 Task: Use the "Google Flights" extension for finding the best flight deals.
Action: Mouse moved to (1246, 37)
Screenshot: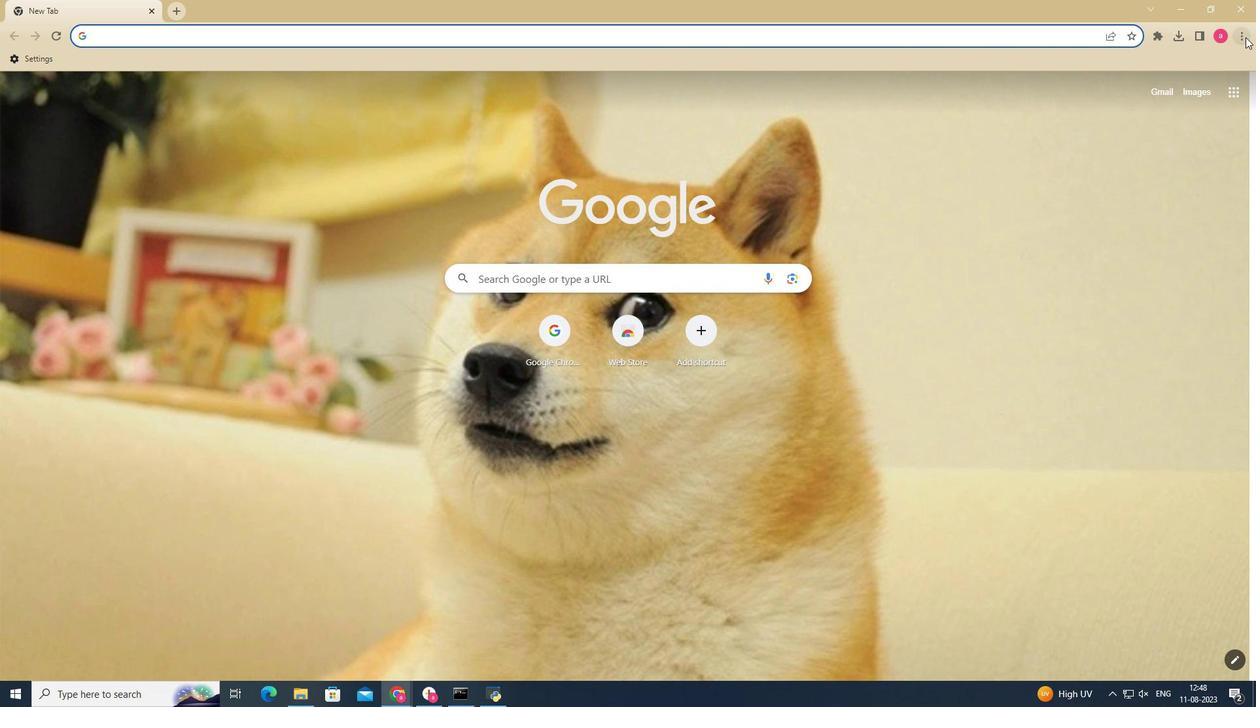 
Action: Mouse pressed left at (1246, 37)
Screenshot: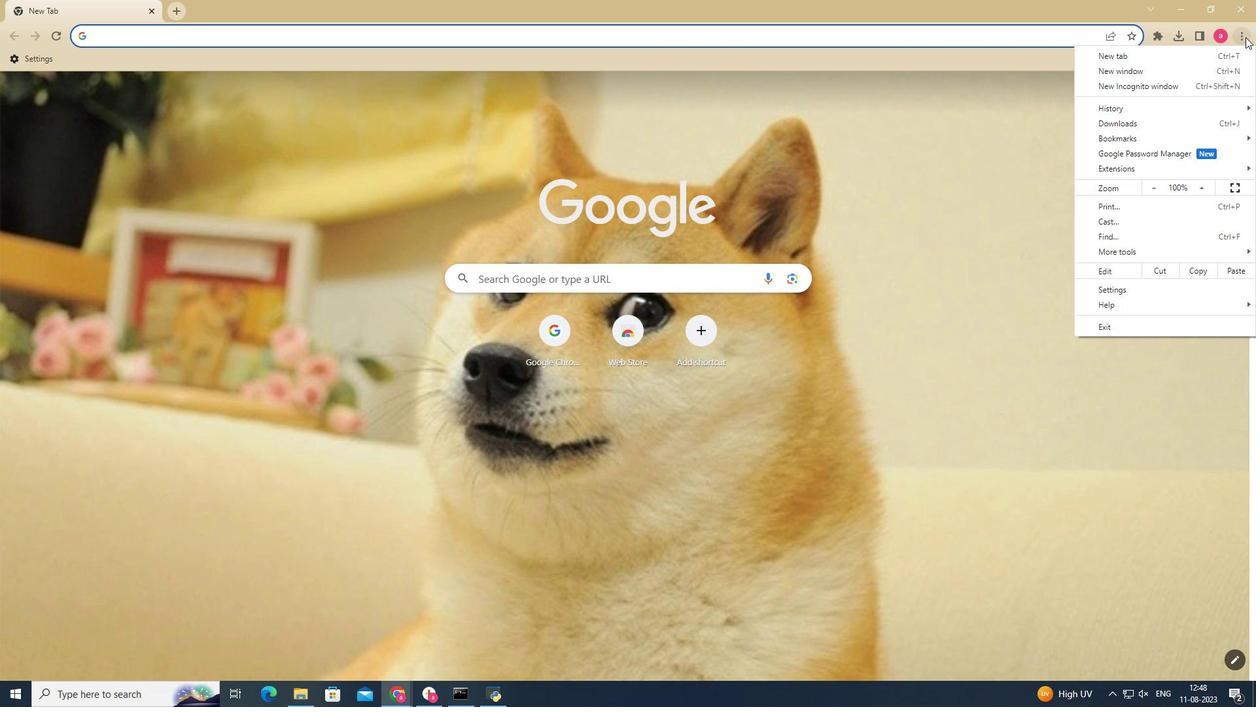 
Action: Mouse moved to (1146, 290)
Screenshot: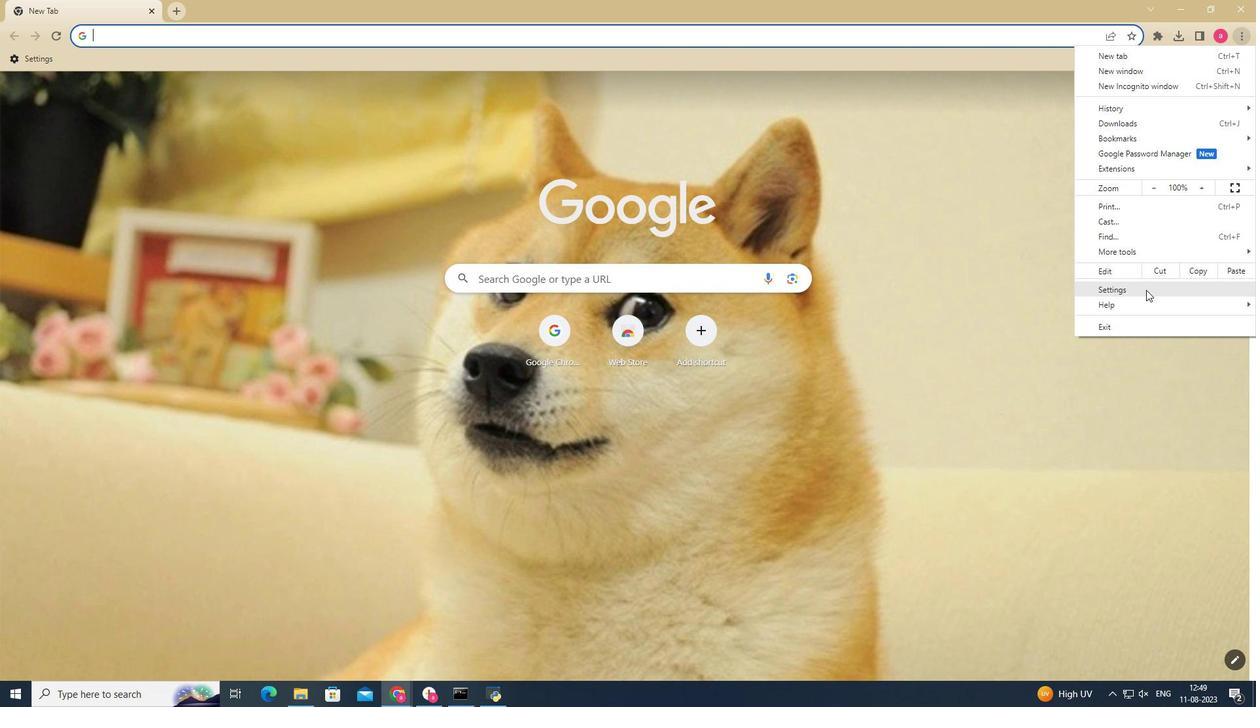 
Action: Mouse pressed left at (1146, 290)
Screenshot: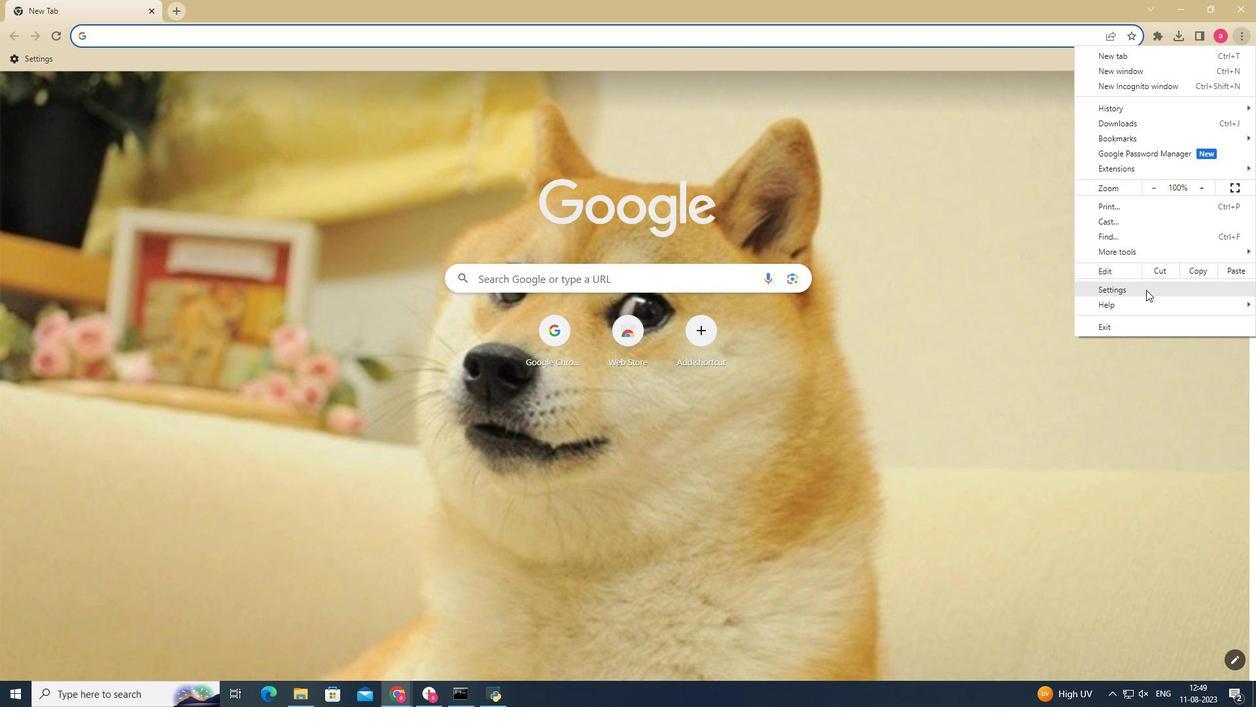 
Action: Mouse moved to (34, 466)
Screenshot: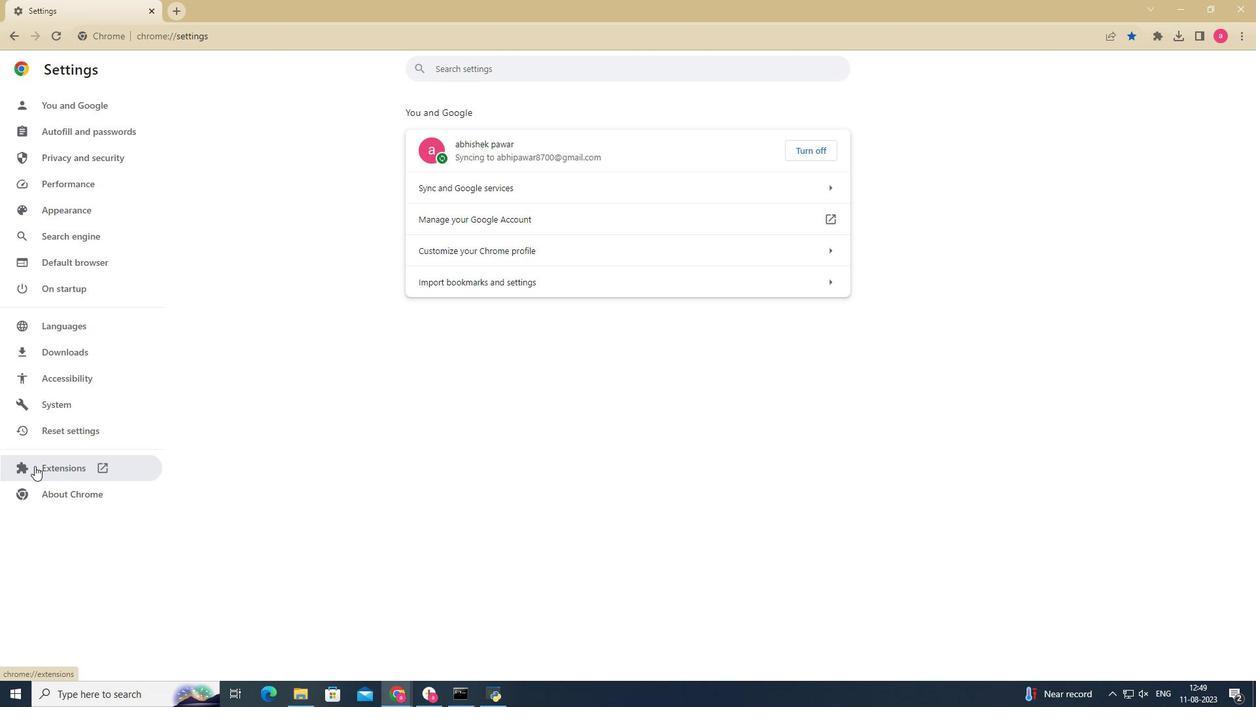 
Action: Mouse pressed left at (34, 466)
Screenshot: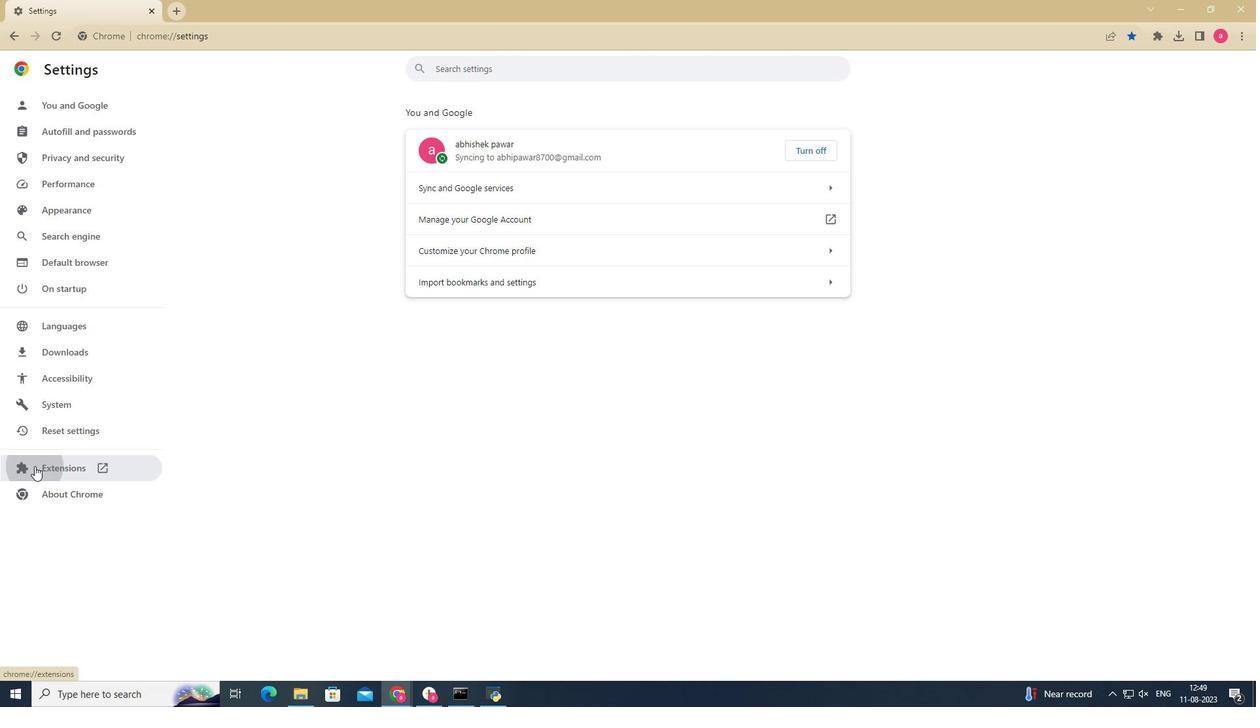 
Action: Mouse moved to (15, 71)
Screenshot: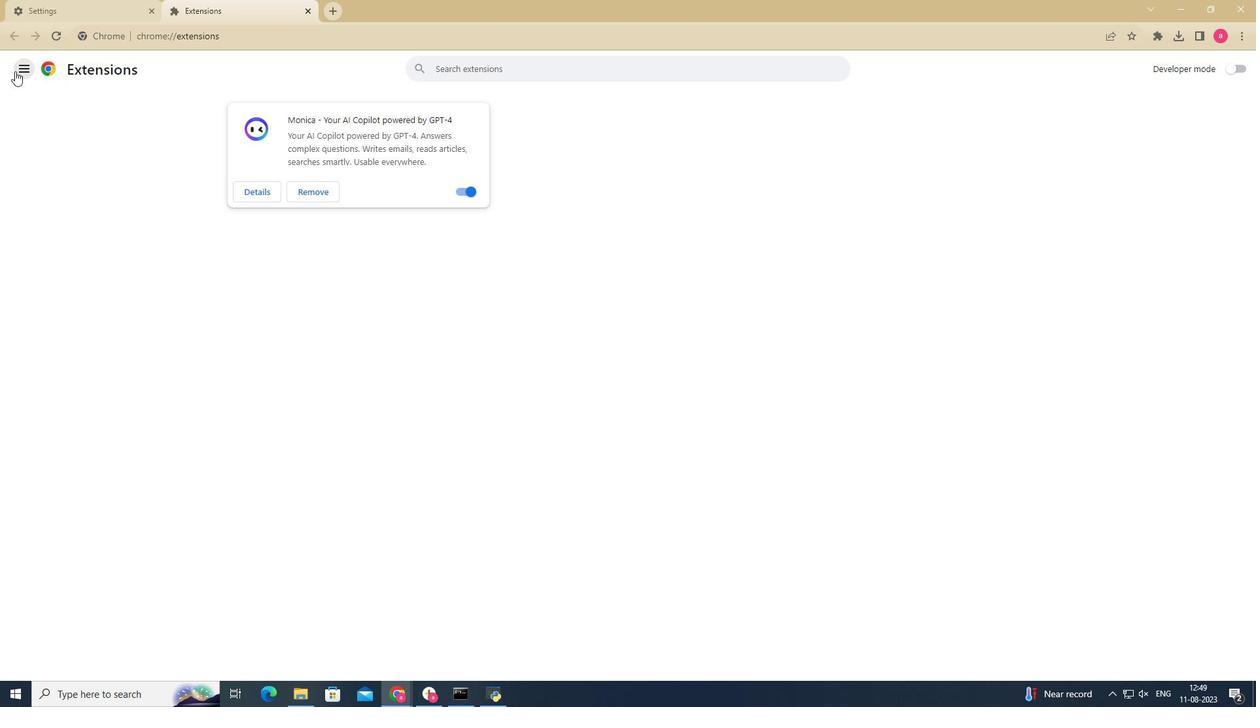 
Action: Mouse pressed left at (15, 71)
Screenshot: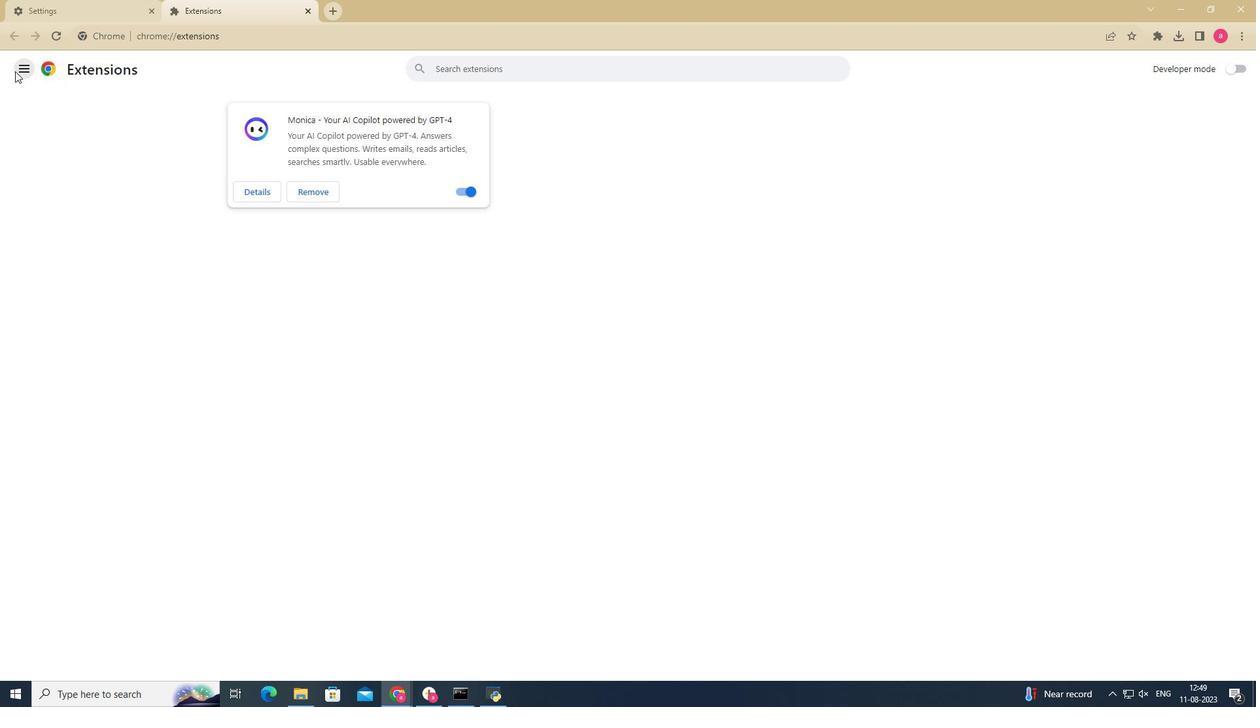 
Action: Mouse moved to (67, 665)
Screenshot: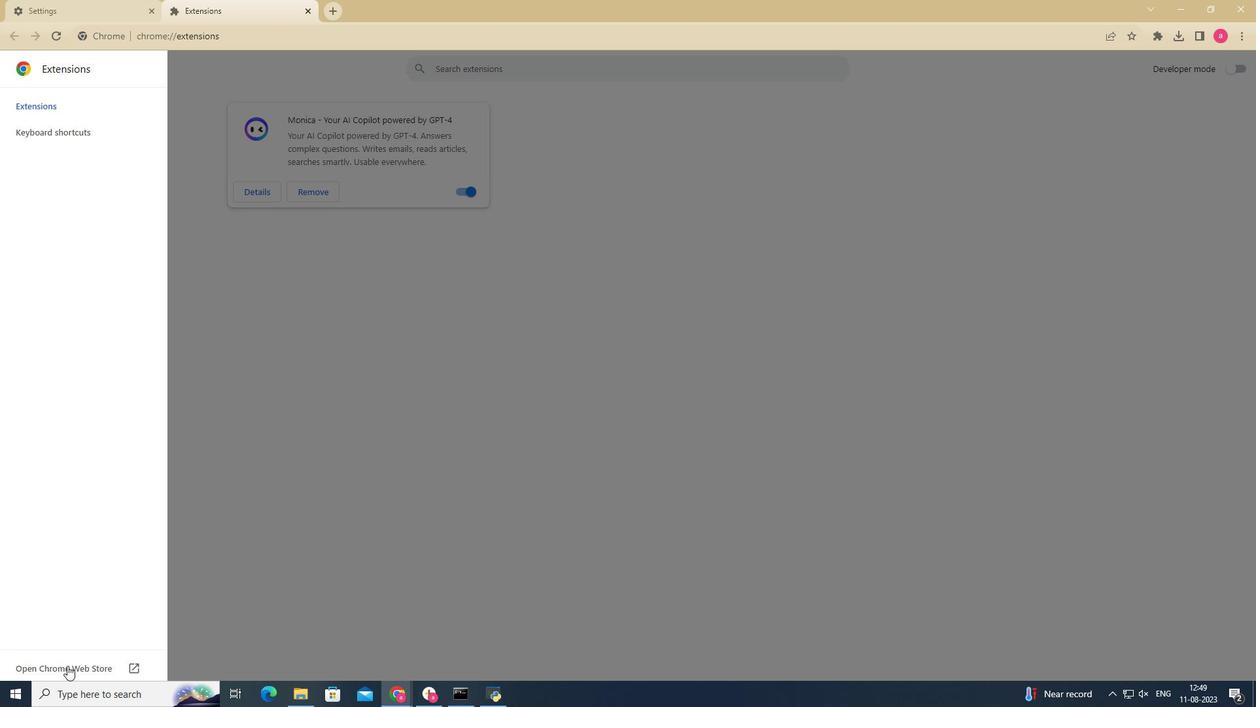 
Action: Mouse pressed left at (67, 665)
Screenshot: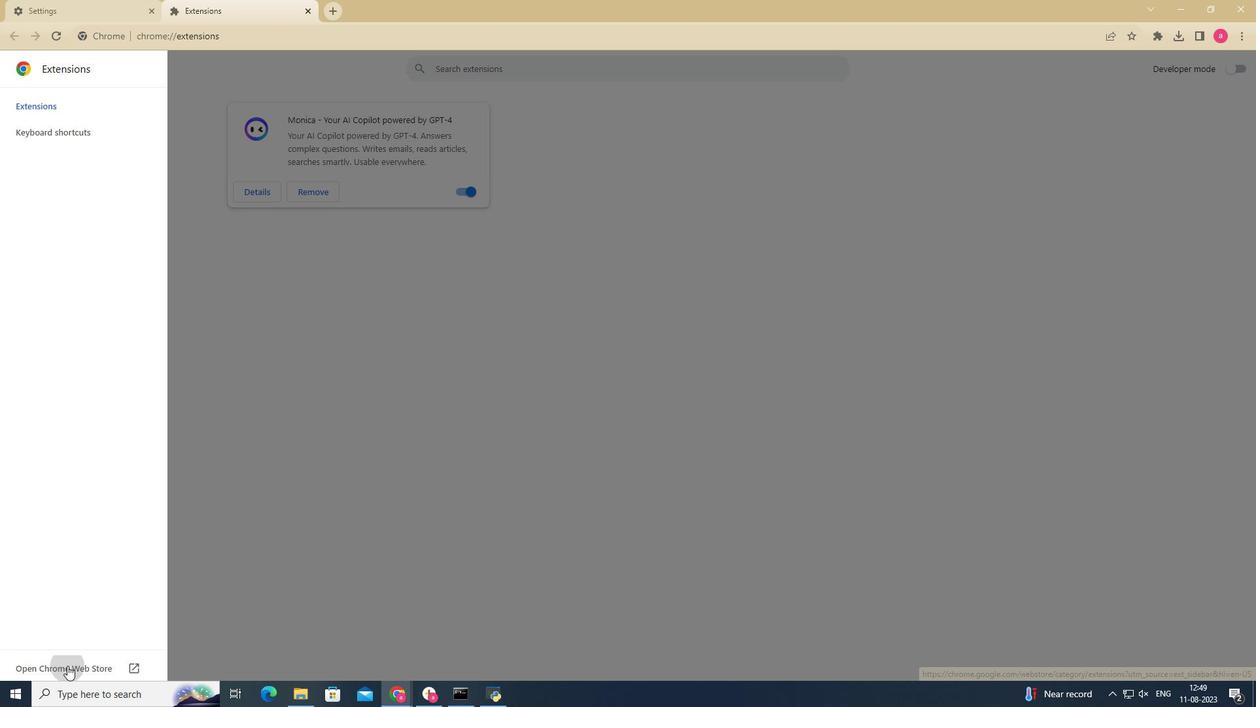 
Action: Mouse moved to (329, 121)
Screenshot: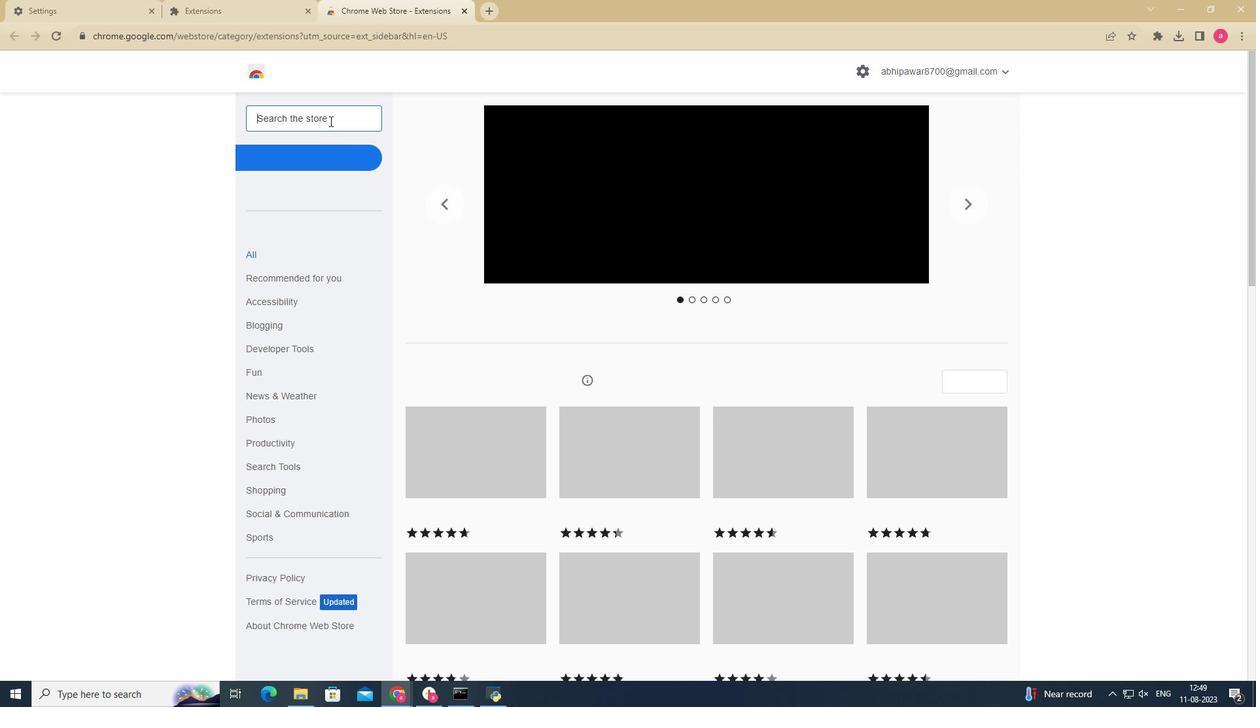 
Action: Mouse pressed left at (329, 121)
Screenshot: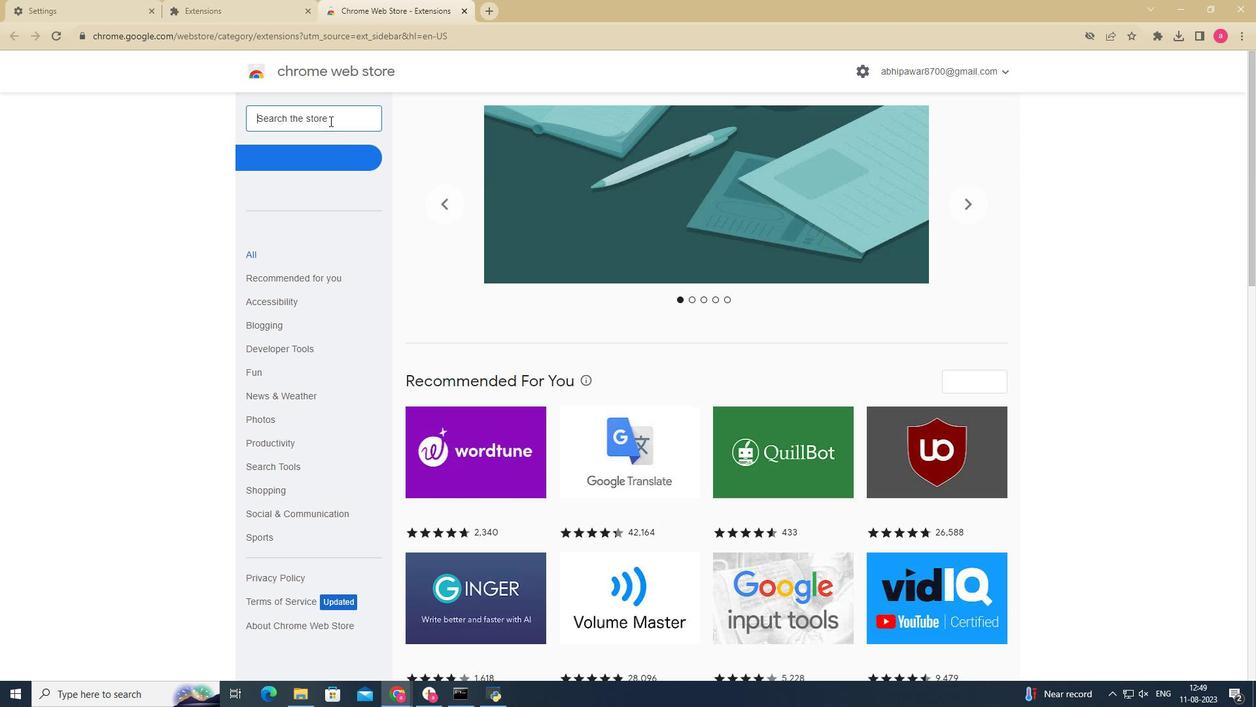 
Action: Key pressed google<Key.space>fi<Key.backspace>lights<Key.enter>
Screenshot: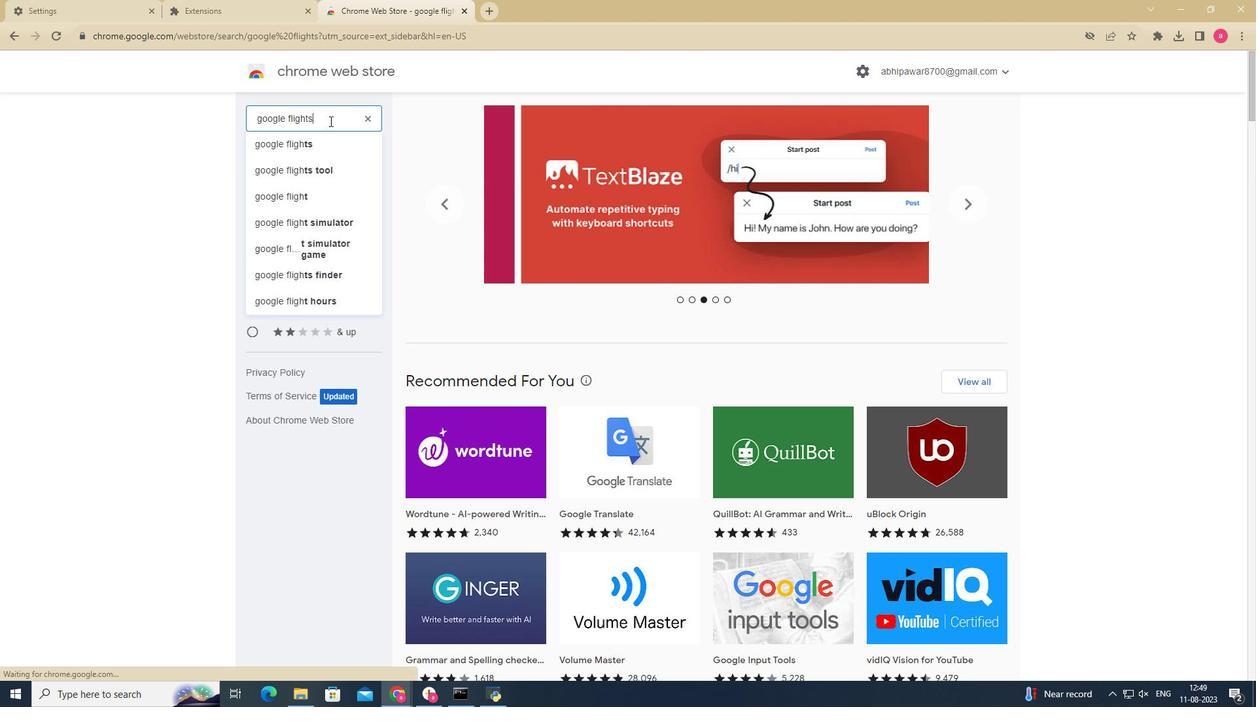 
Action: Mouse moved to (298, 146)
Screenshot: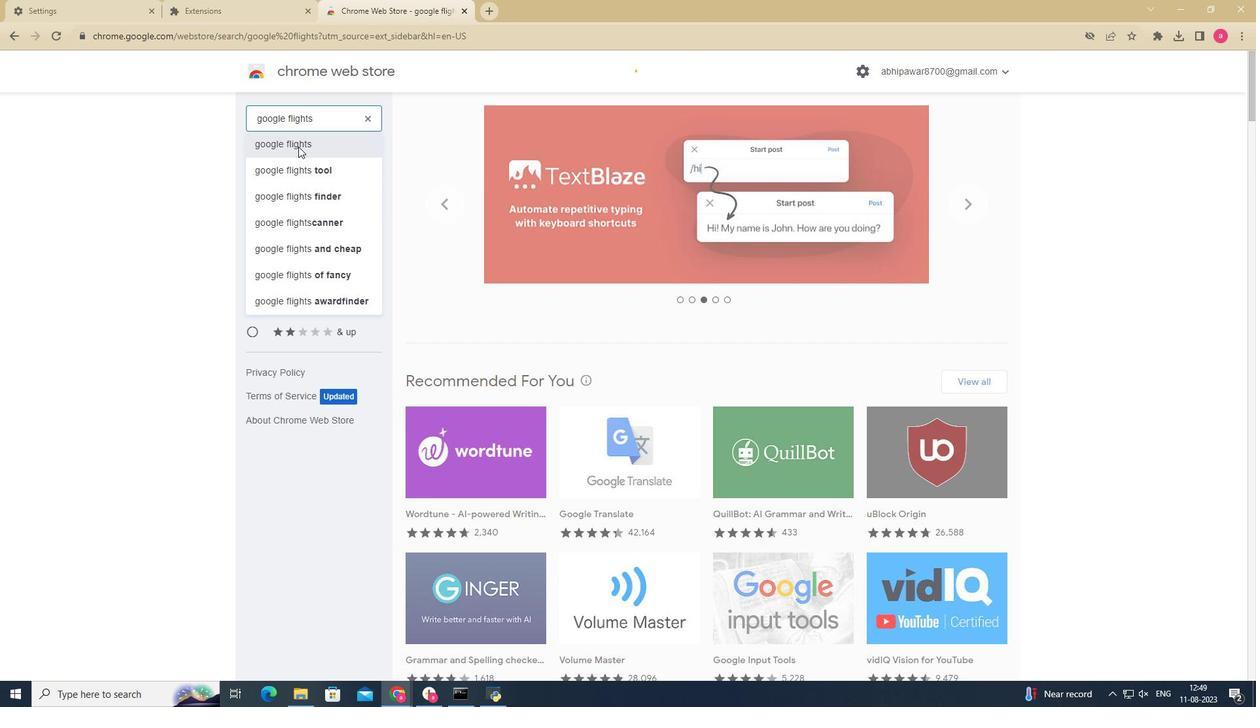 
Action: Mouse pressed left at (298, 146)
Screenshot: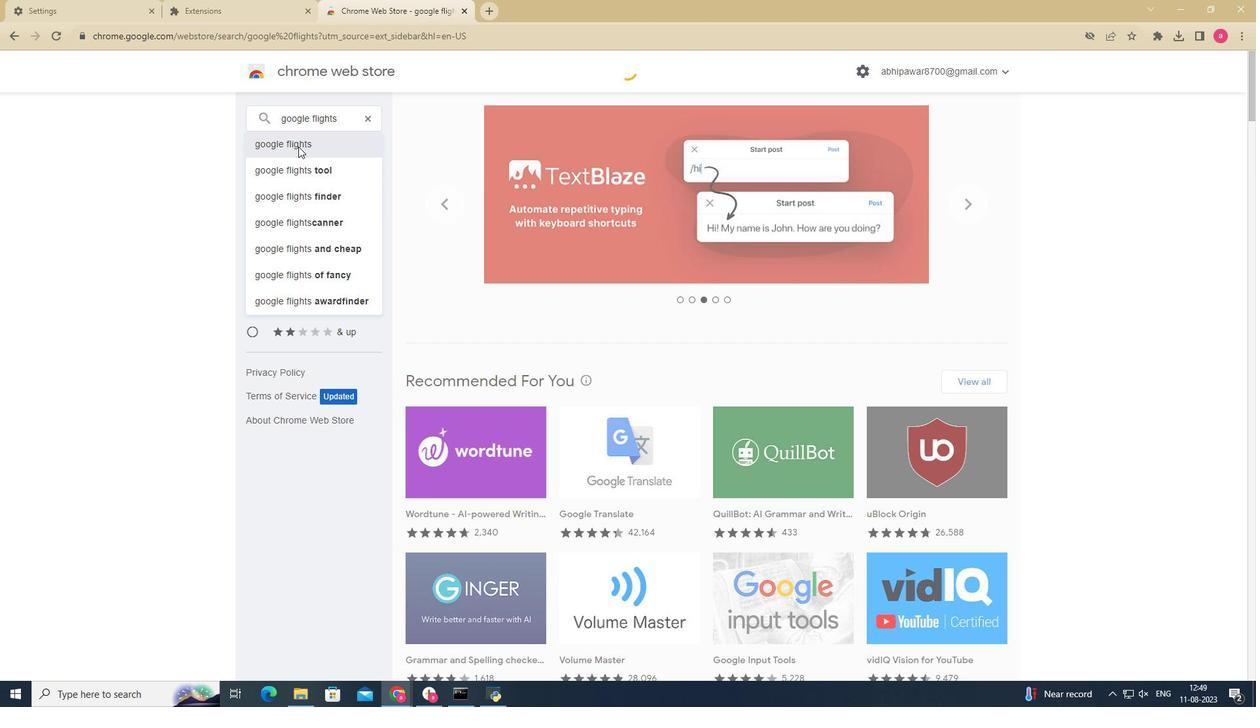 
Action: Mouse moved to (678, 204)
Screenshot: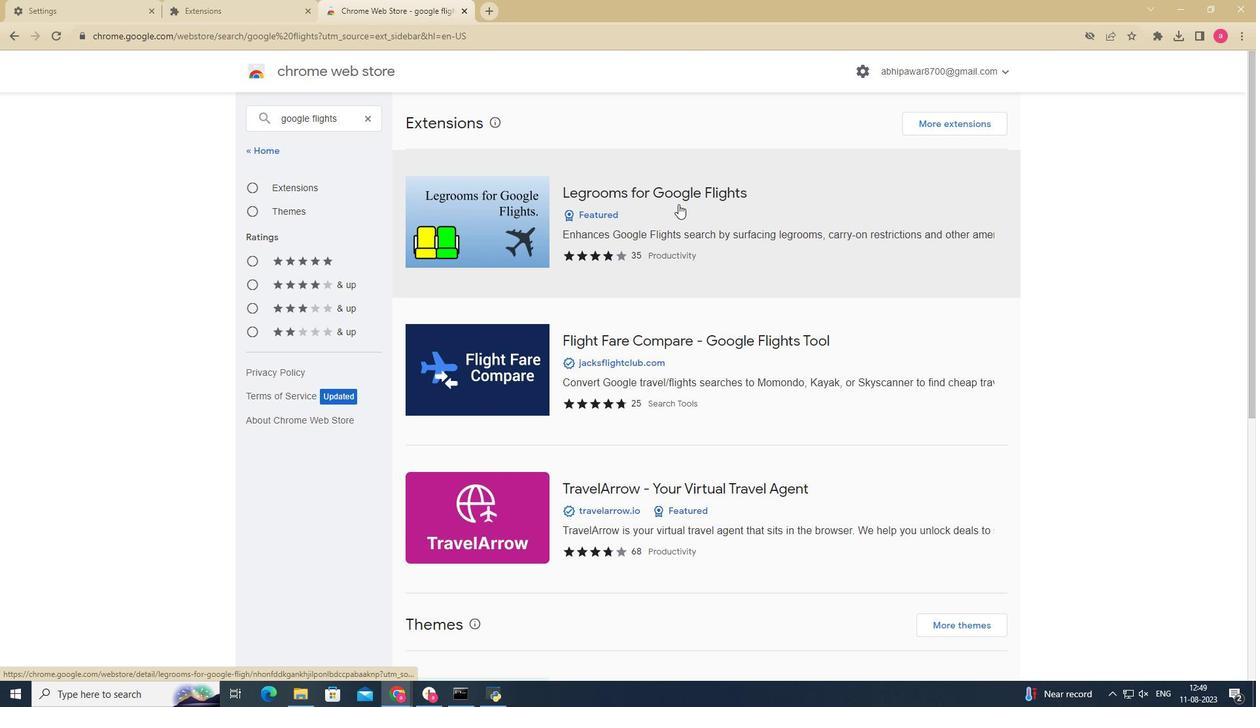 
Action: Mouse pressed left at (678, 204)
Screenshot: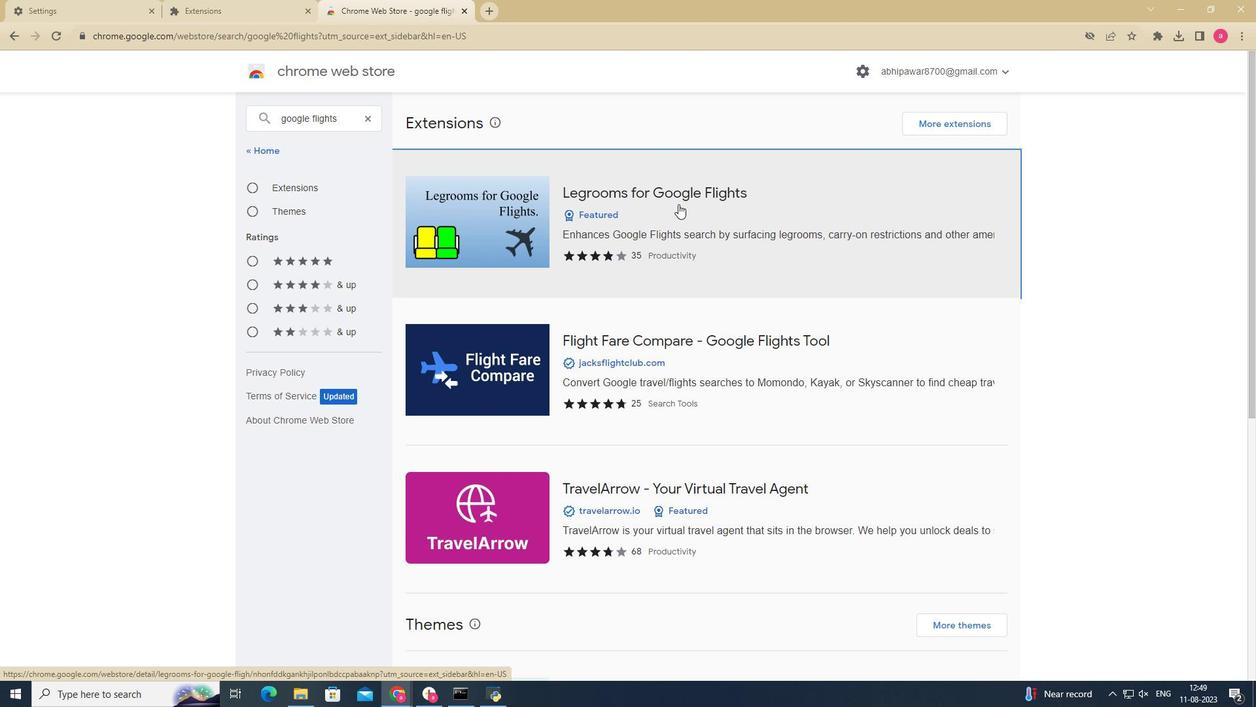 
Action: Mouse moved to (902, 153)
Screenshot: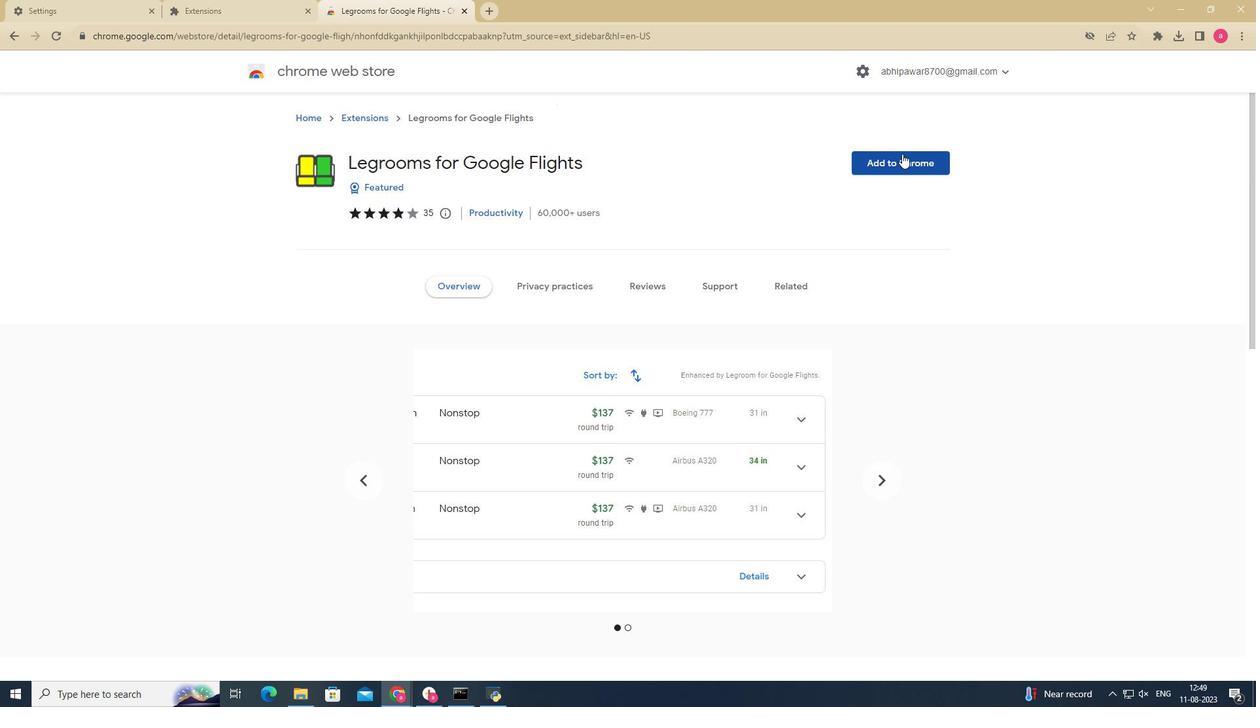
Action: Mouse pressed left at (902, 153)
Screenshot: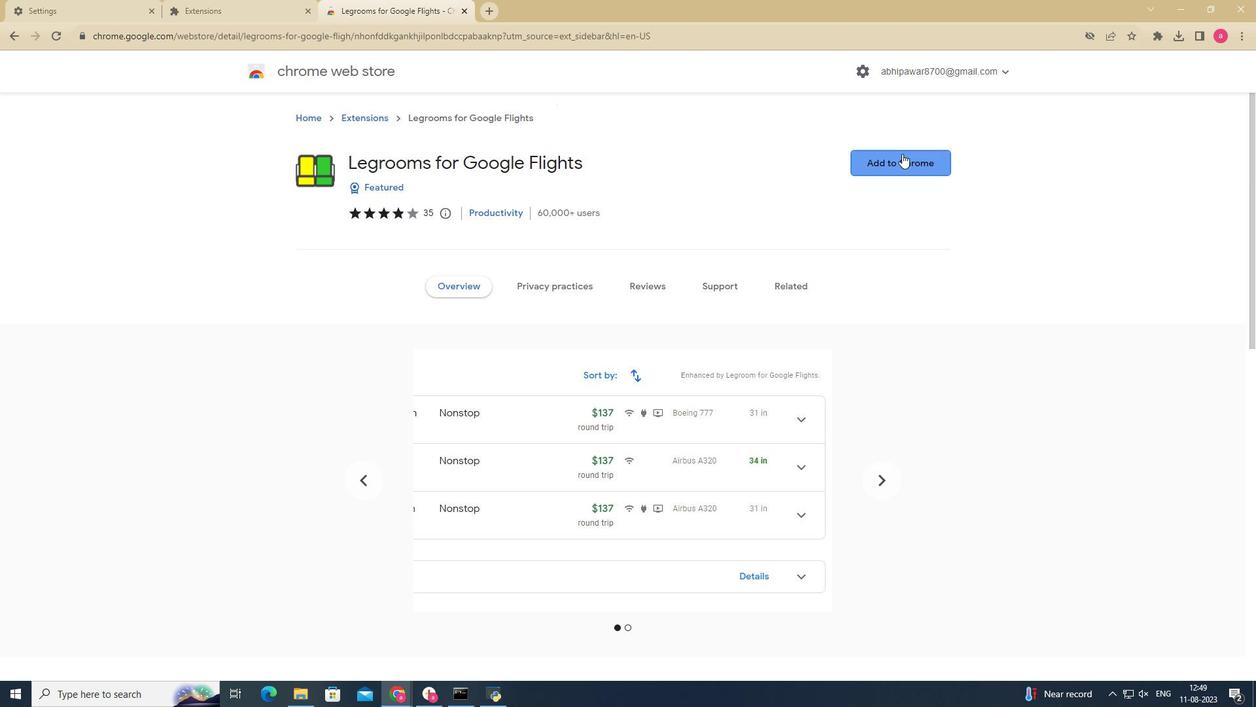 
Action: Mouse moved to (657, 143)
Screenshot: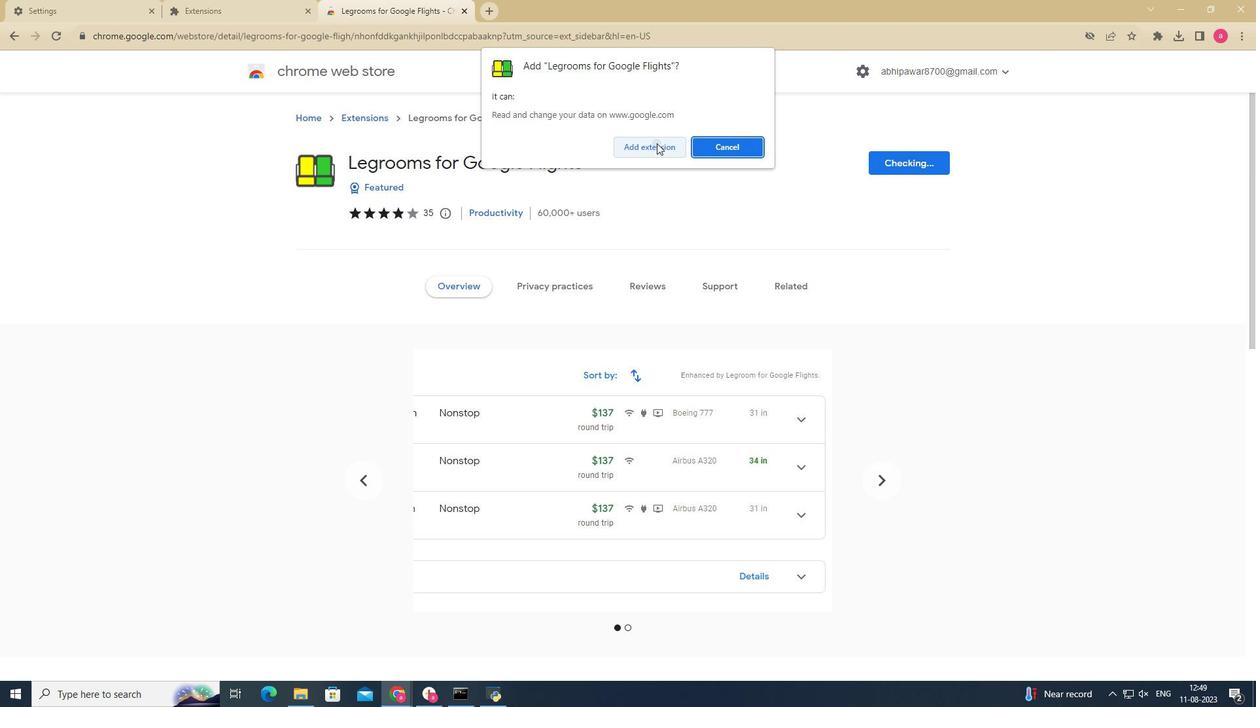 
Action: Mouse pressed left at (657, 143)
Screenshot: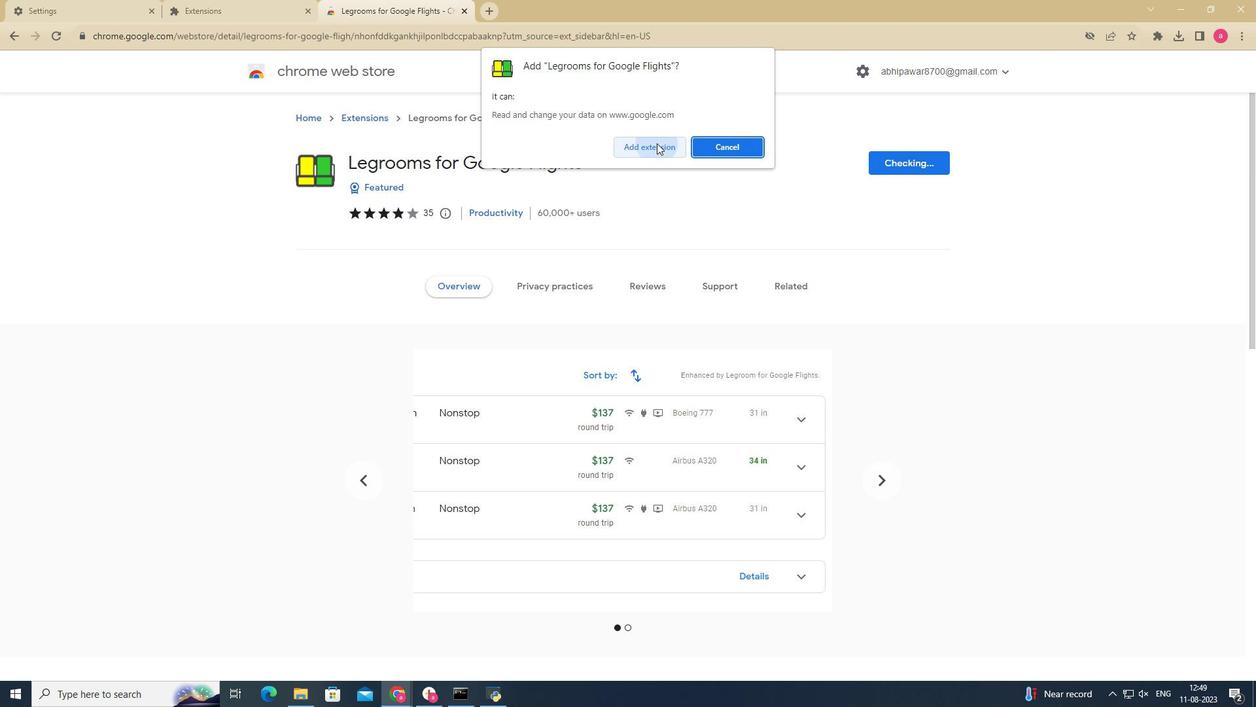 
Action: Mouse moved to (1131, 40)
Screenshot: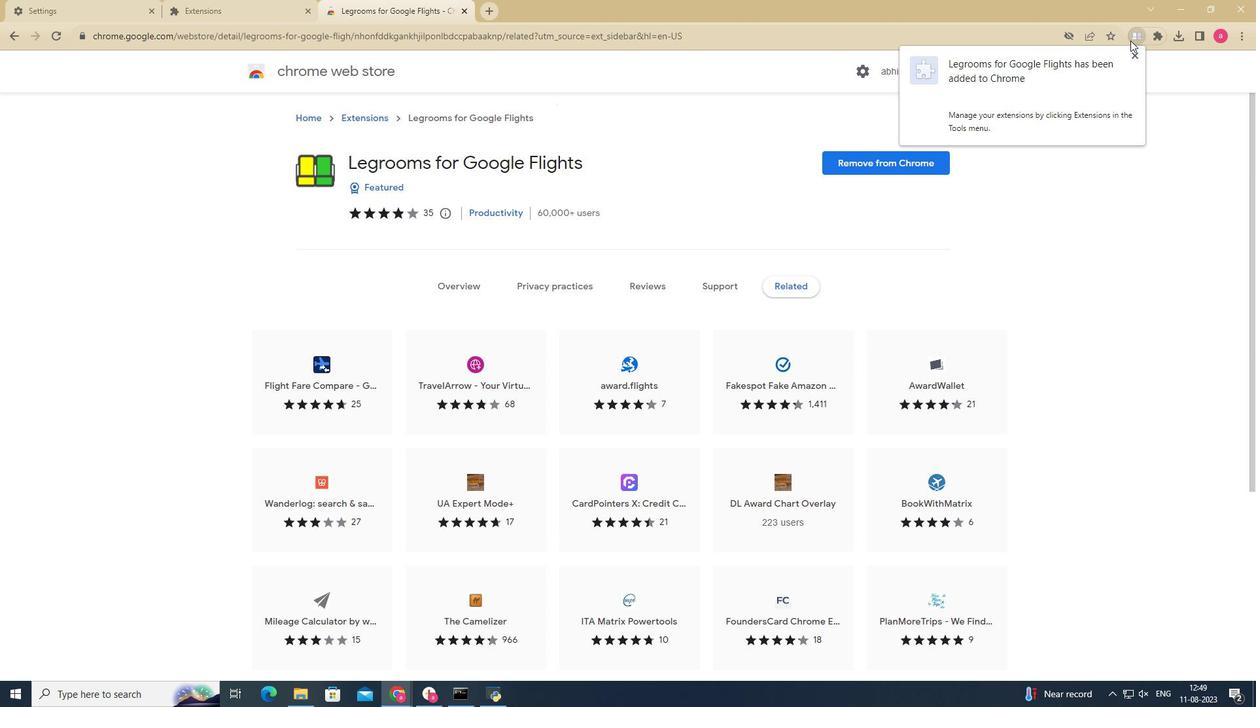 
Action: Mouse pressed left at (1131, 40)
Screenshot: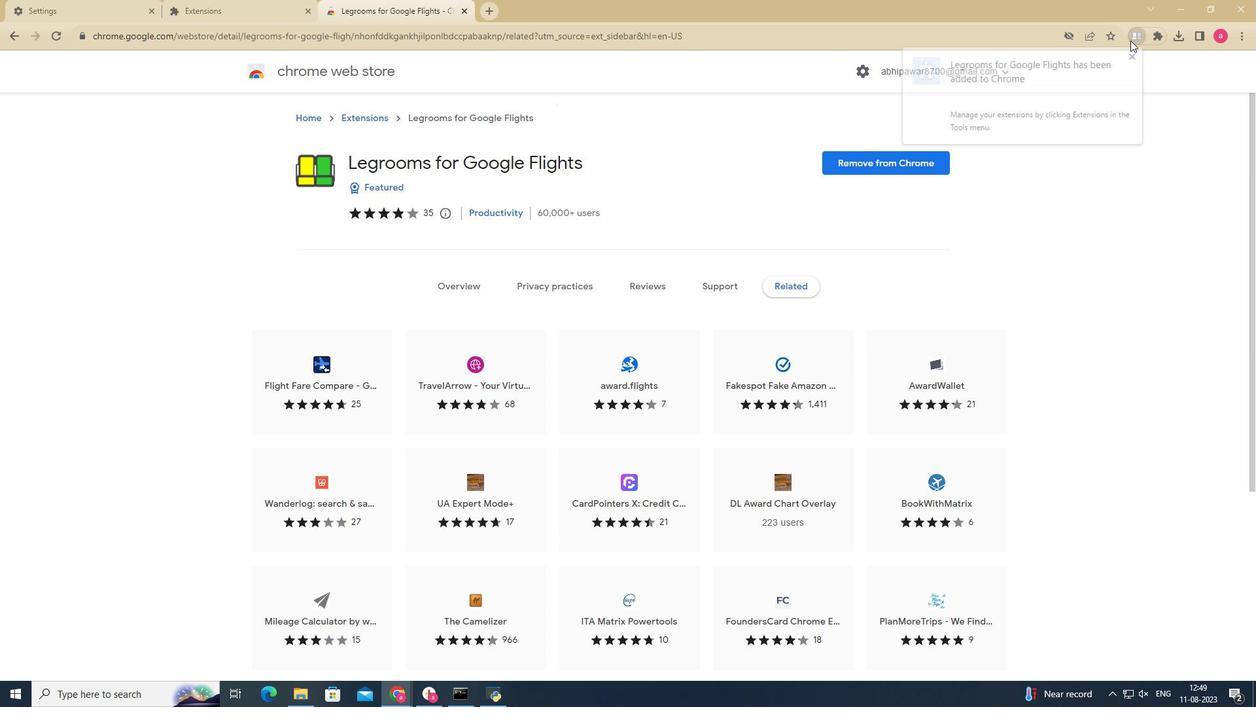 
Action: Mouse moved to (1025, 87)
Screenshot: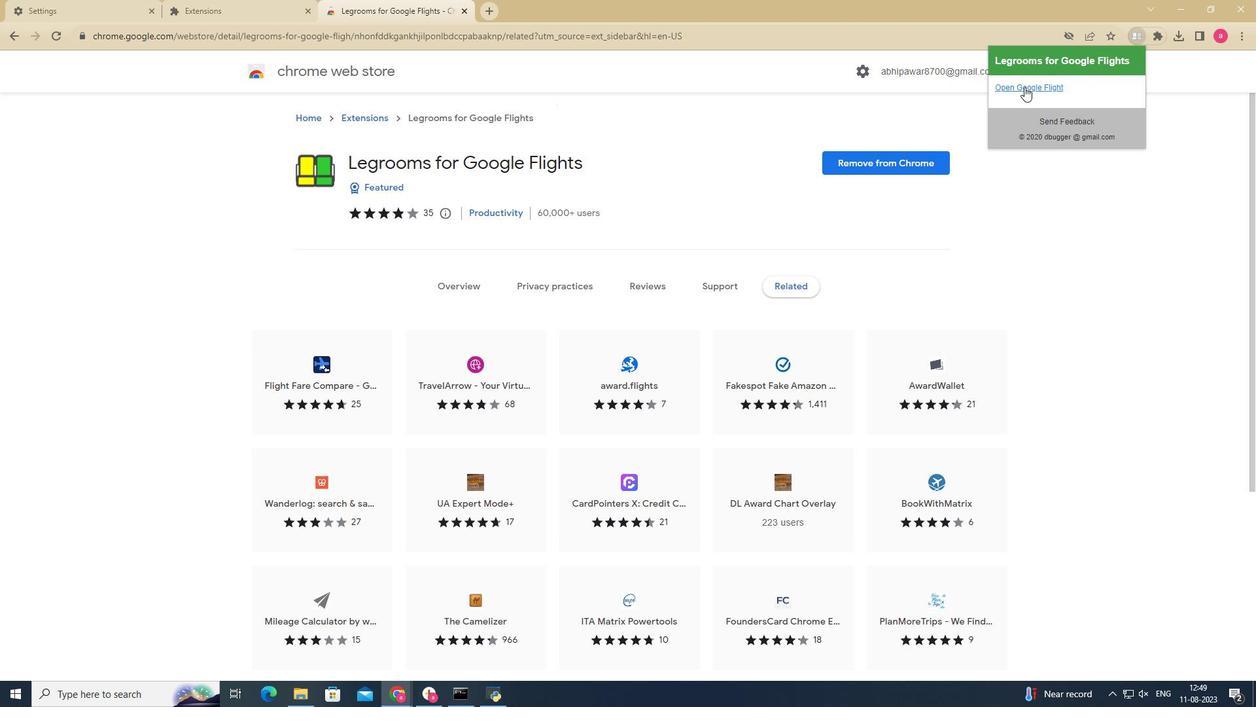 
Action: Mouse pressed left at (1025, 87)
Screenshot: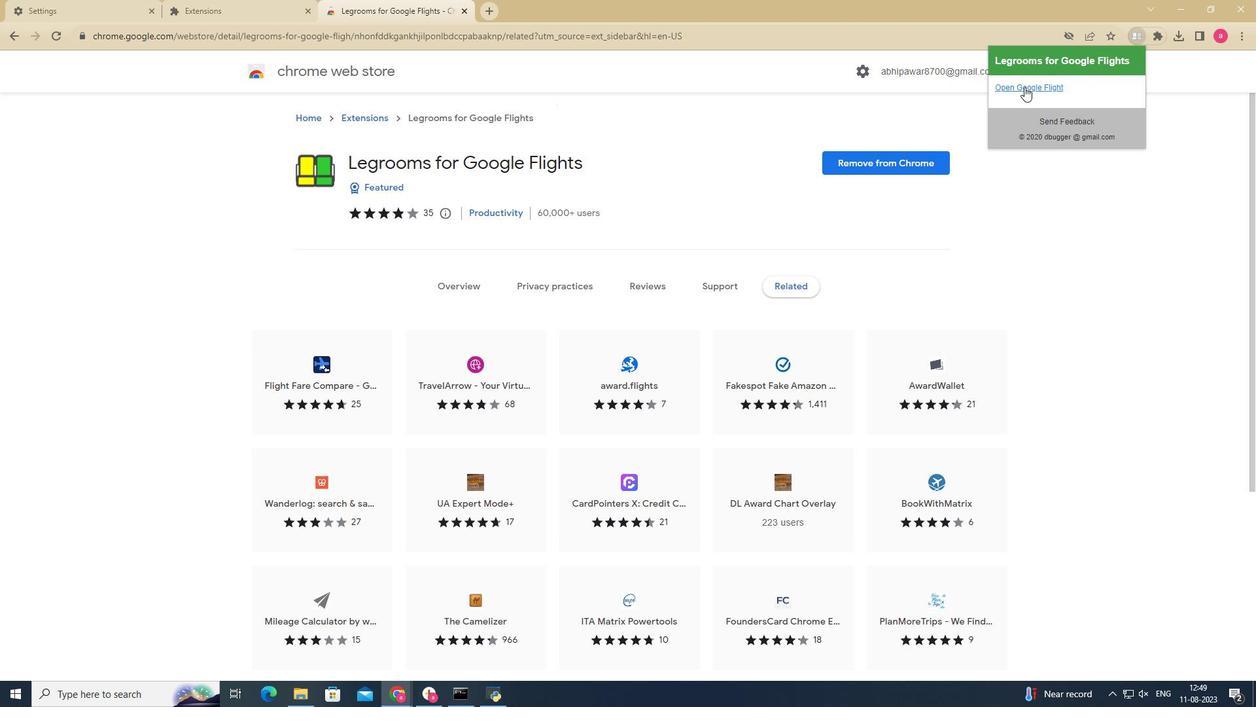 
Action: Mouse moved to (441, 358)
Screenshot: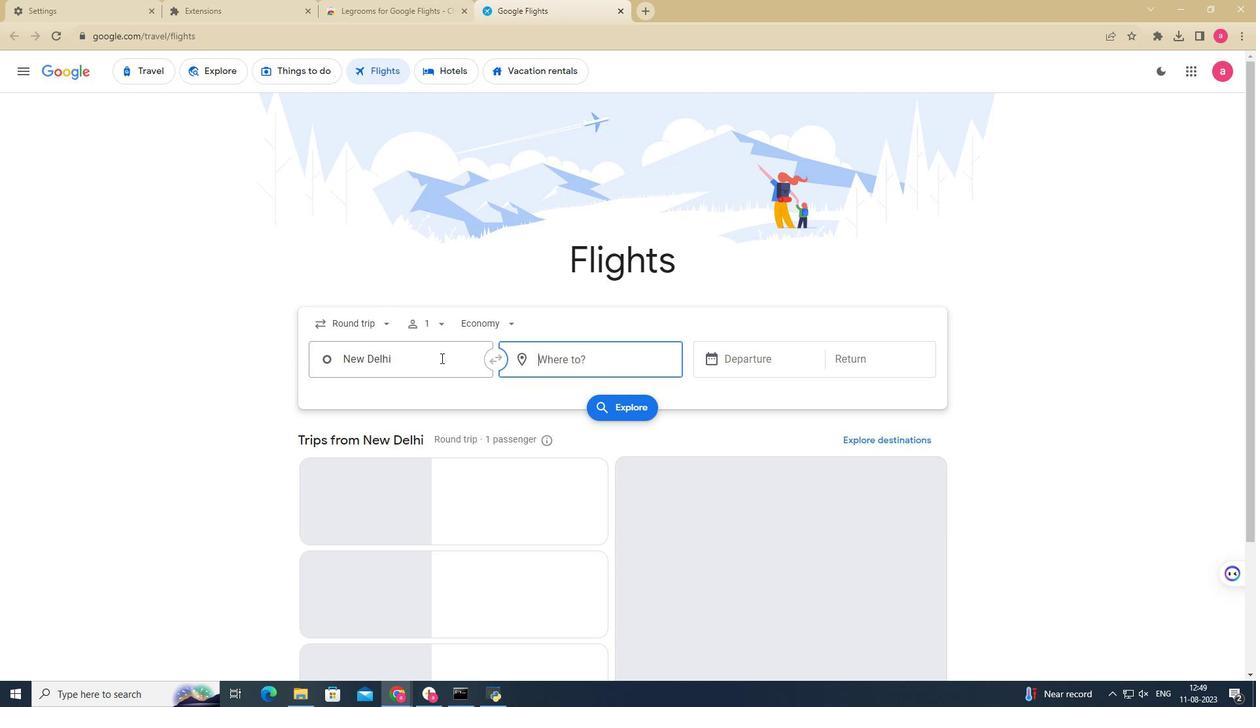 
Action: Mouse pressed left at (441, 358)
Screenshot: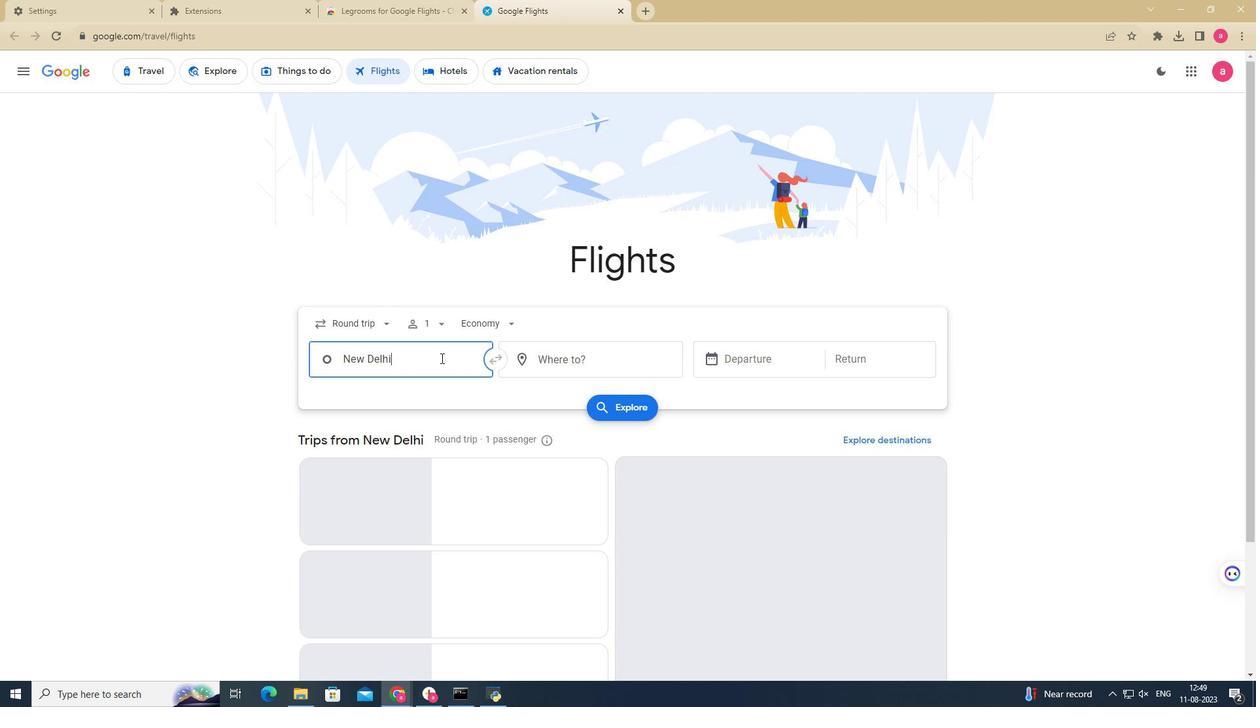 
Action: Mouse moved to (638, 356)
Screenshot: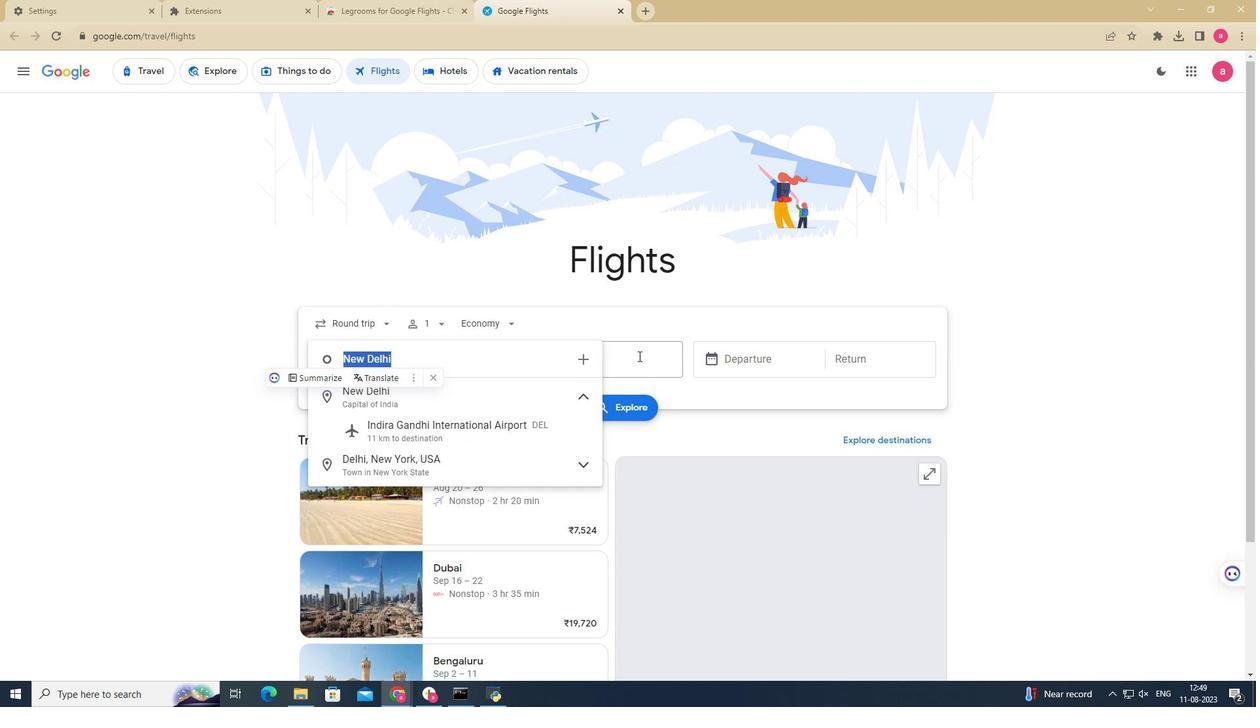
Action: Mouse pressed left at (638, 356)
Screenshot: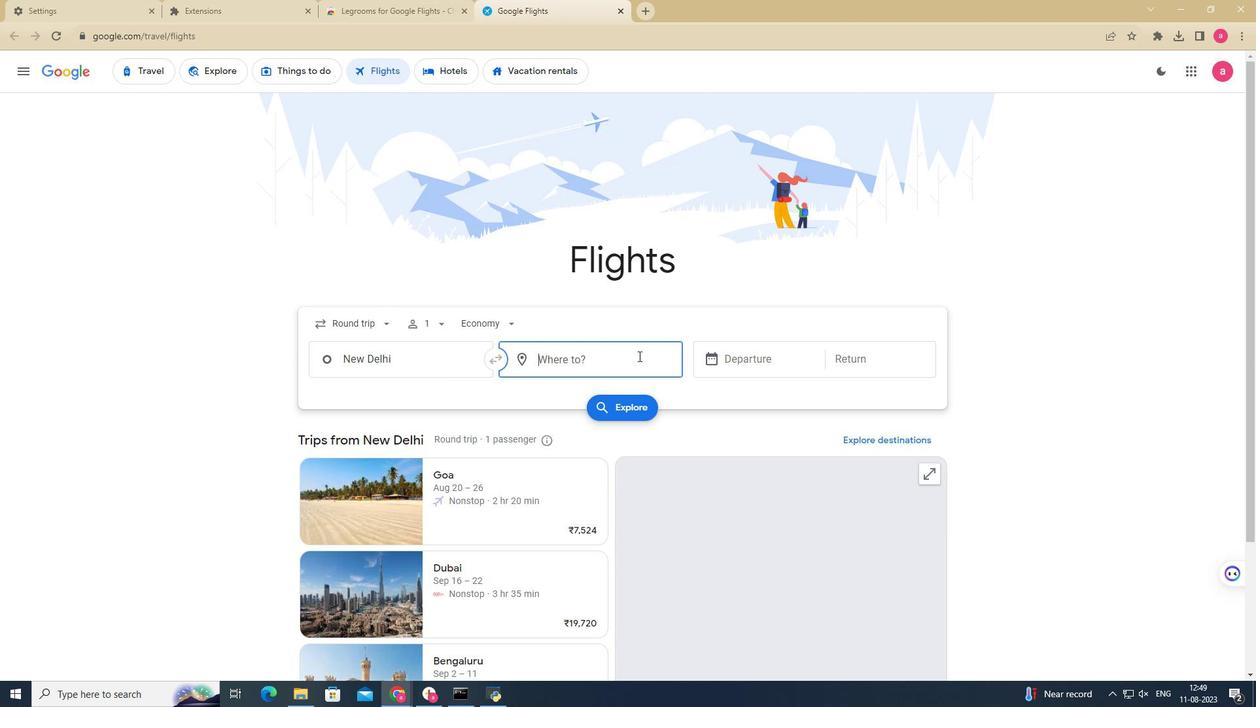 
Action: Mouse pressed left at (638, 356)
Screenshot: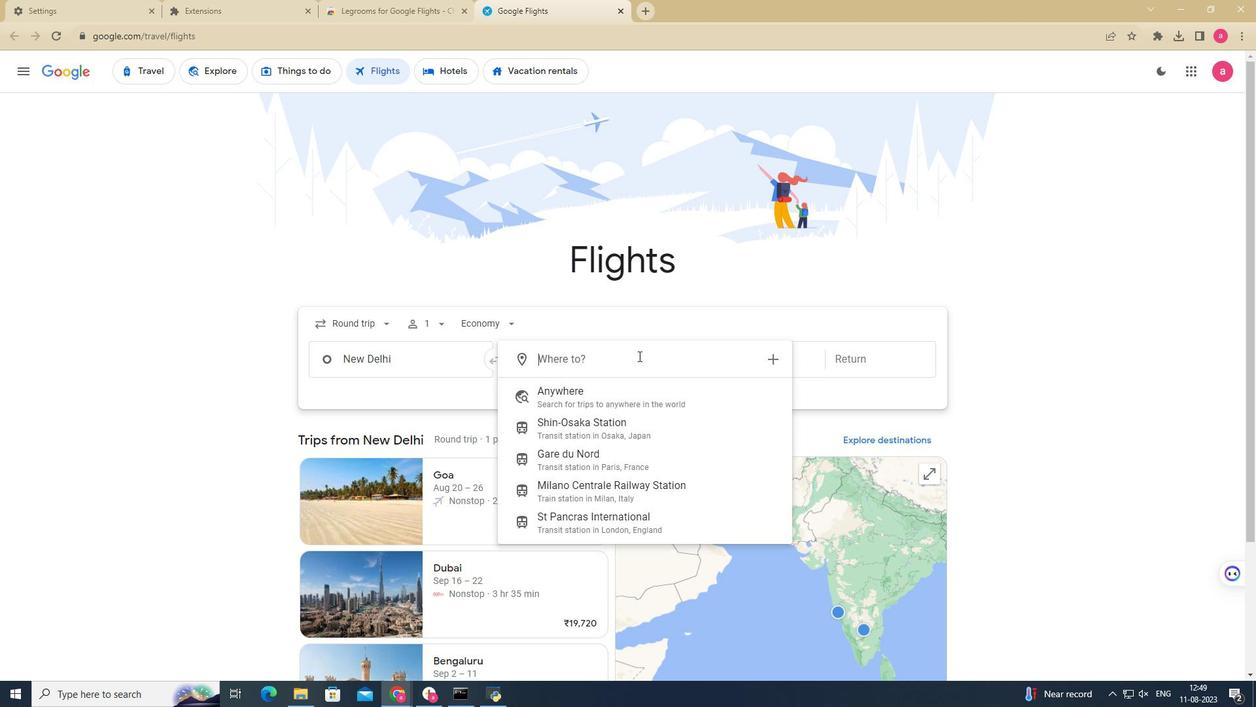 
Action: Key pressed gur<Key.backspace>ruh<Key.backspace>g
Screenshot: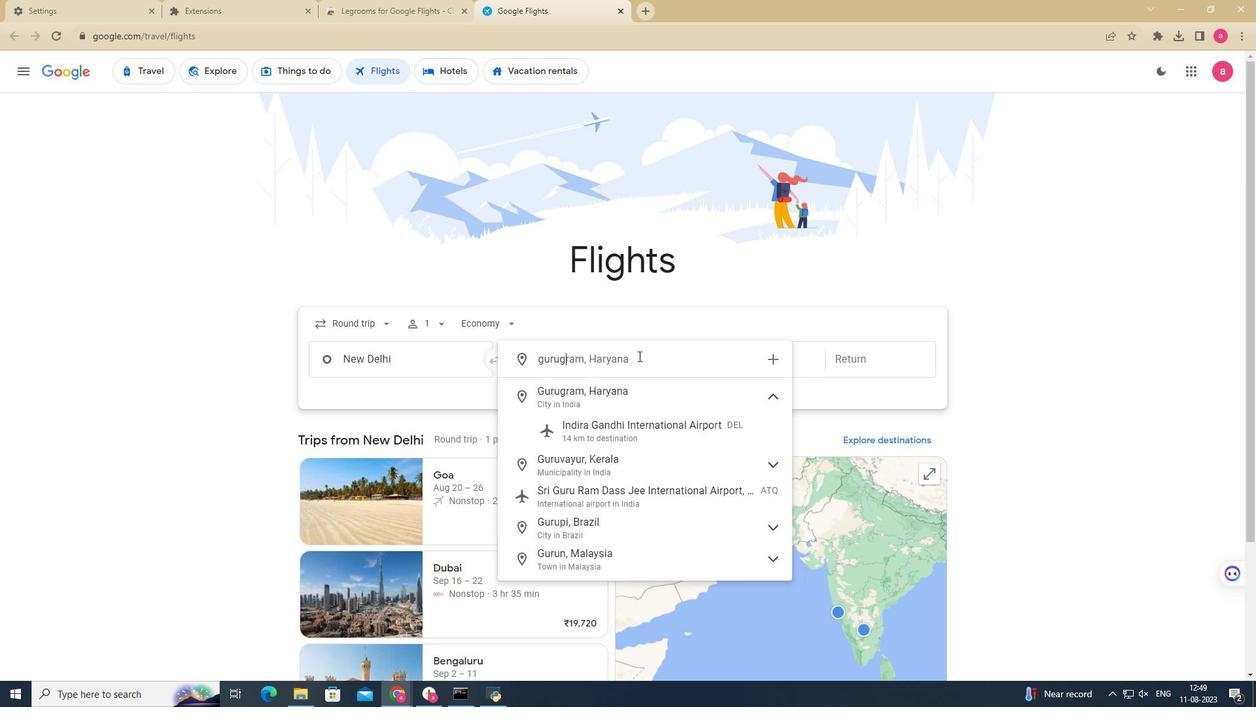 
Action: Mouse moved to (623, 398)
Screenshot: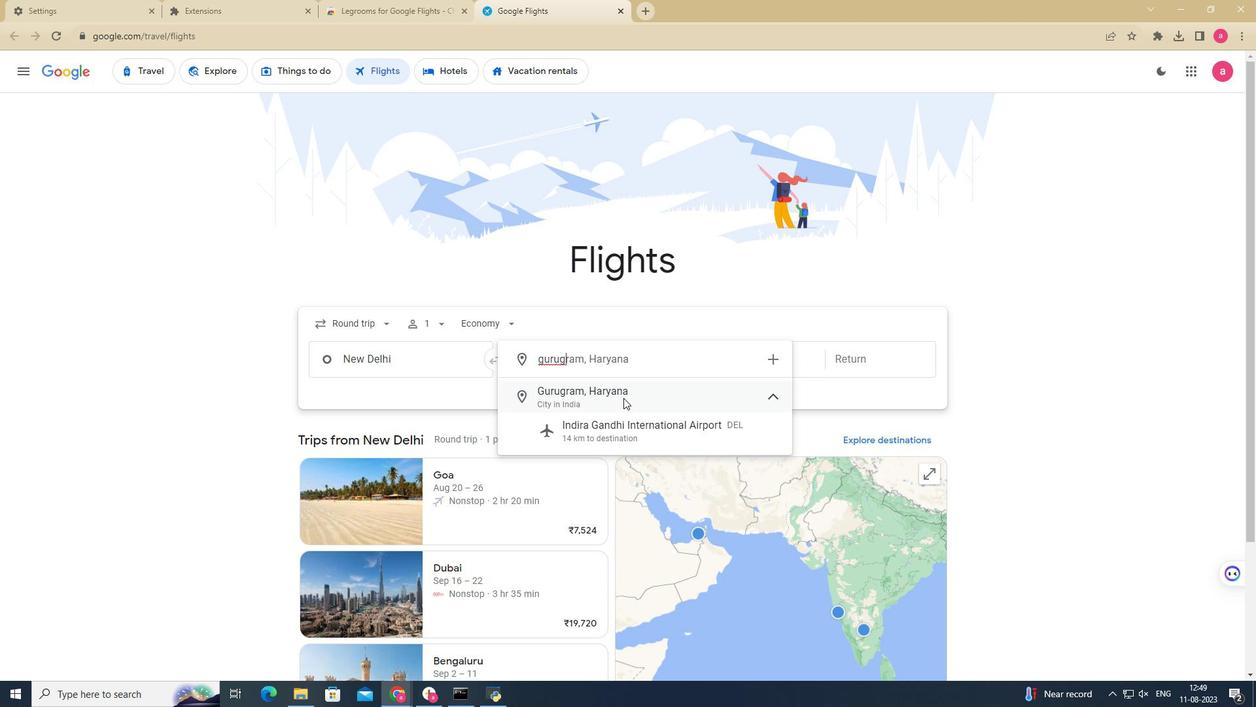 
Action: Mouse pressed left at (623, 398)
Screenshot: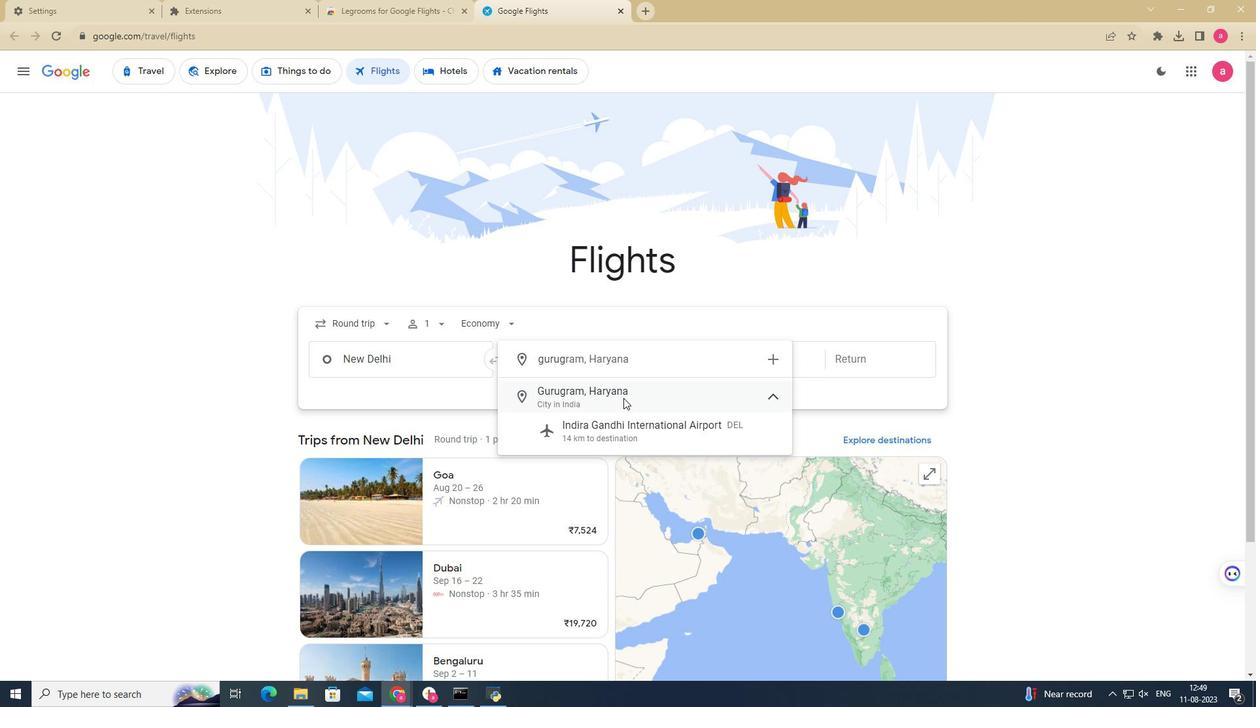 
Action: Mouse moved to (775, 353)
Screenshot: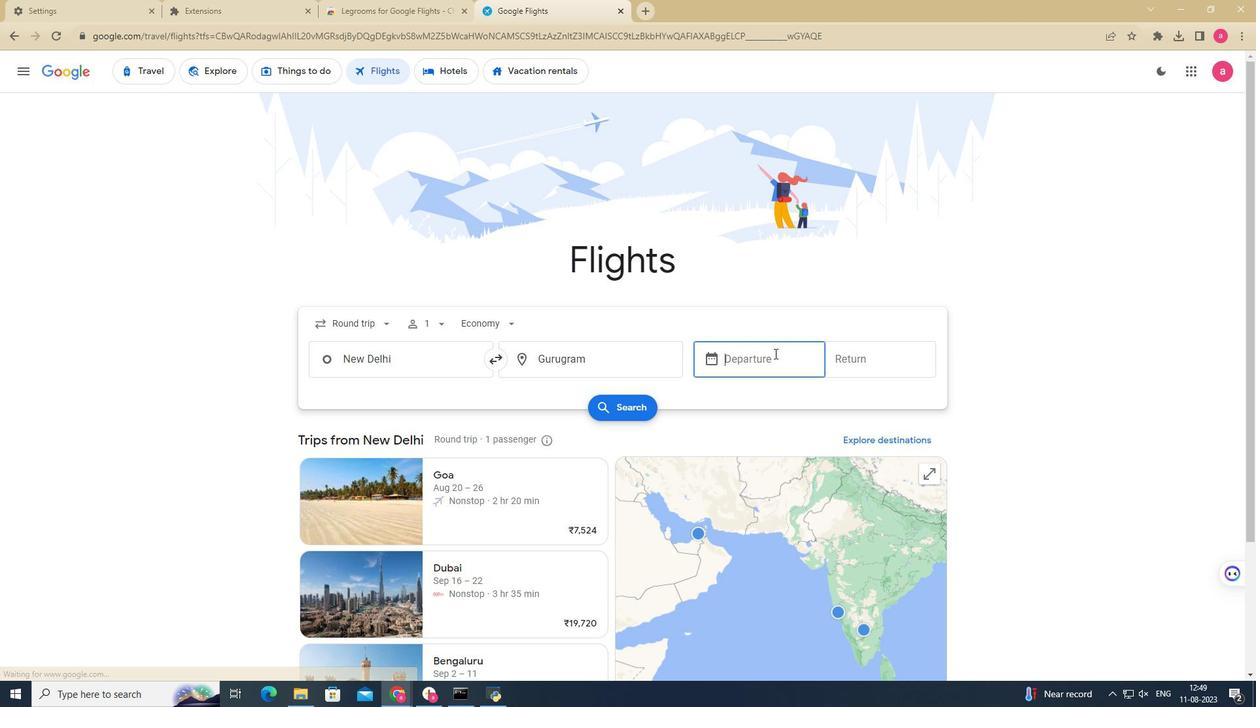 
Action: Mouse pressed left at (775, 353)
Screenshot: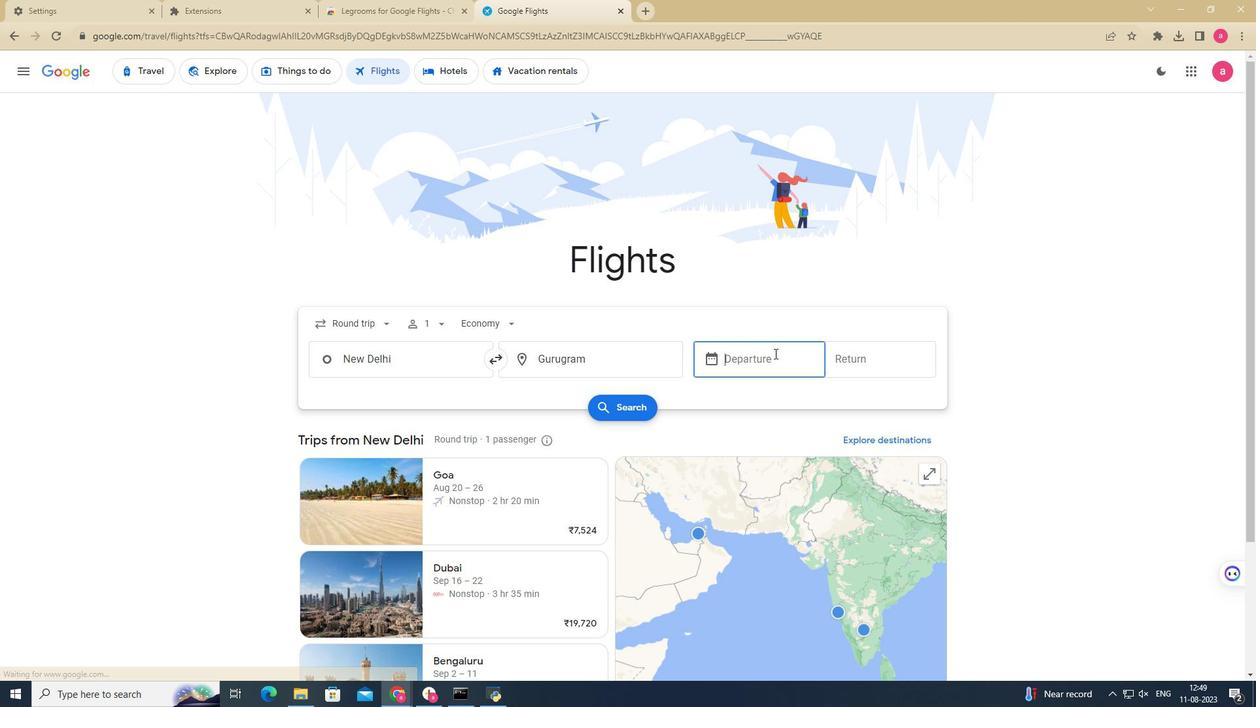 
Action: Mouse moved to (559, 474)
Screenshot: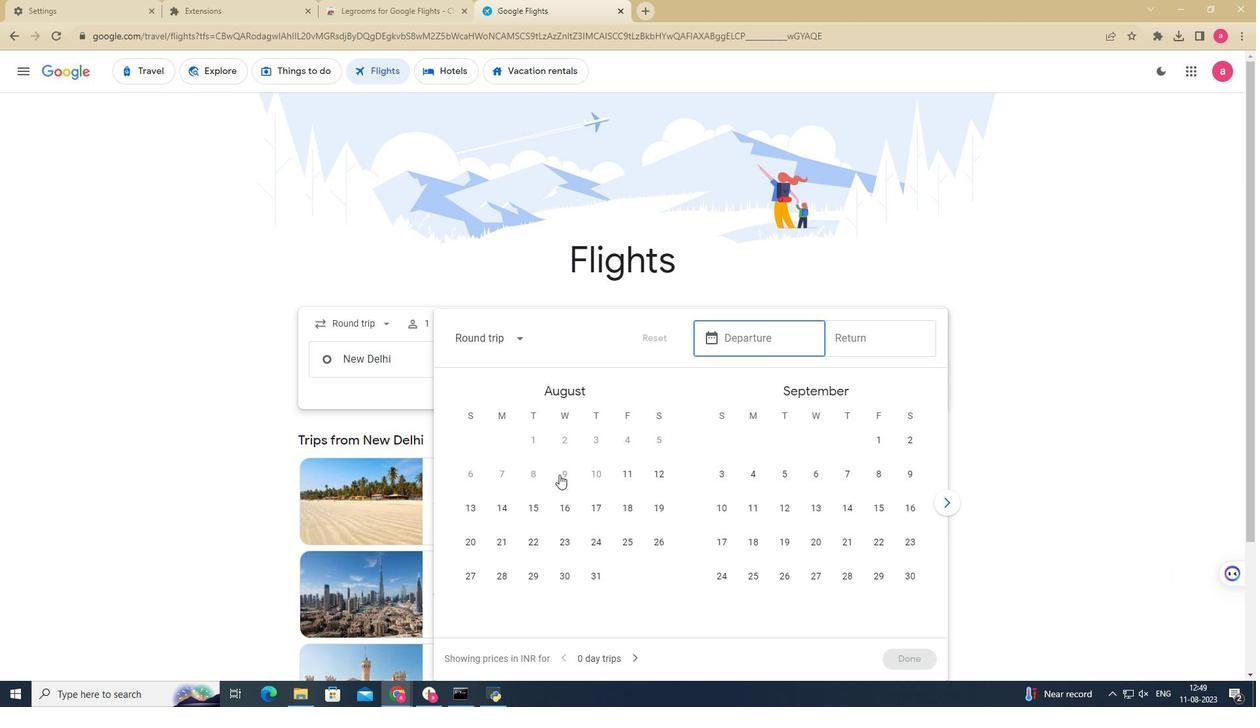 
Action: Mouse pressed left at (559, 474)
Screenshot: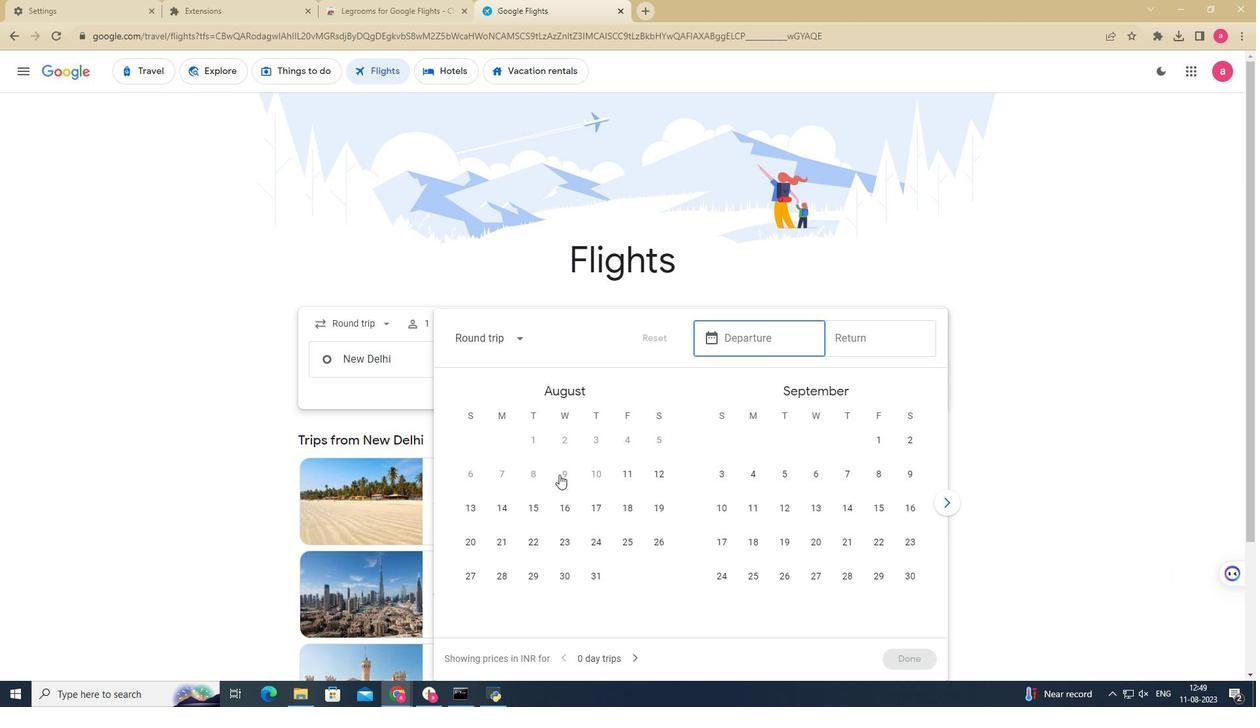 
Action: Mouse moved to (563, 474)
Screenshot: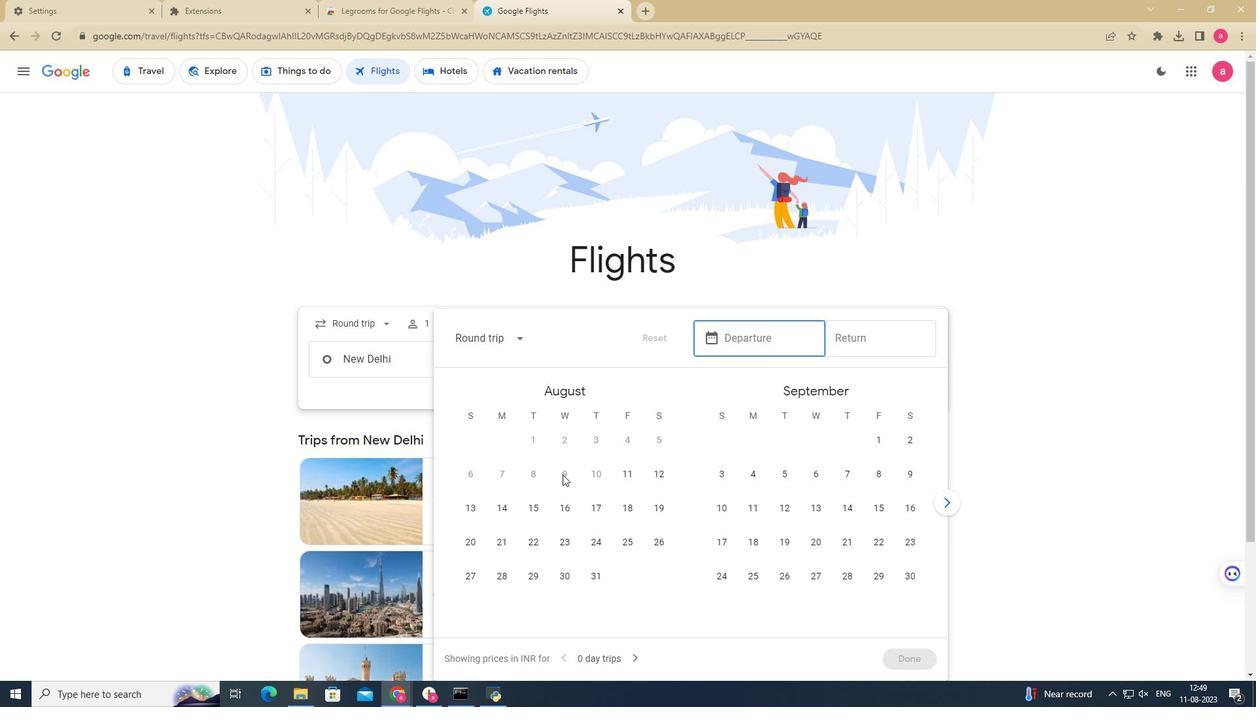 
Action: Mouse pressed left at (563, 474)
Screenshot: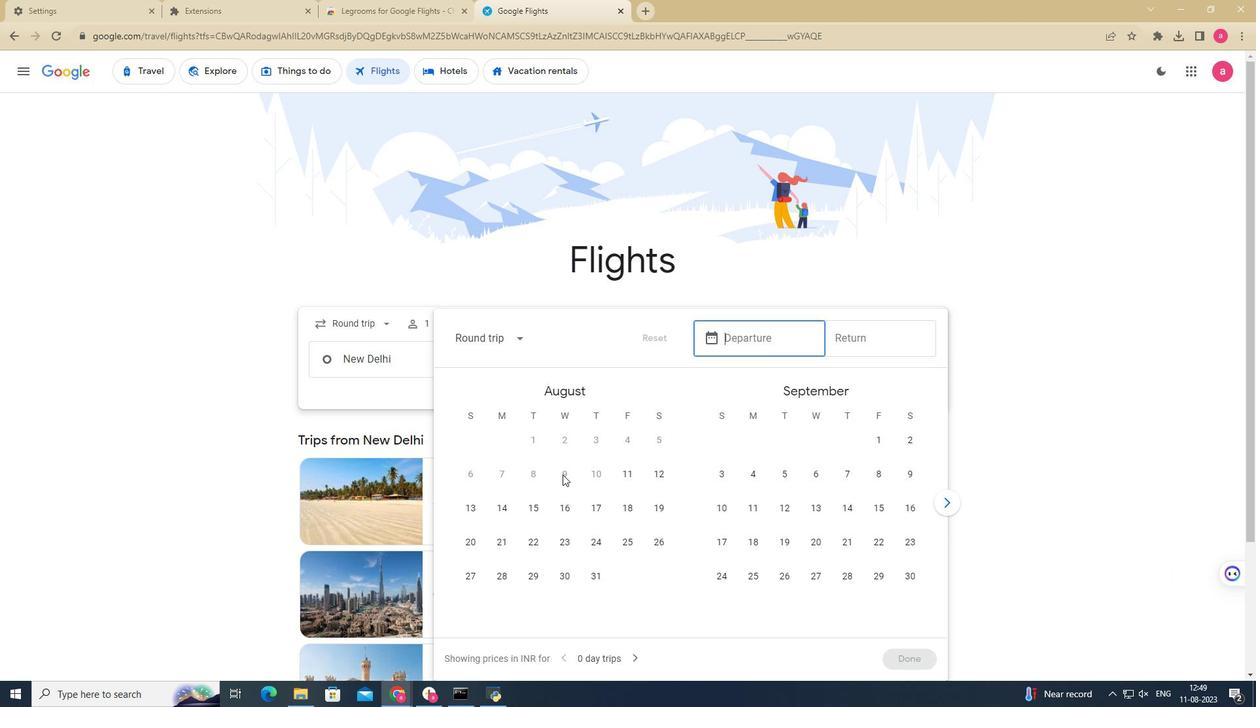 
Action: Mouse moved to (569, 506)
Screenshot: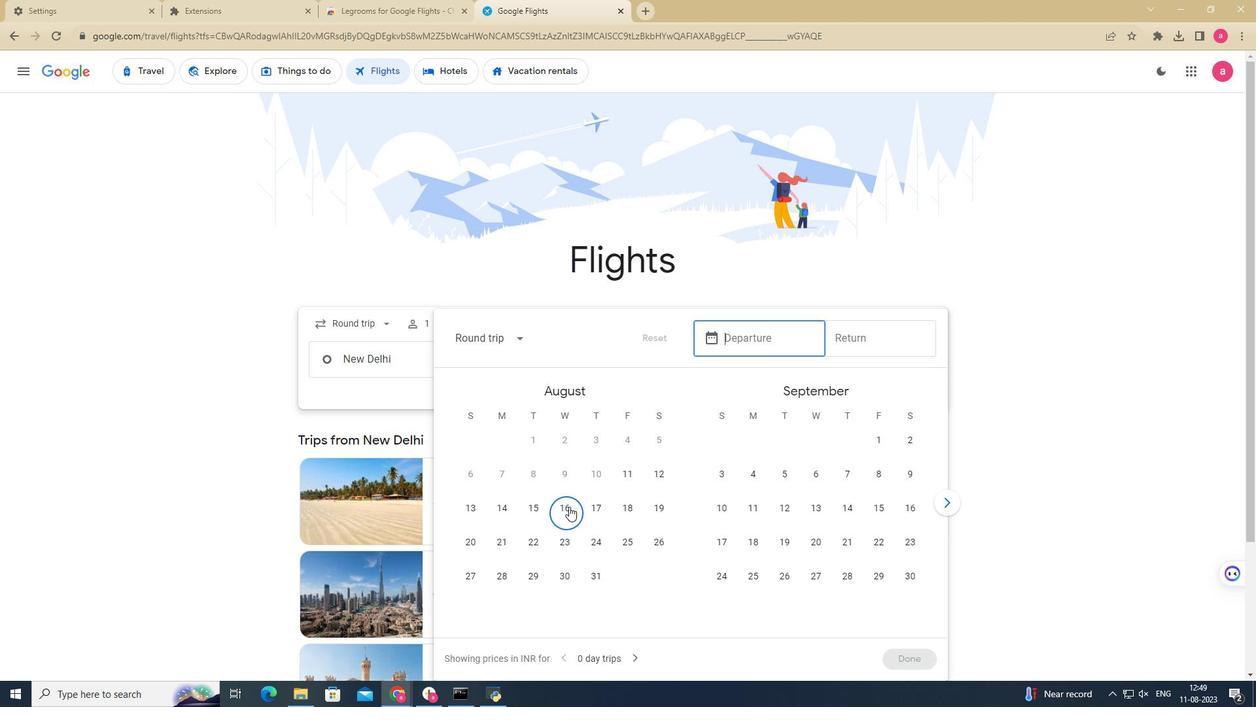 
Action: Mouse pressed left at (569, 506)
Screenshot: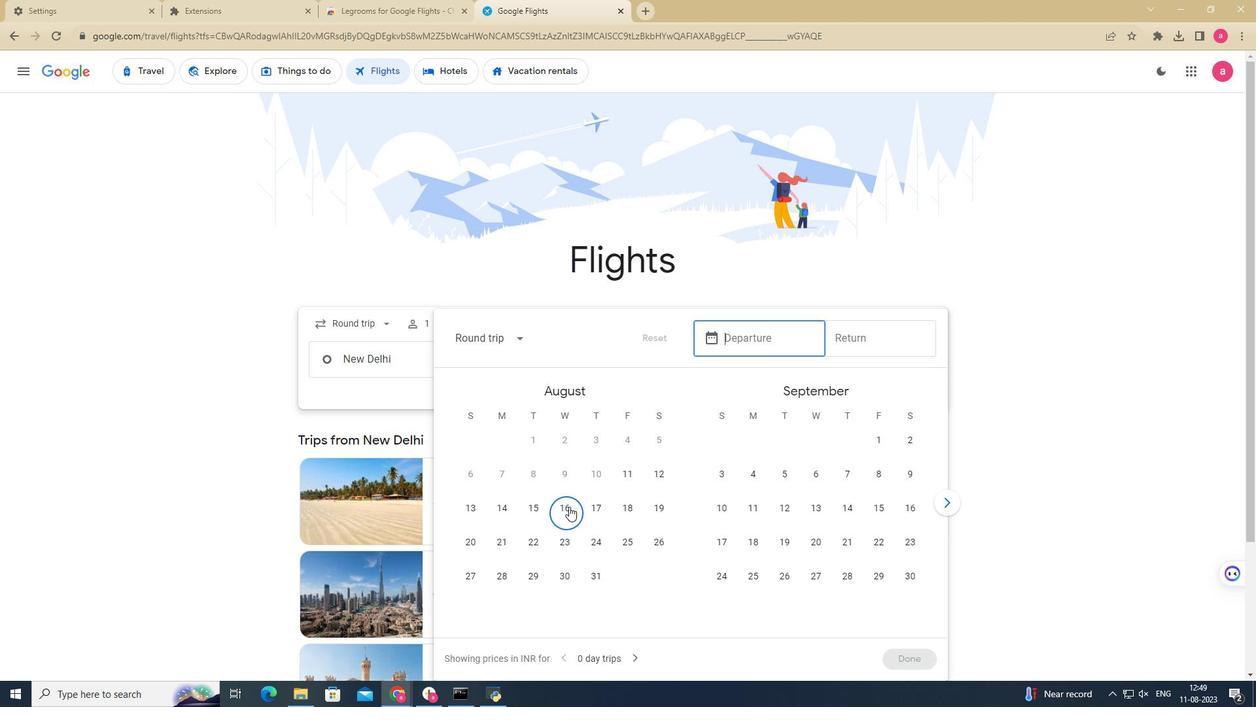 
Action: Mouse moved to (853, 331)
Screenshot: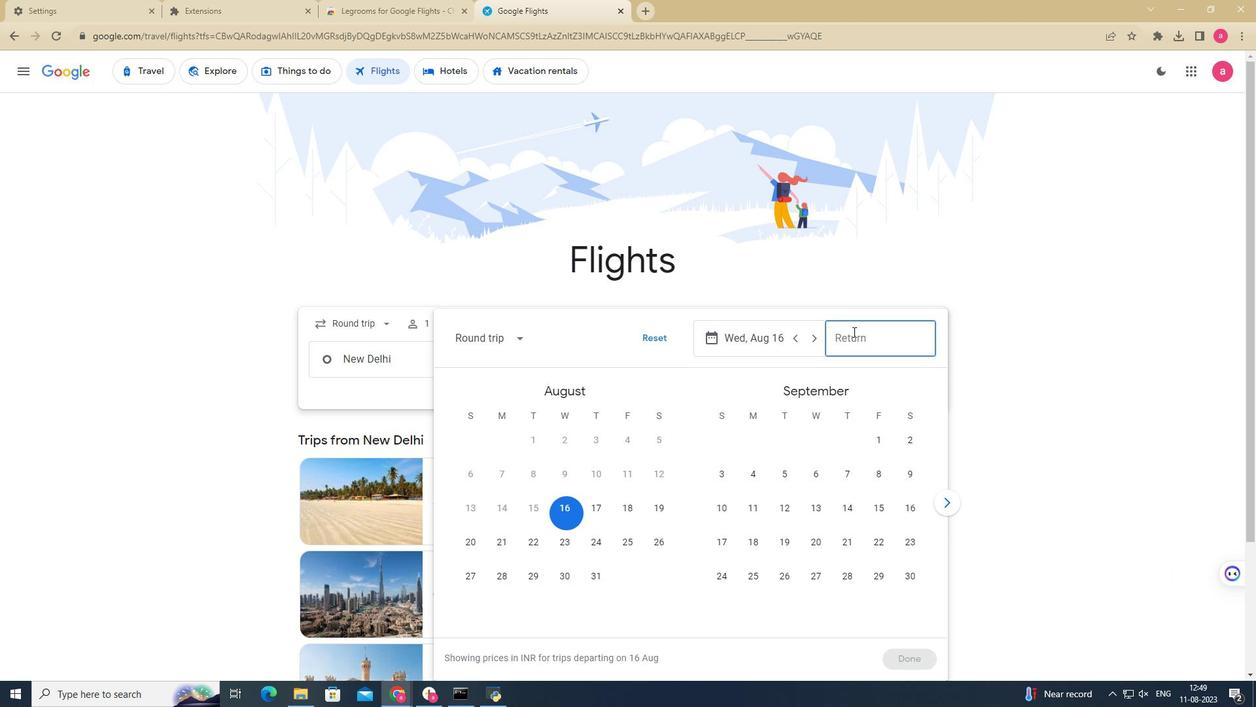 
Action: Mouse pressed left at (853, 331)
Screenshot: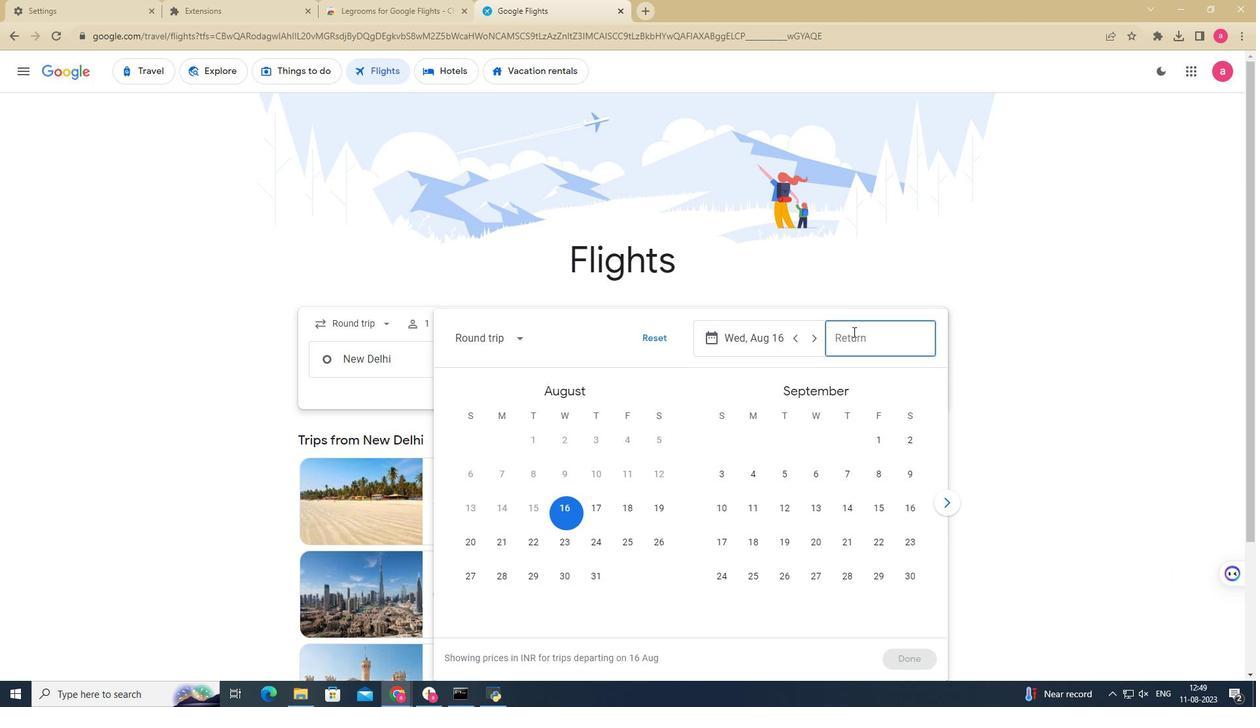 
Action: Mouse moved to (788, 506)
Screenshot: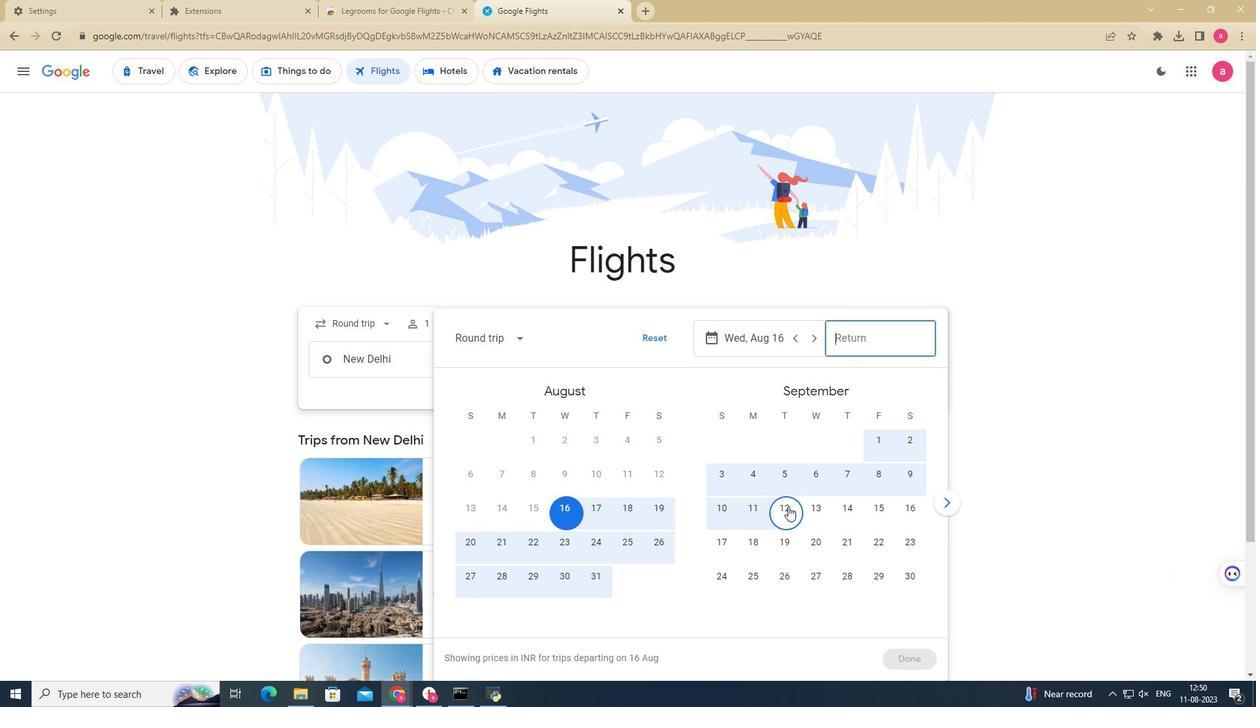 
Action: Mouse pressed left at (788, 506)
Screenshot: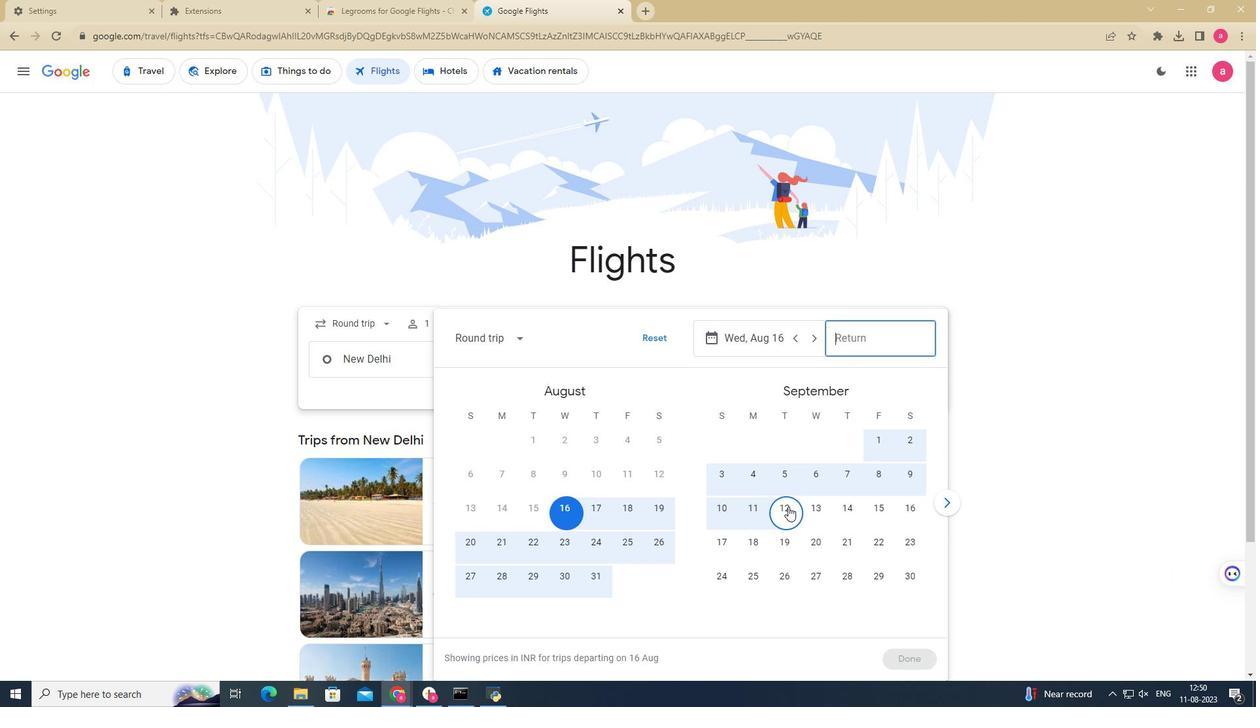 
Action: Mouse moved to (892, 663)
Screenshot: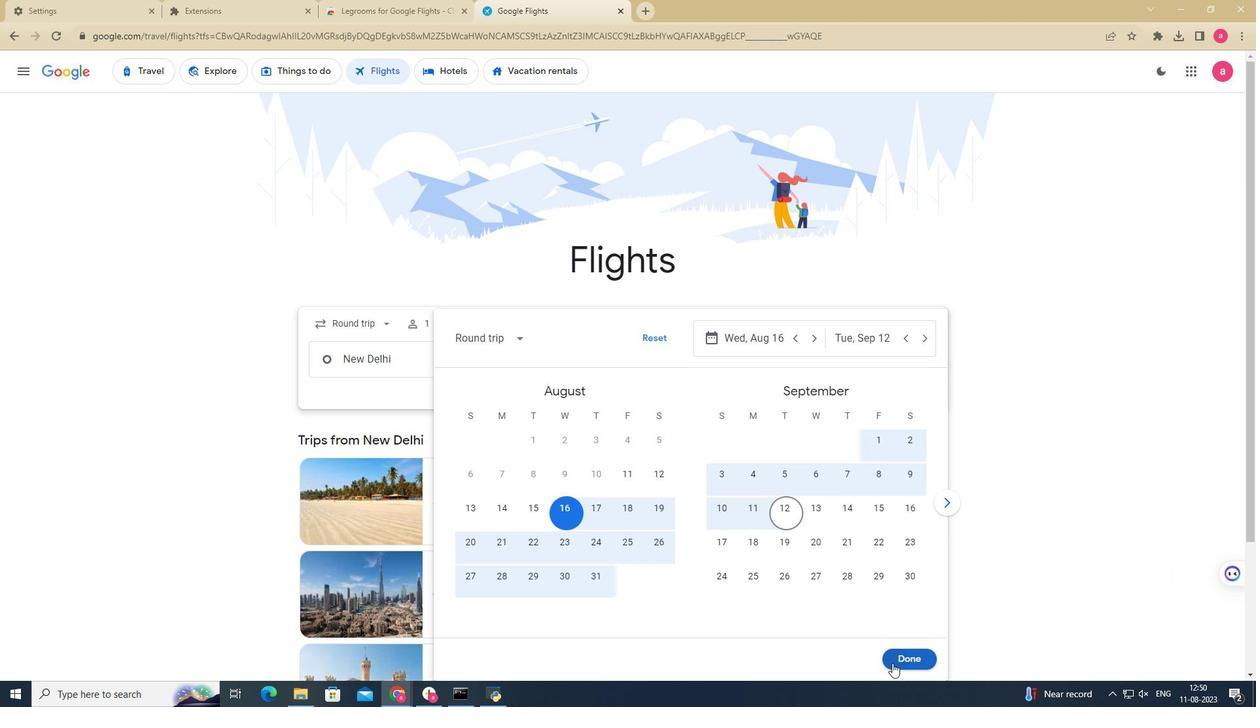 
Action: Mouse pressed left at (892, 663)
Screenshot: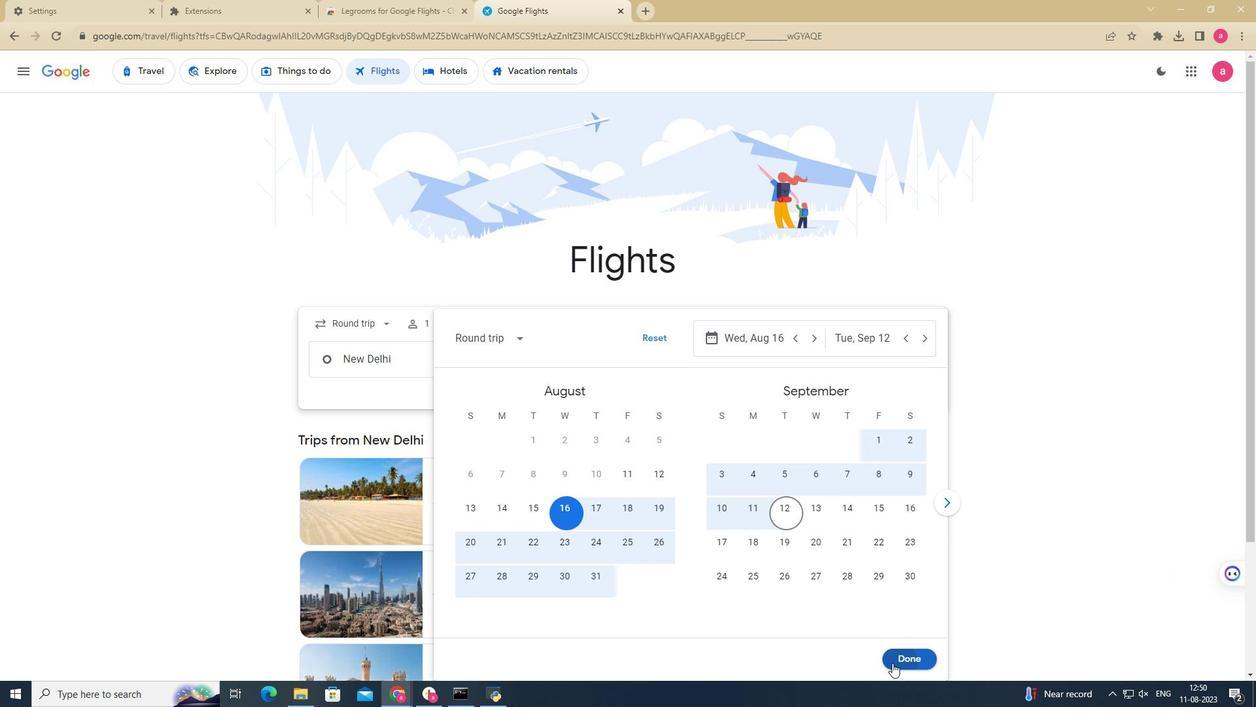 
Action: Mouse moved to (510, 460)
Screenshot: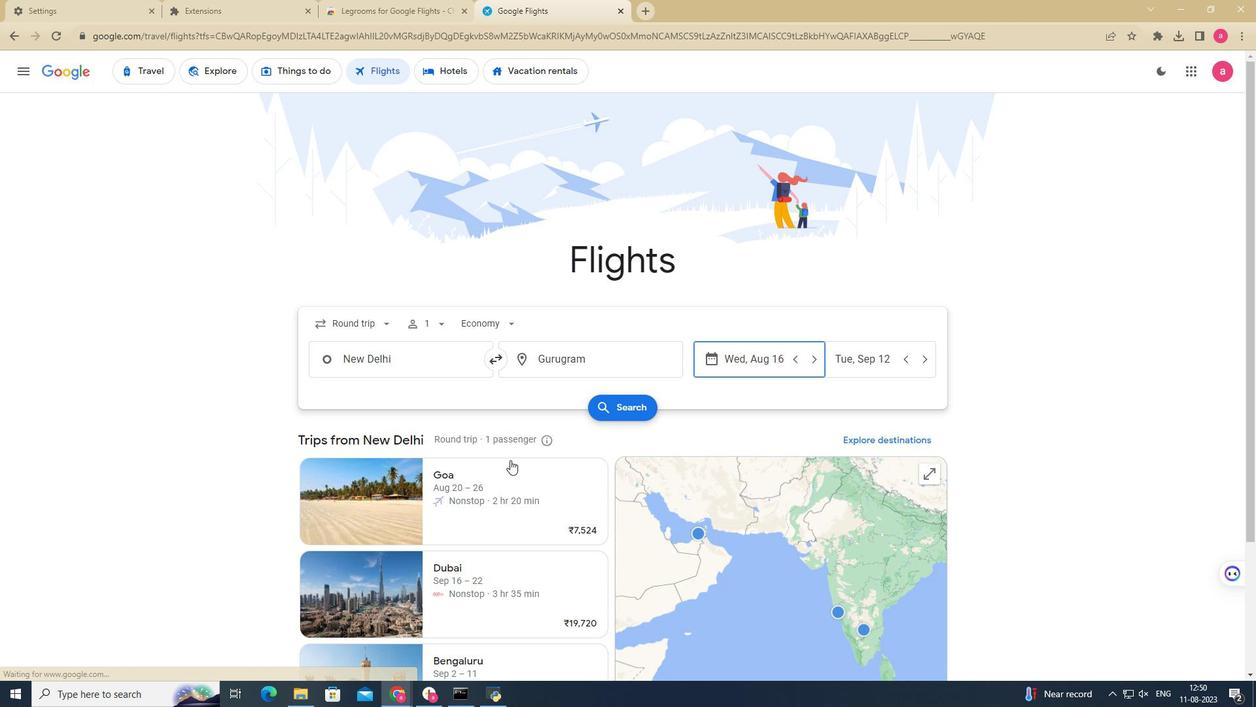 
Action: Mouse scrolled (510, 459) with delta (0, 0)
Screenshot: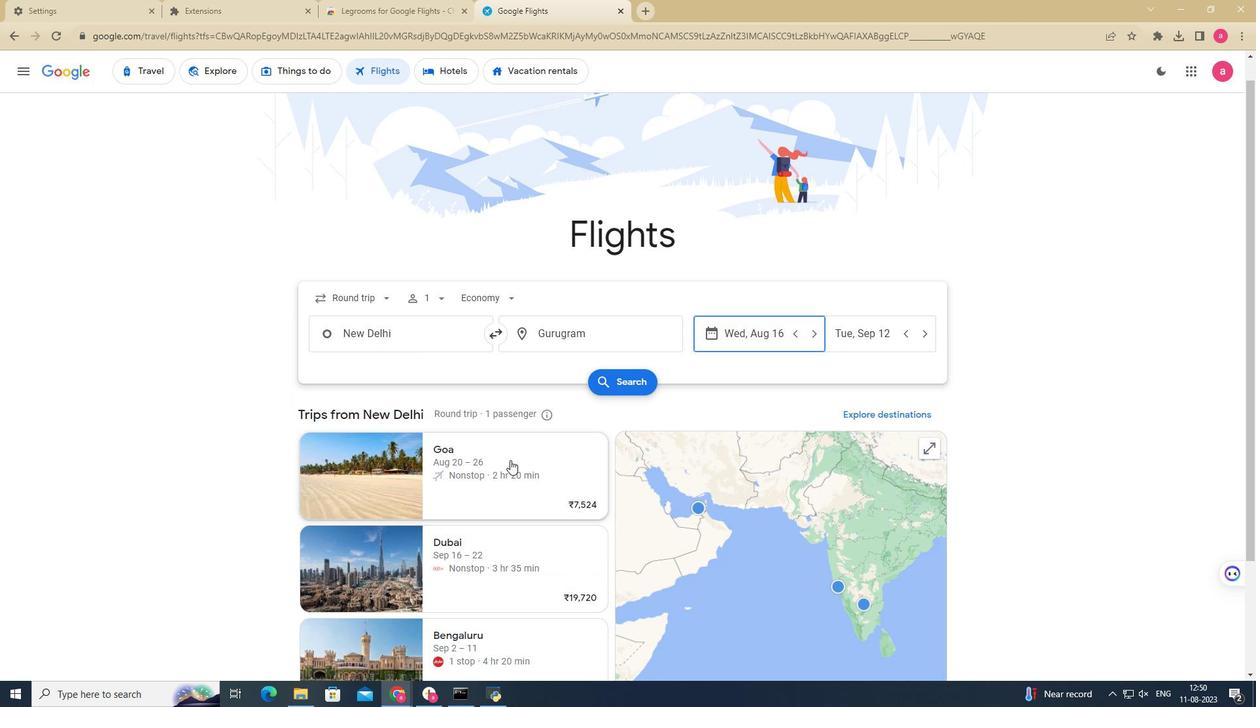 
Action: Mouse scrolled (510, 459) with delta (0, 0)
Screenshot: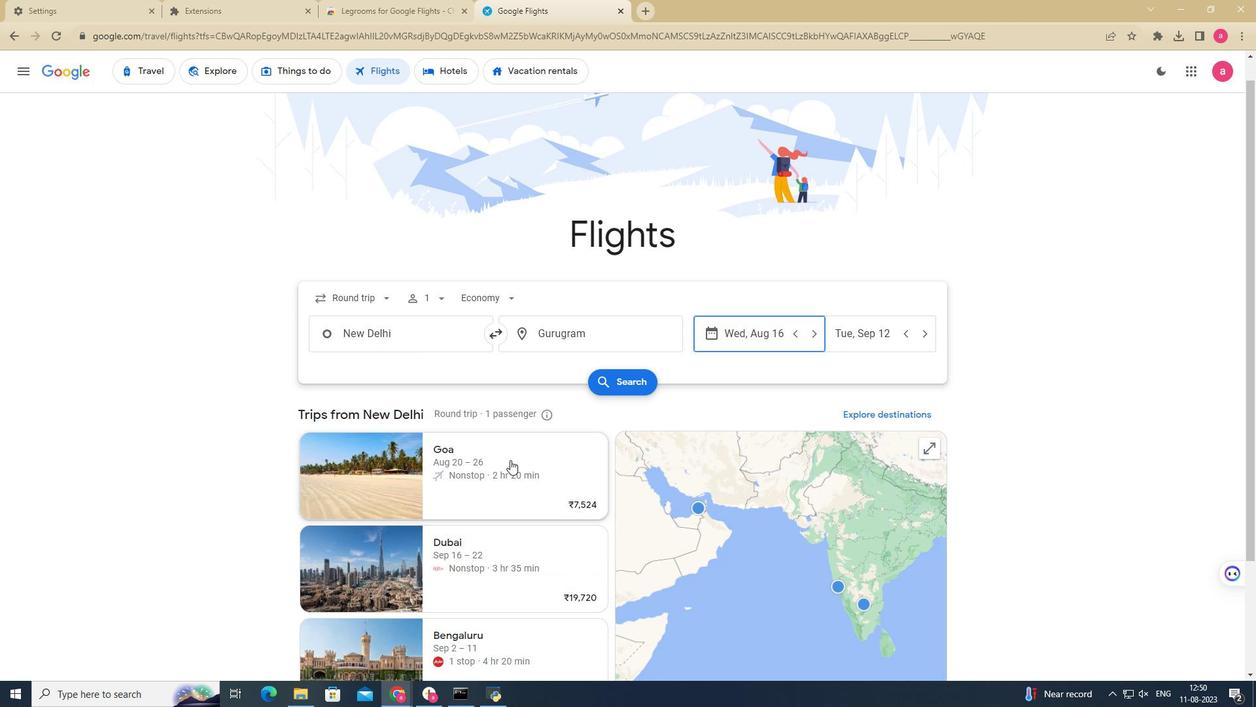 
Action: Mouse scrolled (510, 459) with delta (0, 0)
Screenshot: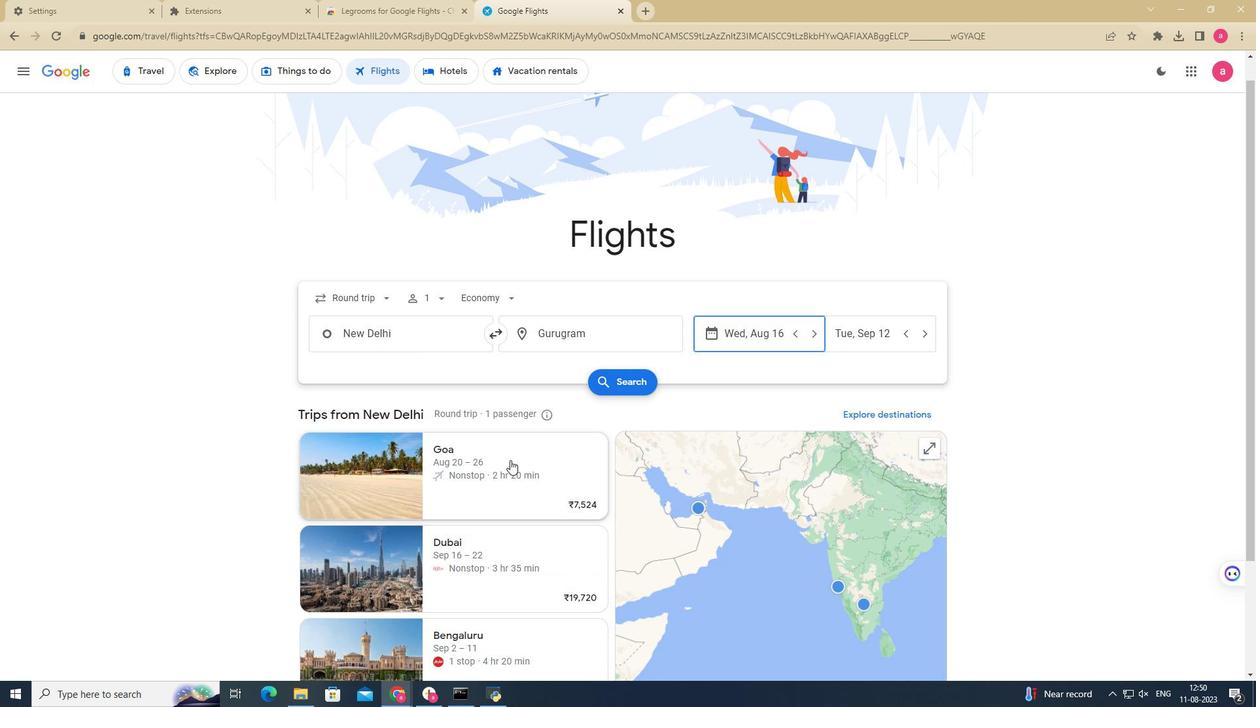 
Action: Mouse moved to (507, 359)
Screenshot: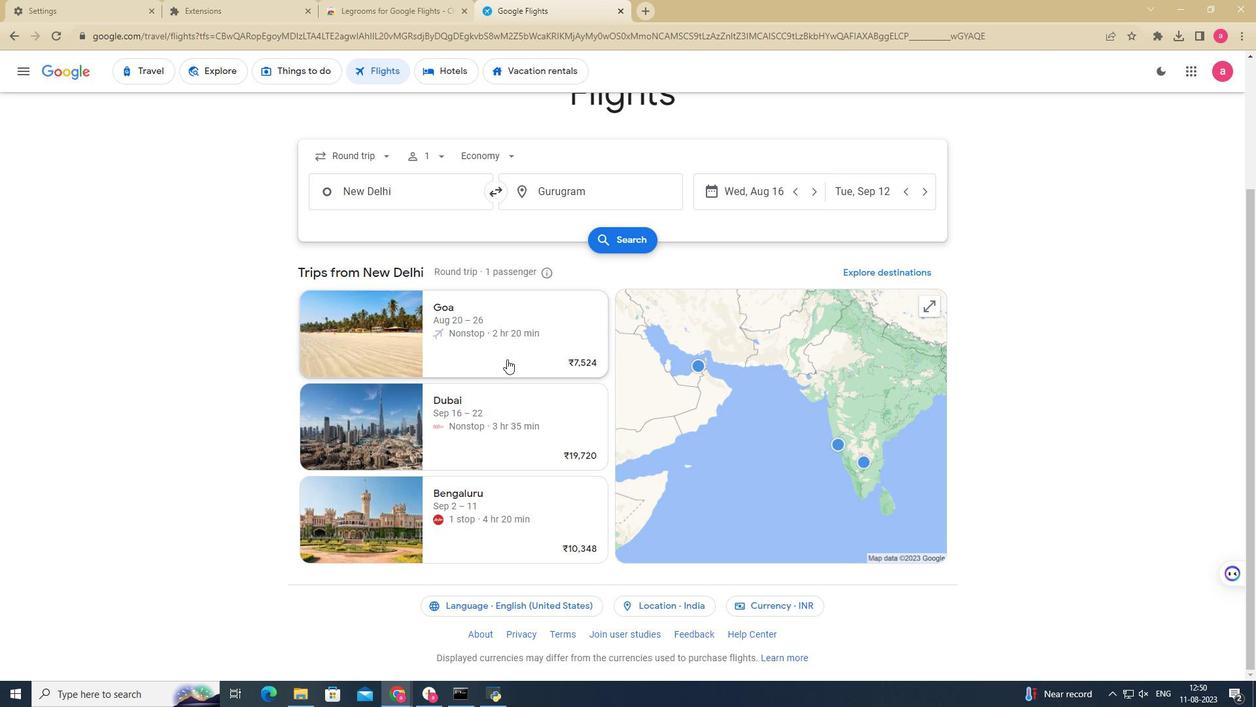 
Action: Mouse pressed left at (507, 359)
Screenshot: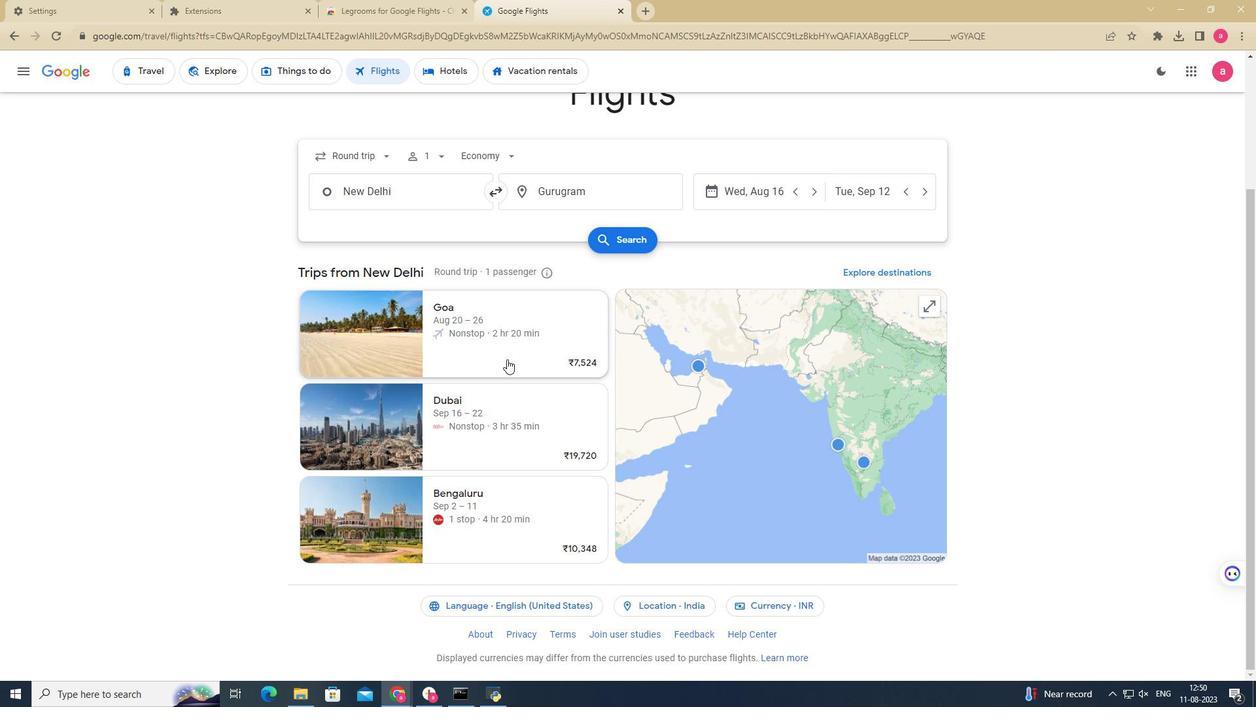 
Action: Mouse moved to (904, 381)
Screenshot: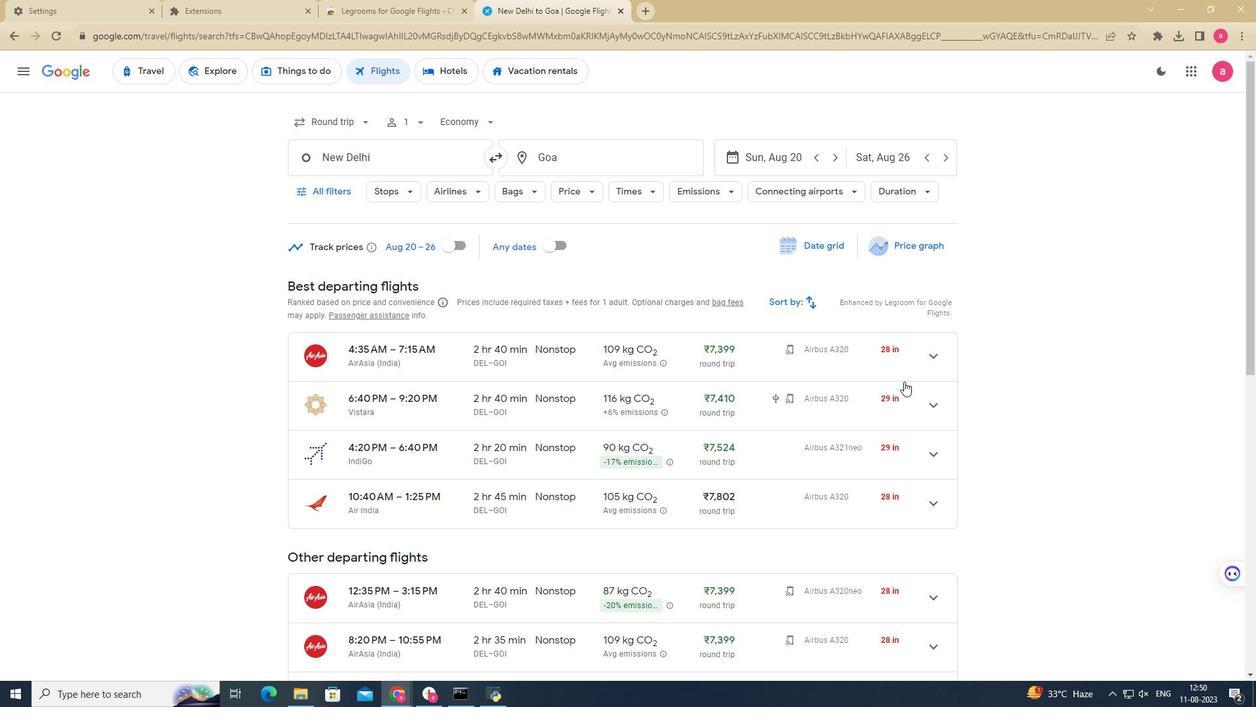 
Action: Mouse scrolled (904, 381) with delta (0, 0)
Screenshot: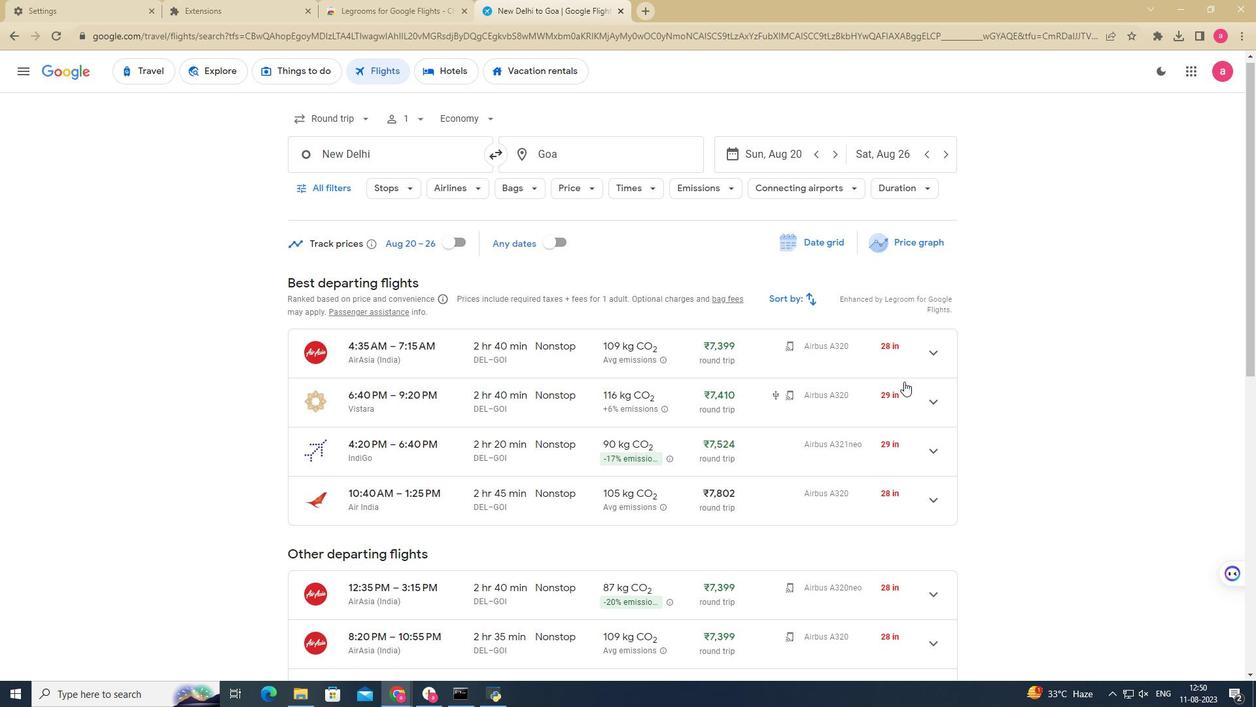 
Action: Mouse scrolled (904, 381) with delta (0, 0)
Screenshot: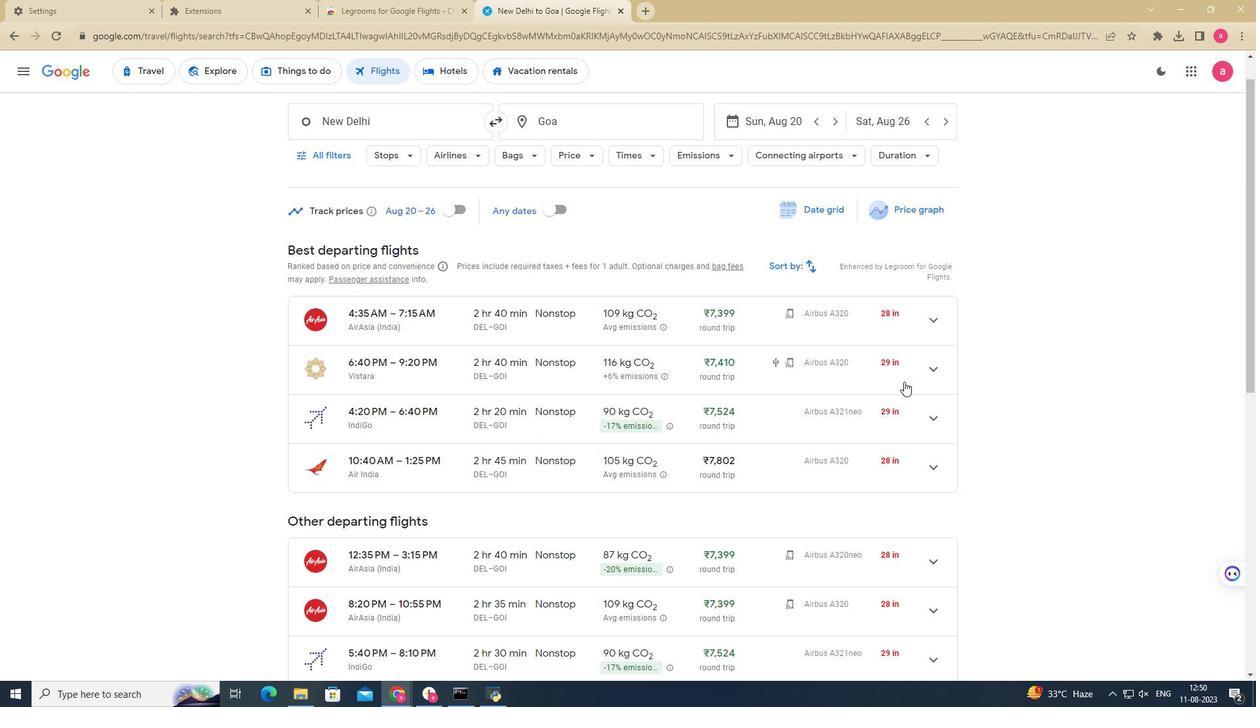 
Action: Mouse scrolled (904, 381) with delta (0, 0)
Screenshot: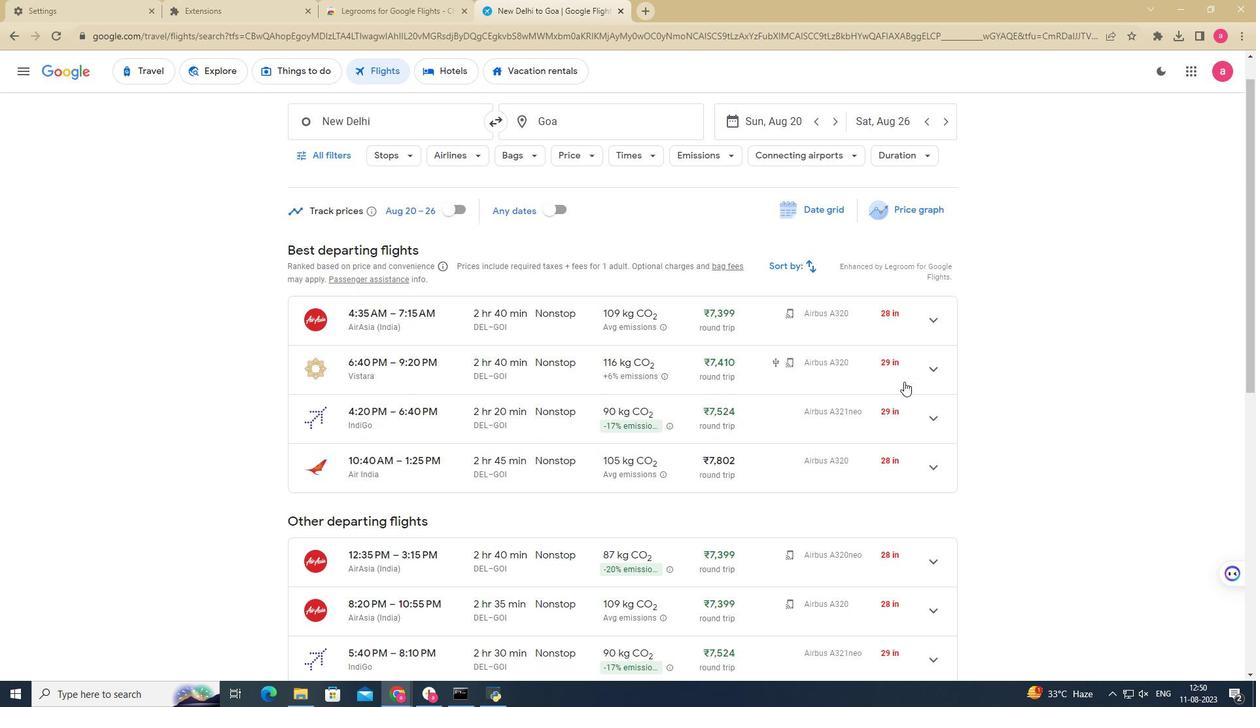 
Action: Mouse scrolled (904, 381) with delta (0, 0)
Screenshot: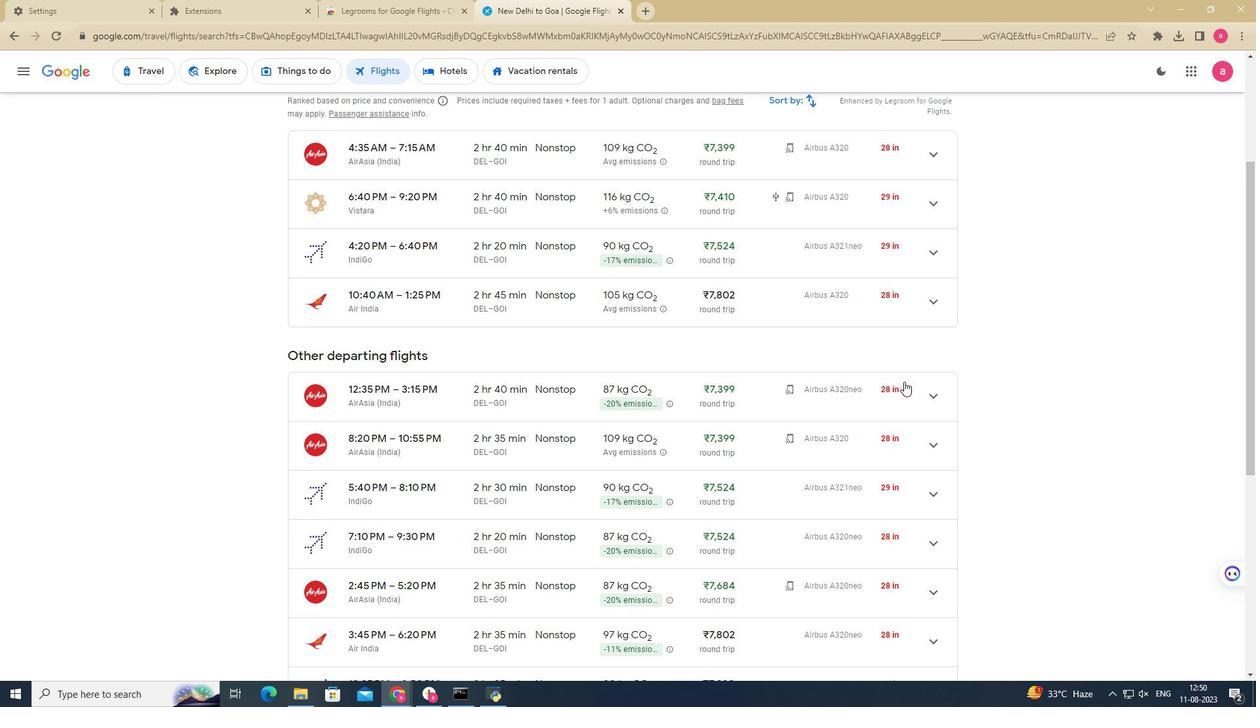 
Action: Mouse scrolled (904, 381) with delta (0, 0)
Screenshot: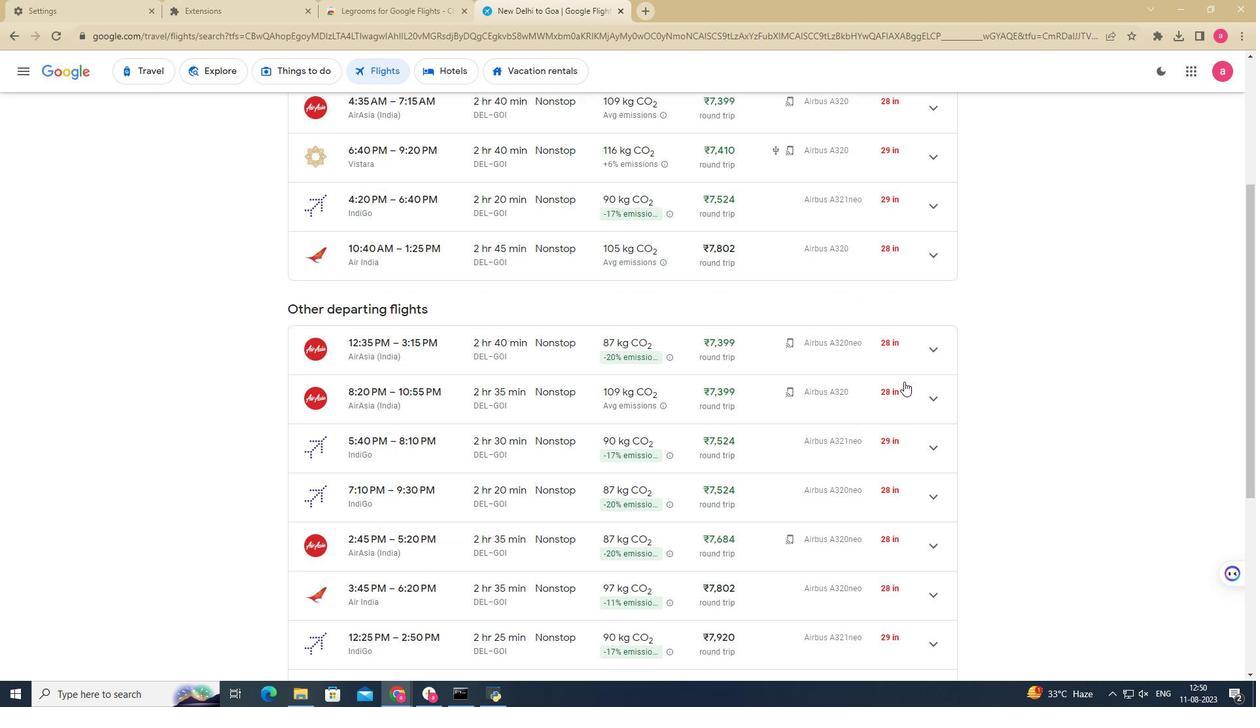 
Action: Mouse scrolled (904, 381) with delta (0, 0)
Screenshot: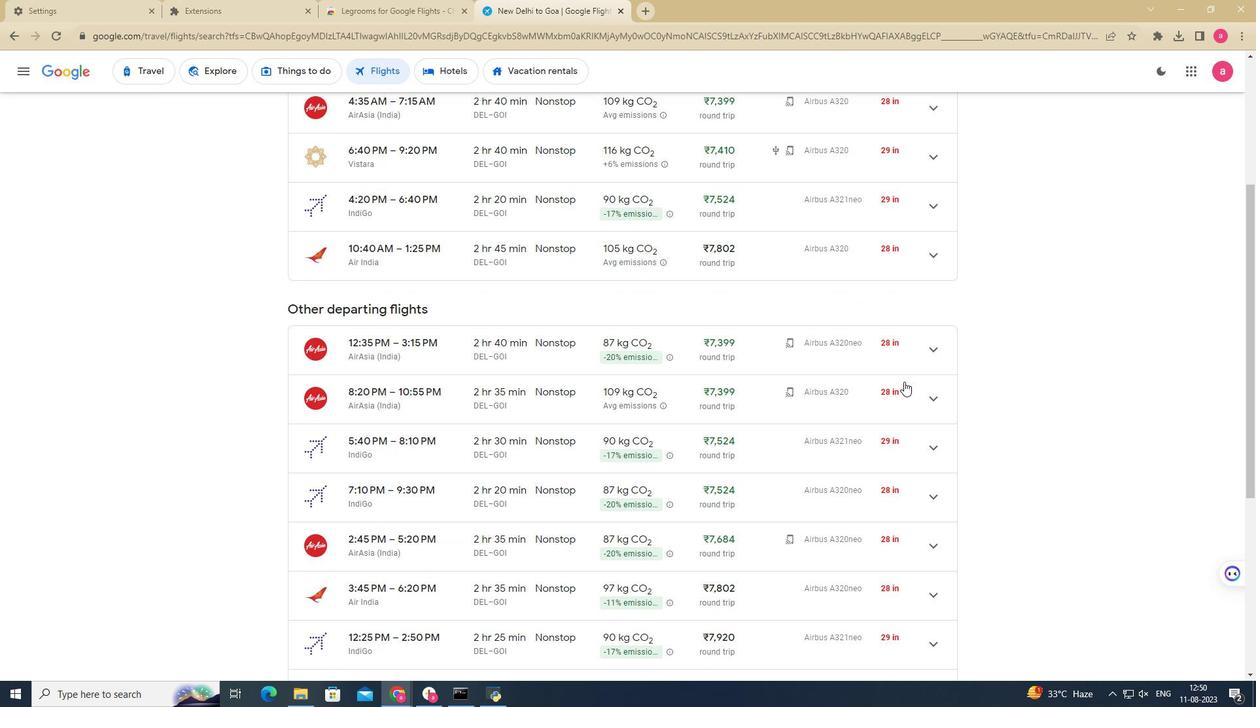 
Action: Mouse scrolled (904, 381) with delta (0, 0)
Screenshot: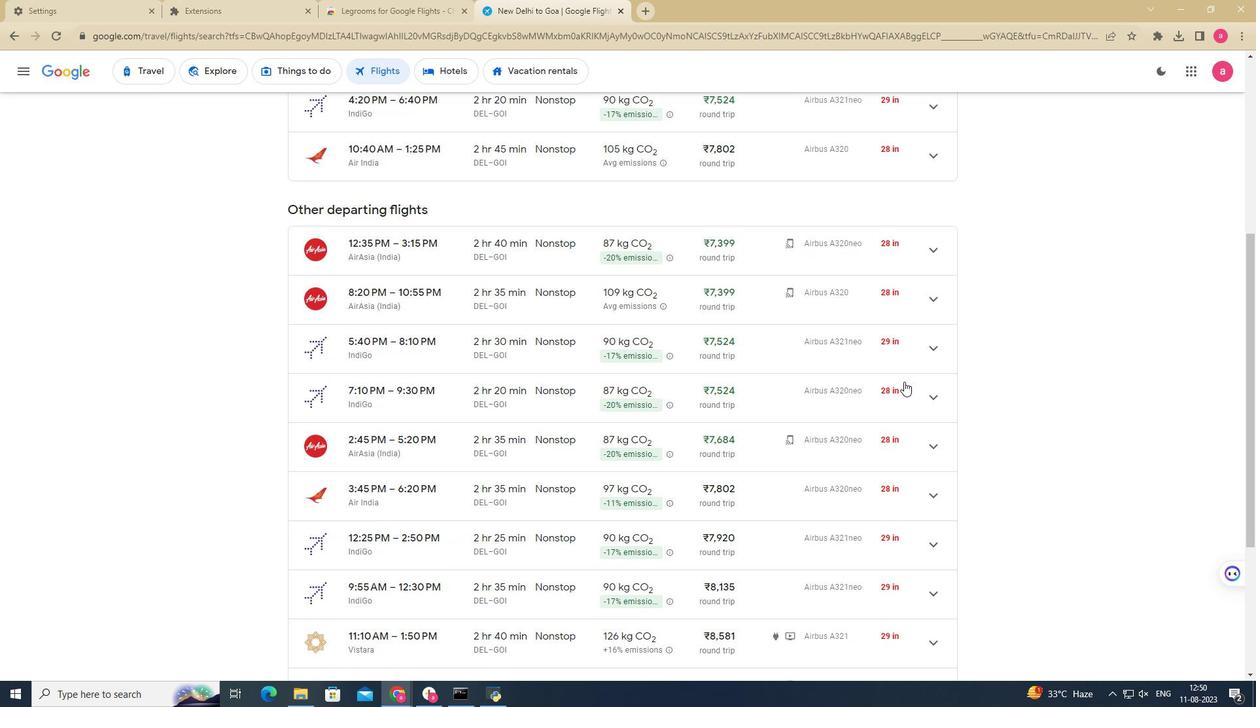 
Action: Mouse moved to (941, 388)
Screenshot: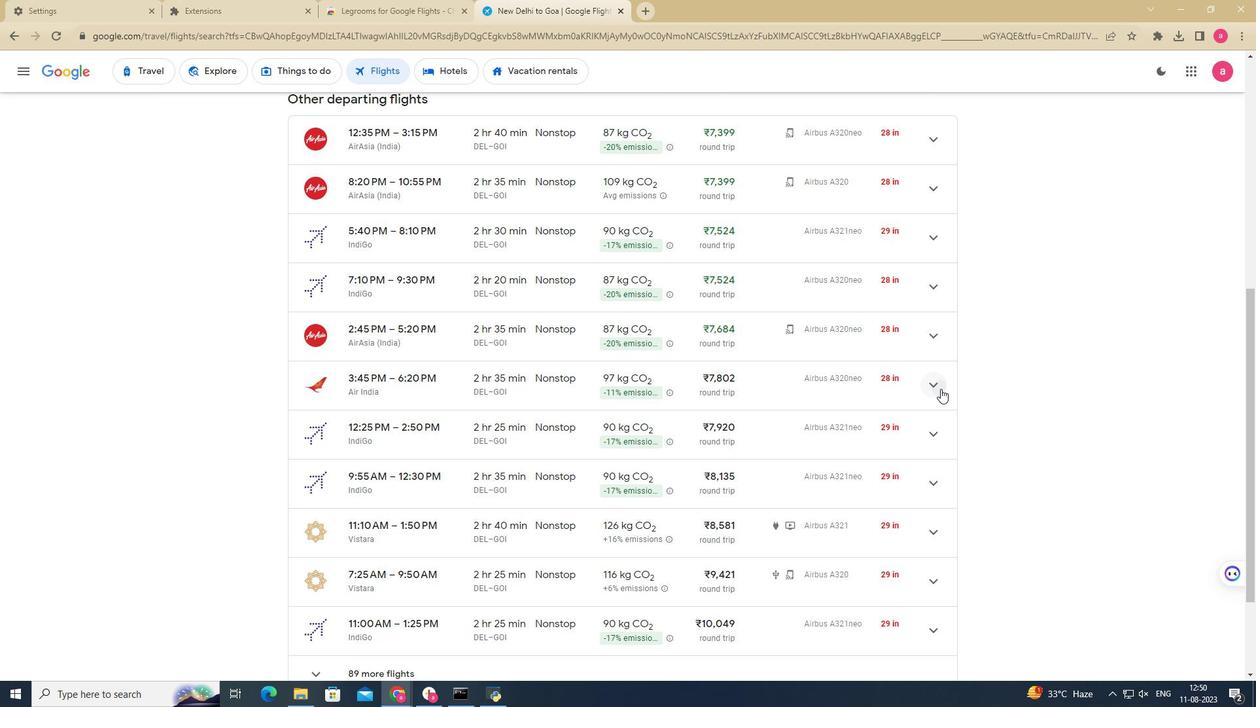 
Action: Mouse pressed left at (941, 388)
Screenshot: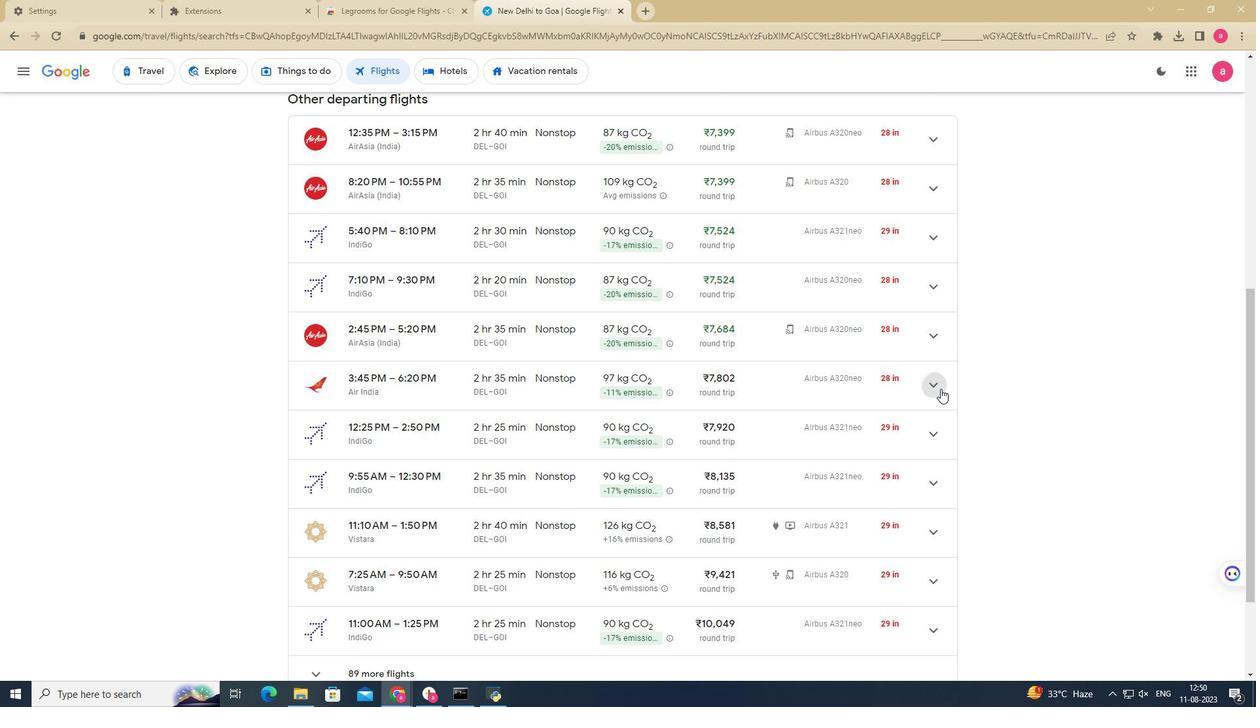 
Action: Mouse pressed left at (941, 388)
Screenshot: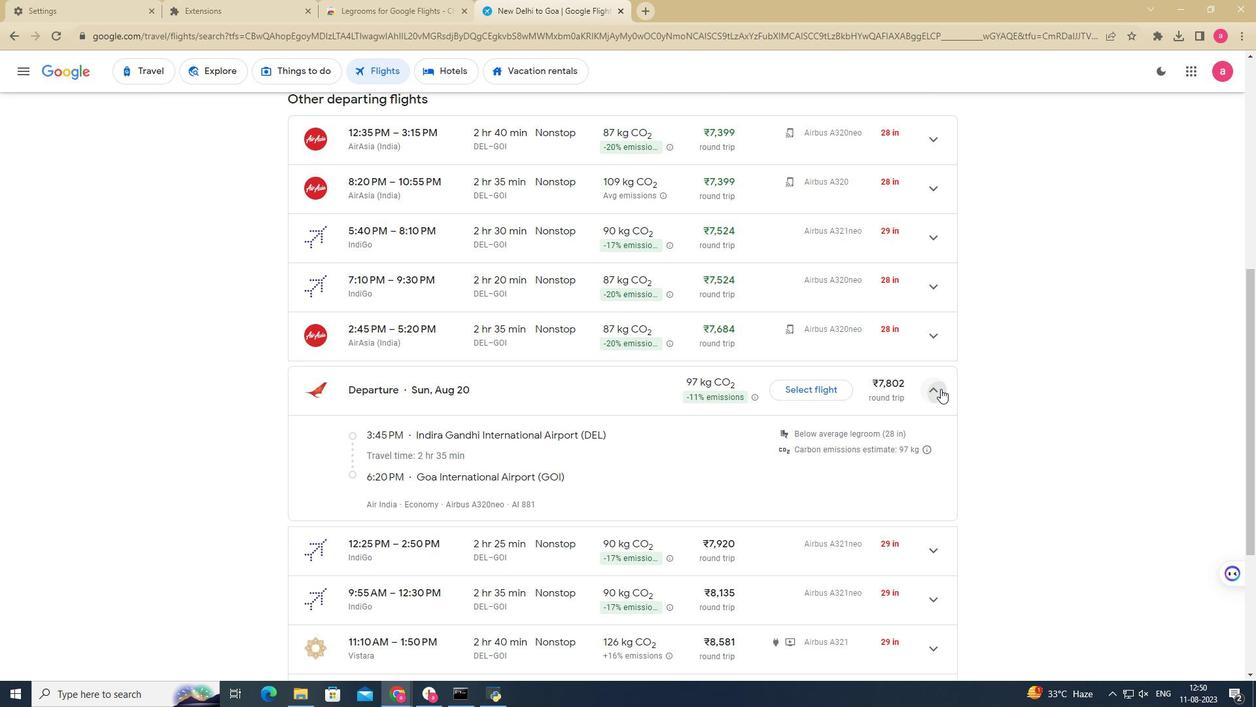 
Action: Mouse moved to (940, 388)
Screenshot: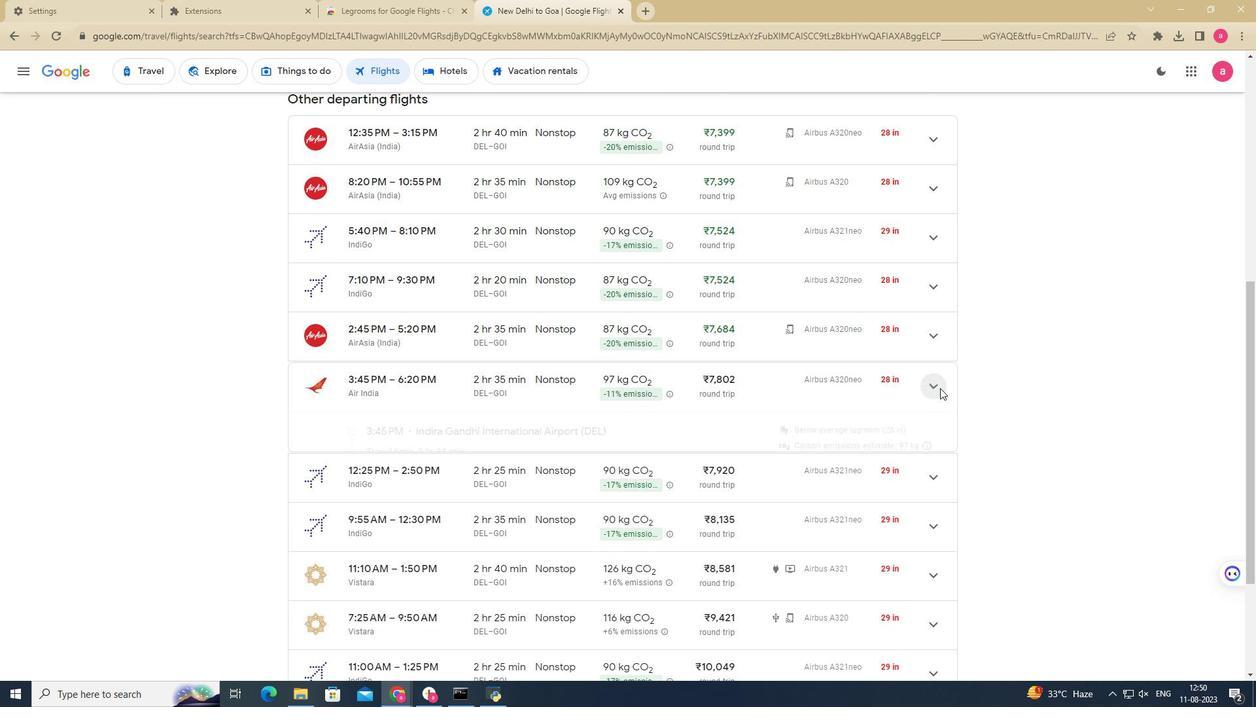 
Action: Mouse scrolled (940, 388) with delta (0, 0)
Screenshot: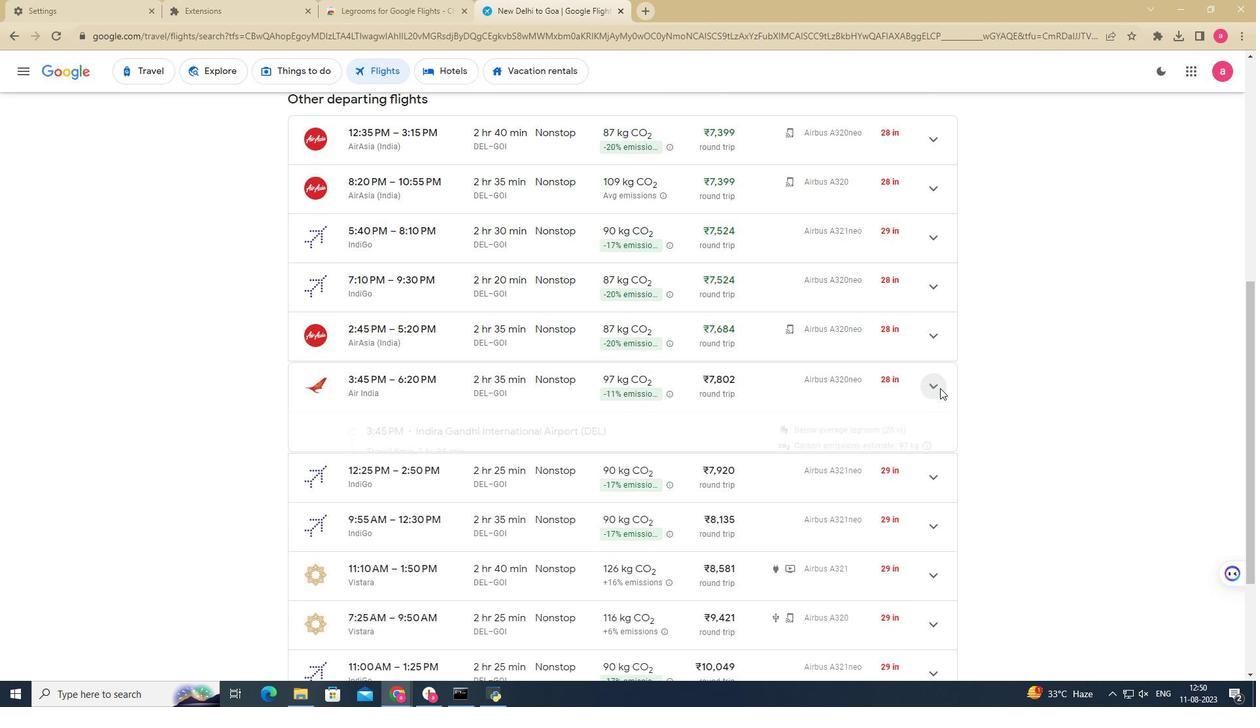 
Action: Mouse scrolled (940, 388) with delta (0, 0)
Screenshot: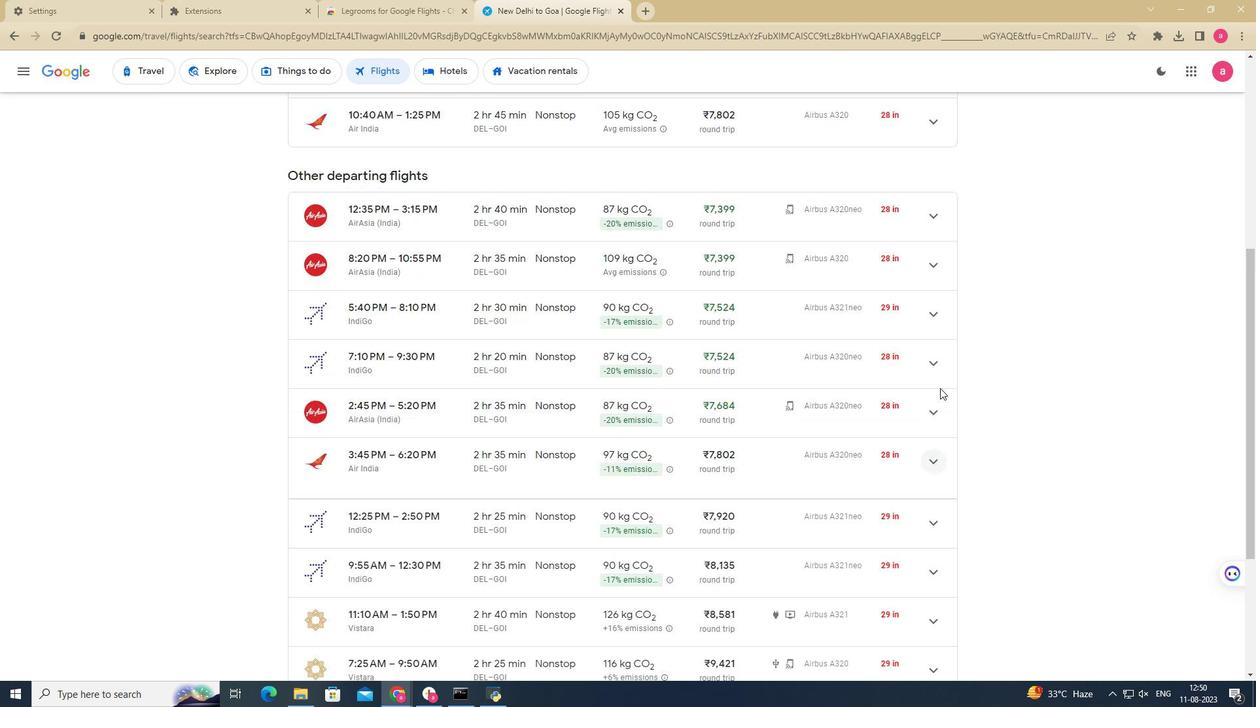 
Action: Mouse scrolled (940, 388) with delta (0, 0)
Screenshot: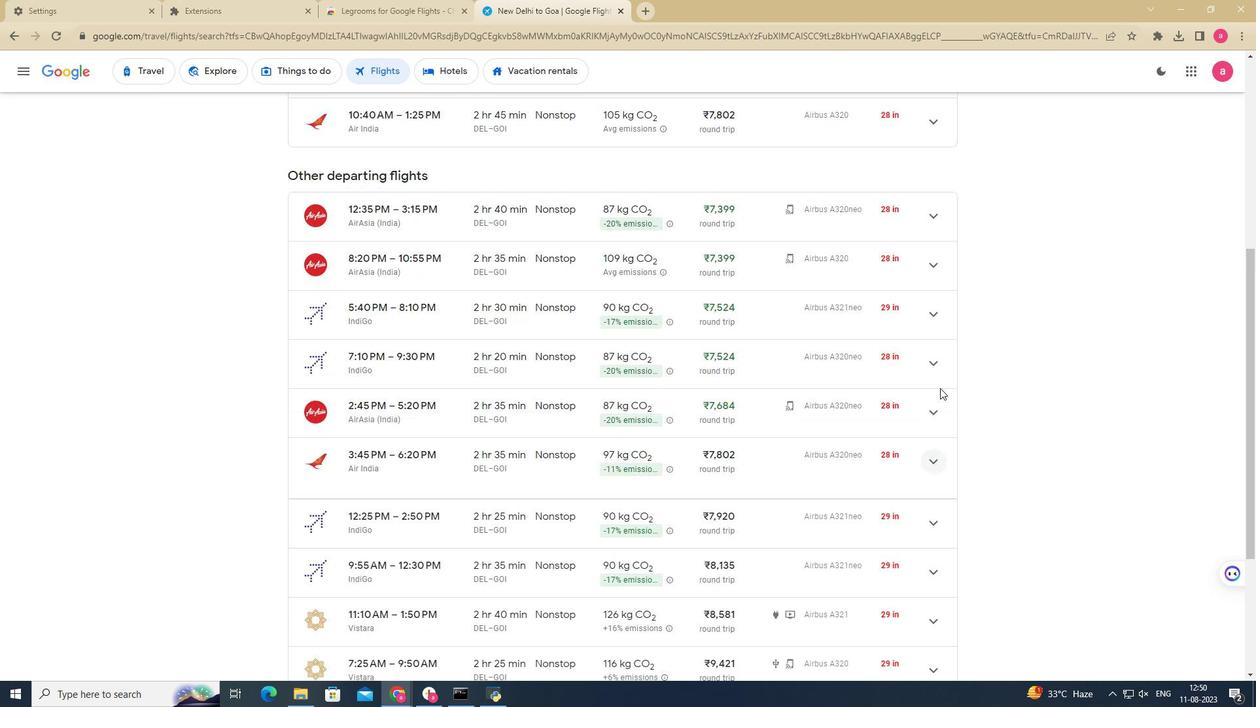 
Action: Mouse scrolled (940, 388) with delta (0, 0)
Screenshot: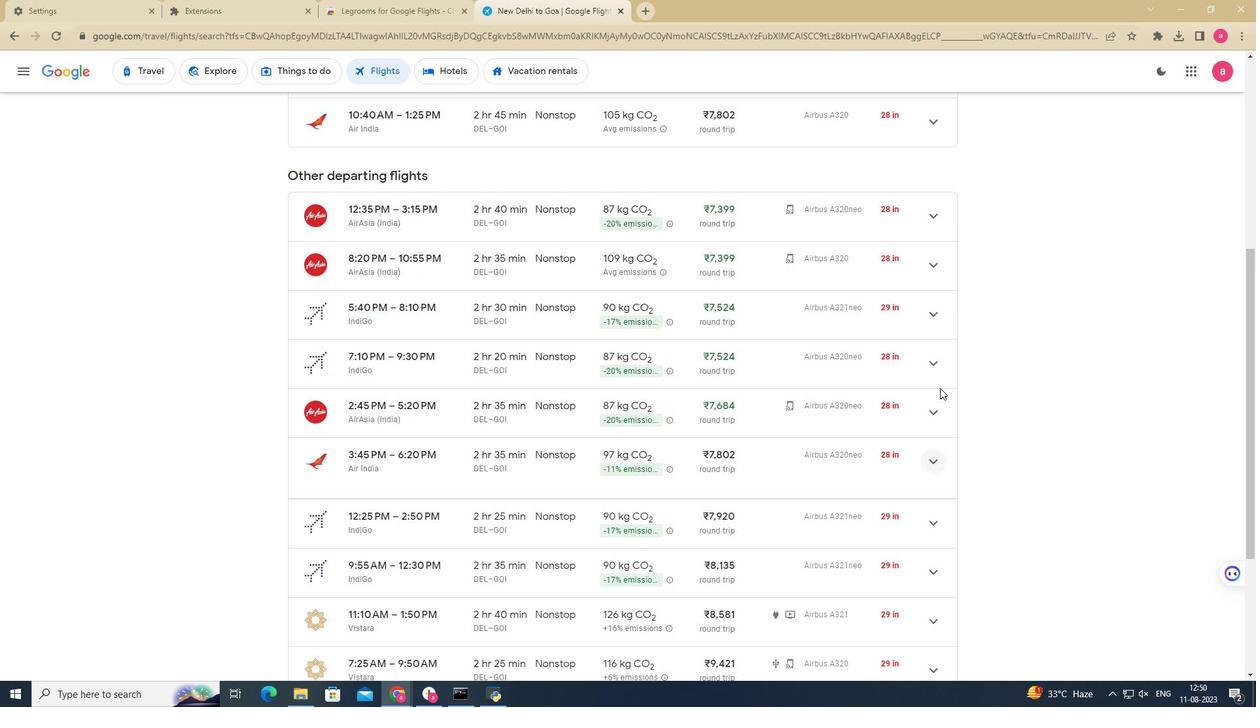
Action: Mouse scrolled (940, 388) with delta (0, 0)
Screenshot: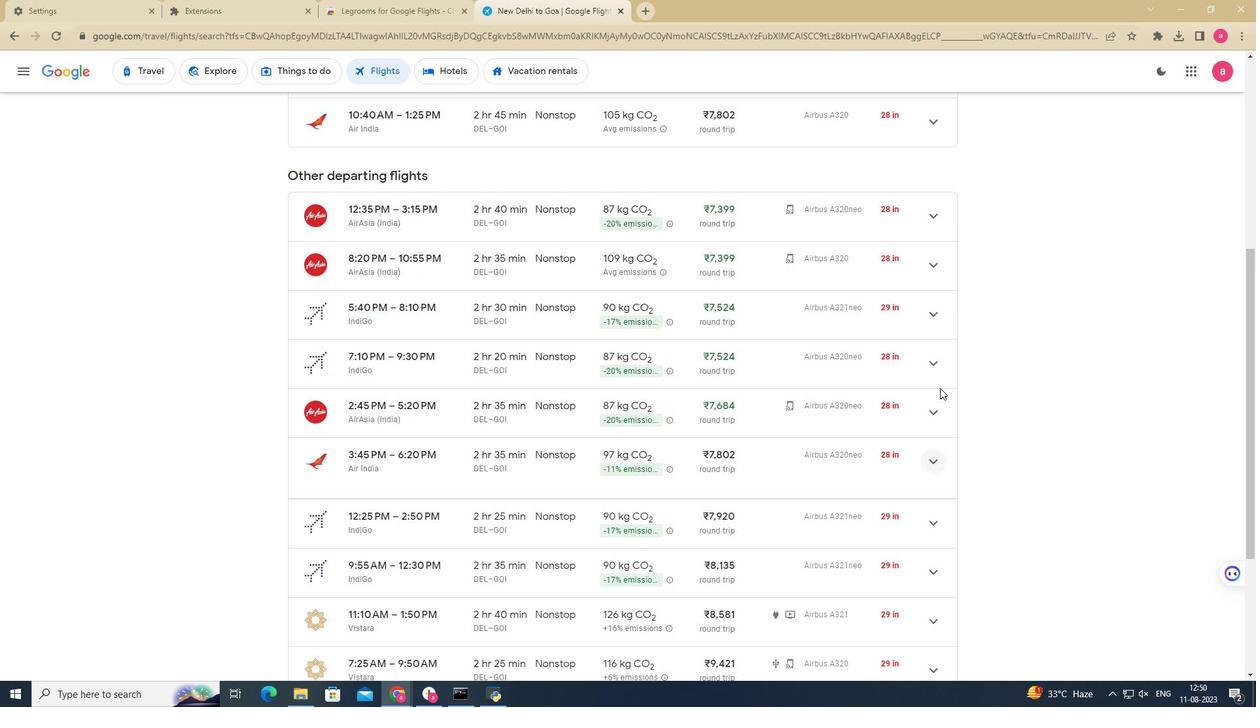 
Action: Mouse scrolled (940, 388) with delta (0, 0)
Screenshot: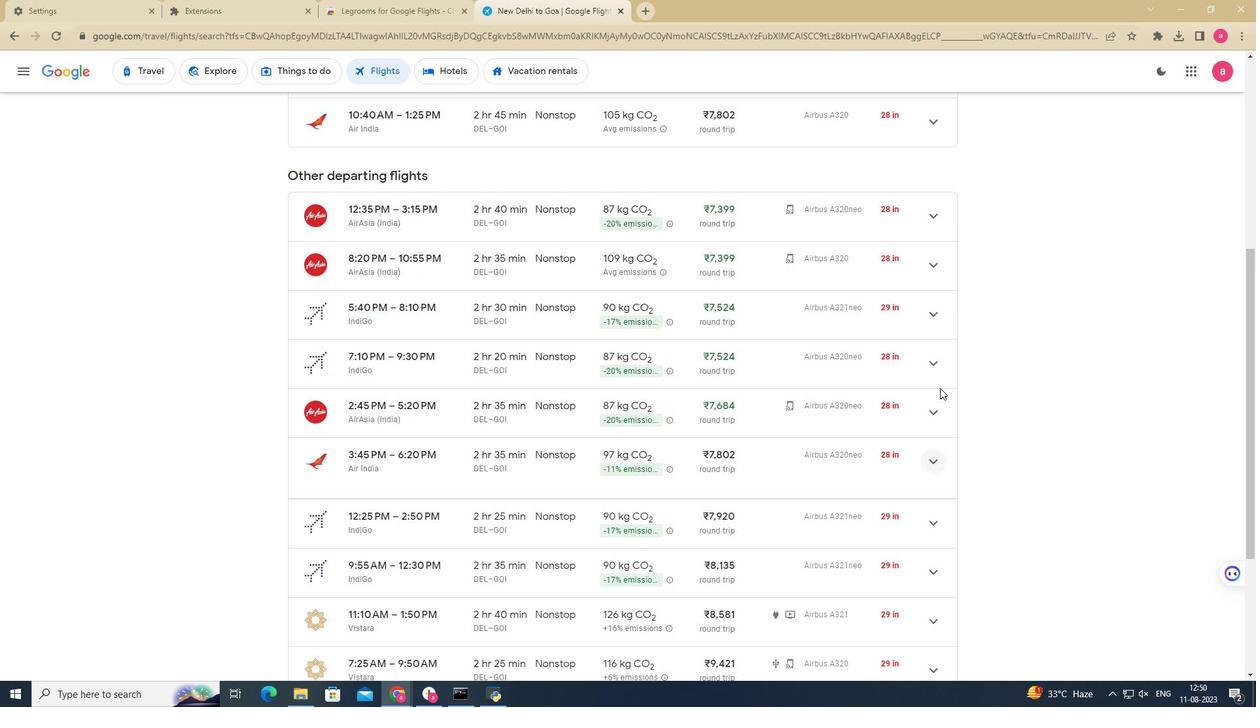 
Action: Mouse scrolled (940, 388) with delta (0, 0)
Screenshot: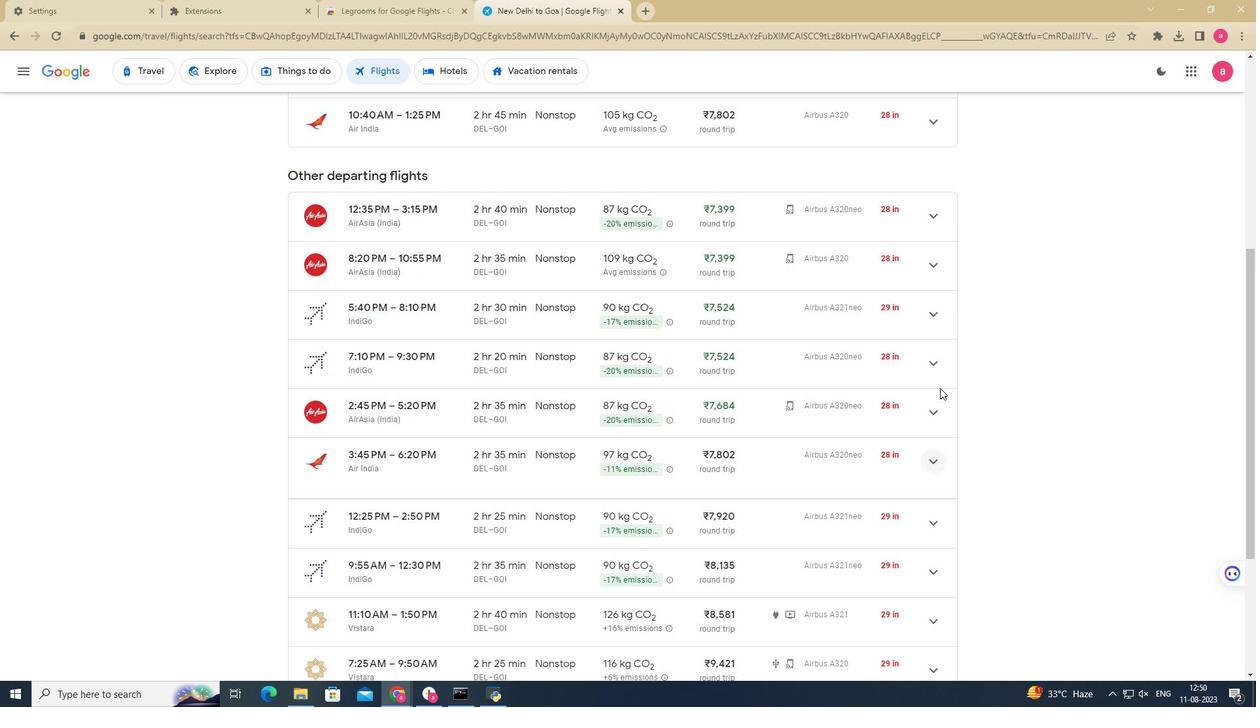 
Action: Mouse scrolled (940, 388) with delta (0, 0)
Screenshot: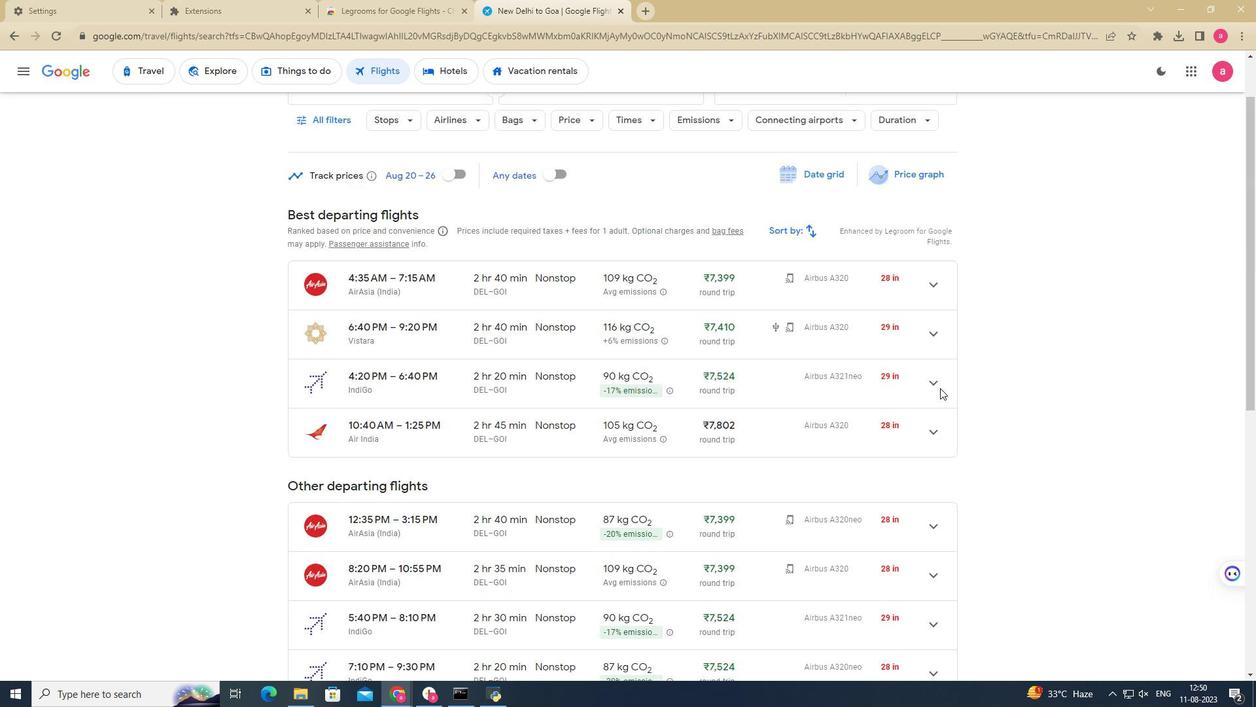 
Action: Mouse moved to (928, 353)
Screenshot: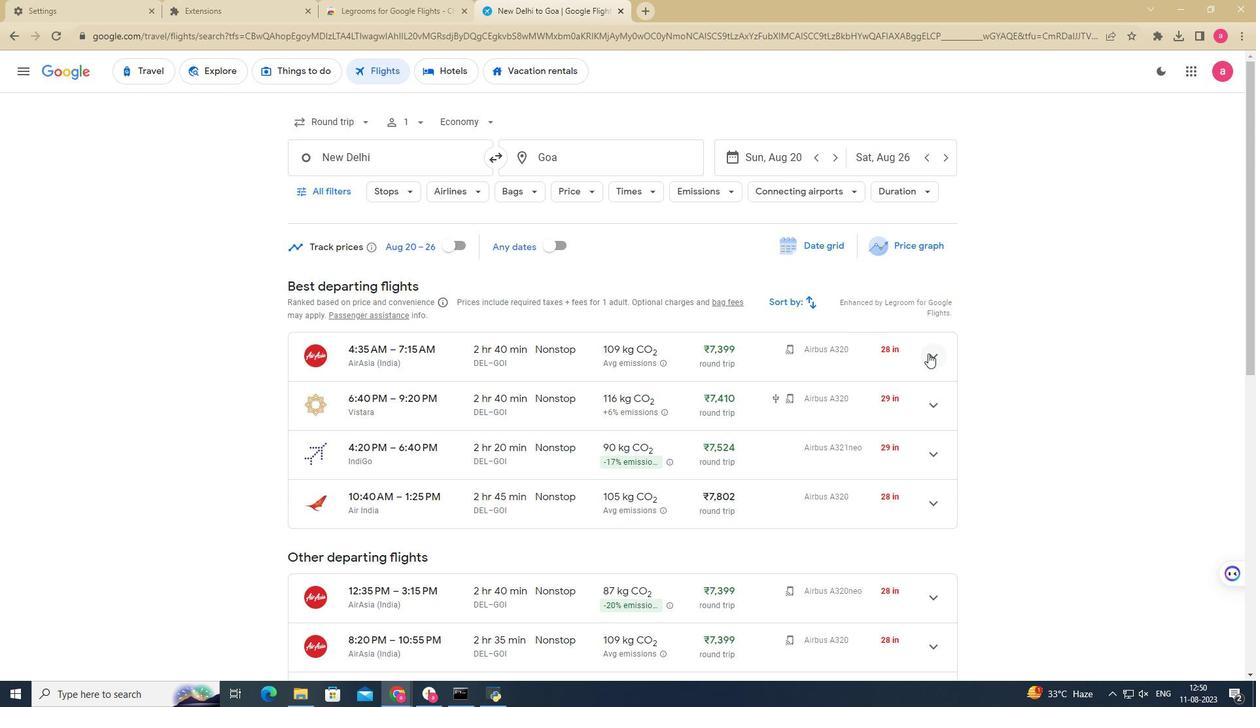 
Action: Mouse pressed left at (928, 353)
Screenshot: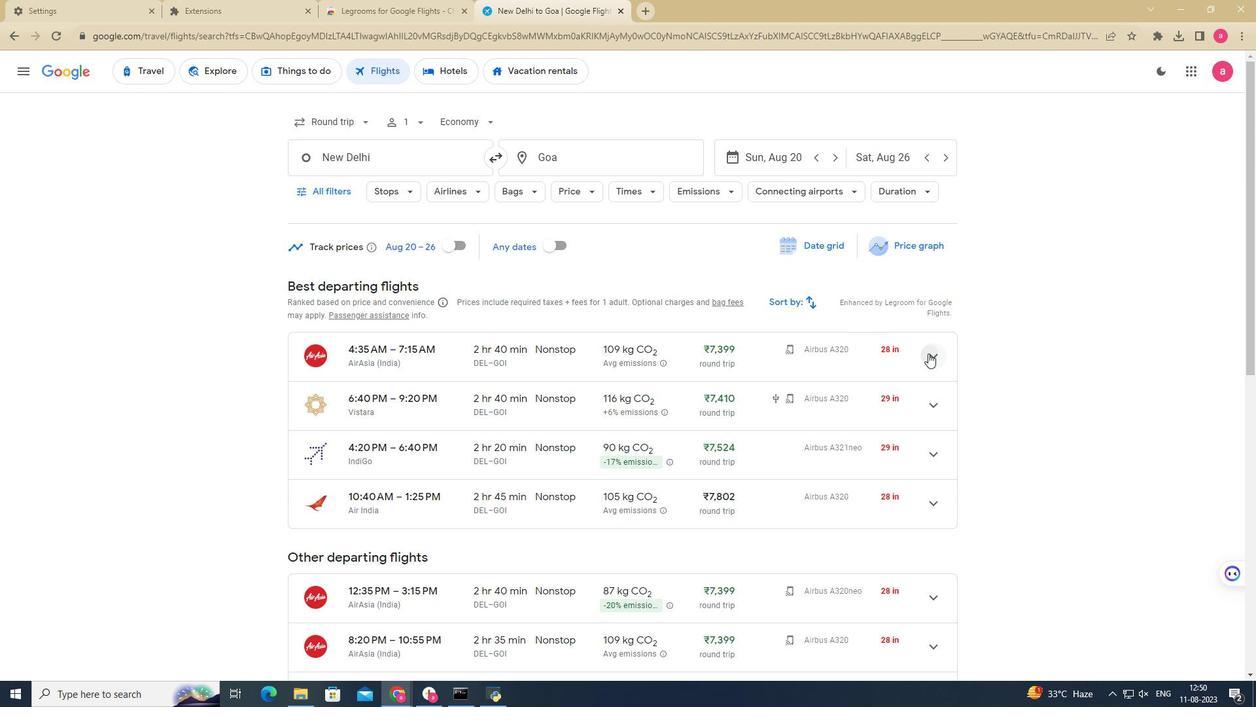
Action: Mouse pressed left at (928, 353)
Screenshot: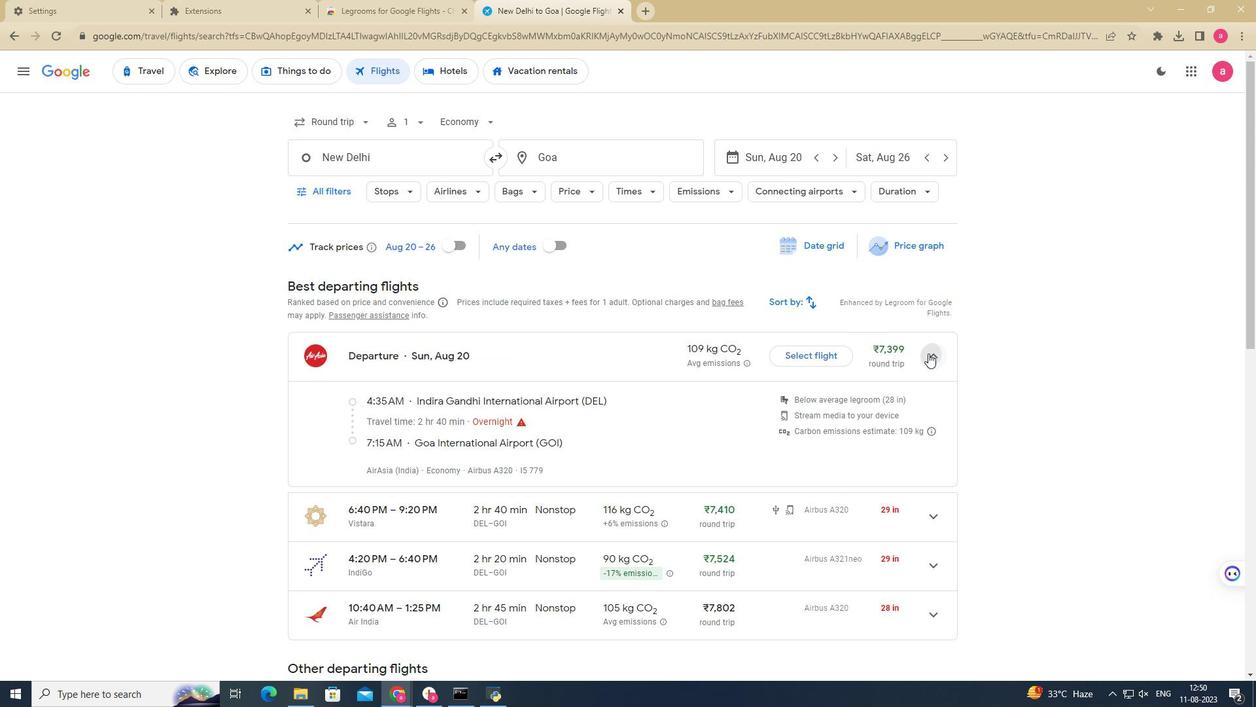 
Action: Mouse pressed left at (928, 353)
Screenshot: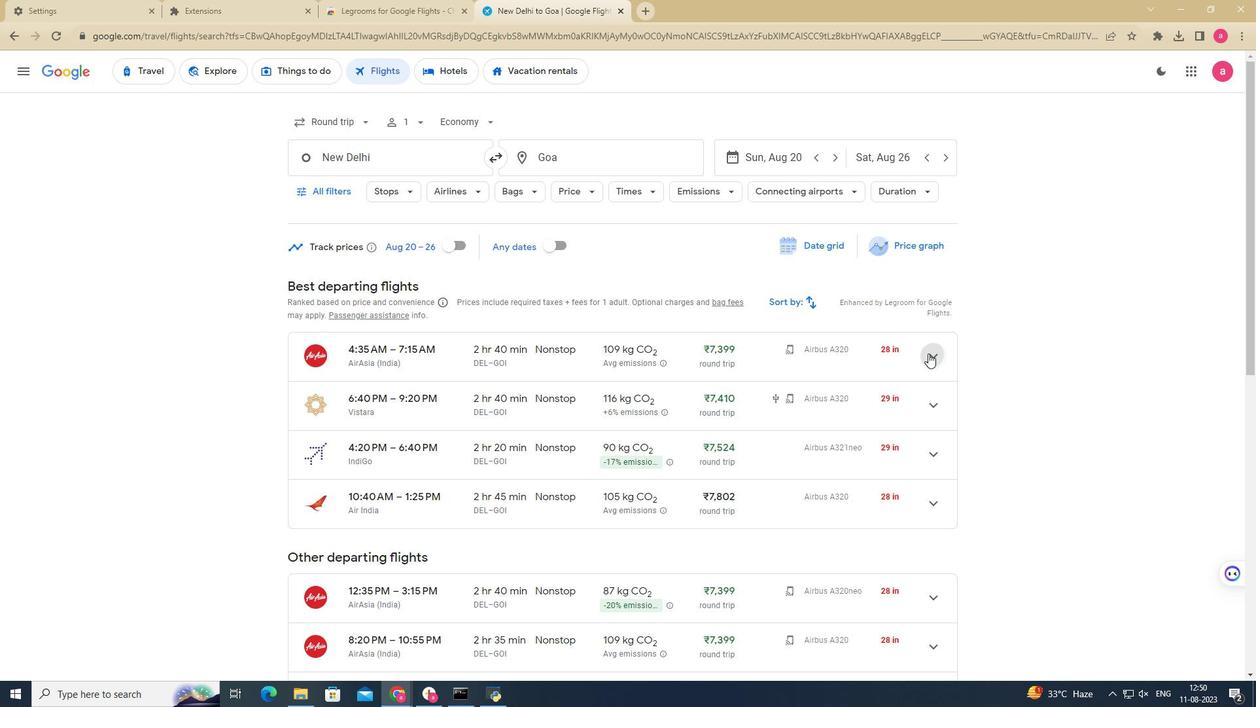 
Action: Mouse pressed left at (928, 353)
Screenshot: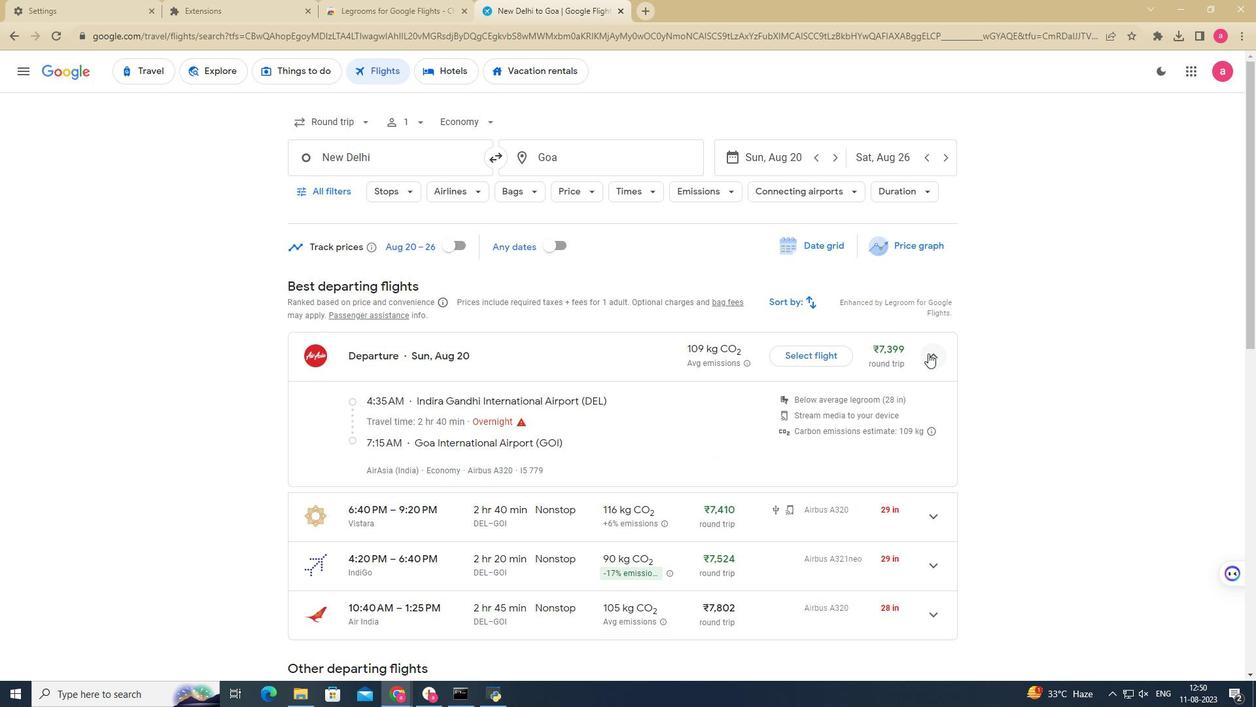 
Action: Mouse moved to (928, 397)
Screenshot: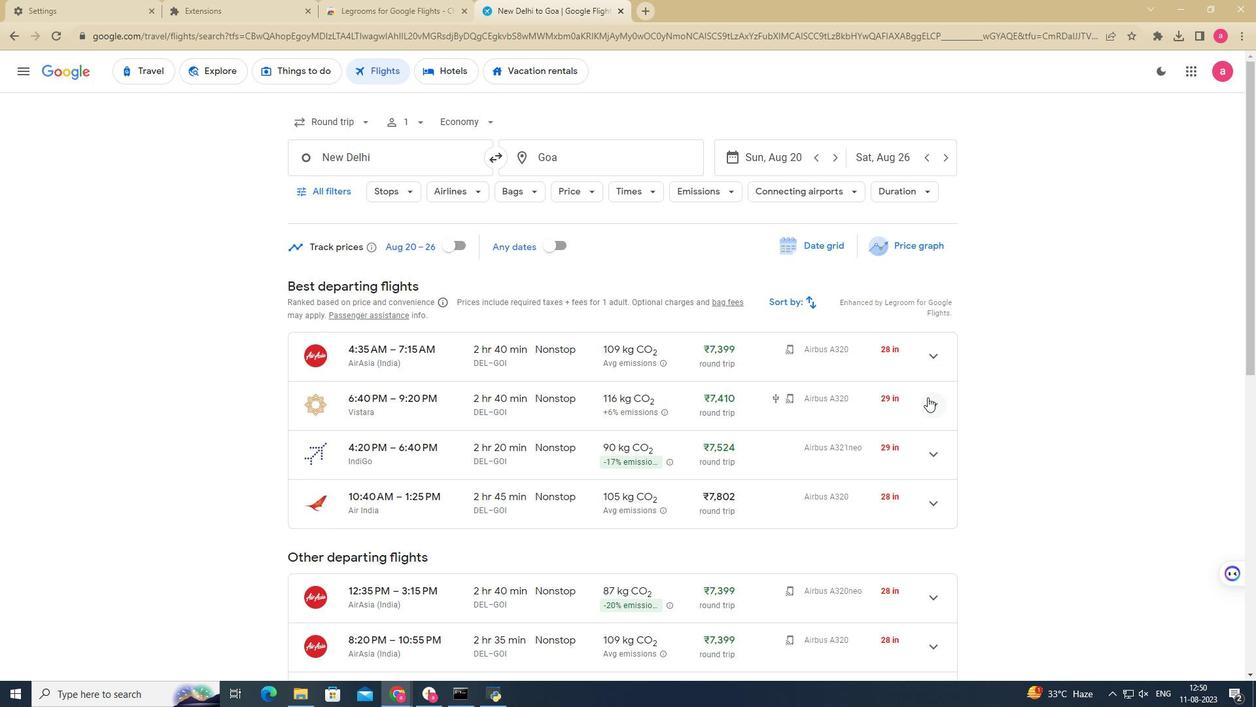 
Action: Mouse pressed left at (928, 397)
Screenshot: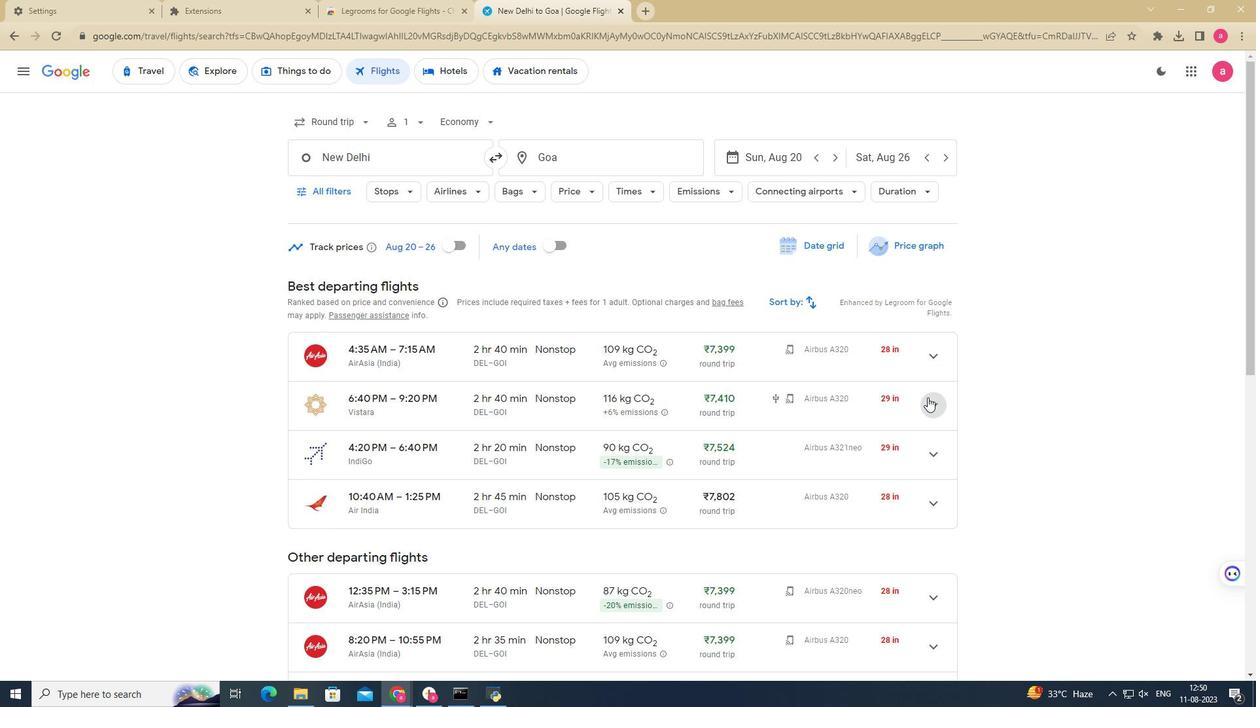 
Action: Mouse pressed left at (928, 397)
Screenshot: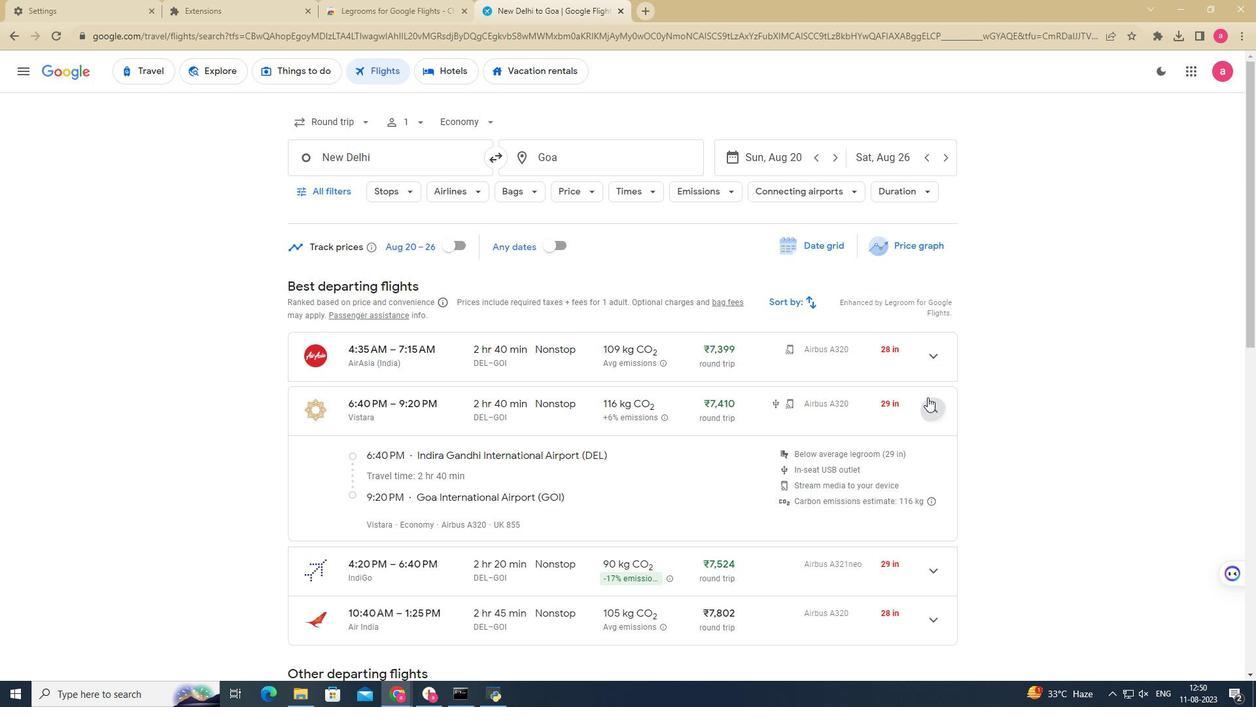 
Action: Mouse pressed left at (928, 397)
Screenshot: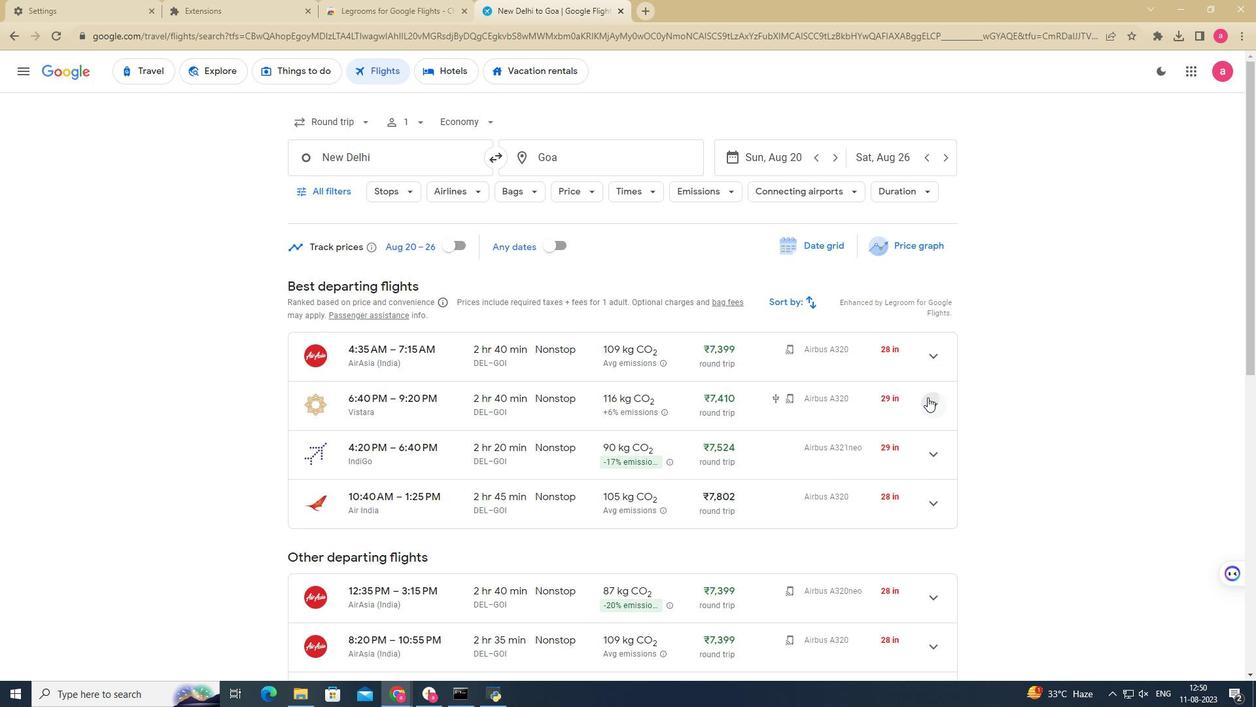 
Action: Mouse pressed left at (928, 397)
Screenshot: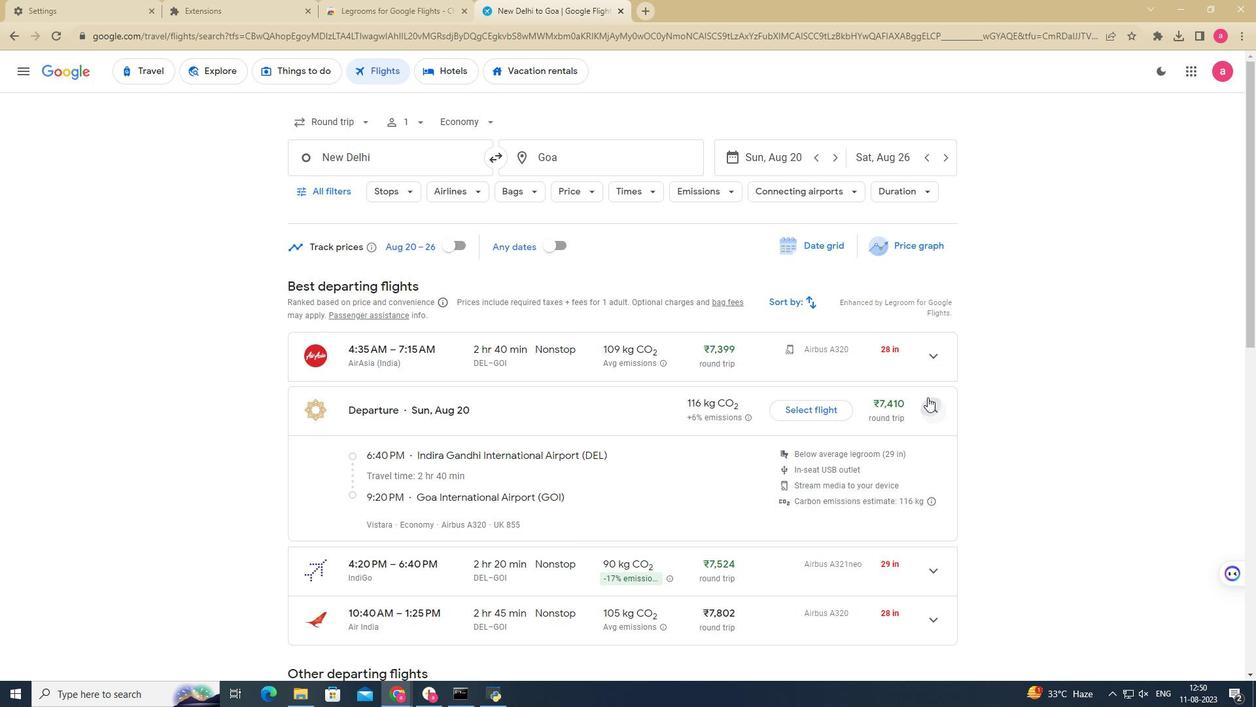 
Action: Mouse moved to (934, 356)
Screenshot: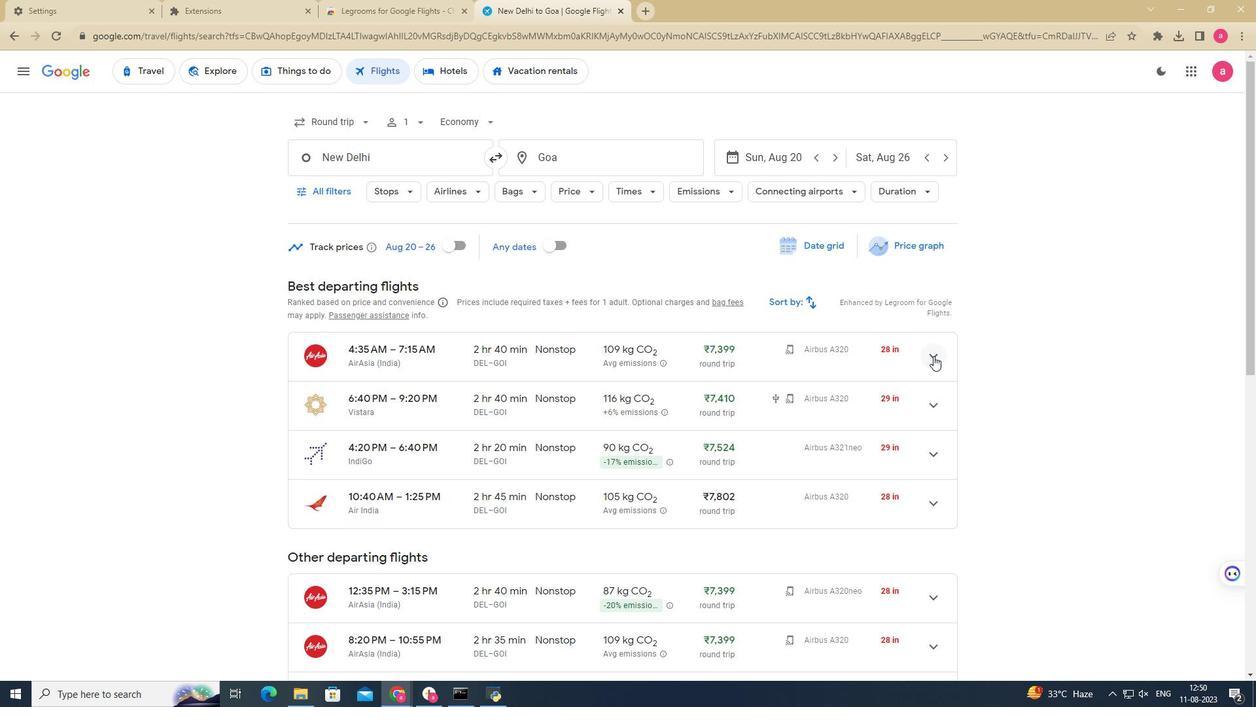 
Action: Mouse pressed left at (934, 356)
Screenshot: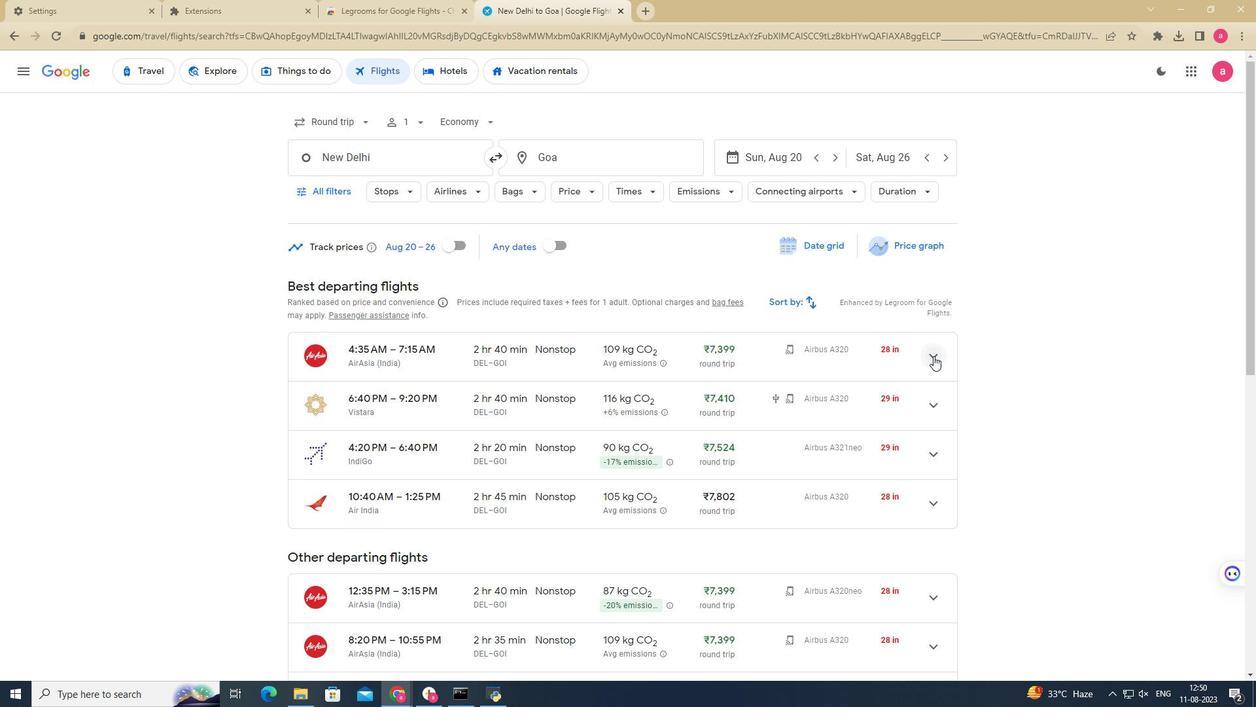 
Action: Mouse pressed left at (934, 356)
Screenshot: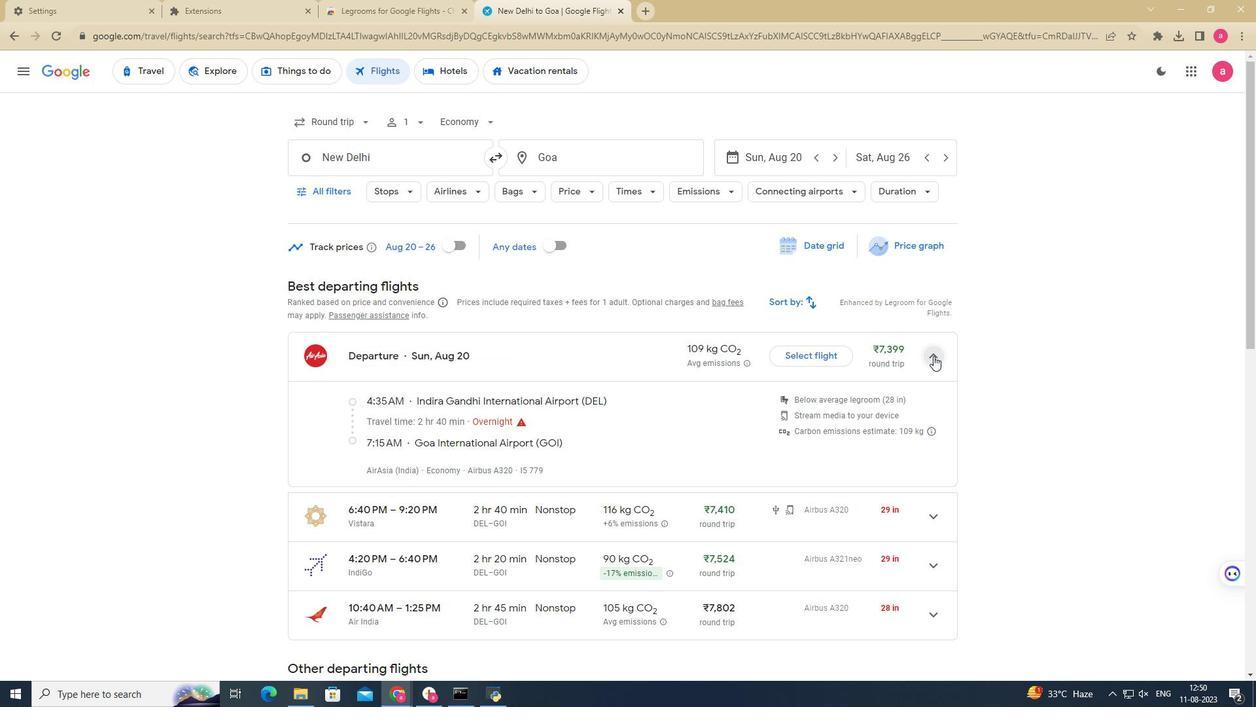 
Action: Mouse moved to (932, 405)
Screenshot: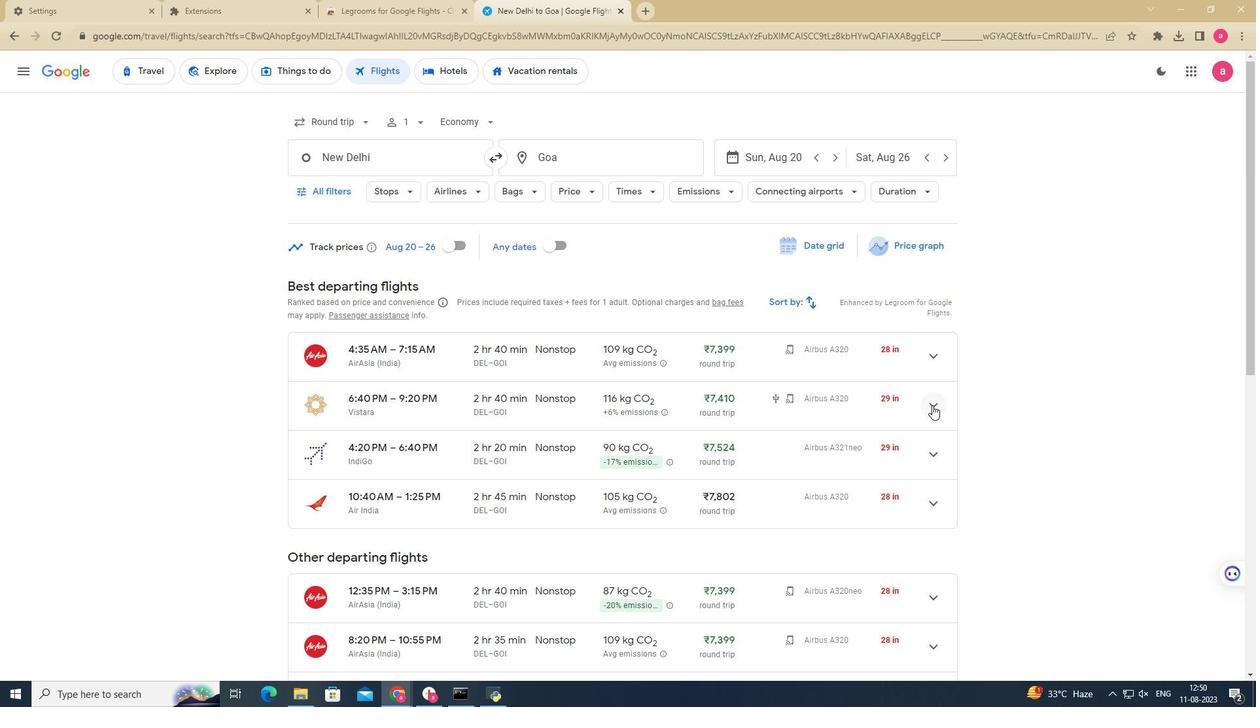 
Action: Mouse pressed left at (932, 405)
Screenshot: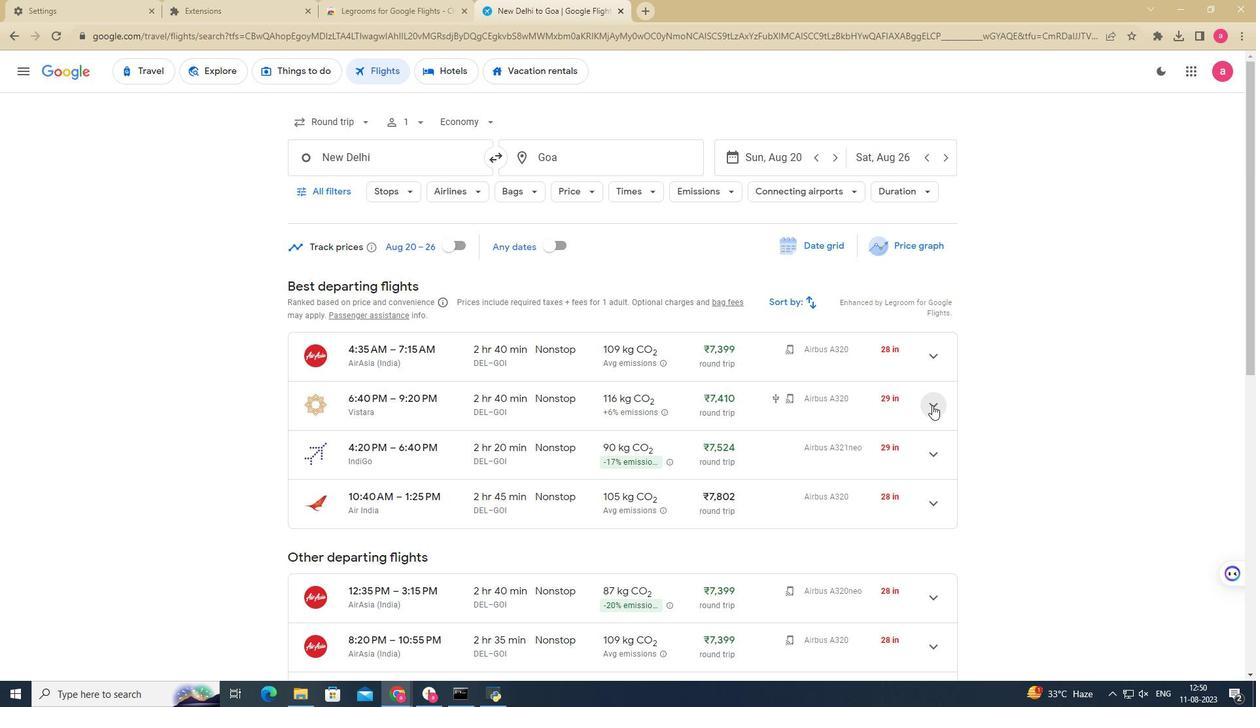 
Action: Mouse pressed left at (932, 405)
Screenshot: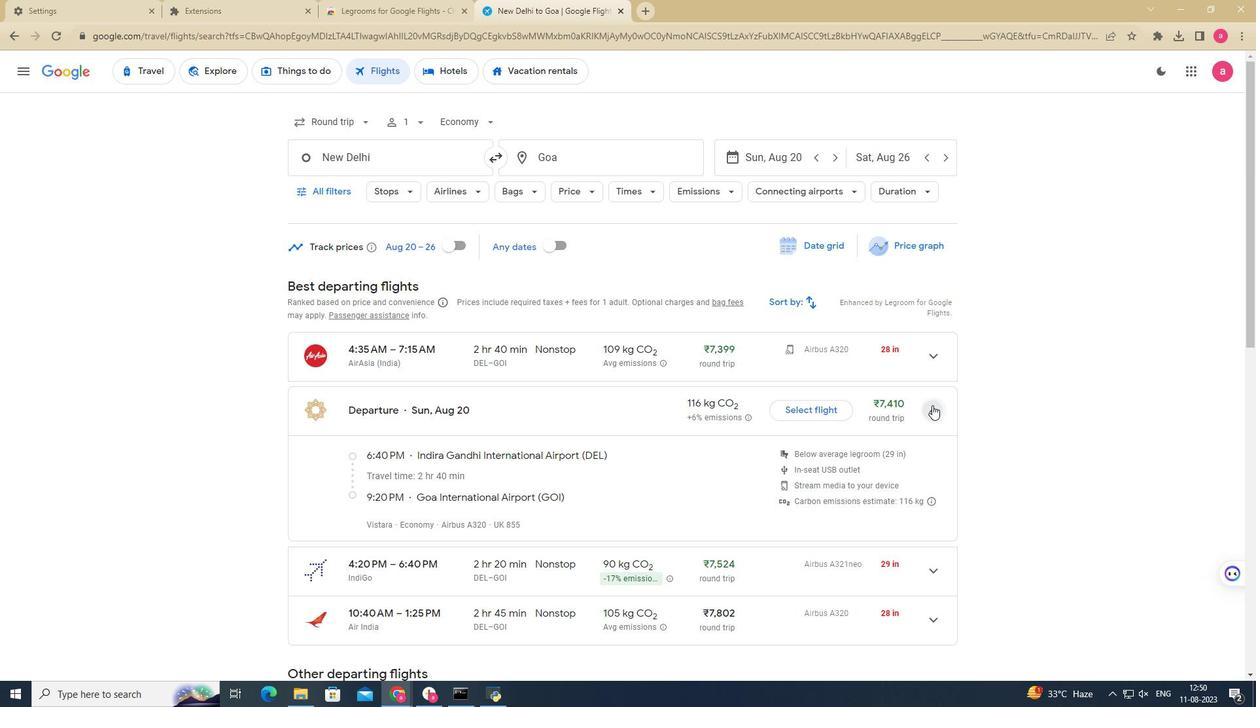 
Action: Mouse moved to (934, 447)
Screenshot: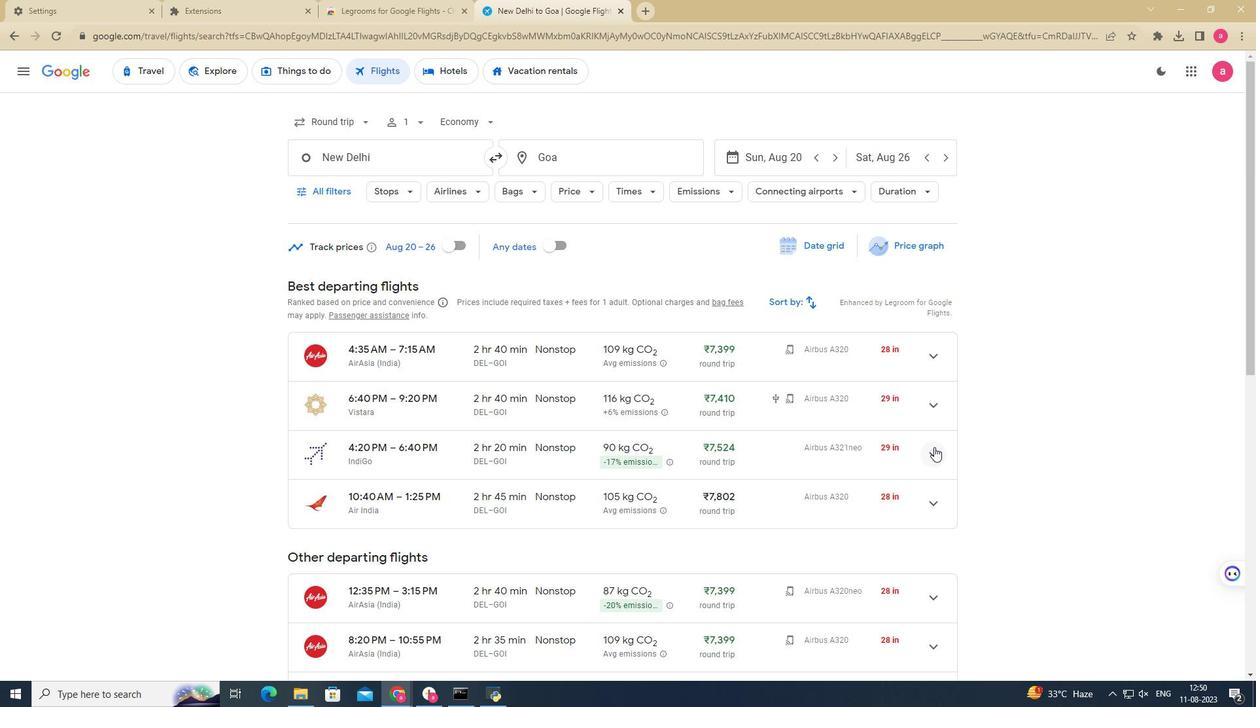 
Action: Mouse pressed left at (934, 447)
Screenshot: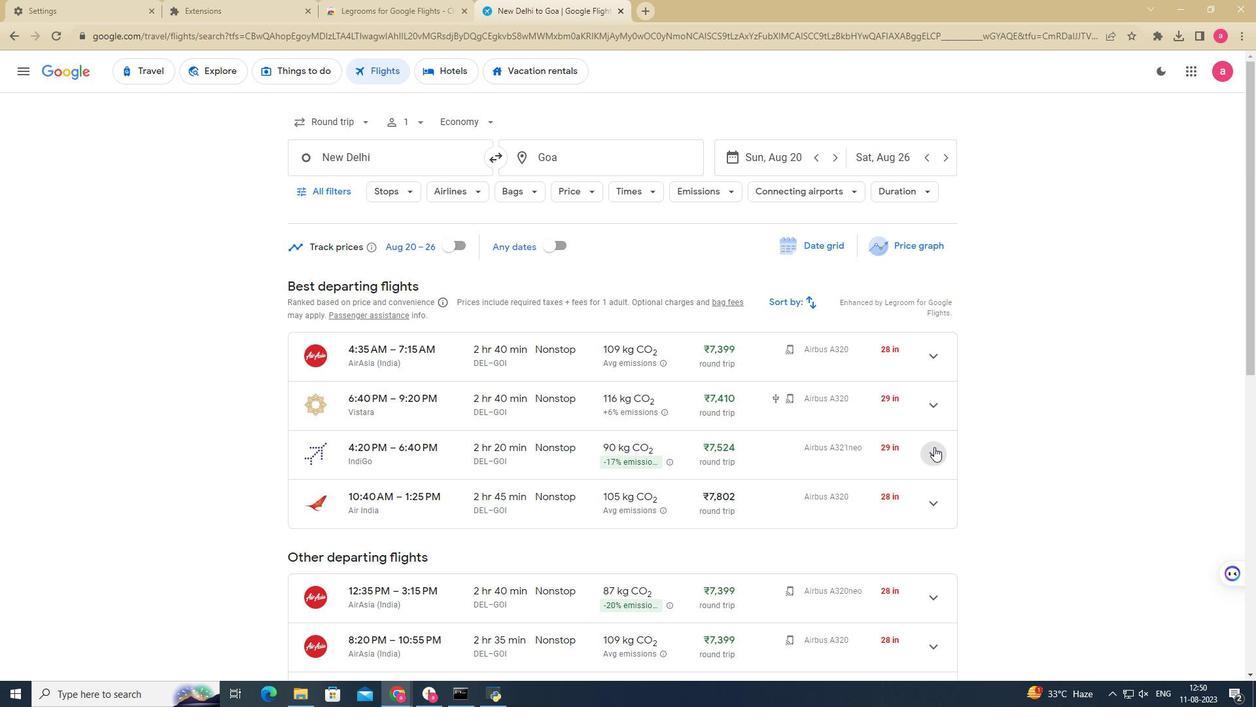 
Action: Mouse pressed left at (934, 447)
Screenshot: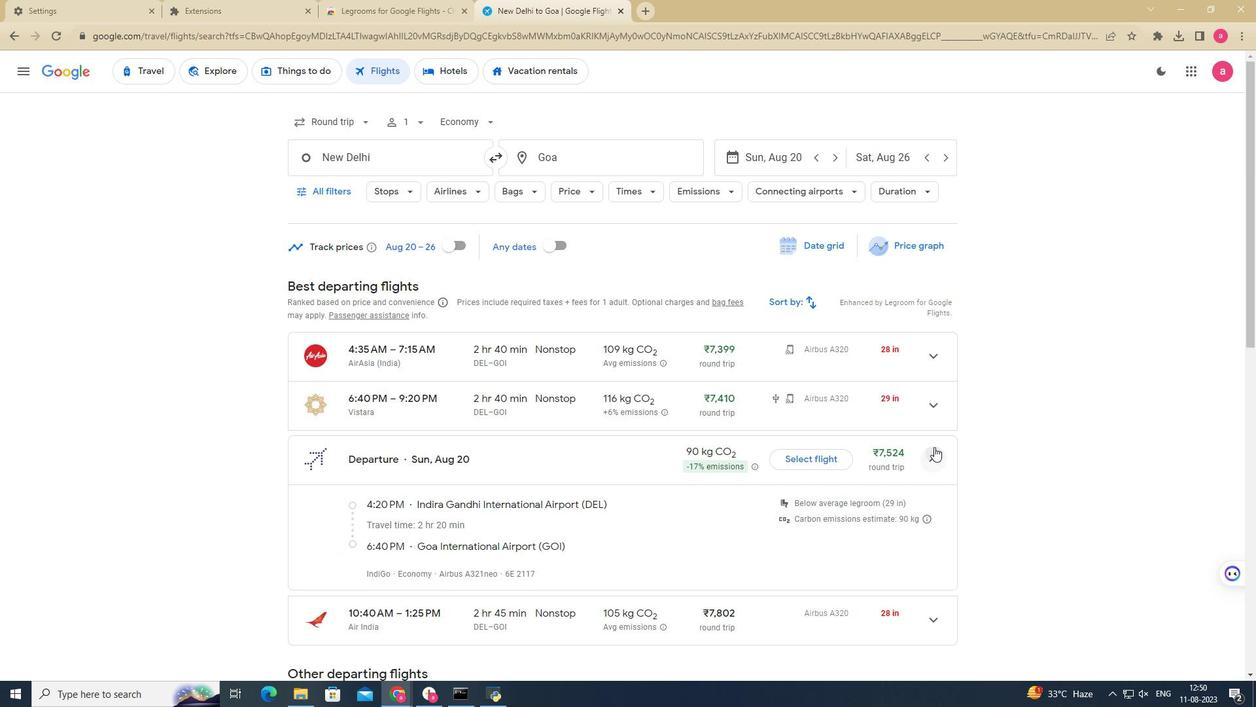
Action: Mouse pressed left at (934, 447)
Screenshot: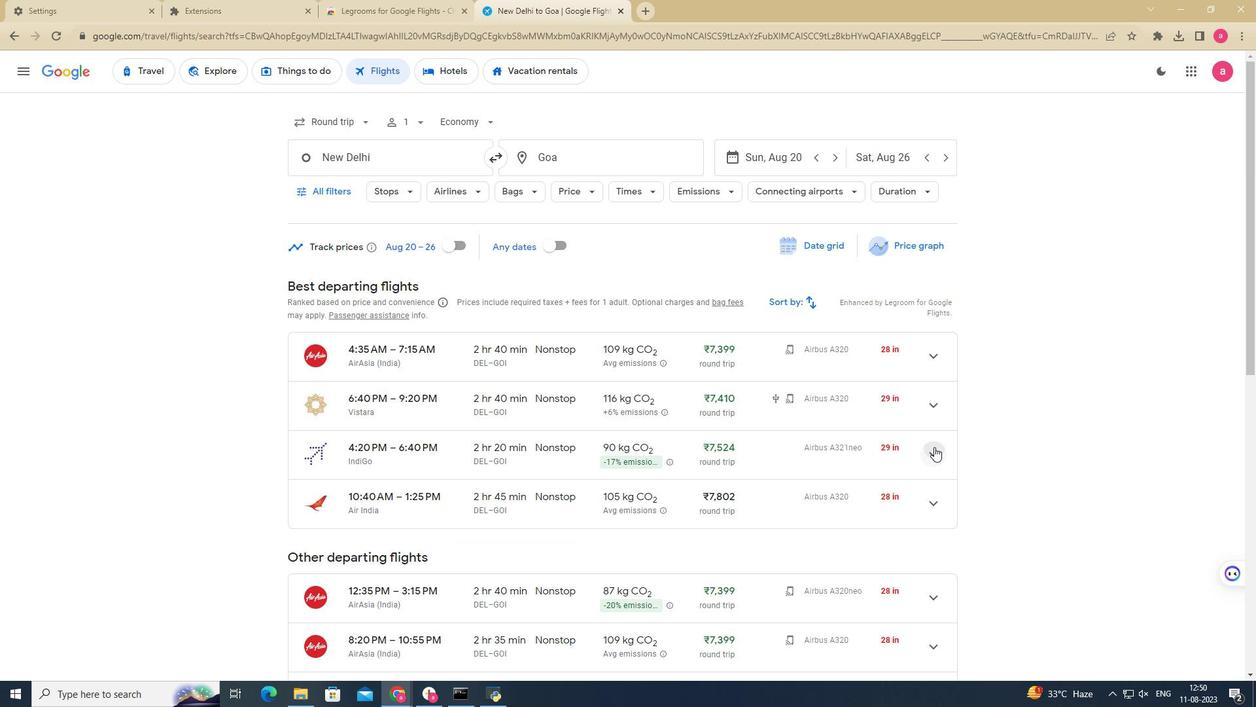 
Action: Mouse moved to (936, 456)
Screenshot: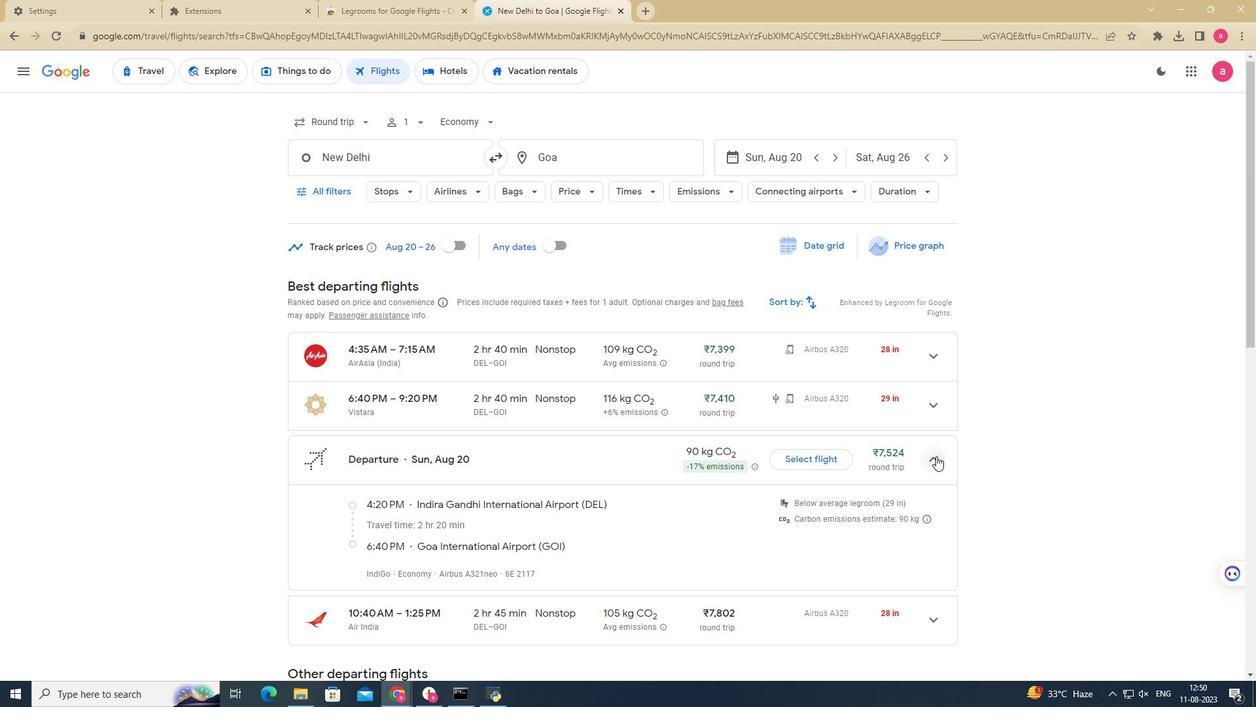 
Action: Mouse pressed left at (936, 456)
Screenshot: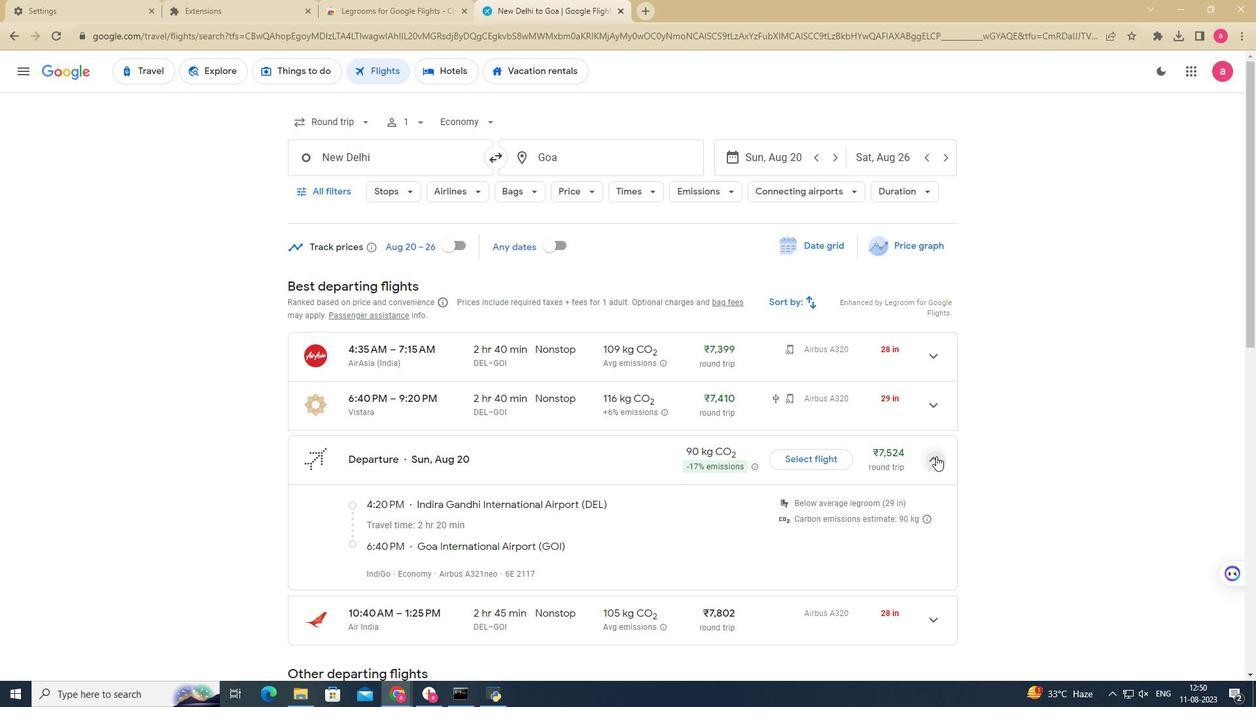 
Action: Mouse moved to (932, 508)
Screenshot: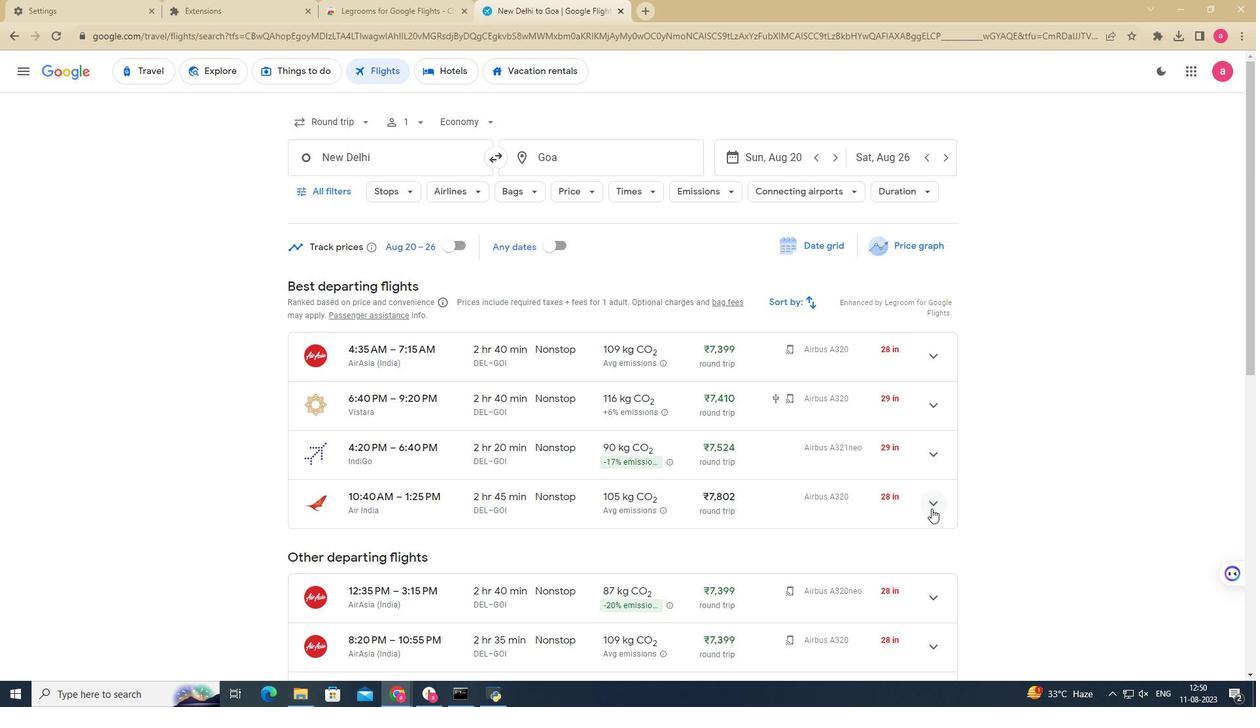 
Action: Mouse pressed left at (932, 508)
Screenshot: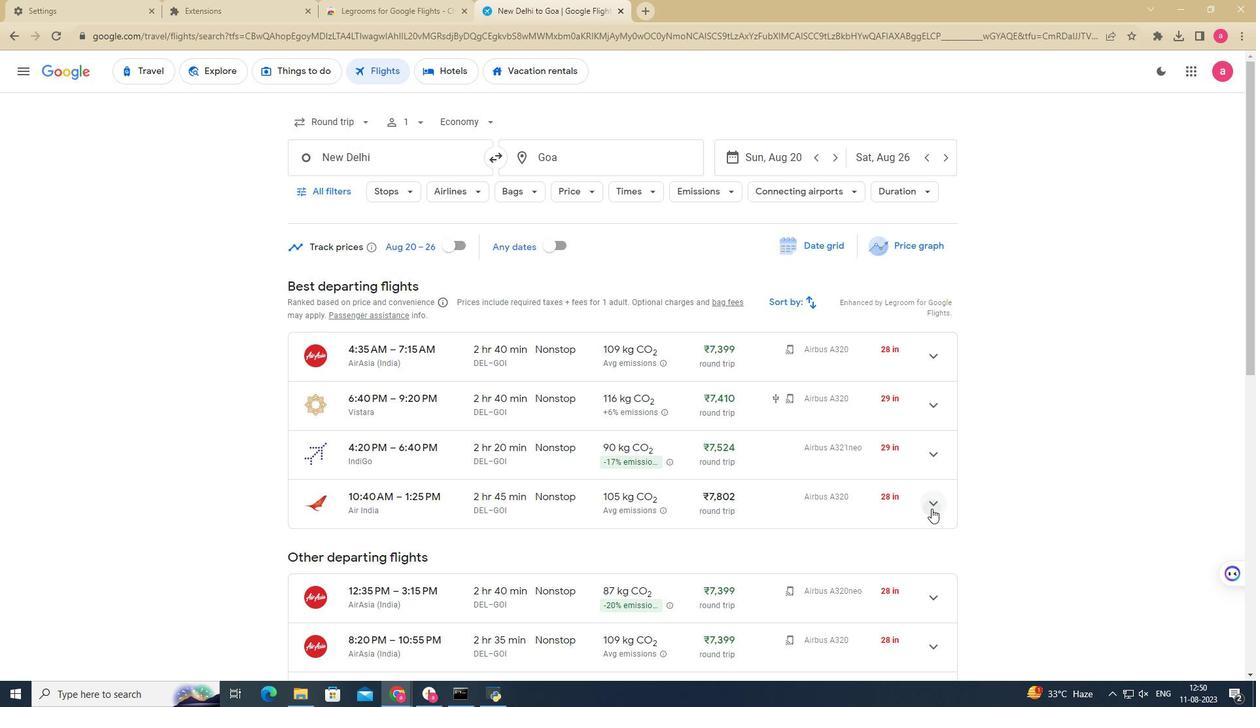 
Action: Mouse pressed left at (932, 508)
Screenshot: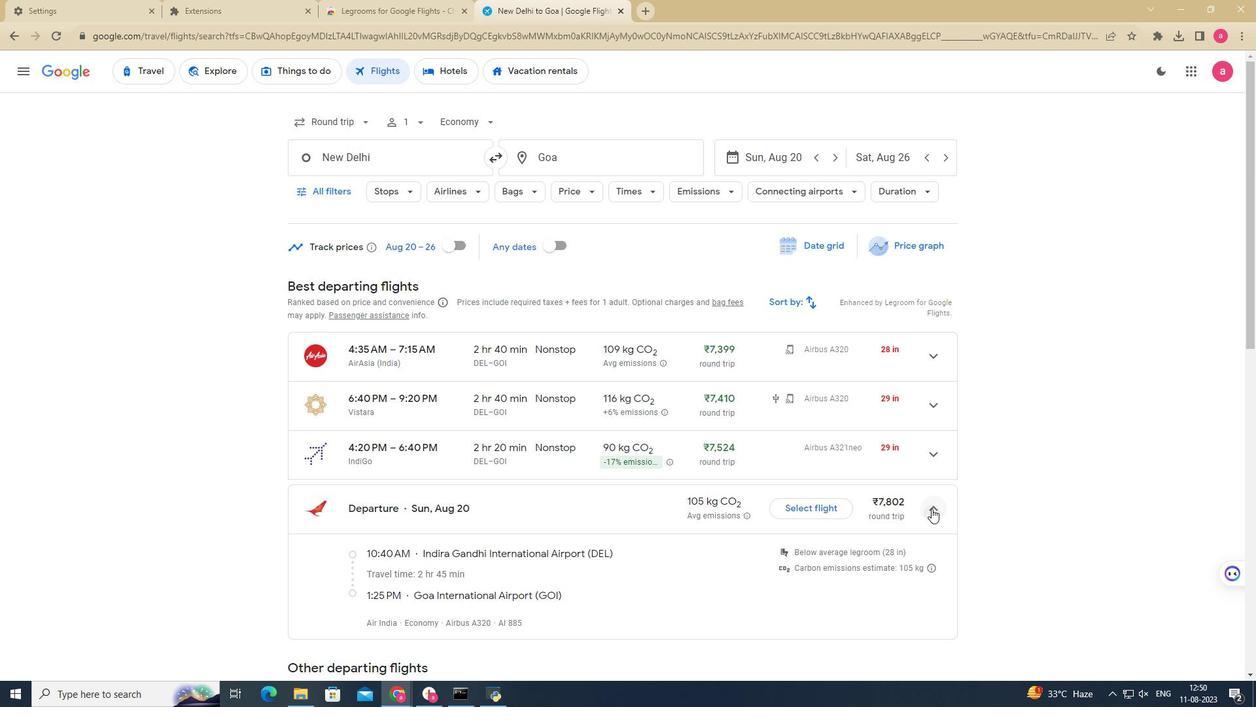 
Action: Mouse scrolled (932, 508) with delta (0, 0)
Screenshot: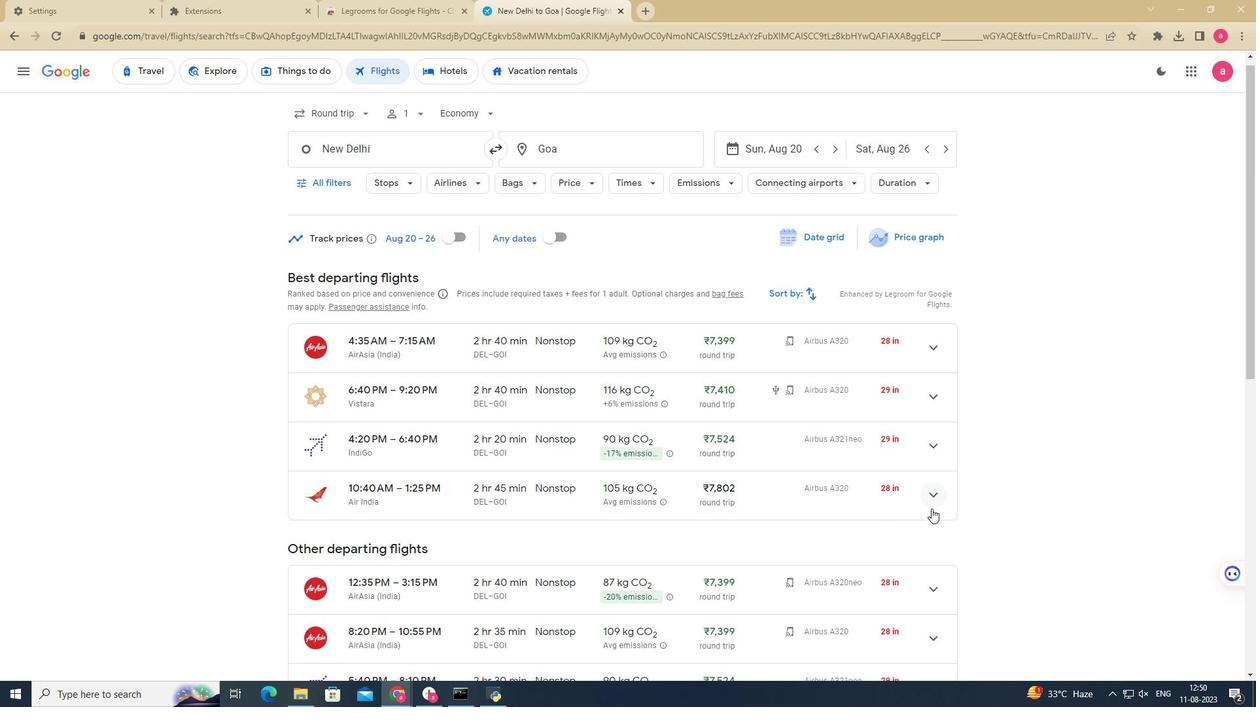 
Action: Mouse scrolled (932, 508) with delta (0, 0)
Screenshot: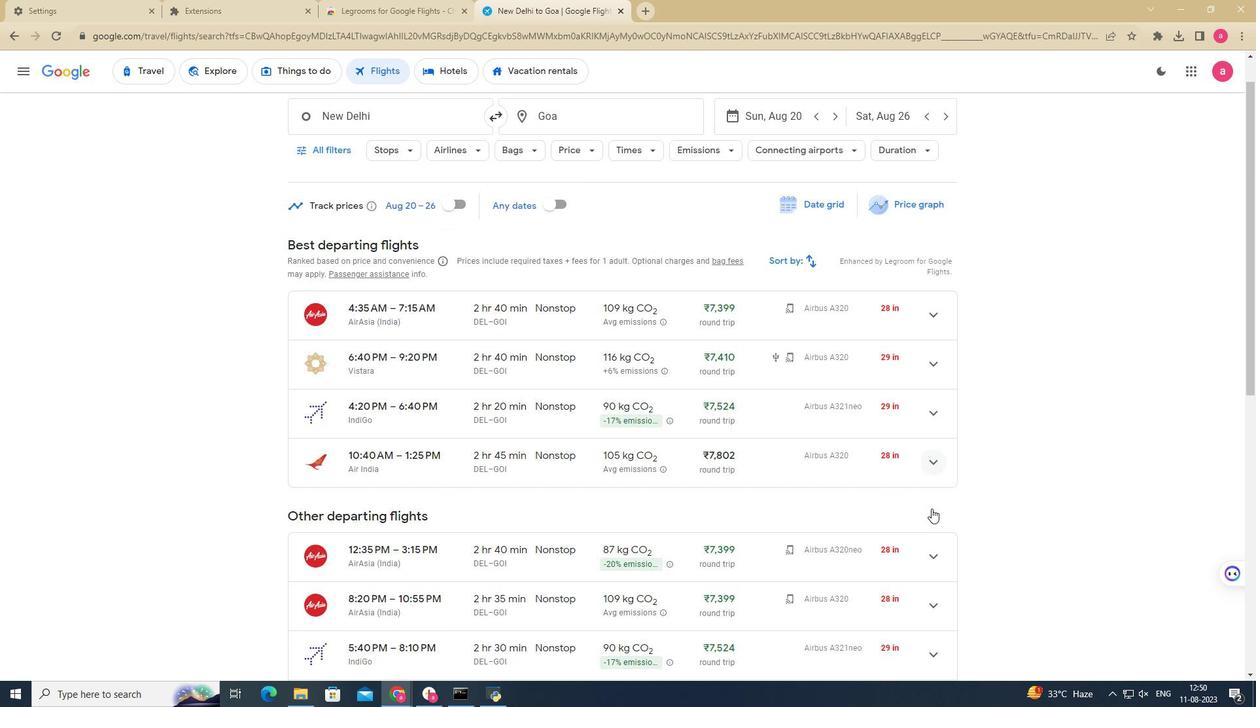 
Action: Mouse moved to (939, 473)
Screenshot: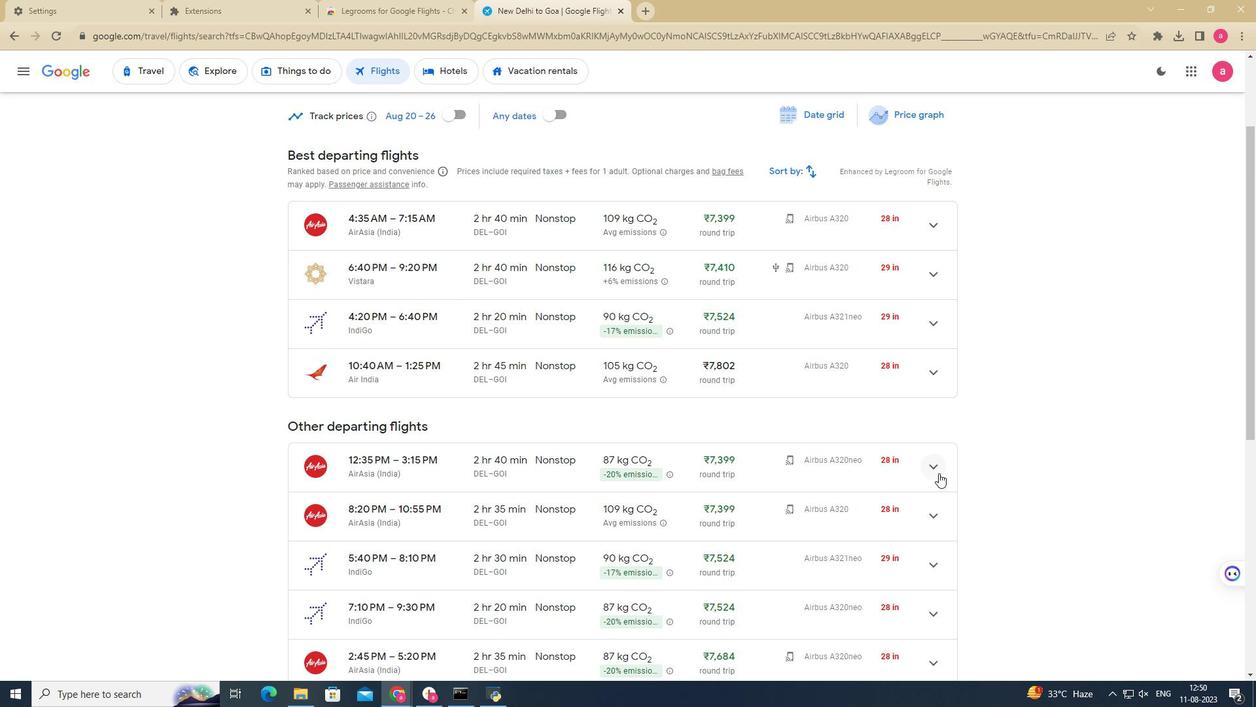 
Action: Mouse pressed left at (939, 473)
Screenshot: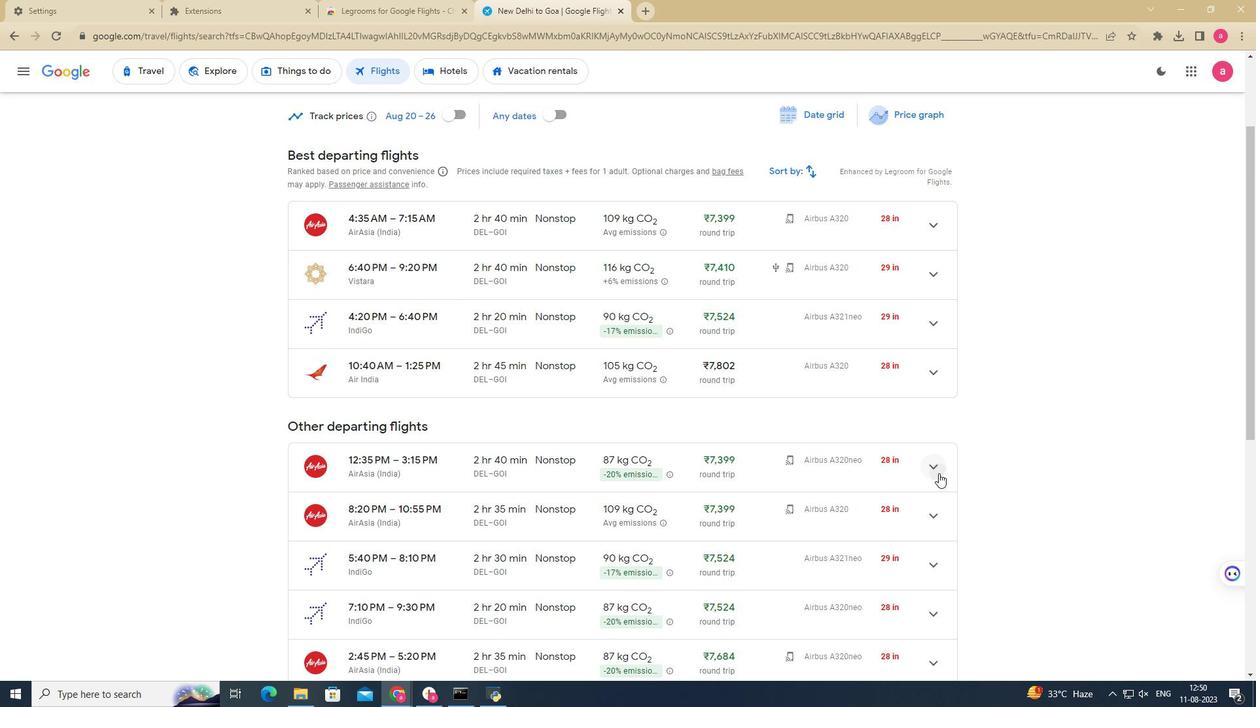
Action: Mouse pressed left at (939, 473)
Screenshot: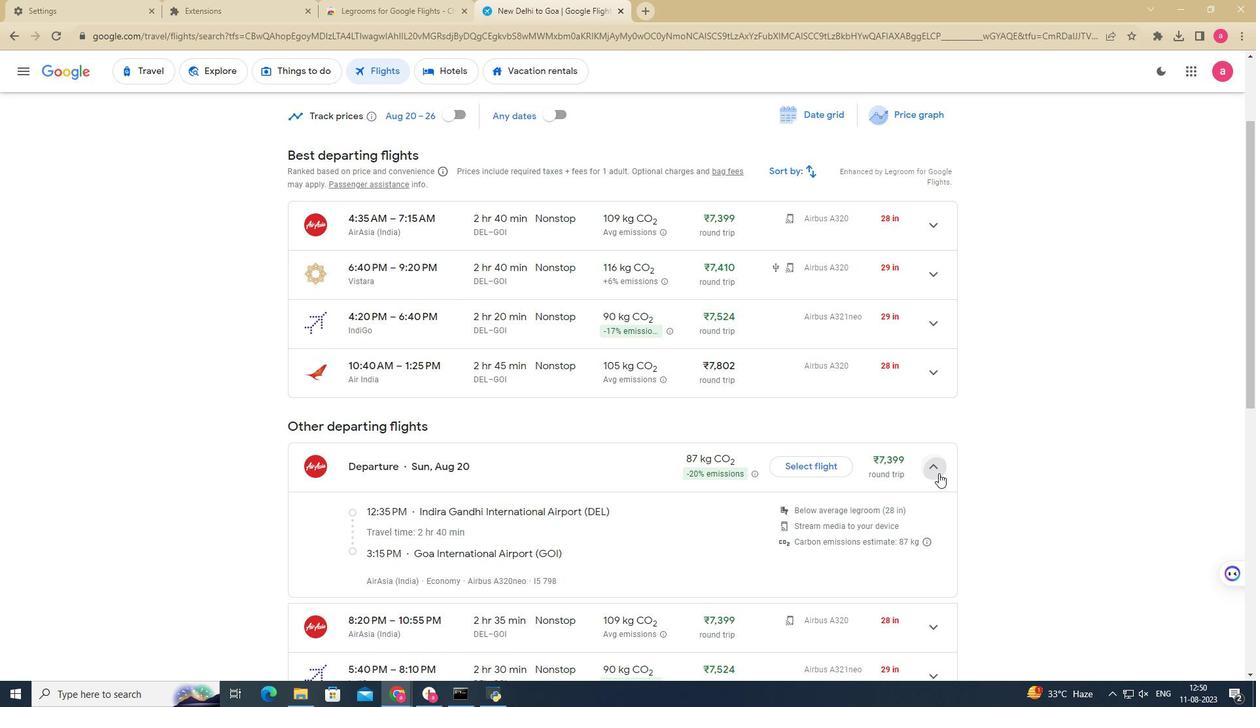 
Action: Mouse moved to (931, 513)
Screenshot: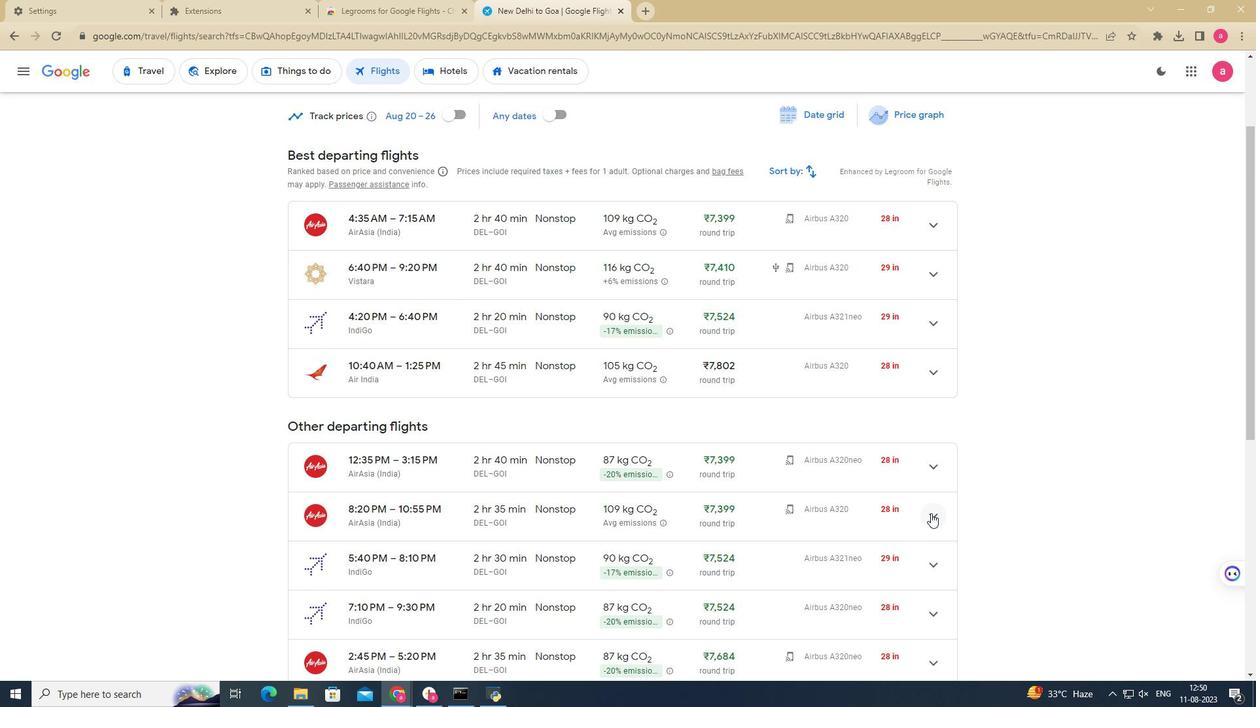 
Action: Mouse pressed left at (931, 513)
Screenshot: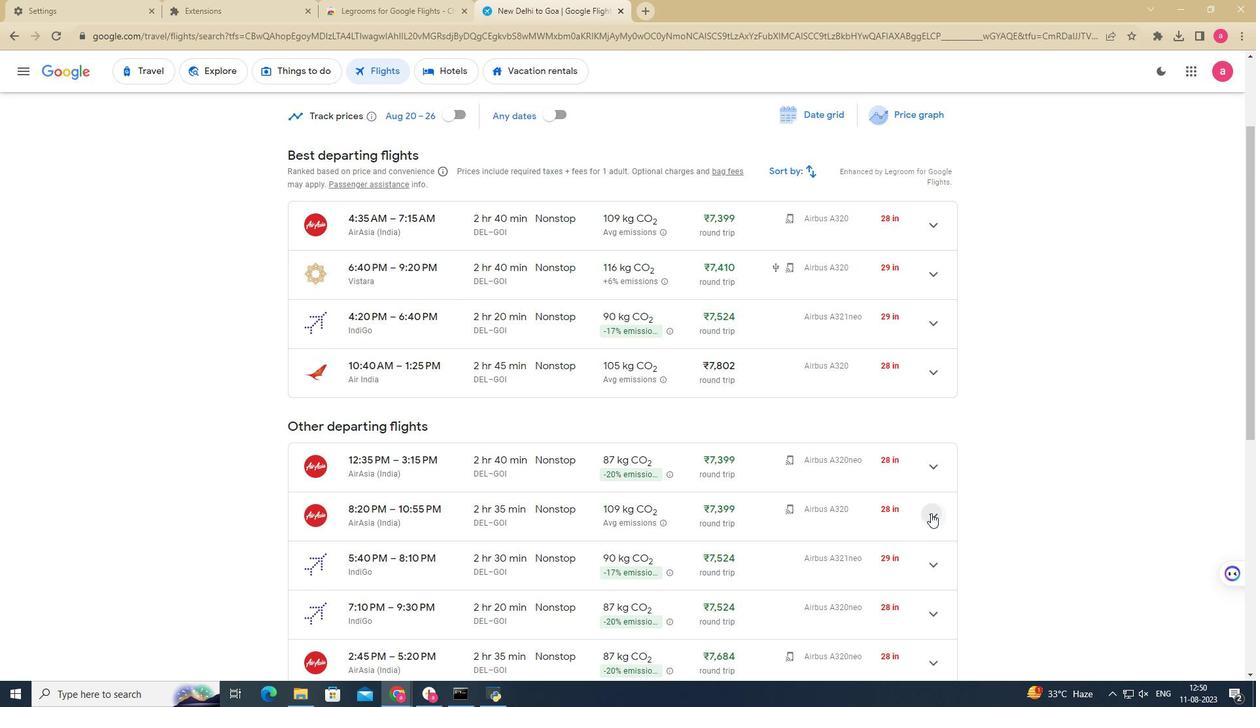 
Action: Mouse pressed left at (931, 513)
Screenshot: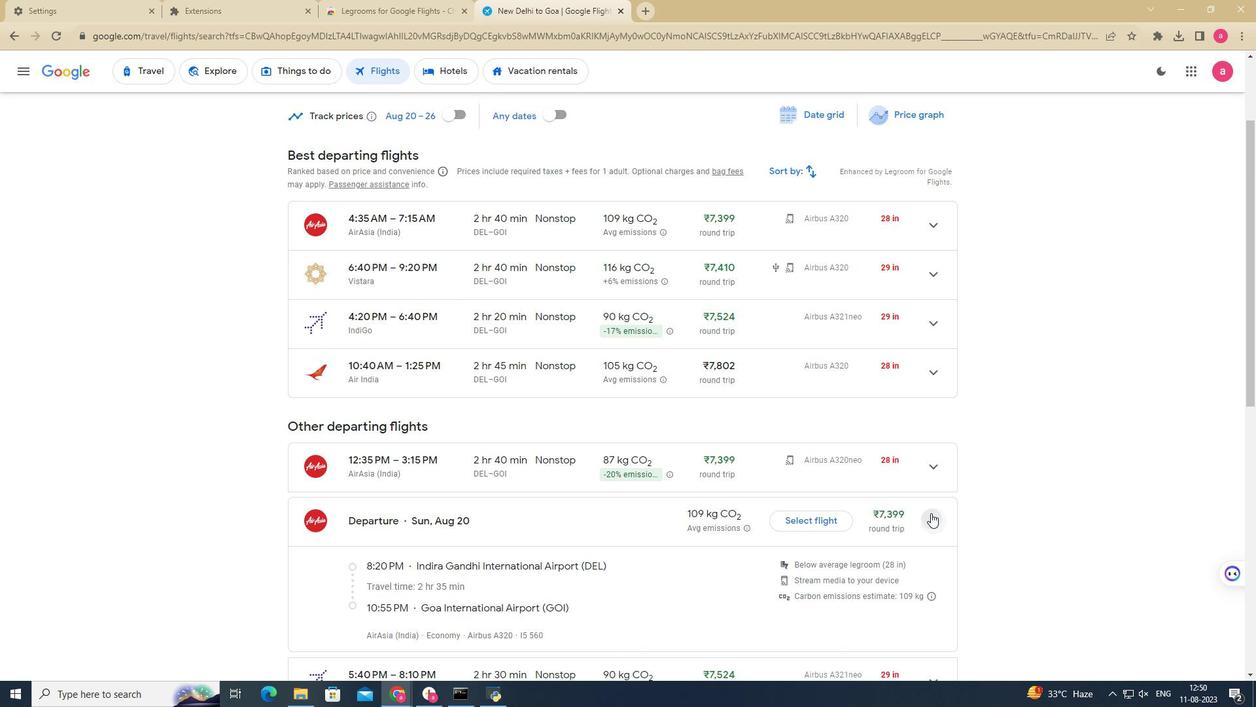 
Action: Mouse scrolled (931, 512) with delta (0, 0)
Screenshot: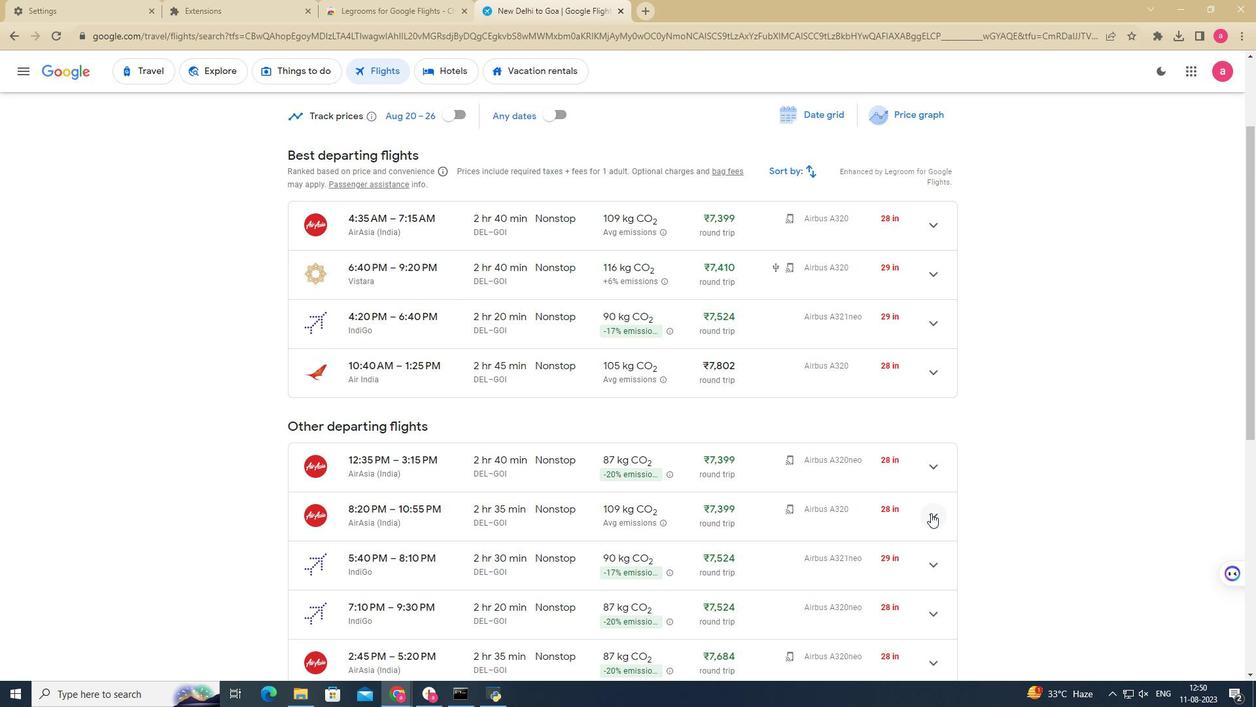 
Action: Mouse scrolled (931, 512) with delta (0, 0)
Screenshot: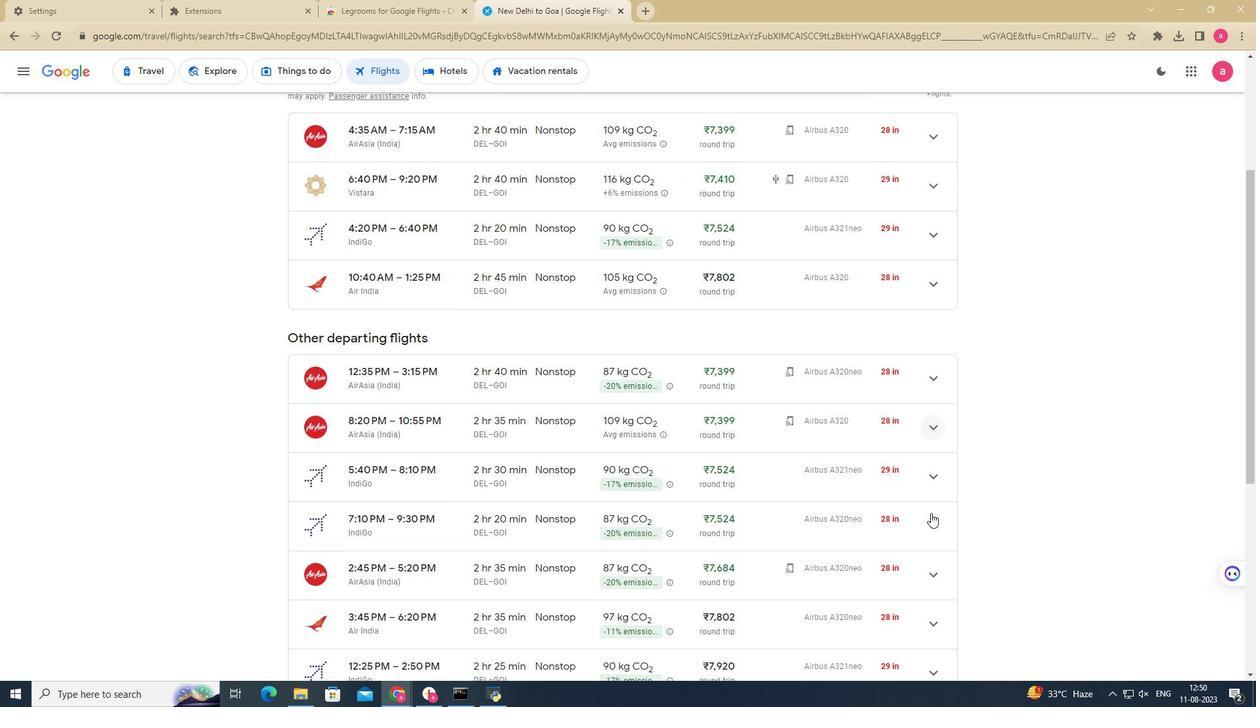 
Action: Mouse scrolled (931, 512) with delta (0, 0)
Screenshot: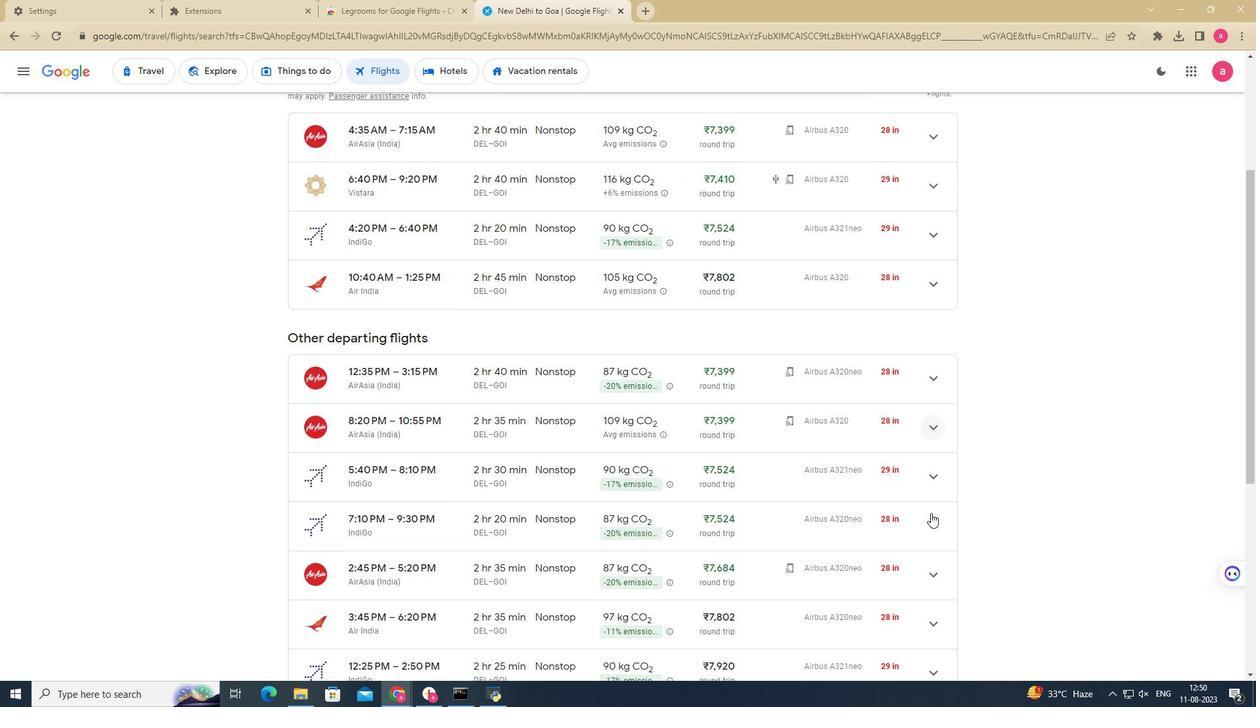 
Action: Mouse scrolled (931, 512) with delta (0, 0)
Screenshot: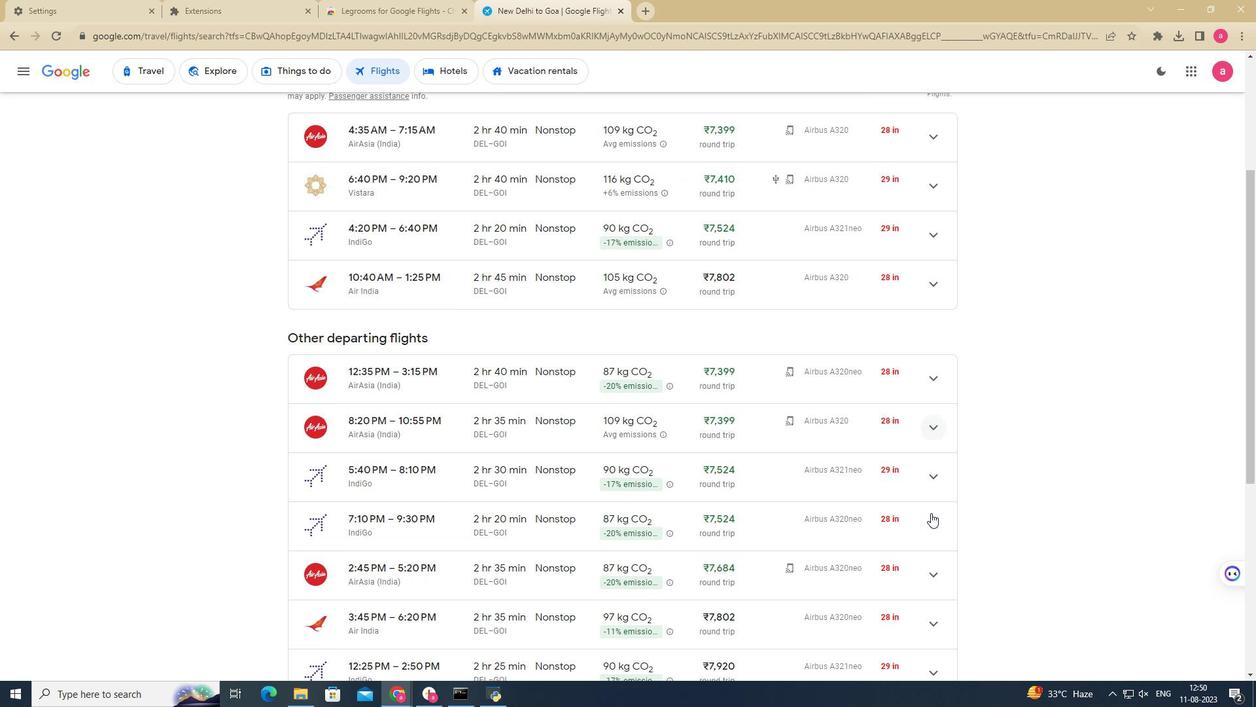 
Action: Mouse moved to (932, 354)
Screenshot: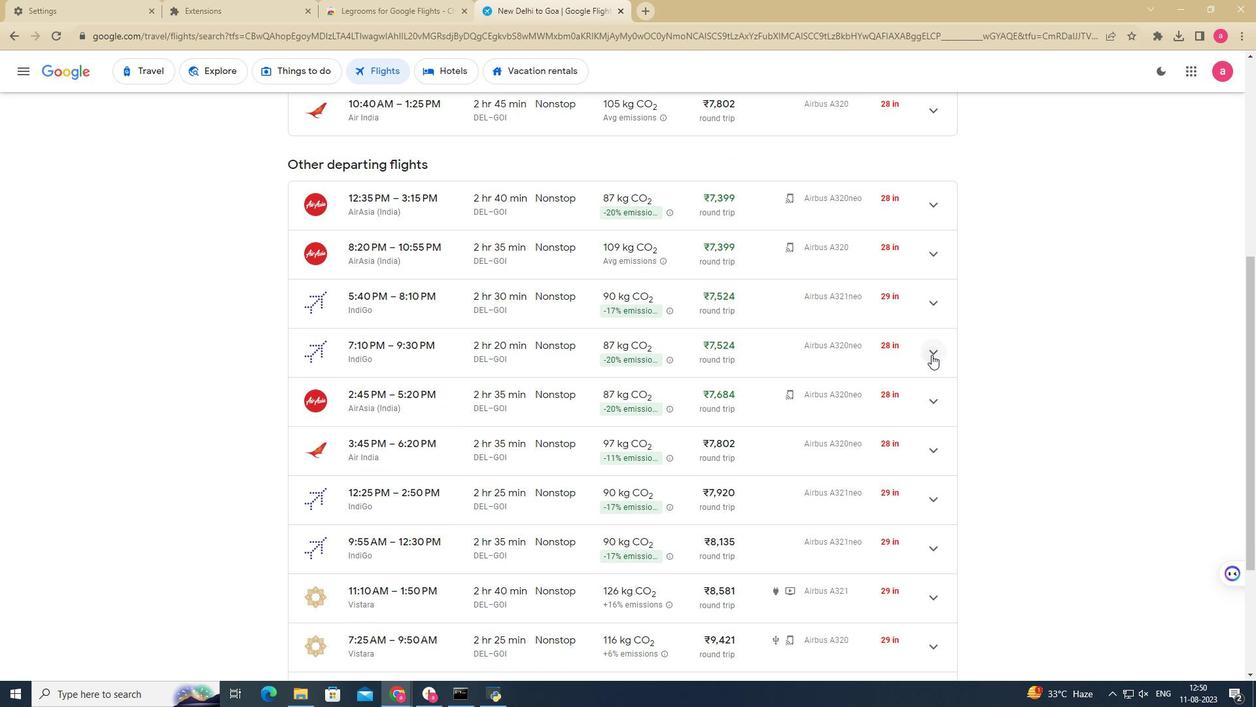 
Action: Mouse pressed left at (932, 354)
Screenshot: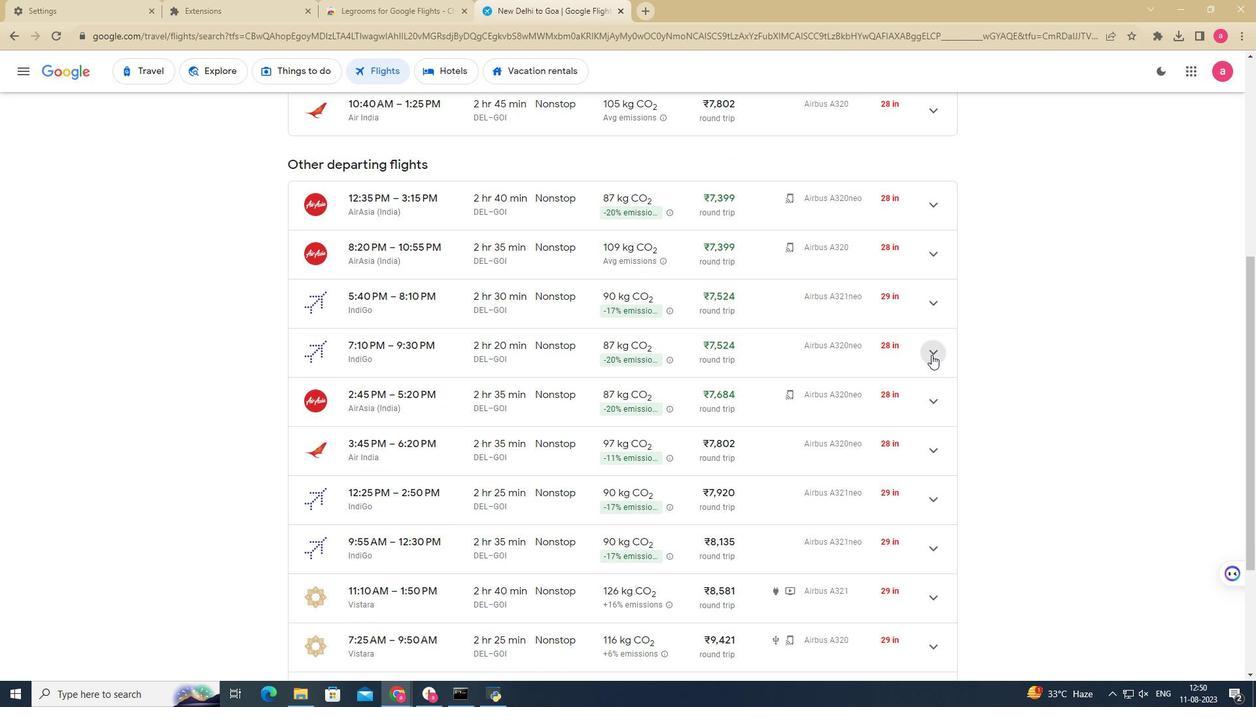 
Action: Mouse pressed left at (932, 354)
Screenshot: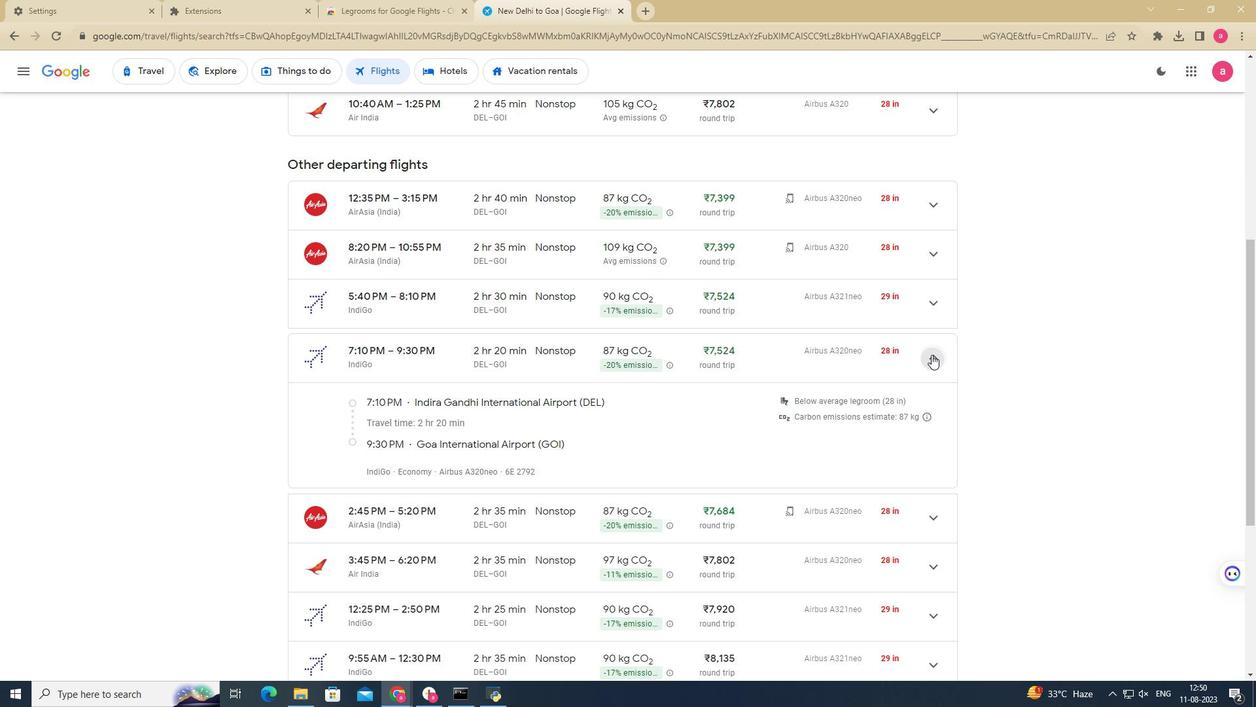 
Action: Mouse moved to (936, 456)
Screenshot: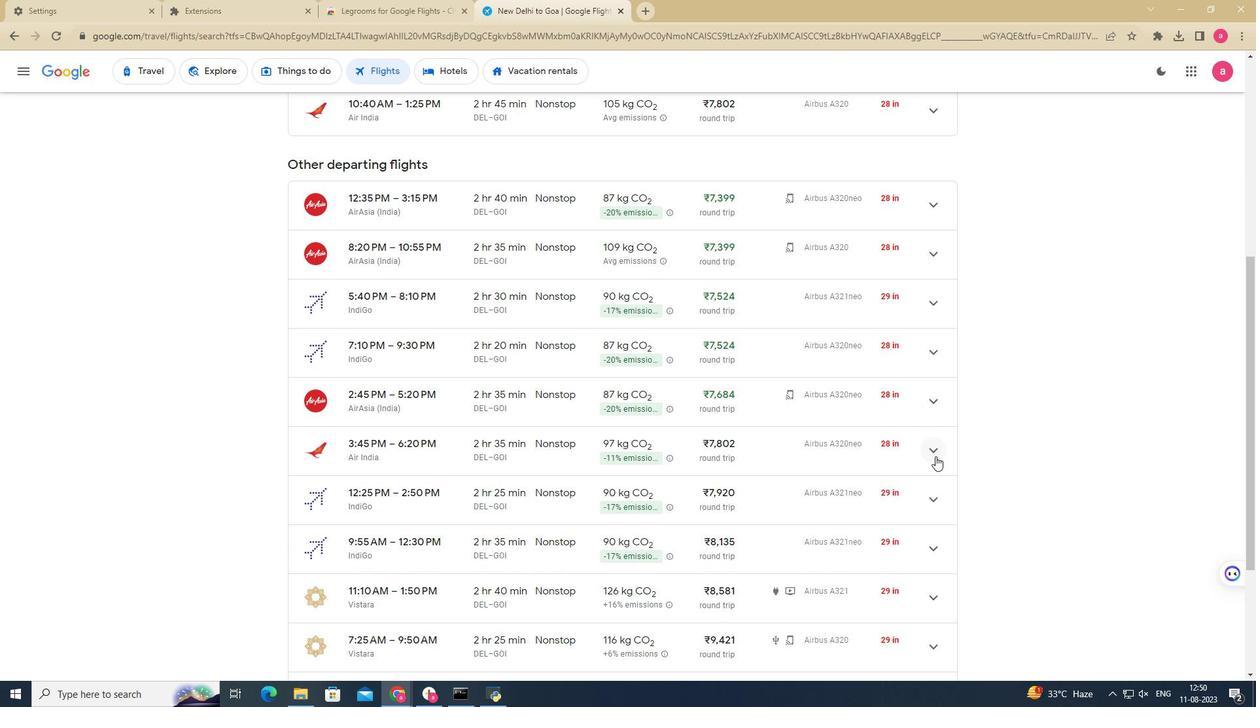 
Action: Mouse pressed left at (936, 456)
Screenshot: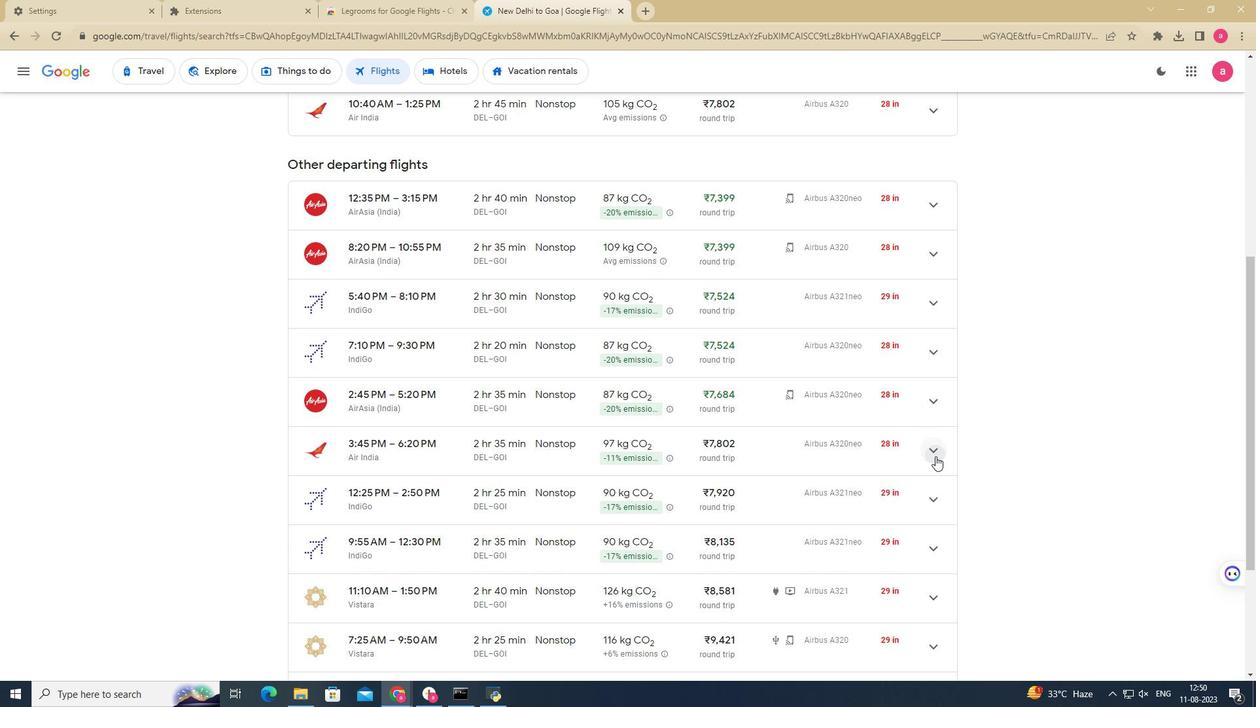 
Action: Mouse moved to (932, 453)
Screenshot: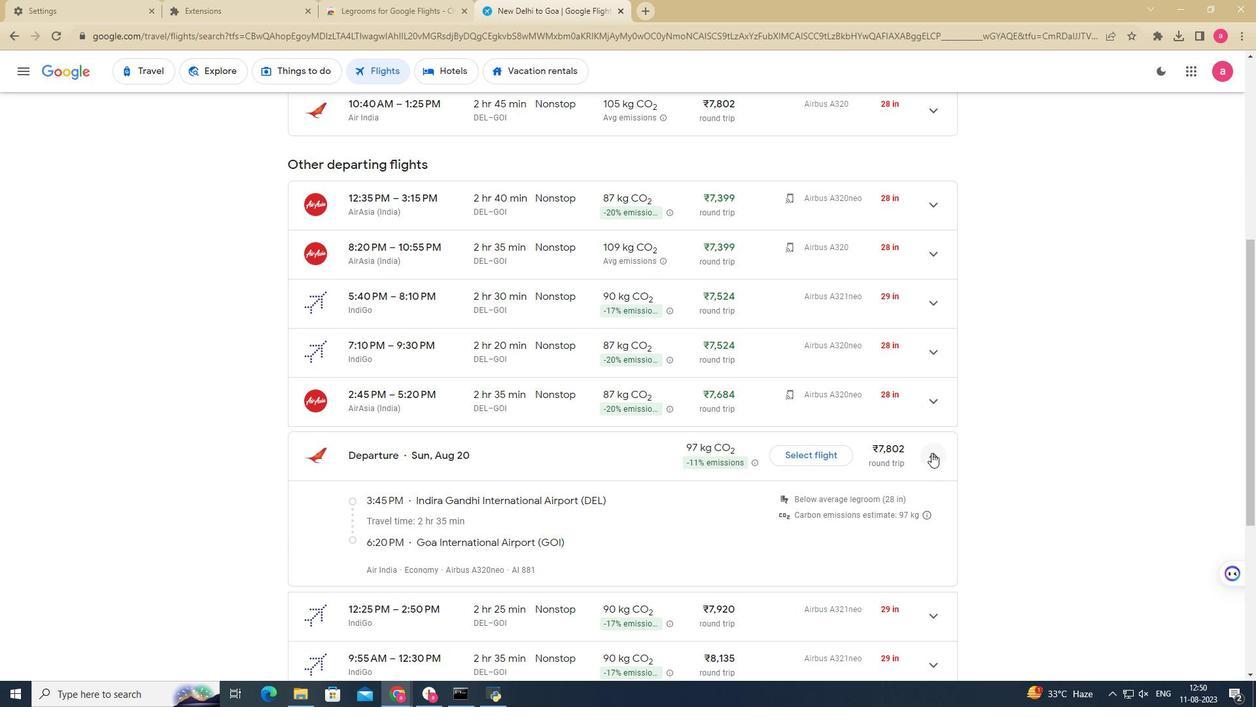 
Action: Mouse pressed left at (932, 453)
Screenshot: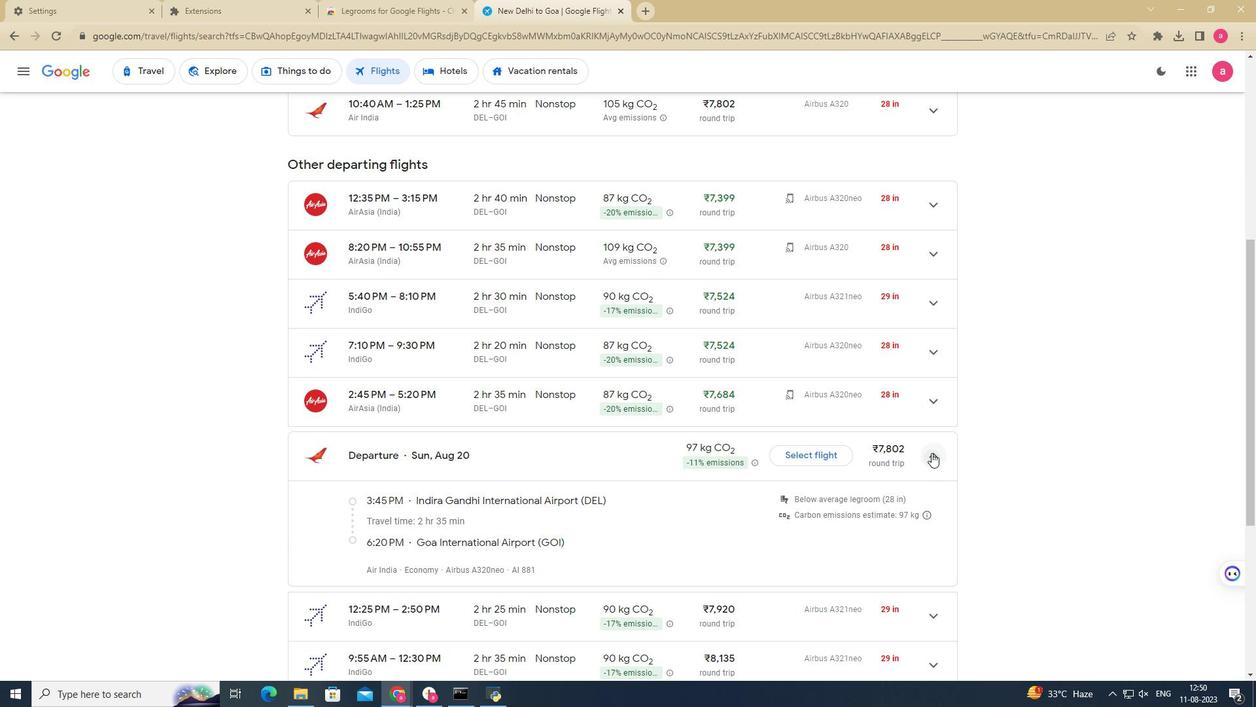 
Action: Mouse moved to (927, 409)
Screenshot: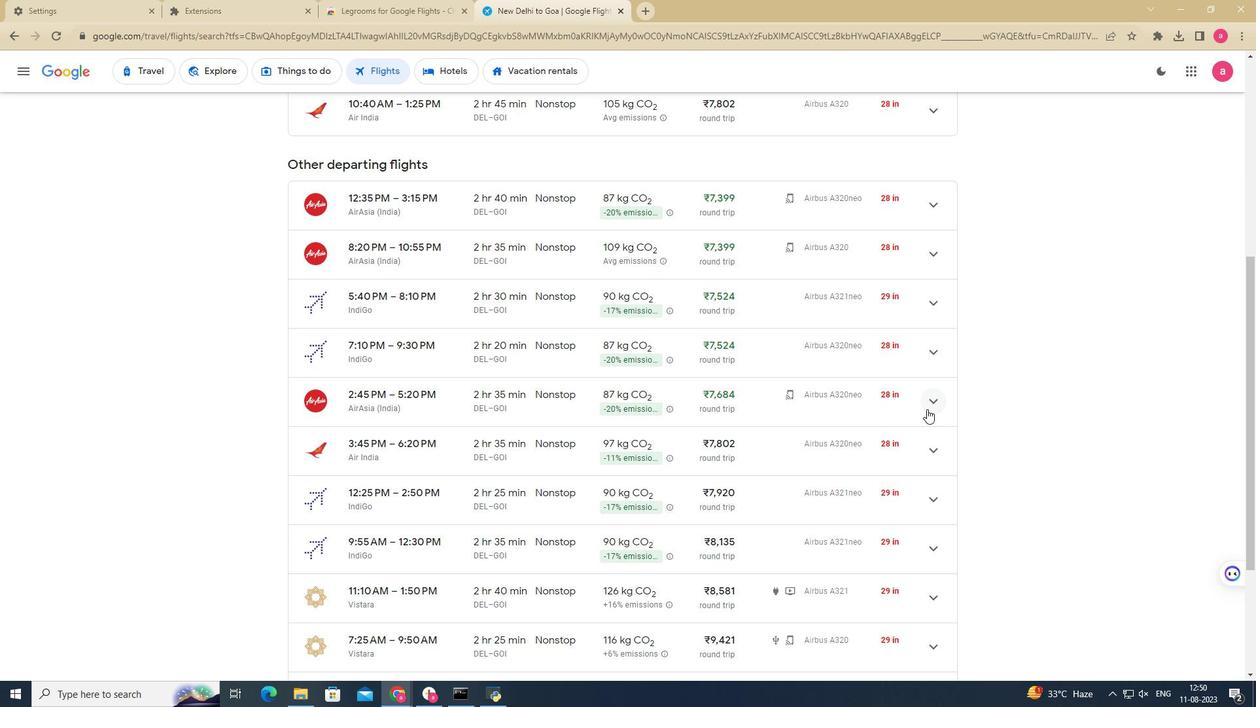 
Action: Mouse pressed left at (927, 409)
Screenshot: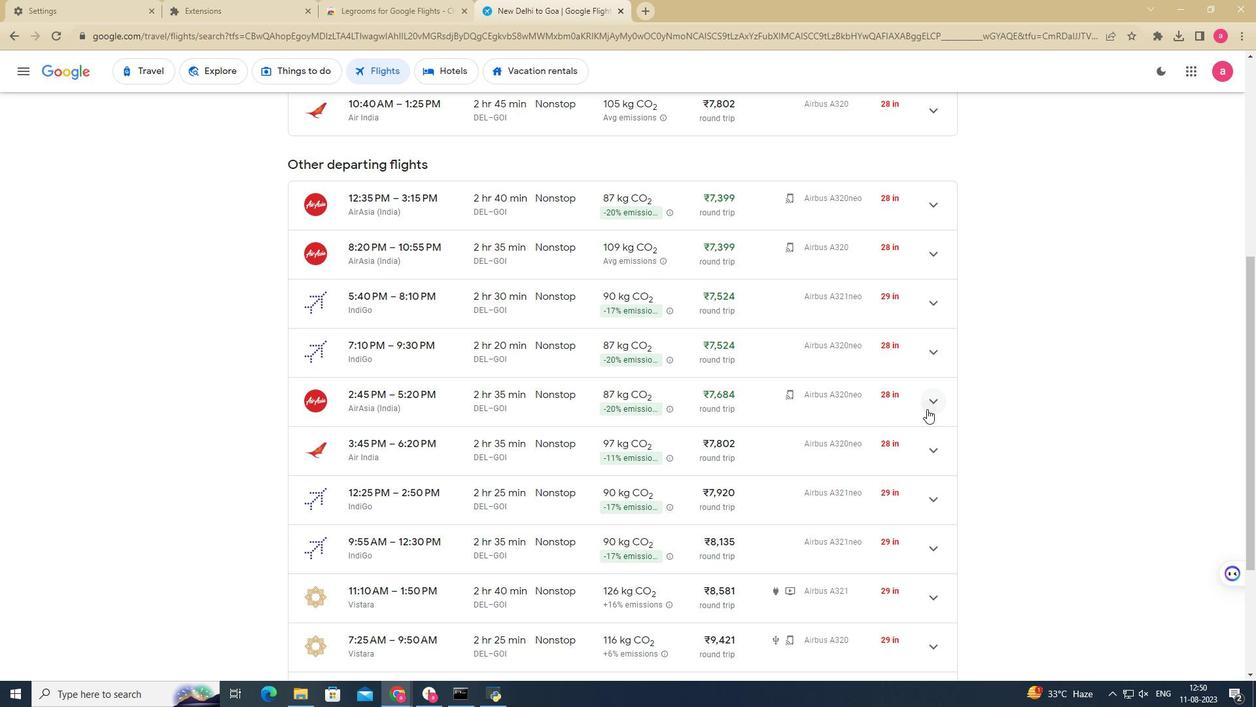 
Action: Mouse pressed left at (927, 409)
Screenshot: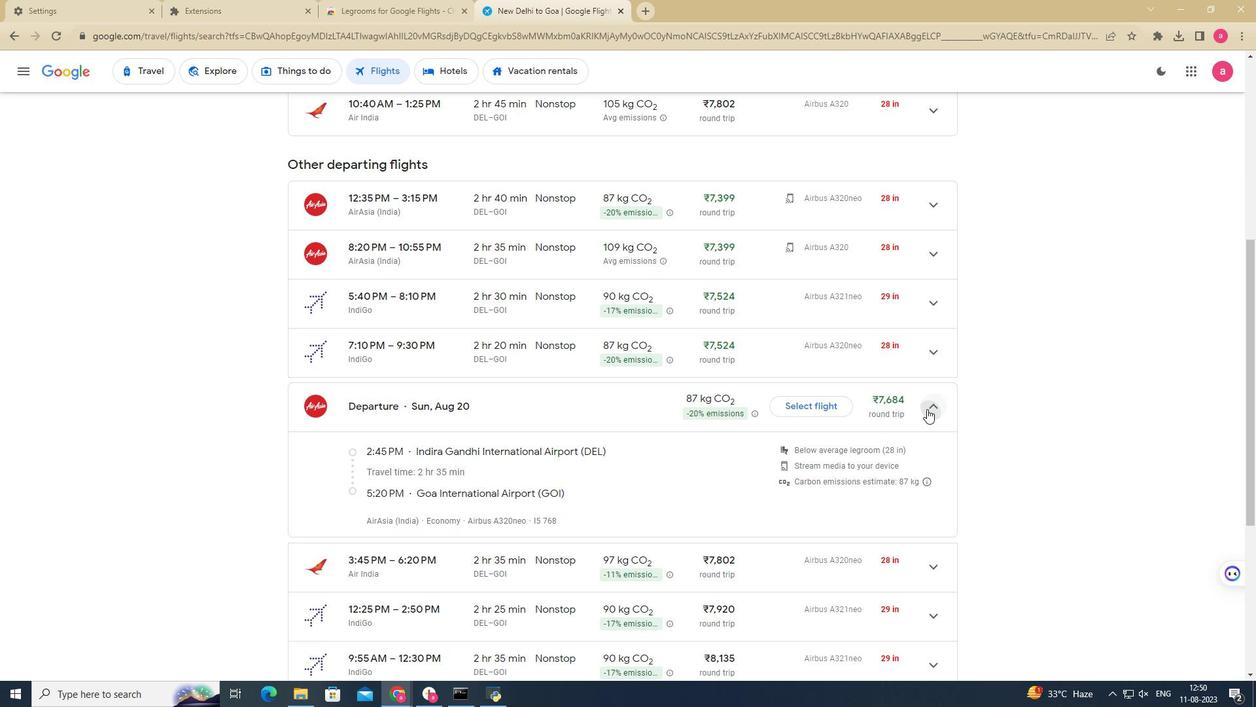 
Action: Mouse moved to (933, 501)
Screenshot: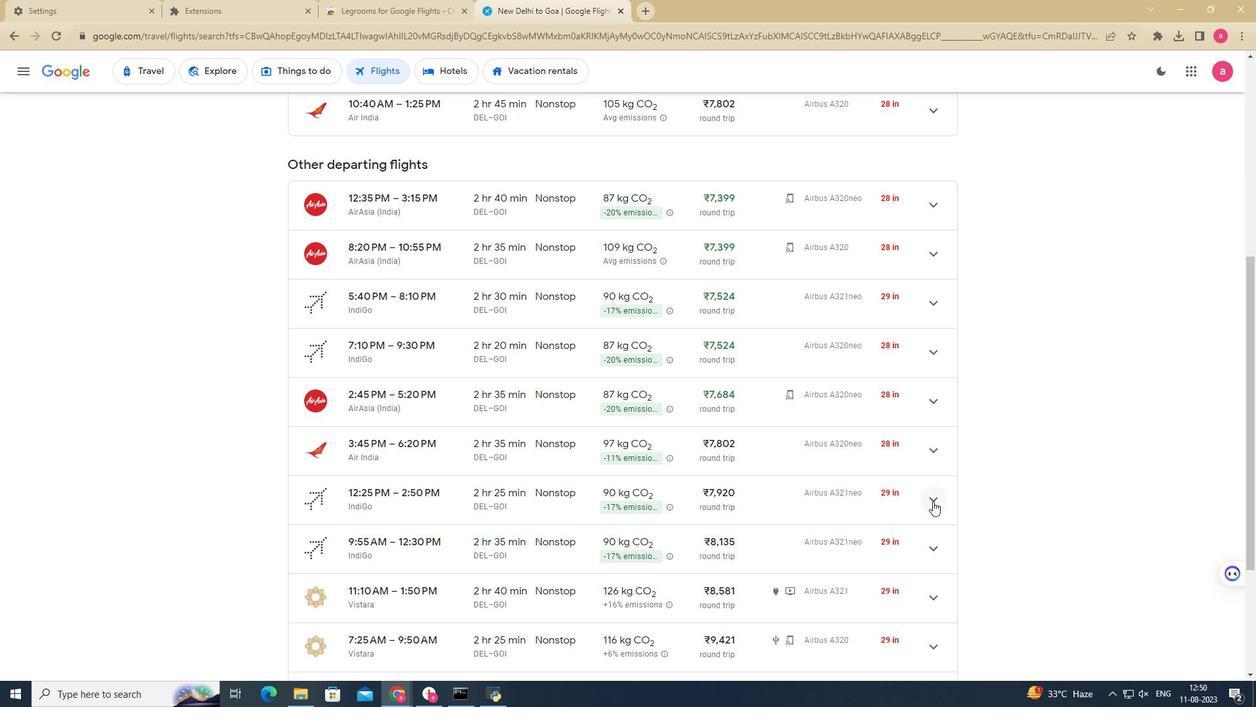 
Action: Mouse pressed left at (933, 501)
Screenshot: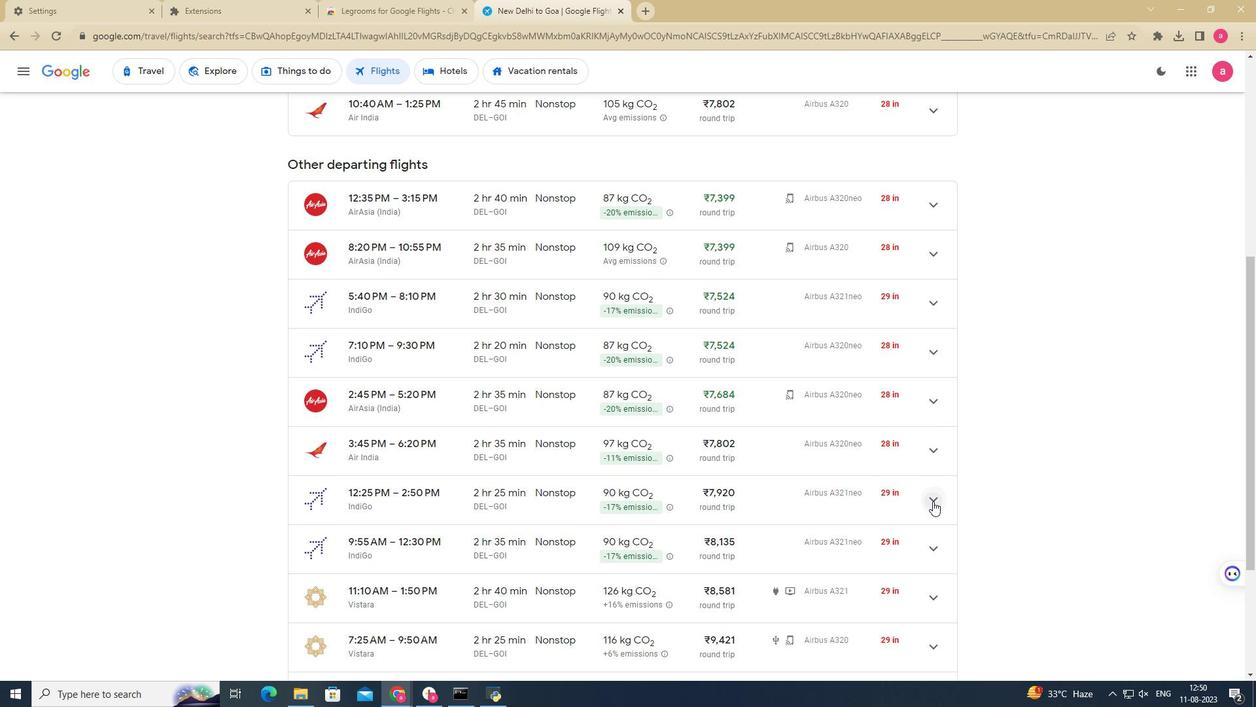 
Action: Mouse pressed left at (933, 501)
Screenshot: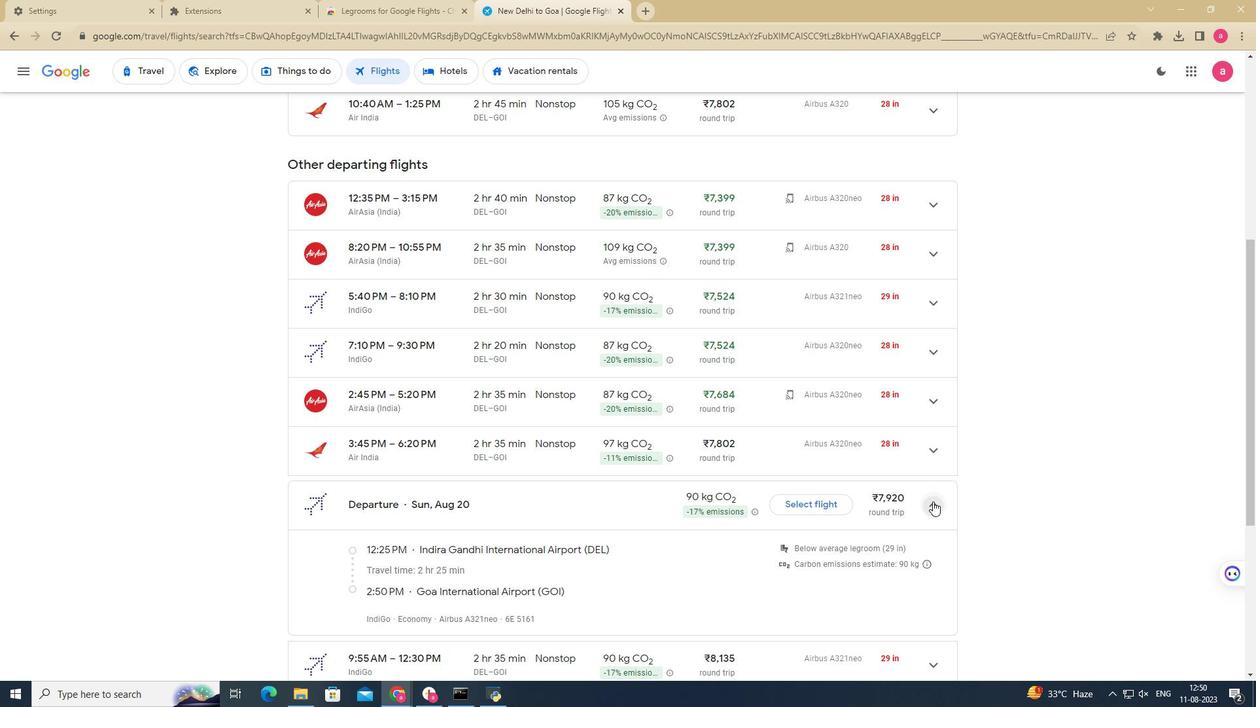
Action: Mouse moved to (932, 551)
Screenshot: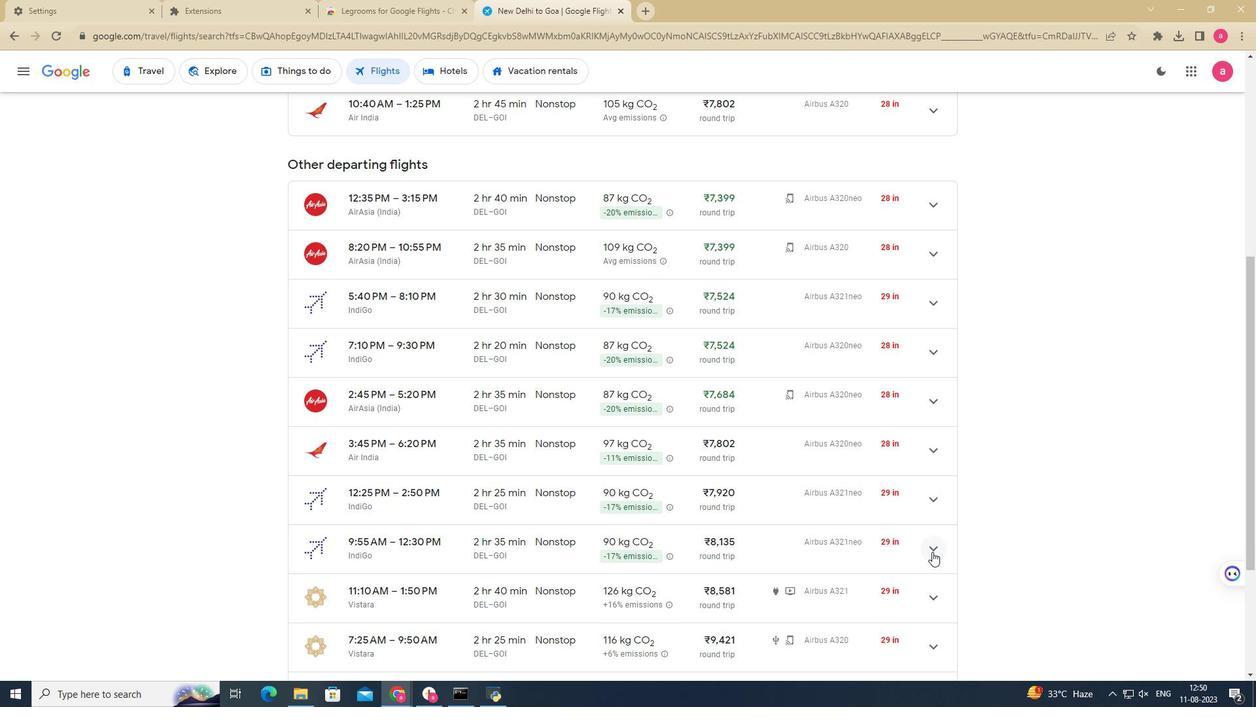 
Action: Mouse pressed left at (932, 551)
Screenshot: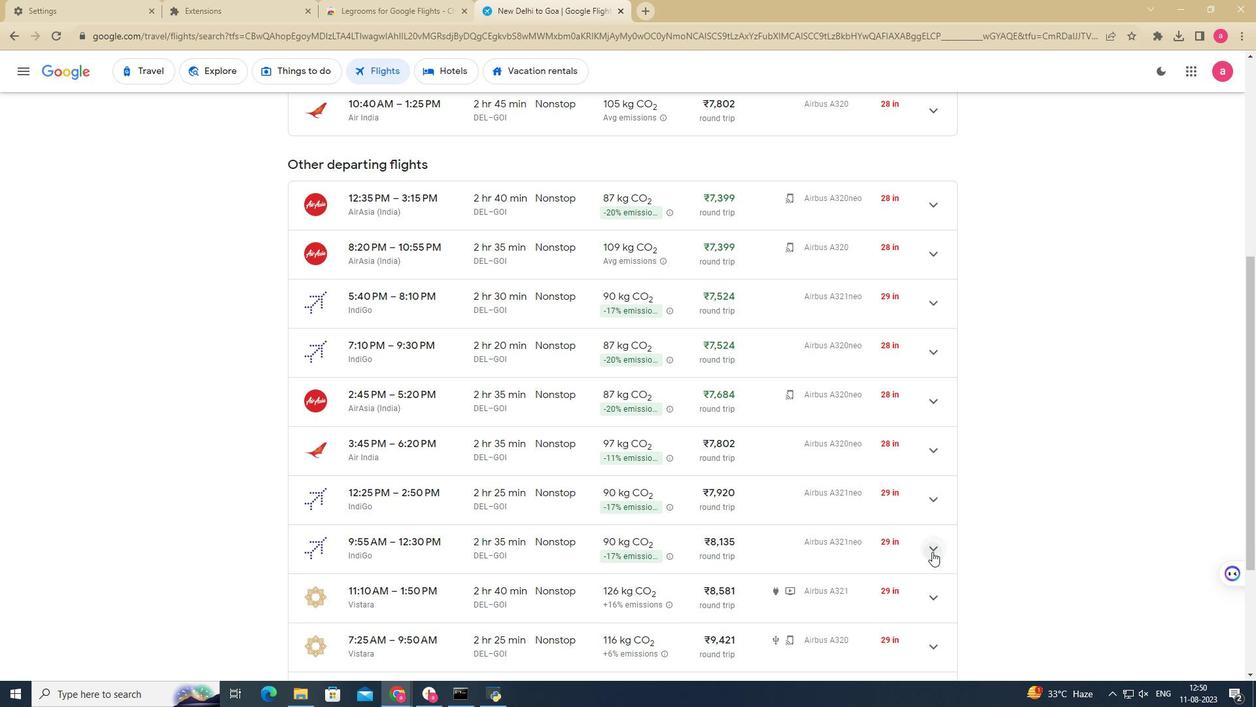 
Action: Mouse pressed left at (932, 551)
Screenshot: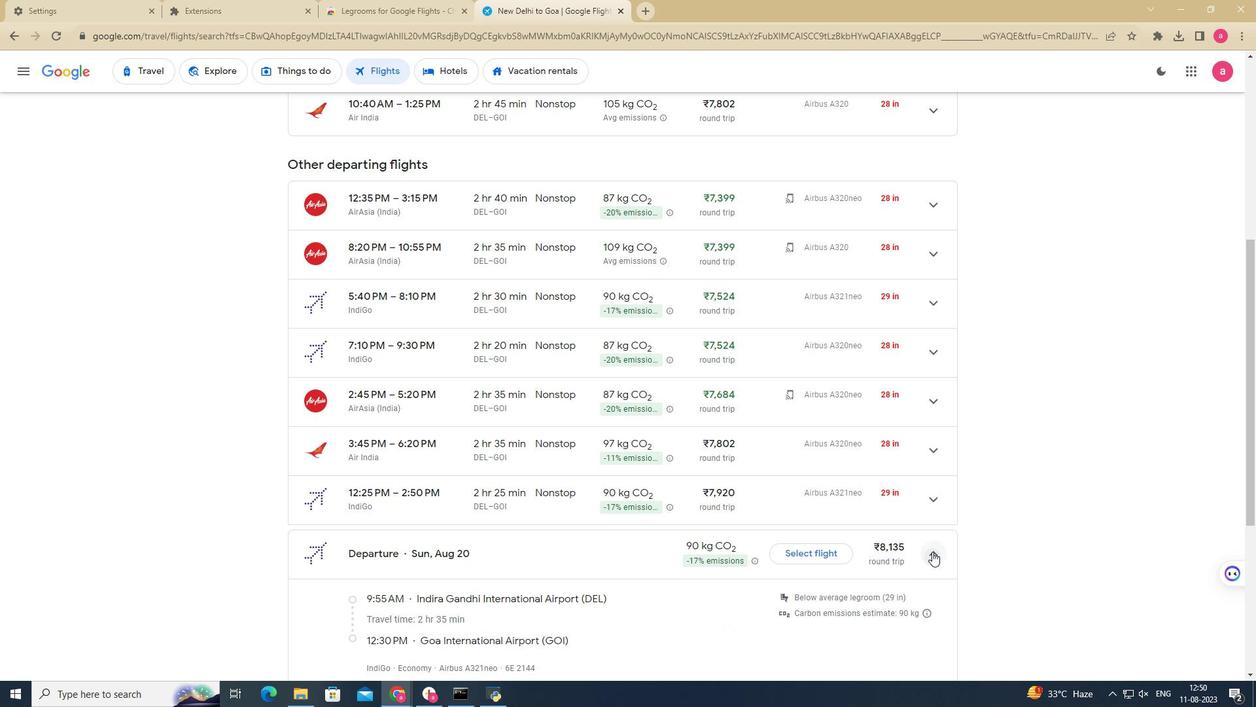 
Action: Mouse scrolled (932, 551) with delta (0, 0)
Screenshot: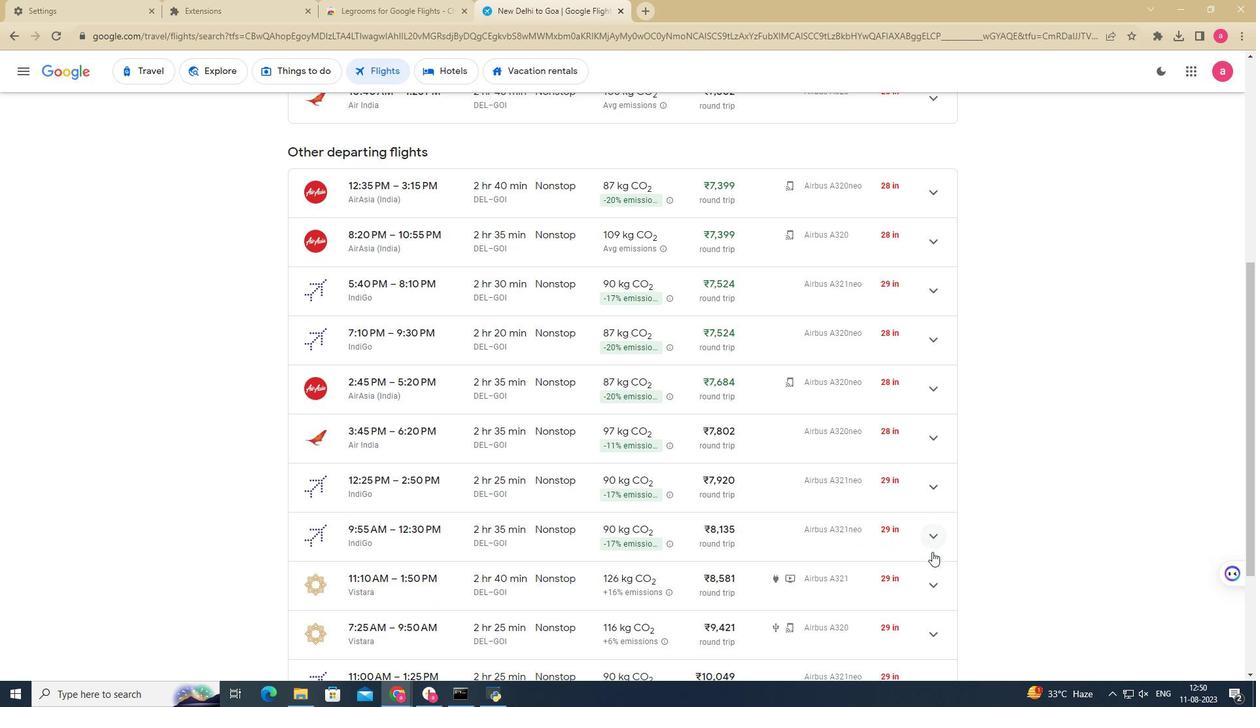 
Action: Mouse scrolled (932, 551) with delta (0, 0)
Screenshot: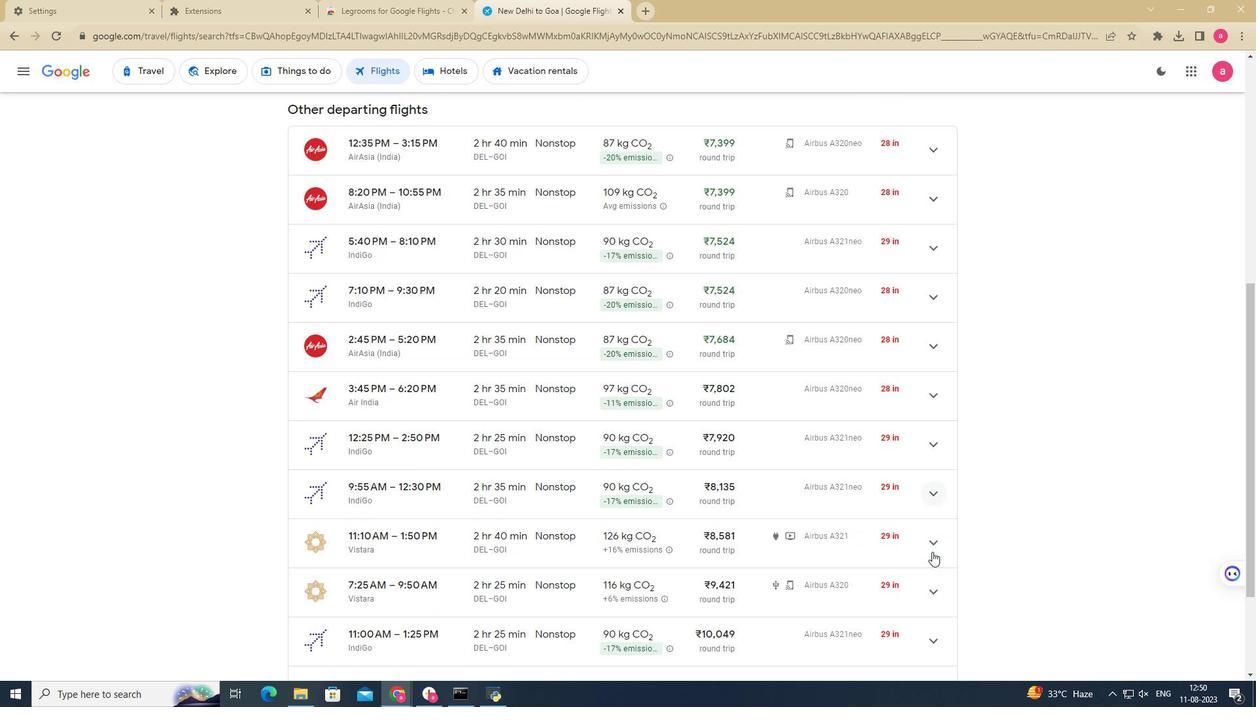 
Action: Mouse scrolled (932, 551) with delta (0, 0)
Screenshot: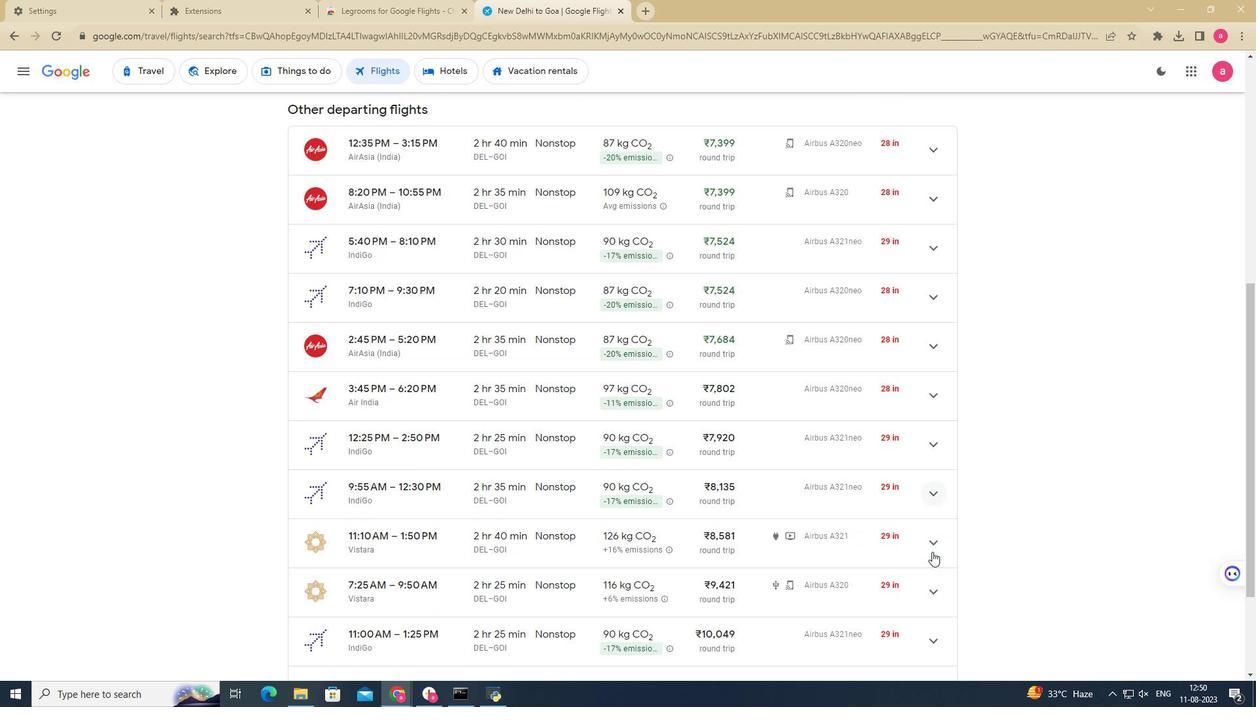 
Action: Mouse moved to (935, 458)
Screenshot: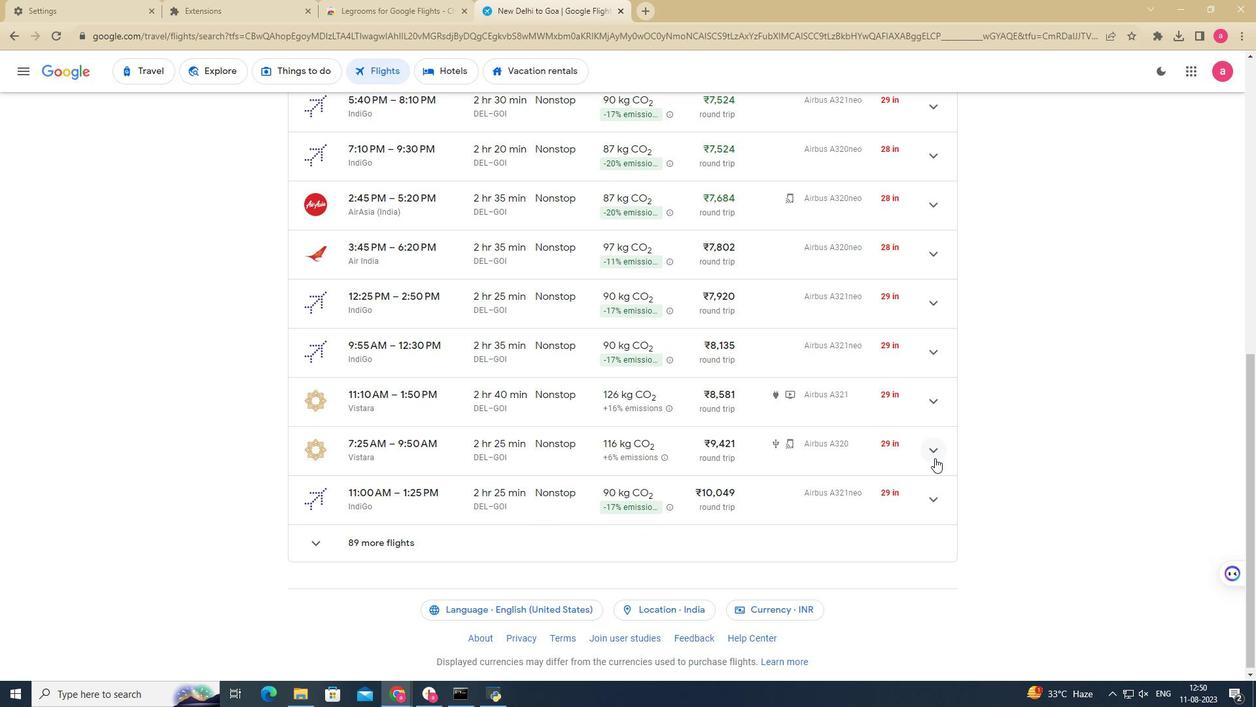 
Action: Mouse pressed left at (935, 458)
Screenshot: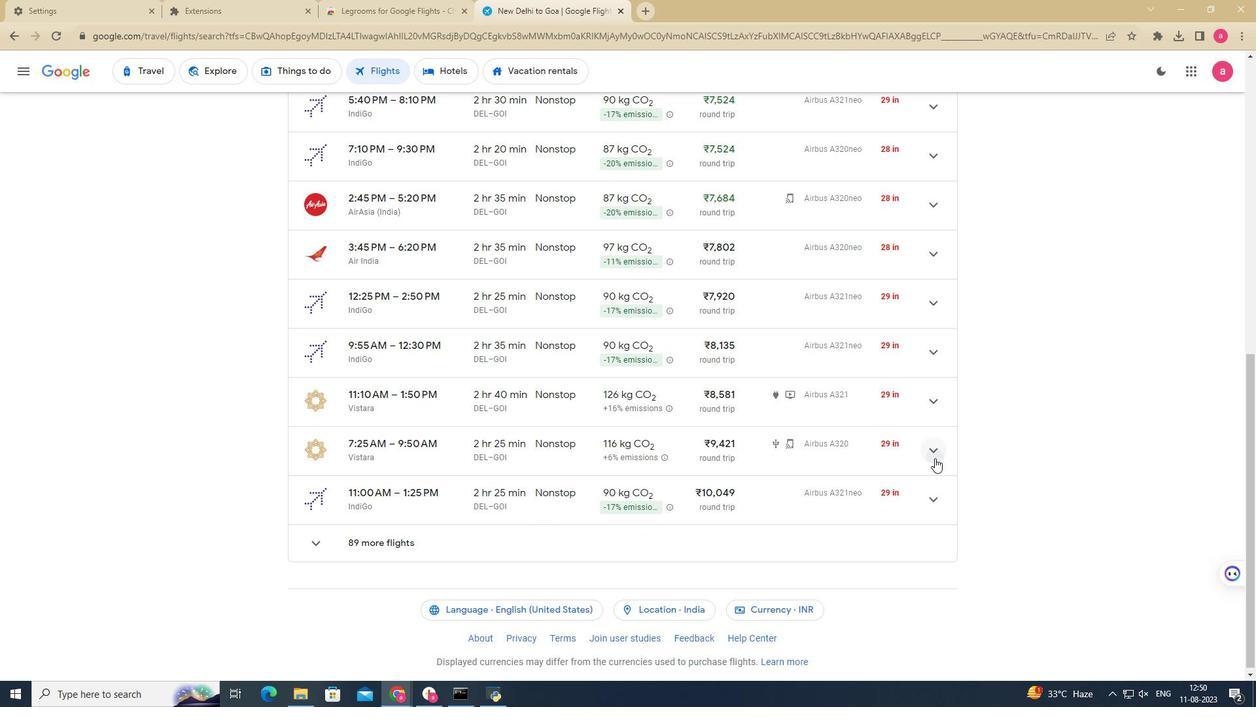 
Action: Mouse pressed left at (935, 458)
Screenshot: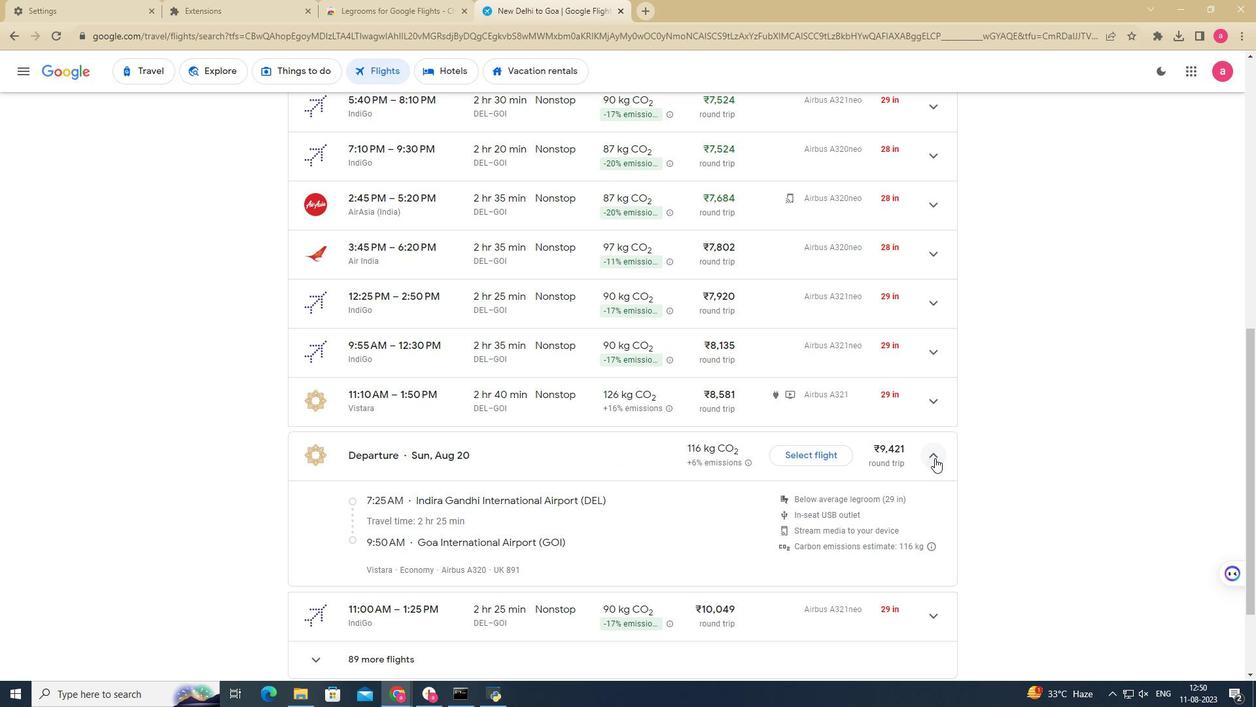 
Action: Mouse scrolled (935, 457) with delta (0, 0)
Screenshot: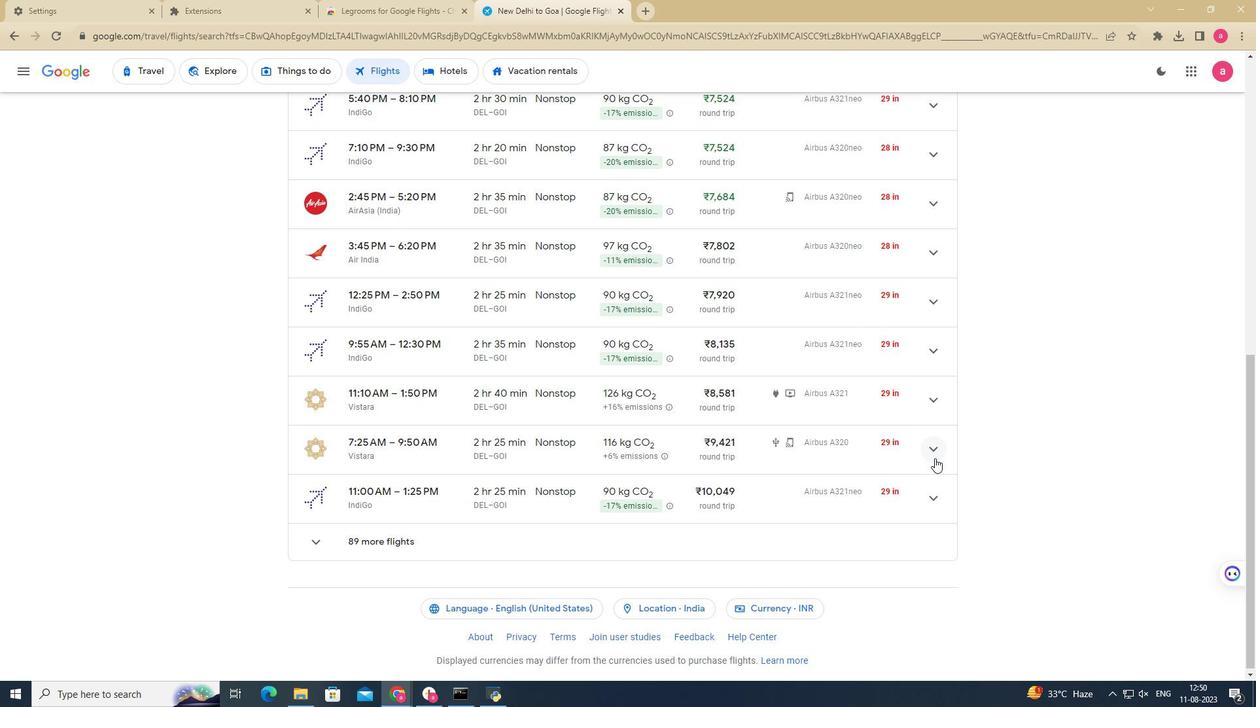 
Action: Mouse moved to (932, 493)
Screenshot: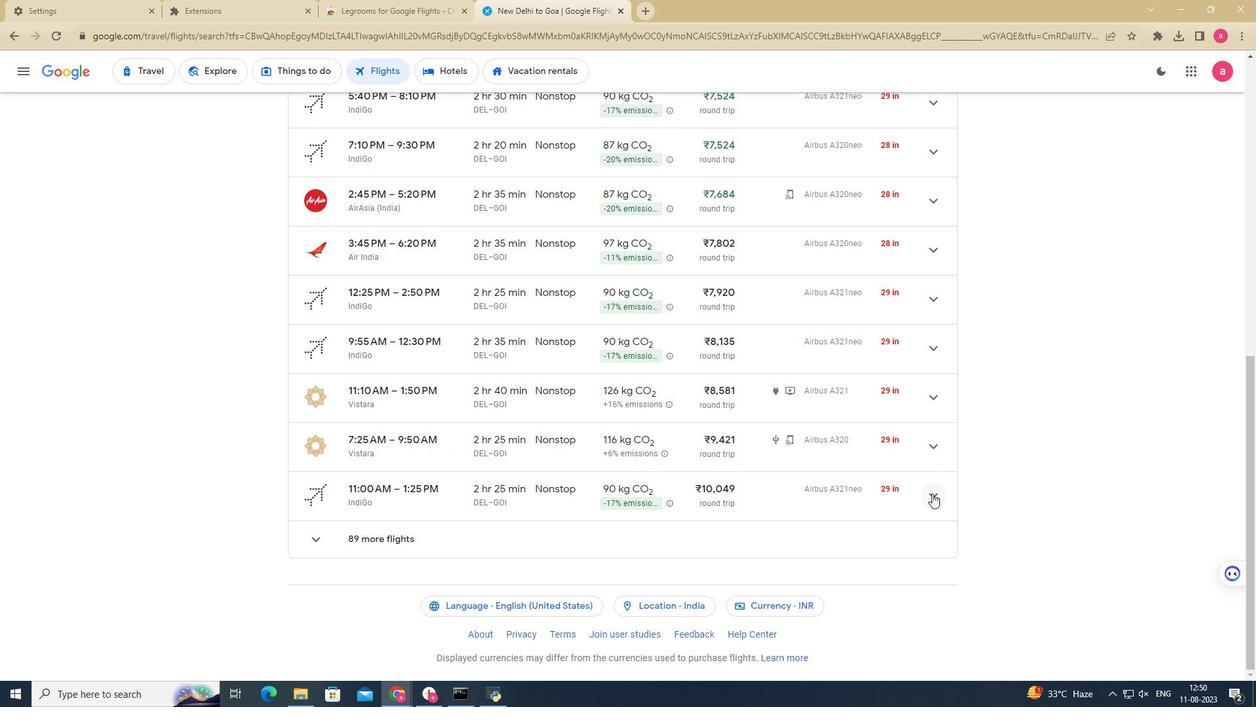 
Action: Mouse pressed left at (932, 493)
Screenshot: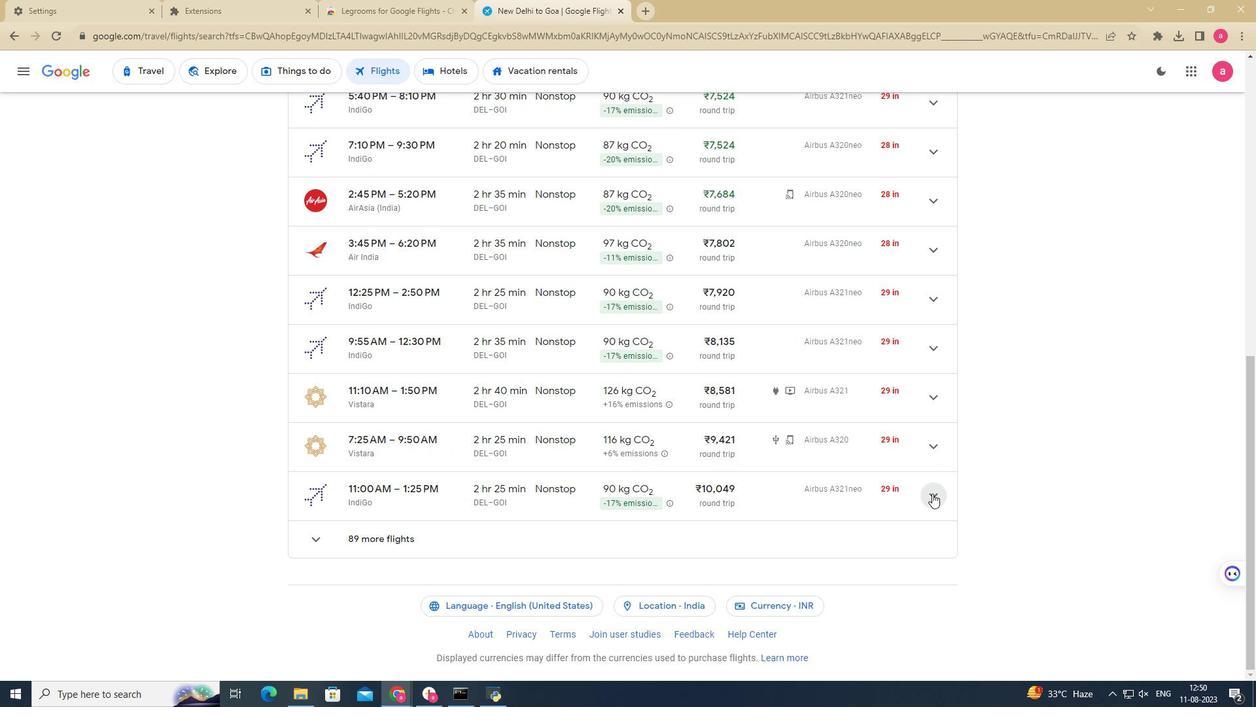 
Action: Mouse pressed left at (932, 493)
Screenshot: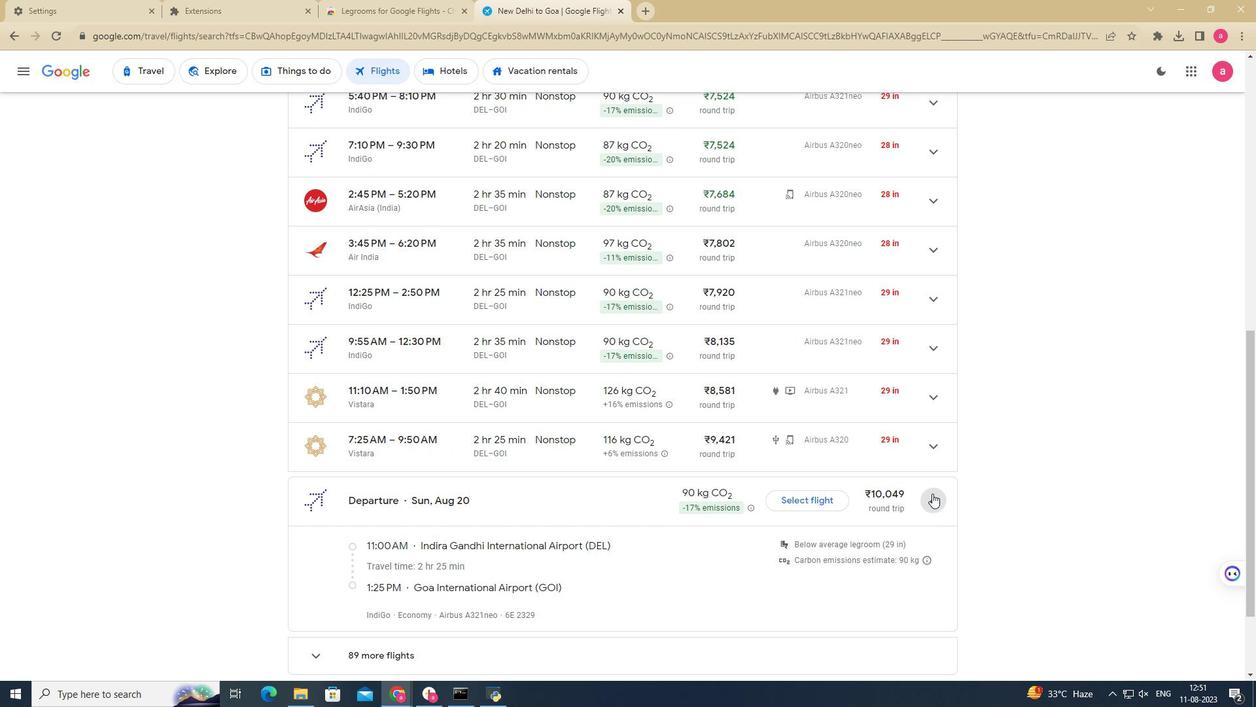 
Action: Mouse scrolled (932, 492) with delta (0, 0)
Screenshot: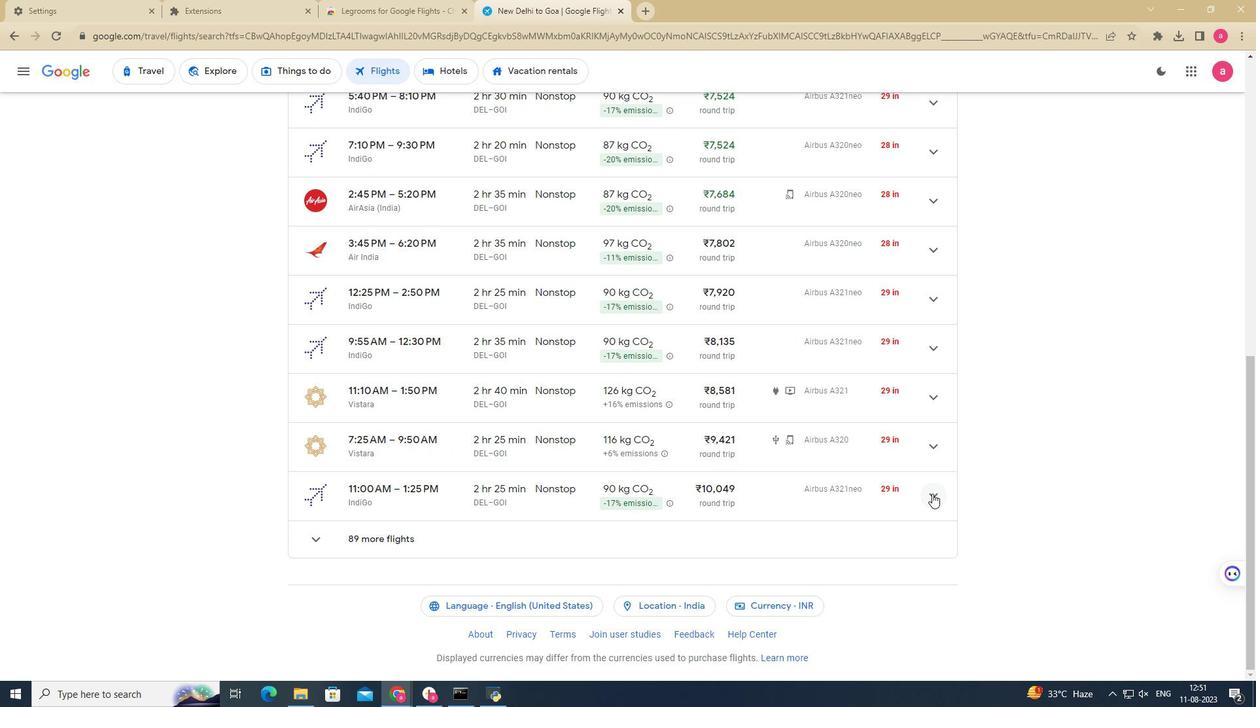 
Action: Mouse scrolled (932, 492) with delta (0, 0)
Screenshot: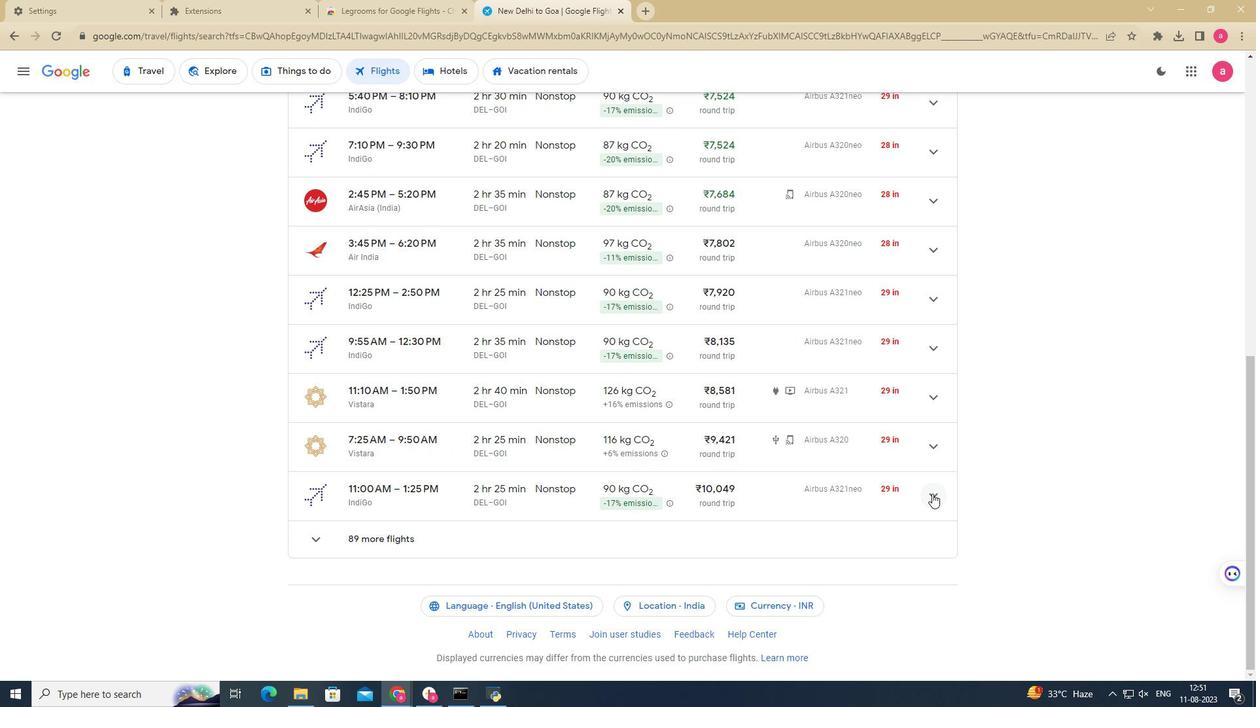 
Action: Mouse scrolled (932, 492) with delta (0, 0)
Screenshot: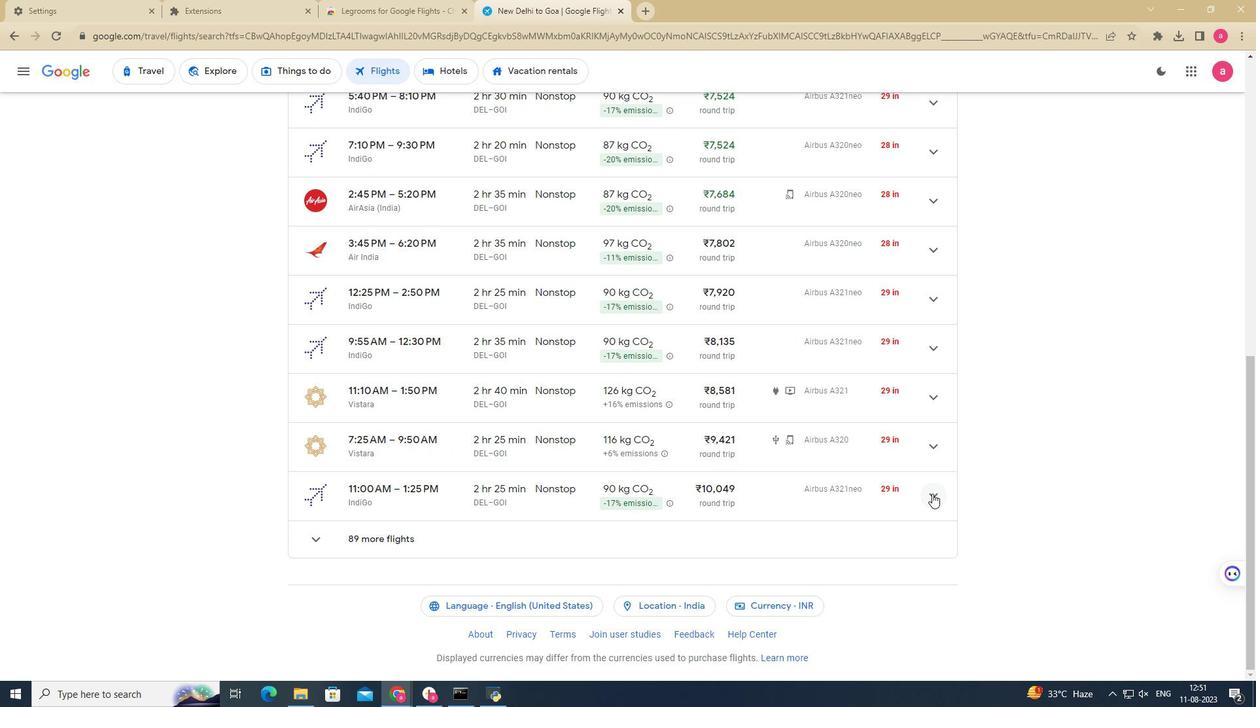 
Action: Mouse moved to (932, 394)
Screenshot: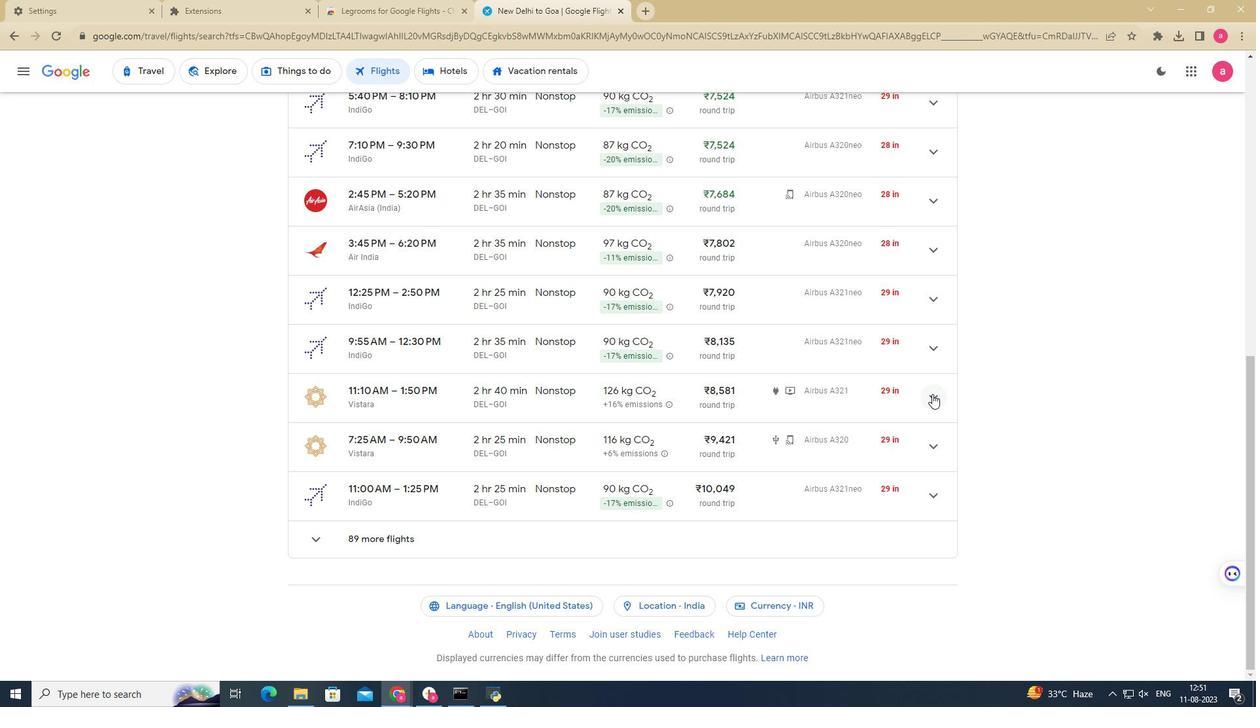 
Action: Mouse pressed left at (932, 394)
Screenshot: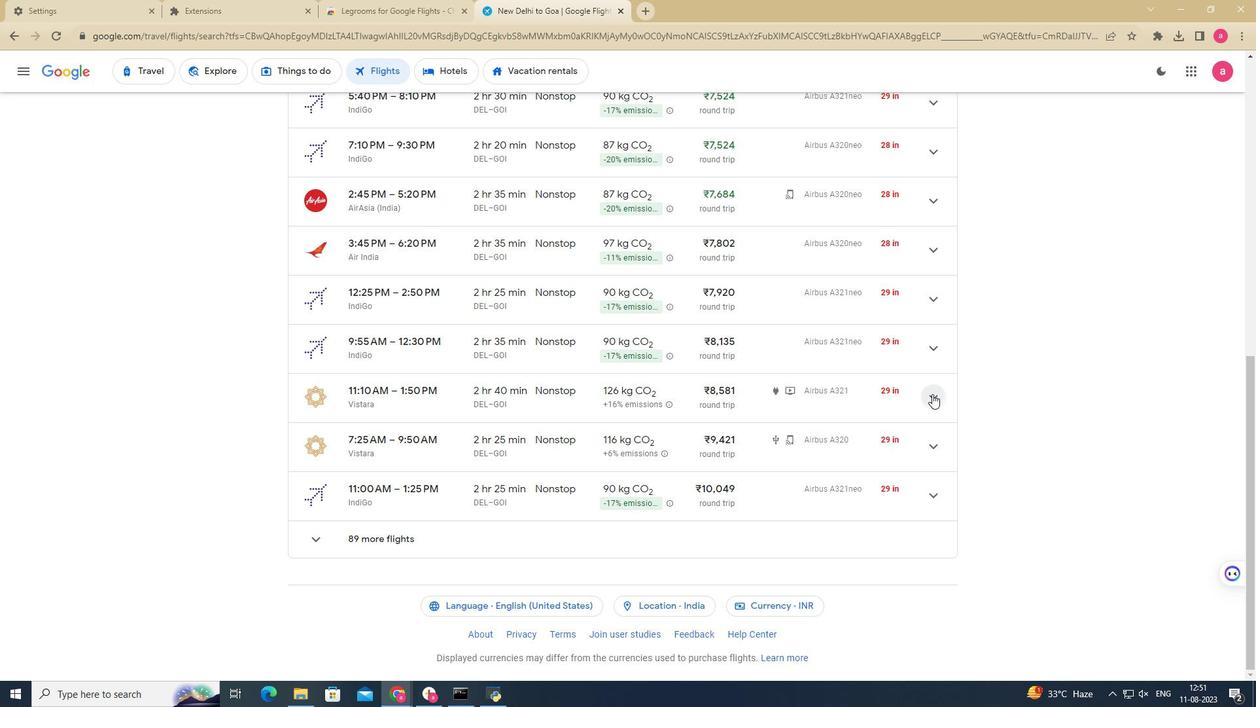 
Action: Mouse pressed left at (932, 394)
Screenshot: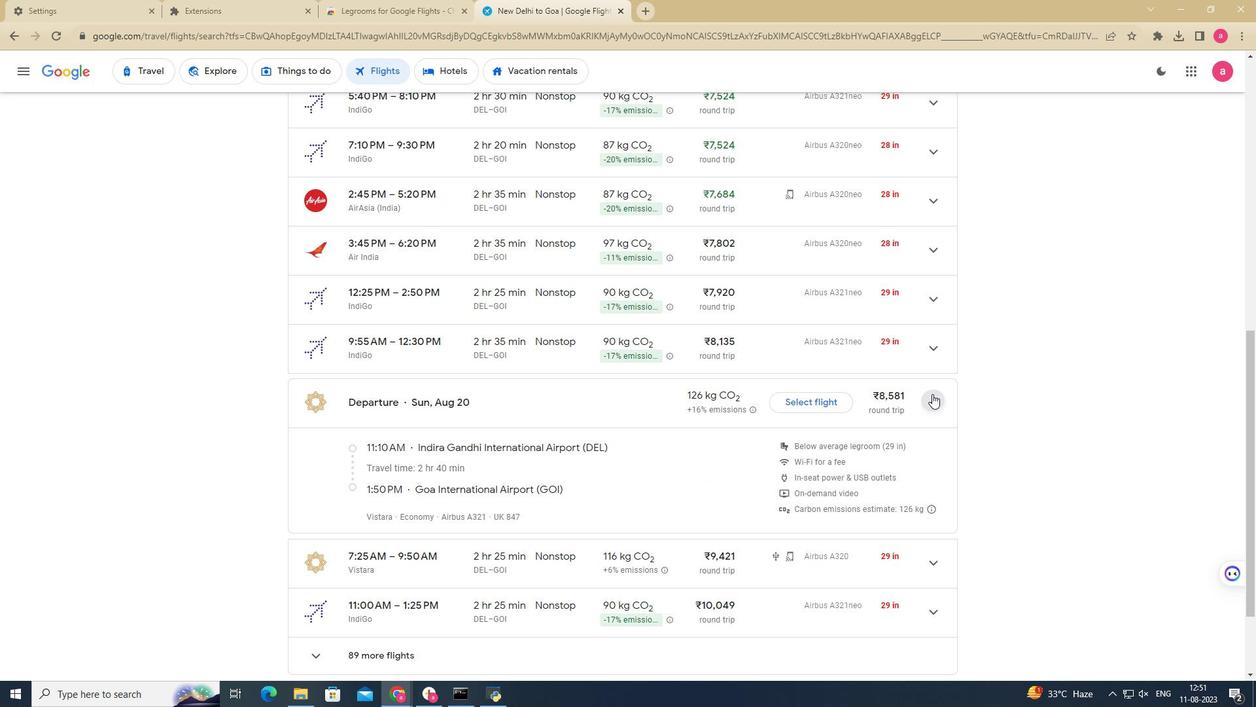 
Action: Mouse moved to (925, 346)
Screenshot: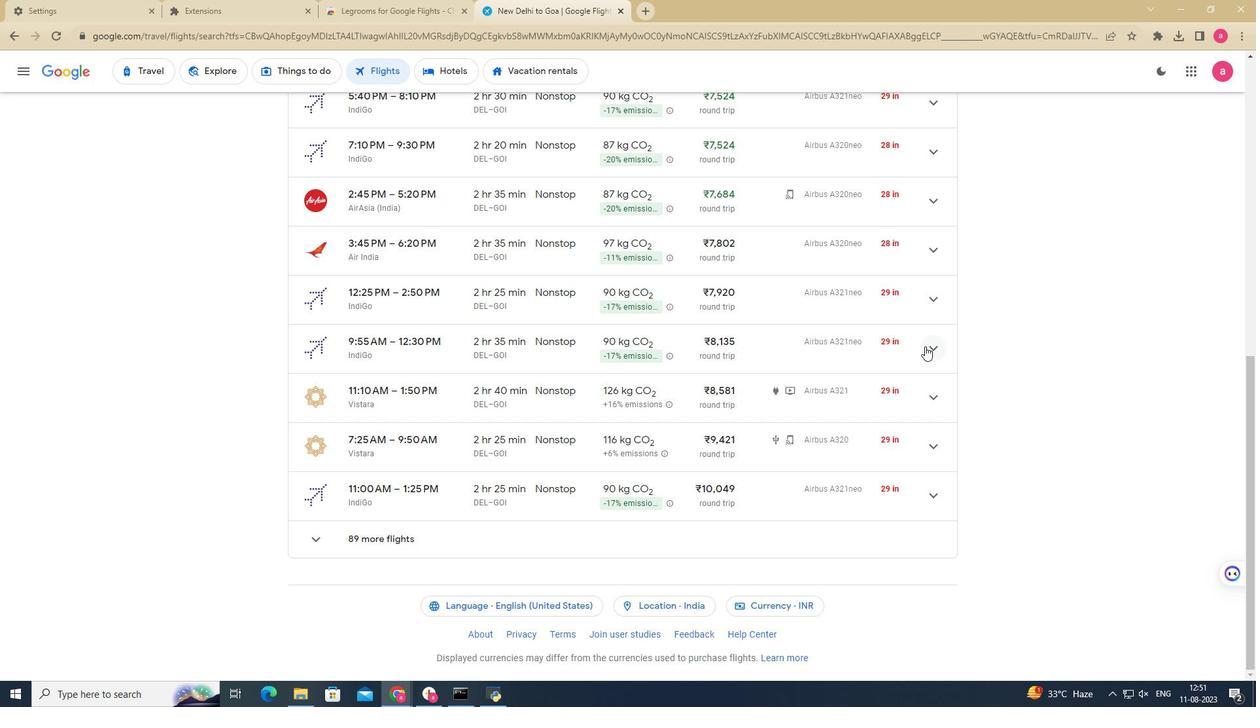 
Action: Mouse pressed left at (925, 346)
Screenshot: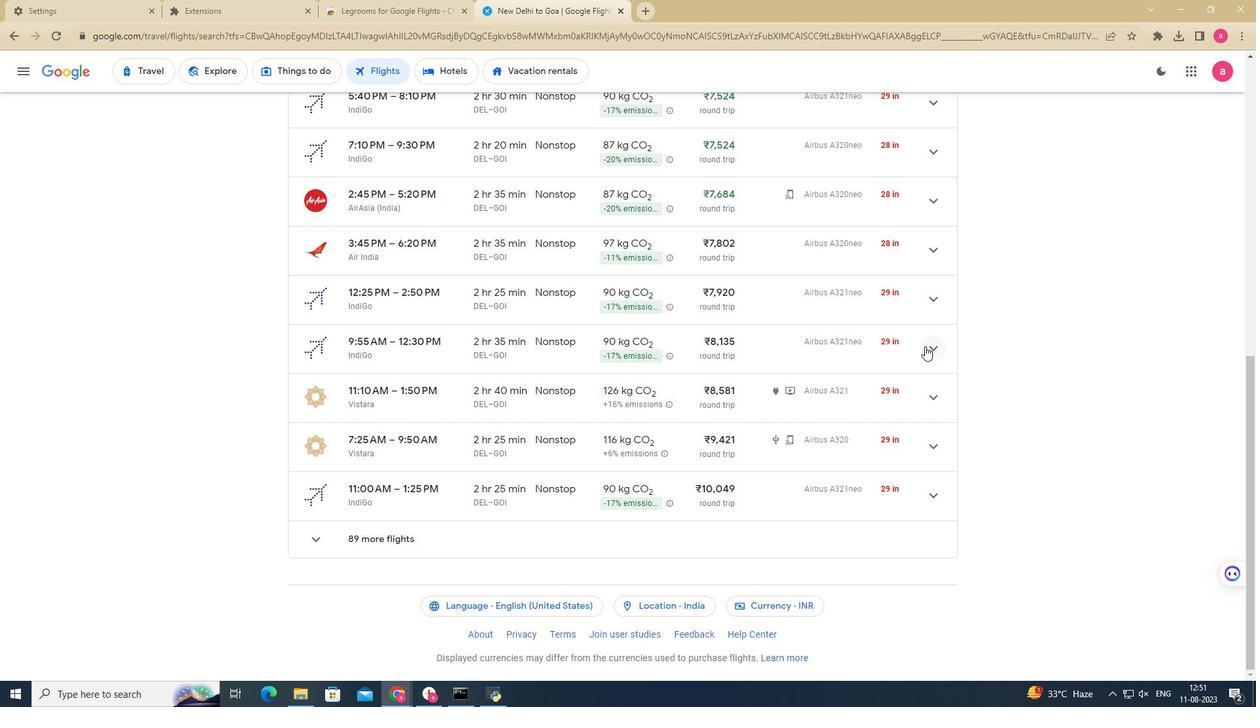 
Action: Mouse pressed left at (925, 346)
Screenshot: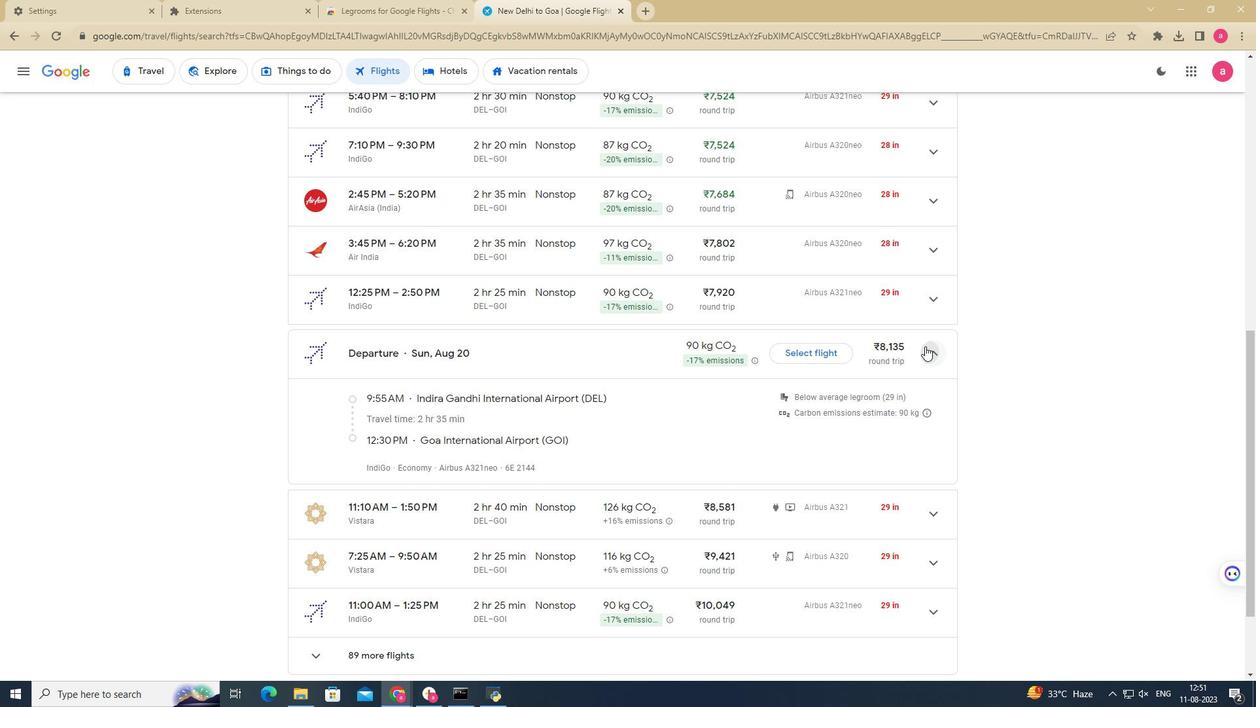 
Action: Mouse moved to (936, 301)
Screenshot: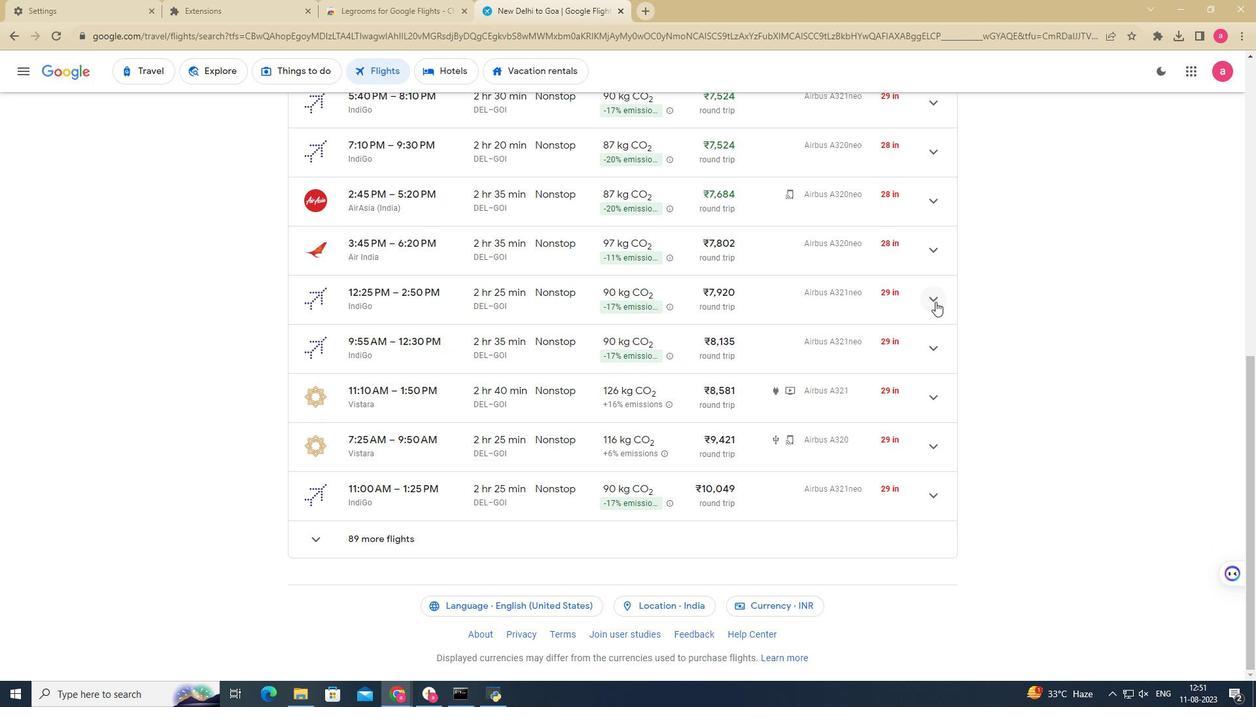 
Action: Mouse pressed left at (936, 301)
Screenshot: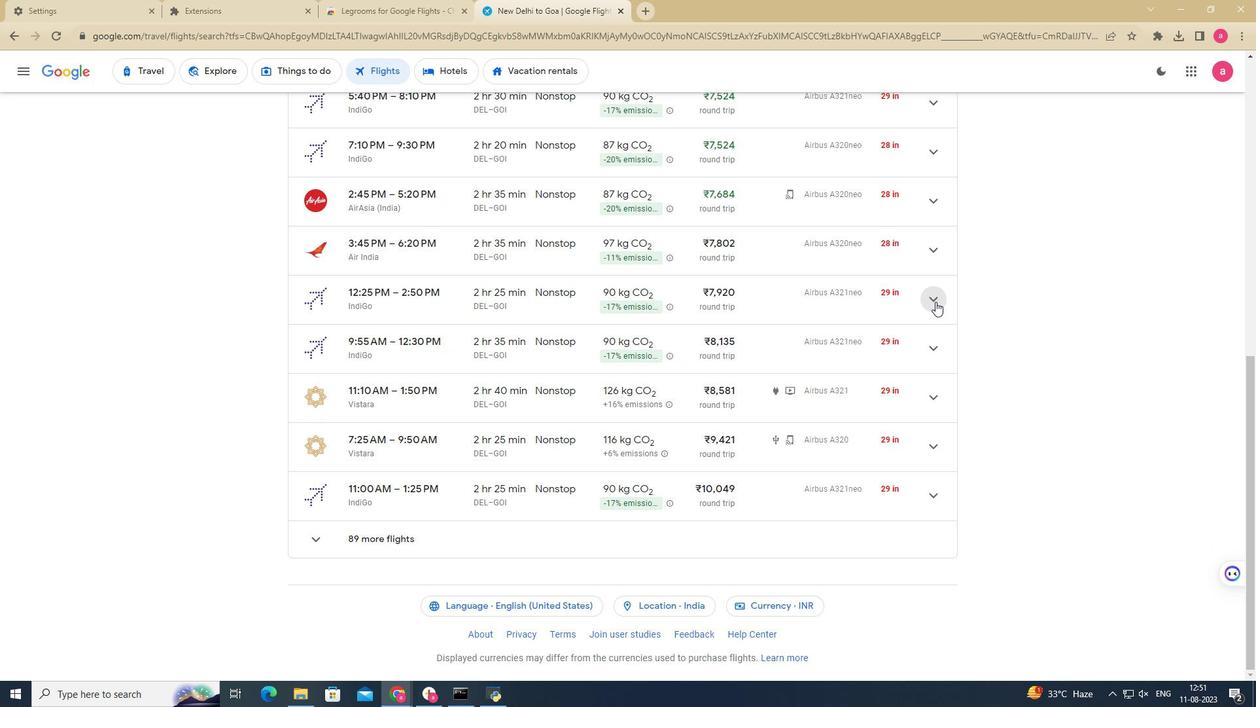 
Action: Mouse moved to (926, 258)
Screenshot: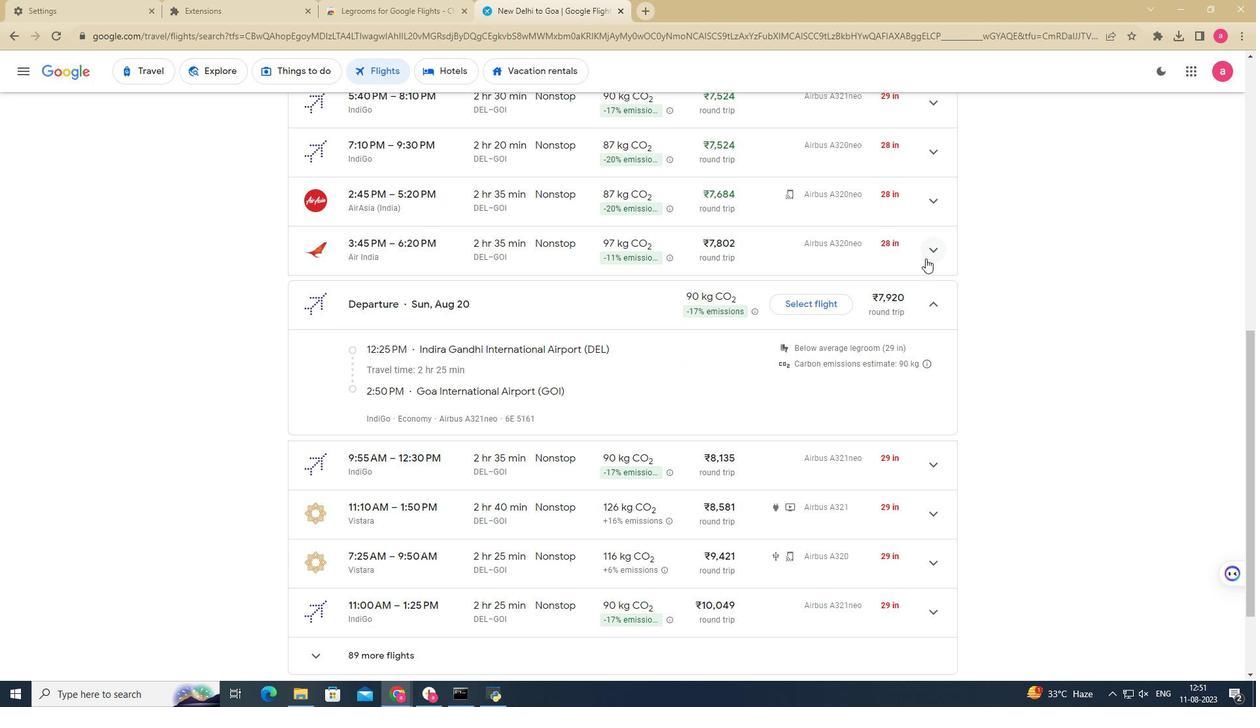 
Action: Mouse pressed left at (926, 258)
Screenshot: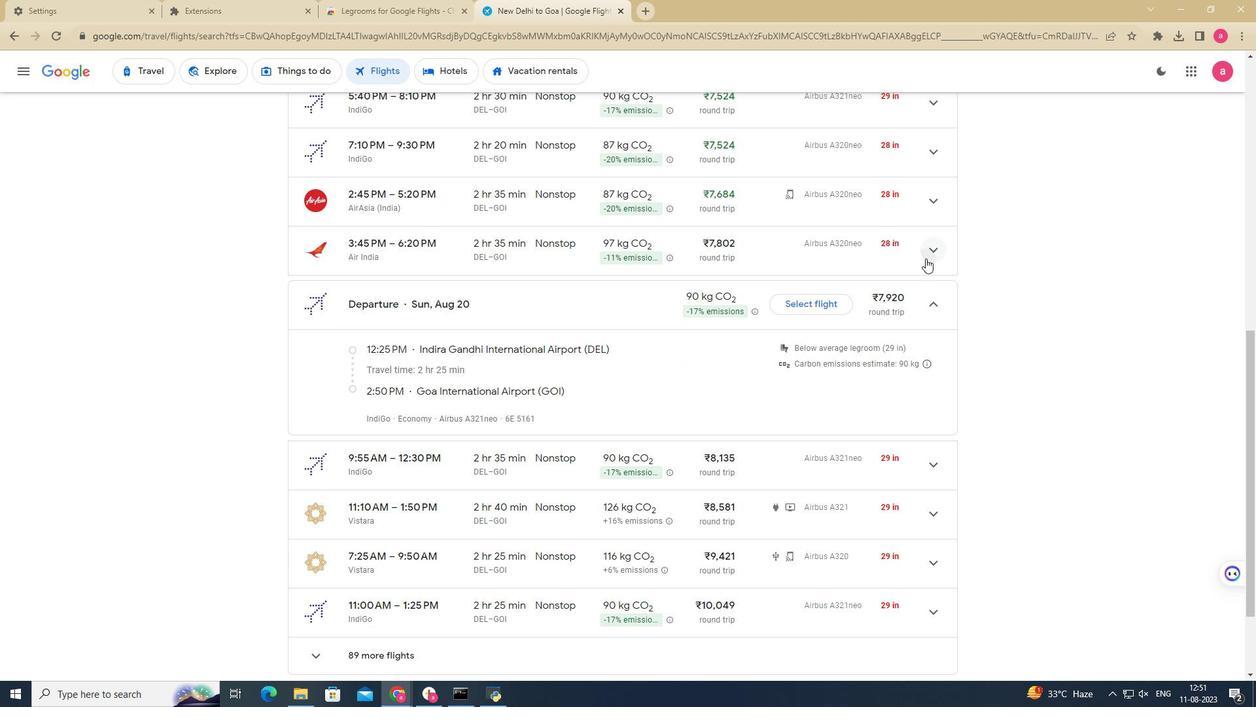
Action: Mouse pressed left at (926, 258)
Screenshot: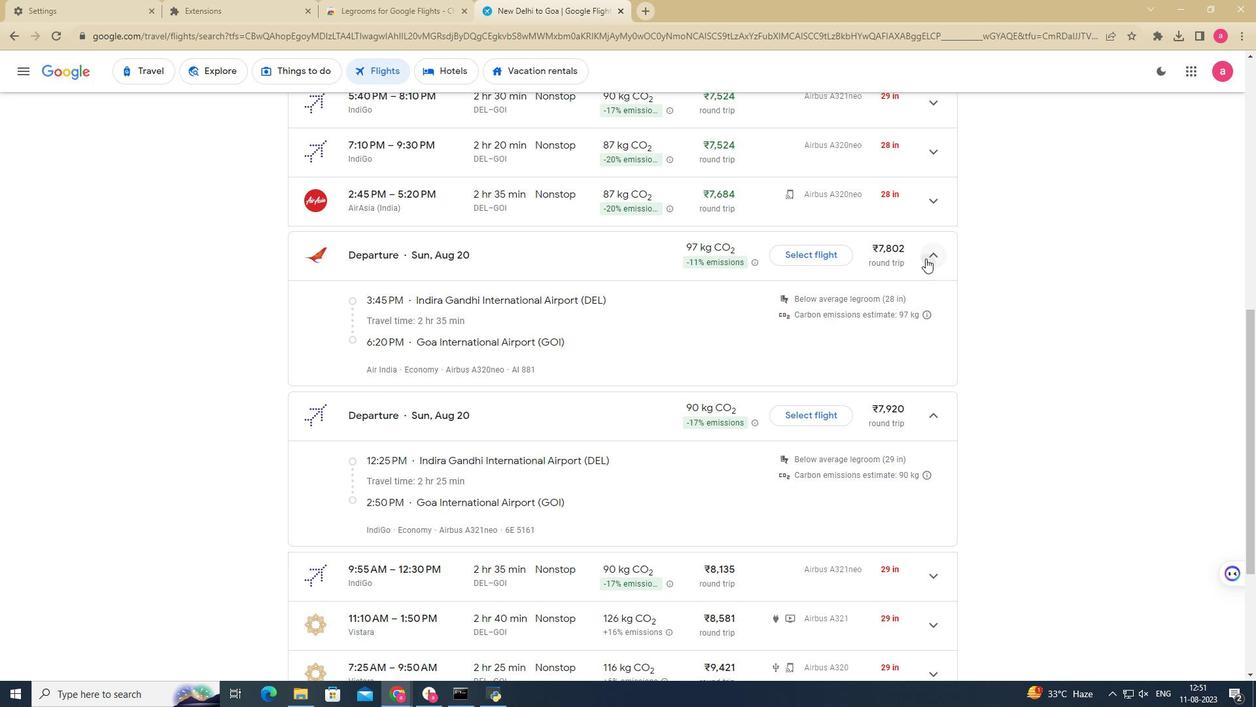 
Action: Mouse moved to (934, 295)
Screenshot: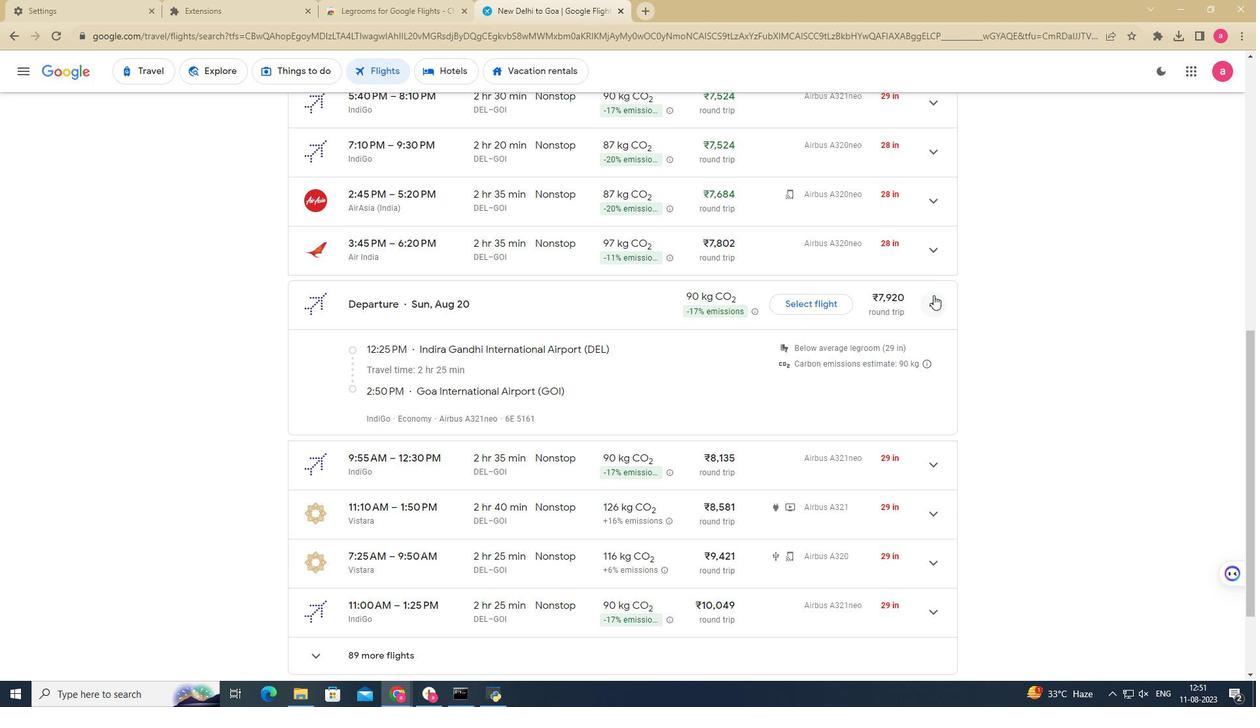 
Action: Mouse pressed left at (934, 295)
Screenshot: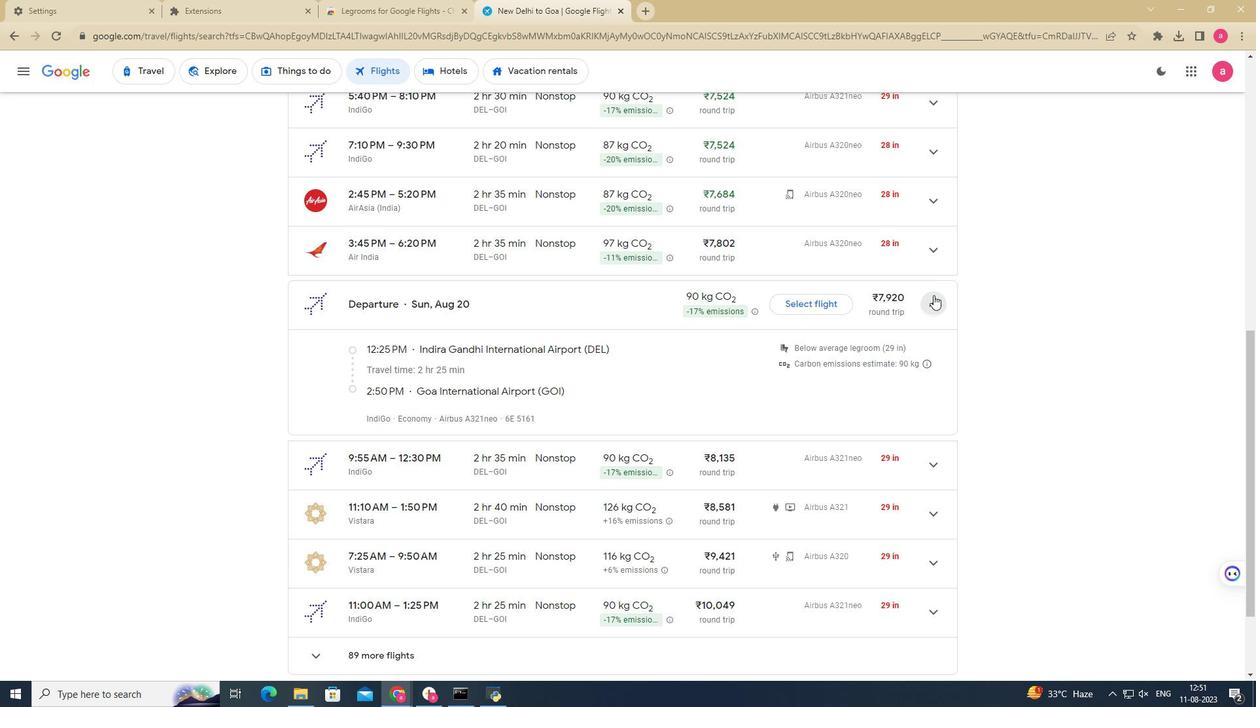 
Action: Mouse moved to (930, 319)
Screenshot: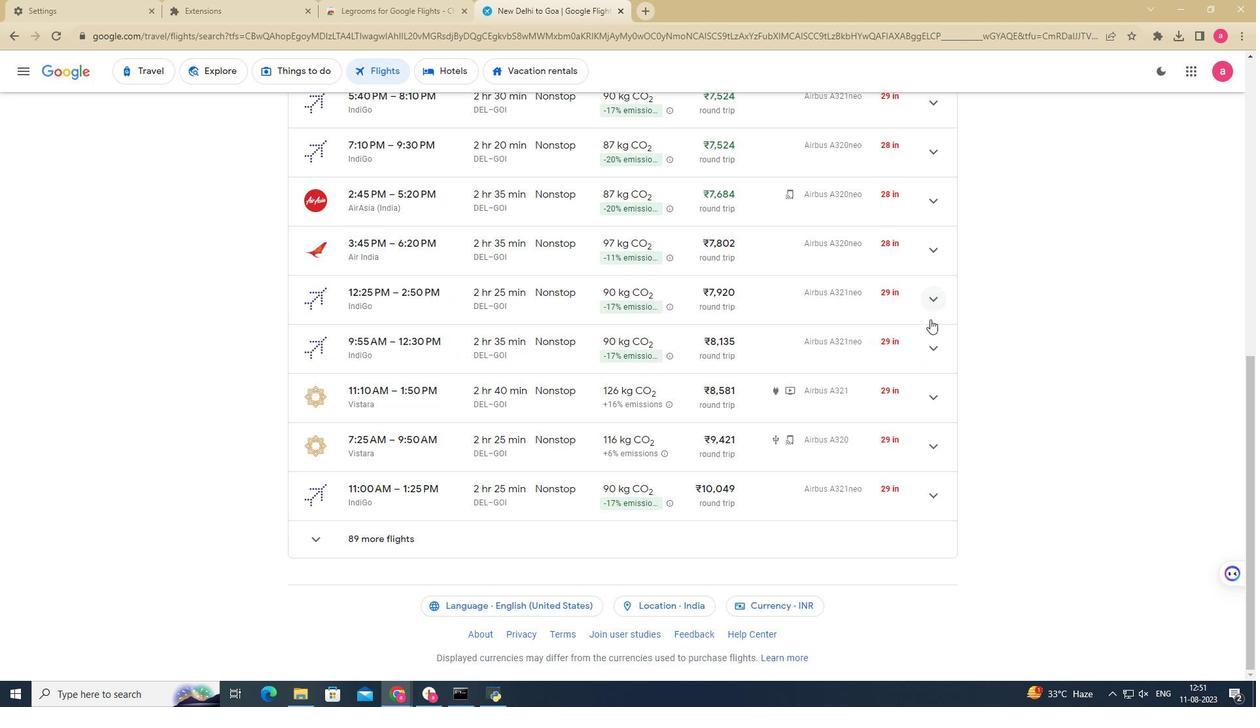
Action: Mouse scrolled (930, 320) with delta (0, 0)
Screenshot: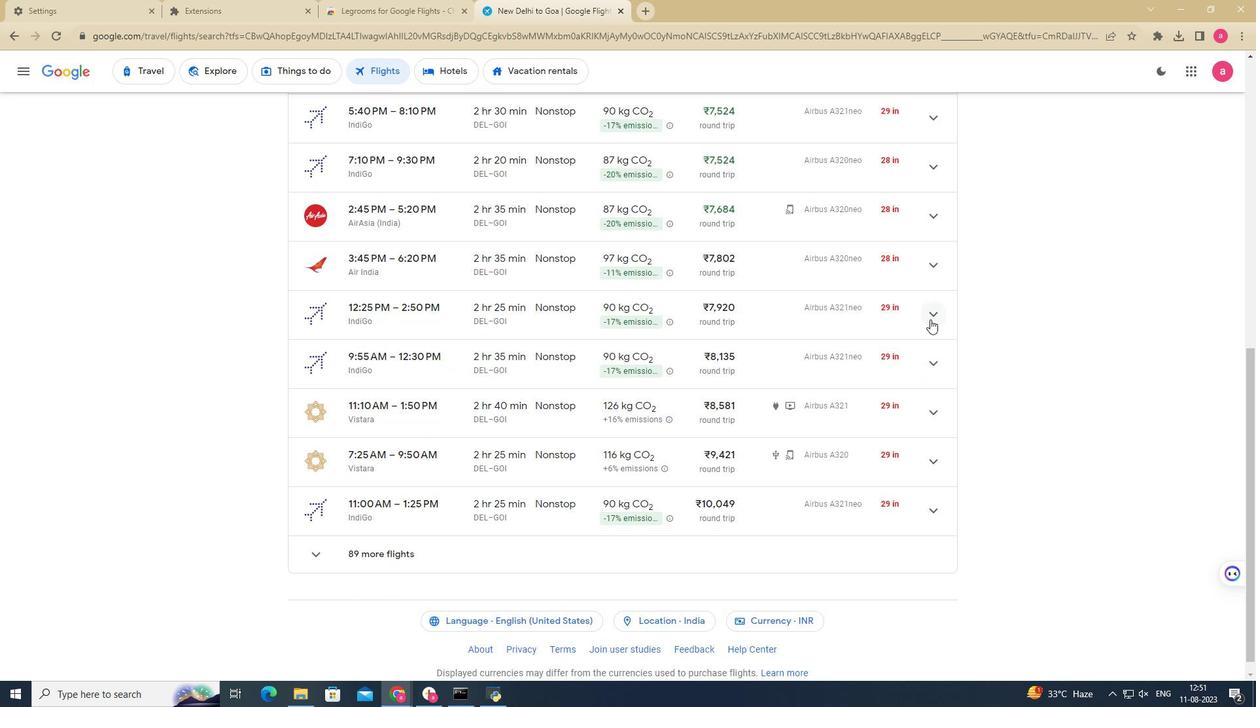 
Action: Mouse scrolled (930, 320) with delta (0, 0)
Screenshot: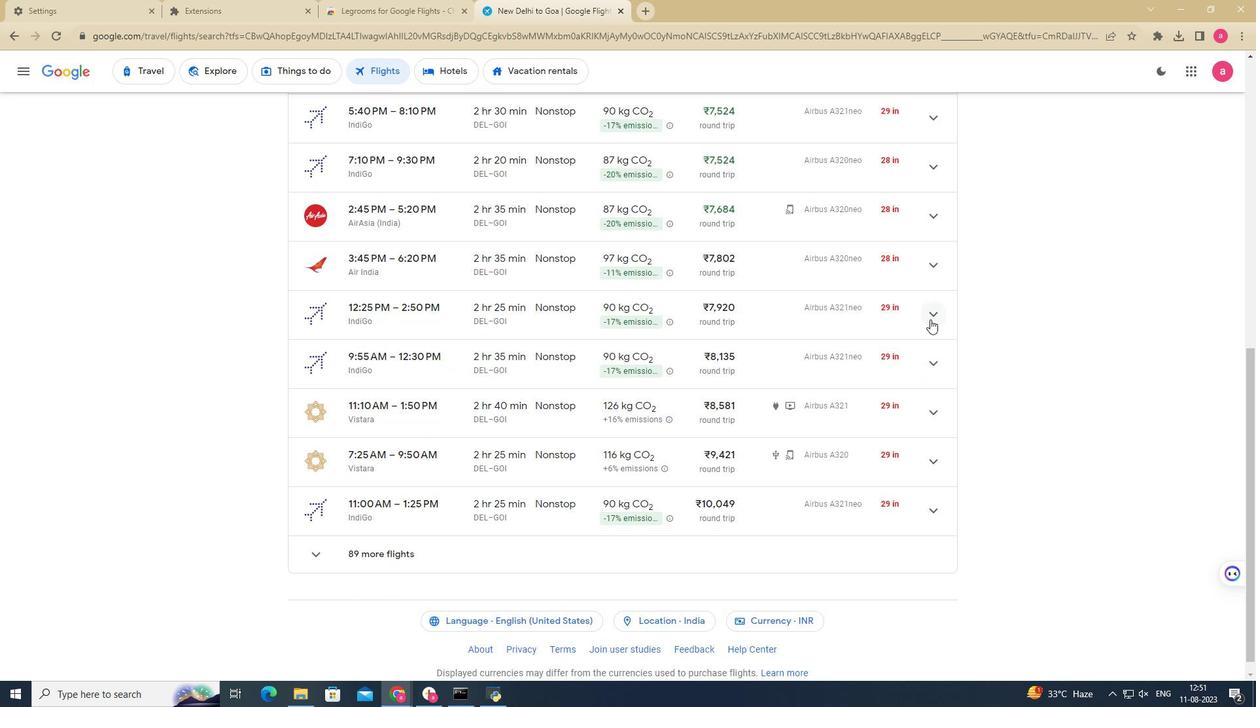
Action: Mouse scrolled (930, 320) with delta (0, 0)
Screenshot: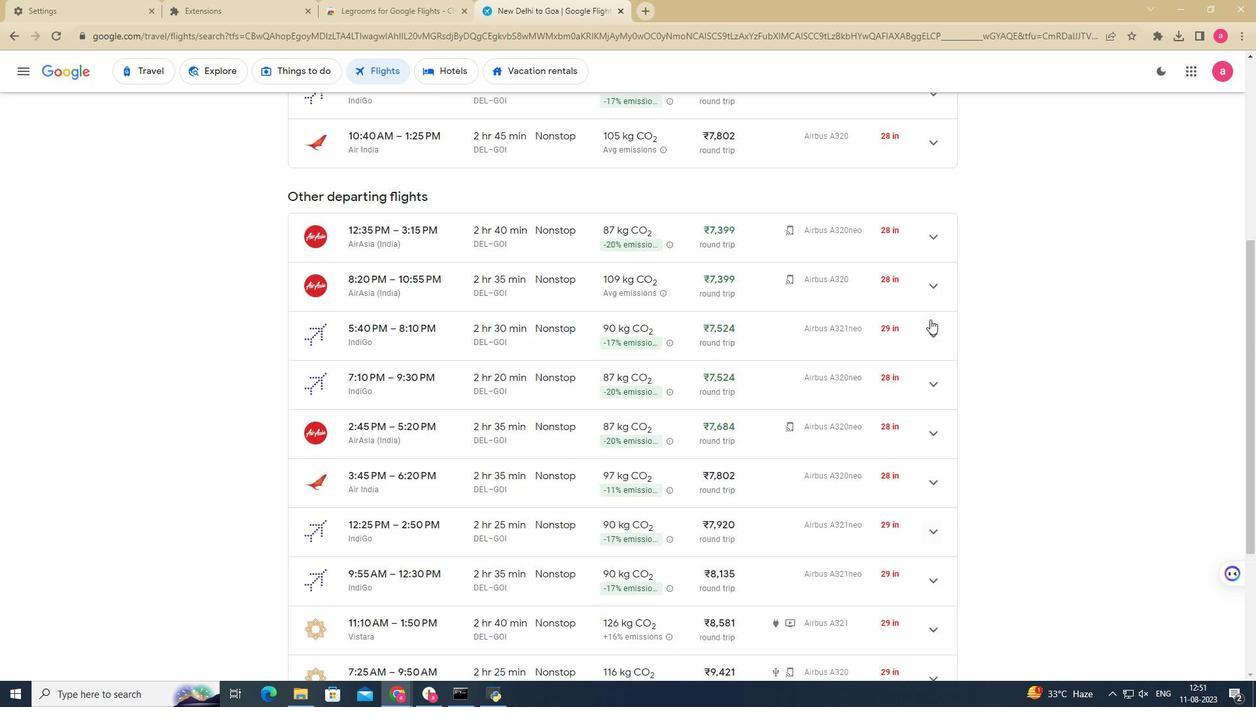 
Action: Mouse scrolled (930, 320) with delta (0, 0)
Screenshot: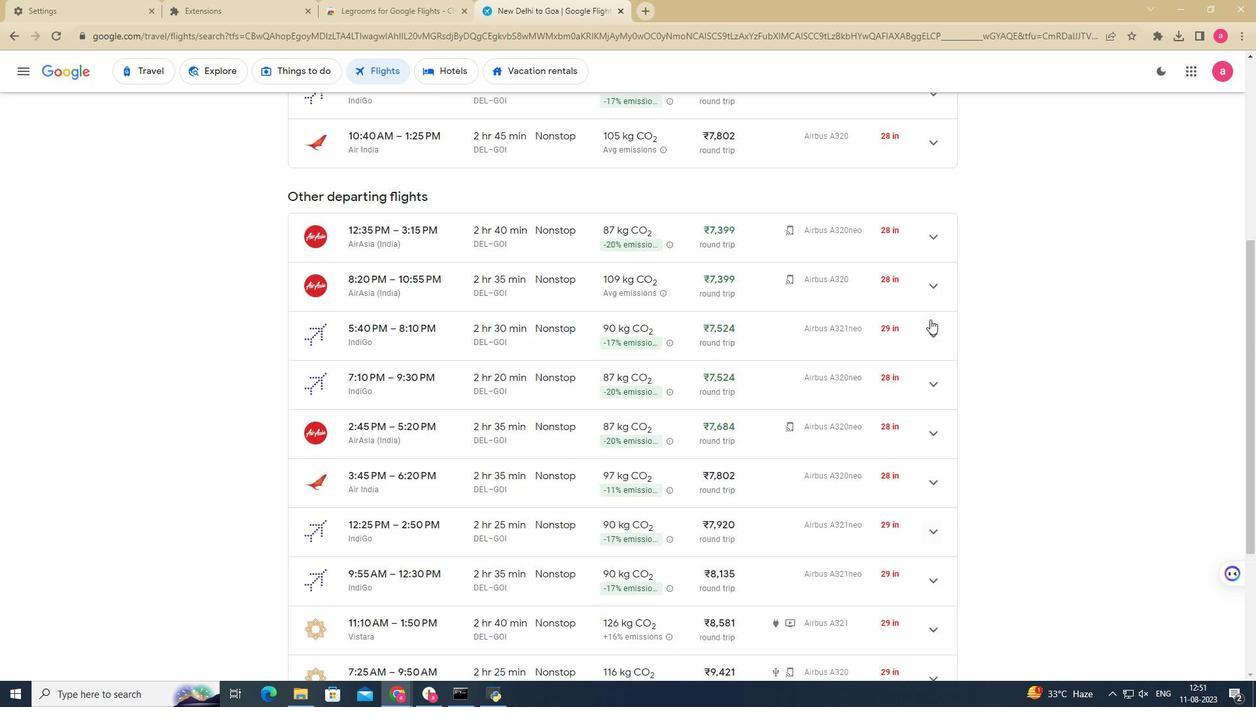 
Action: Mouse scrolled (930, 320) with delta (0, 0)
Screenshot: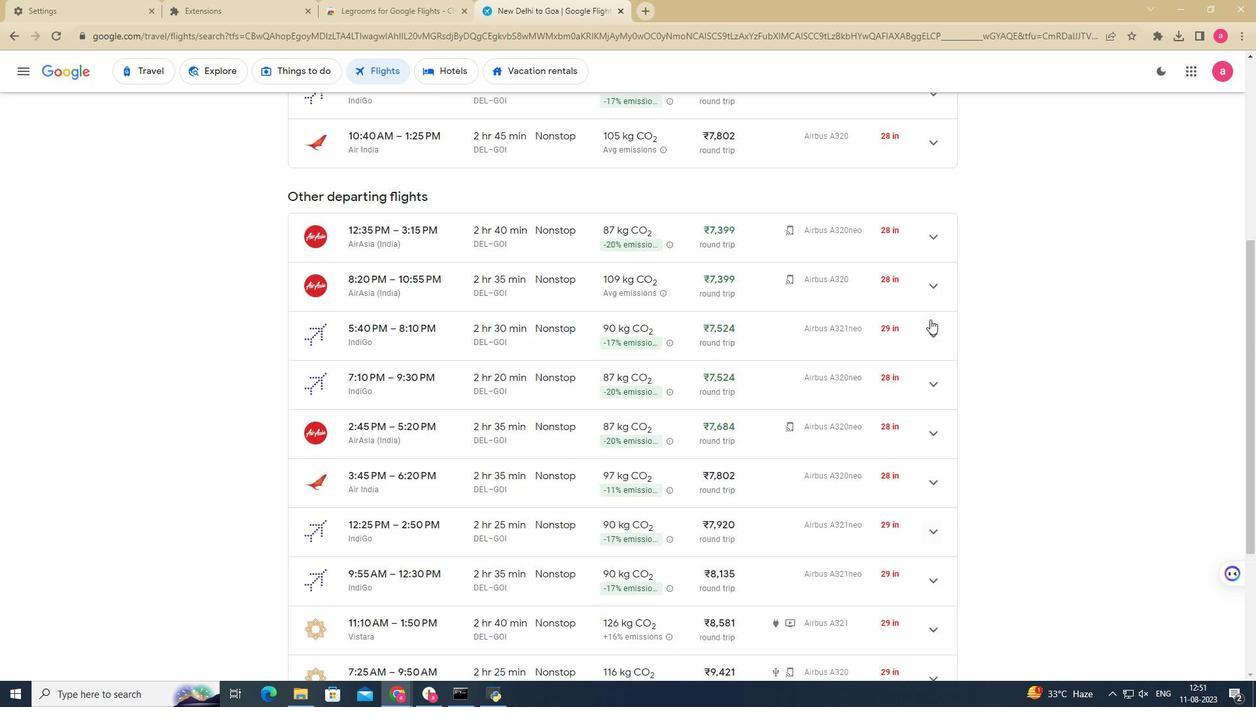 
Action: Mouse scrolled (930, 320) with delta (0, 0)
Screenshot: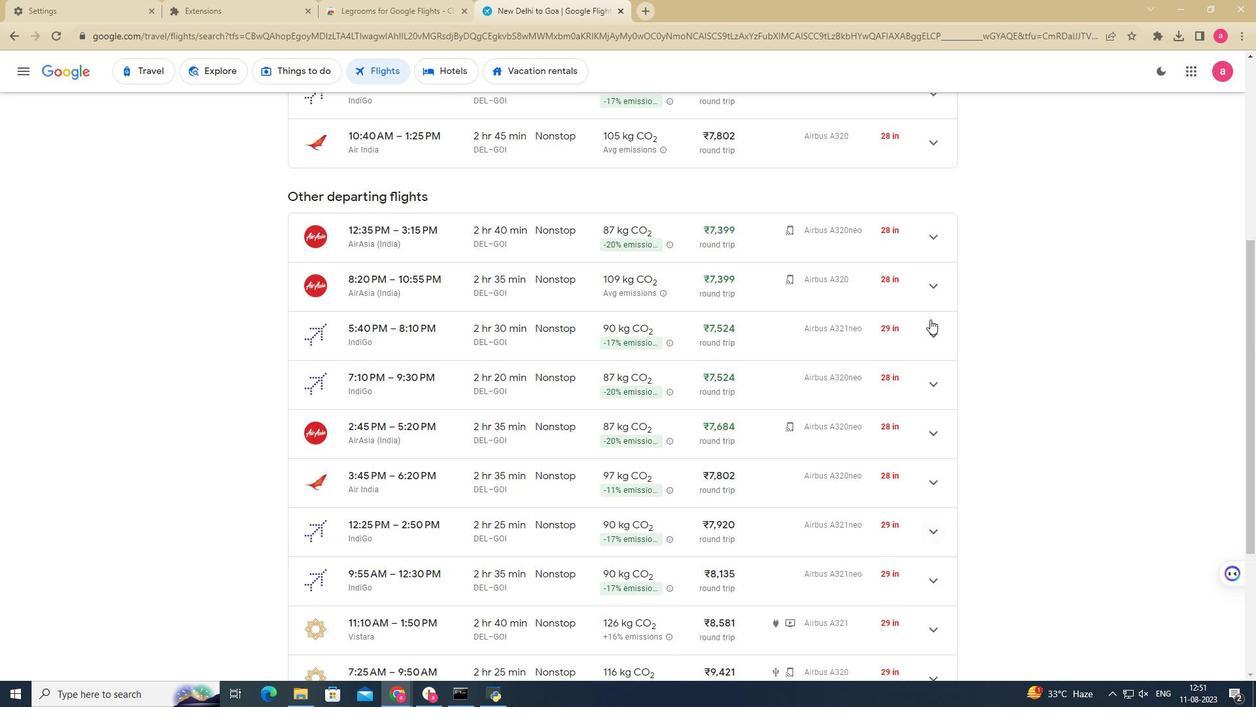 
Action: Mouse moved to (930, 306)
Screenshot: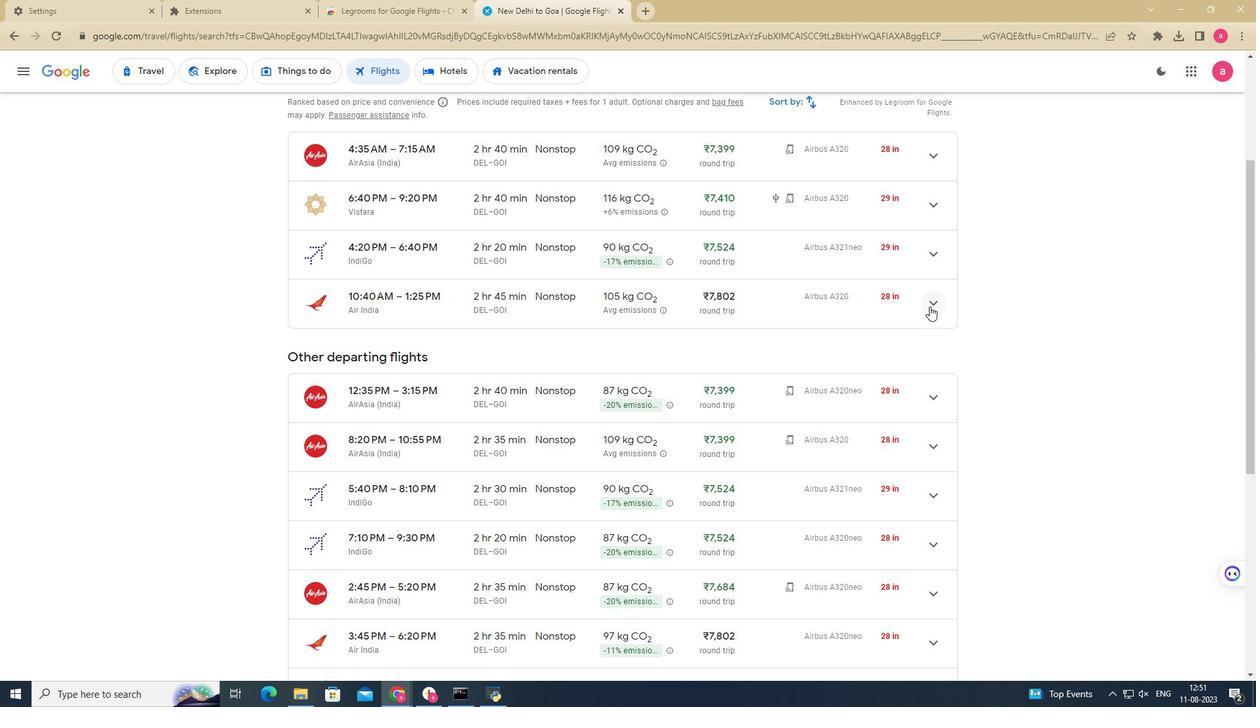 
Action: Mouse pressed left at (930, 306)
Screenshot: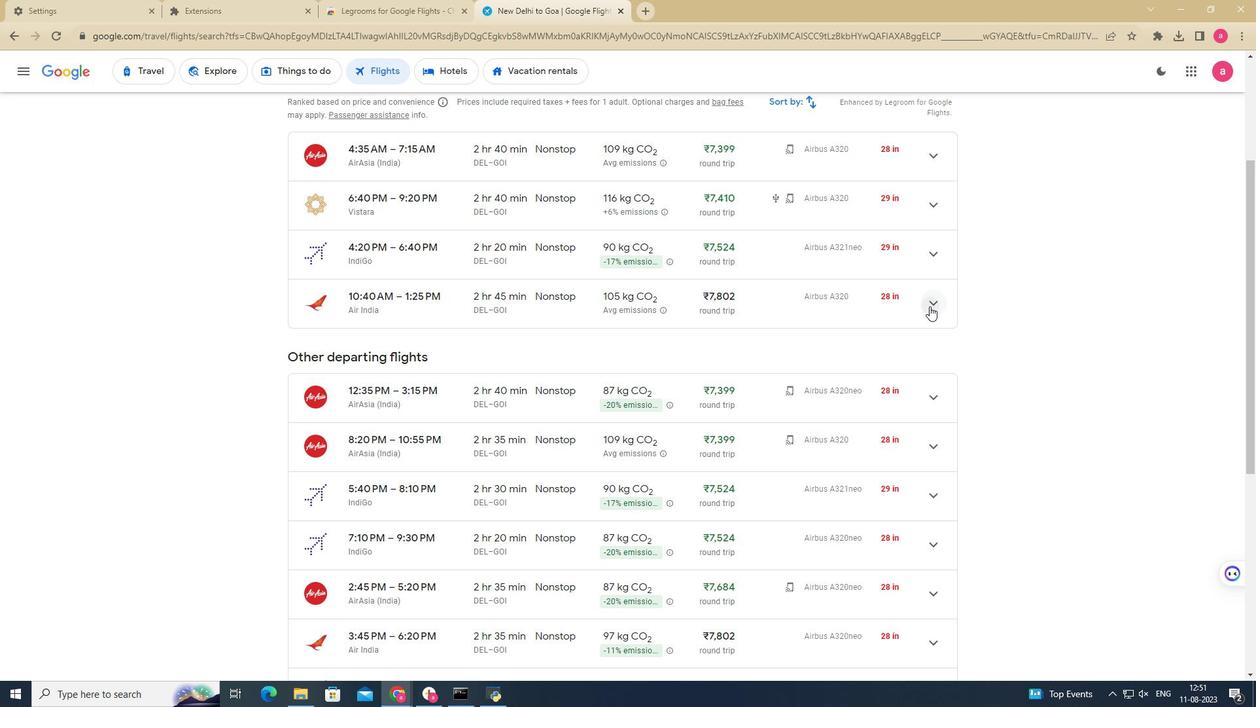 
Action: Mouse pressed left at (930, 306)
Screenshot: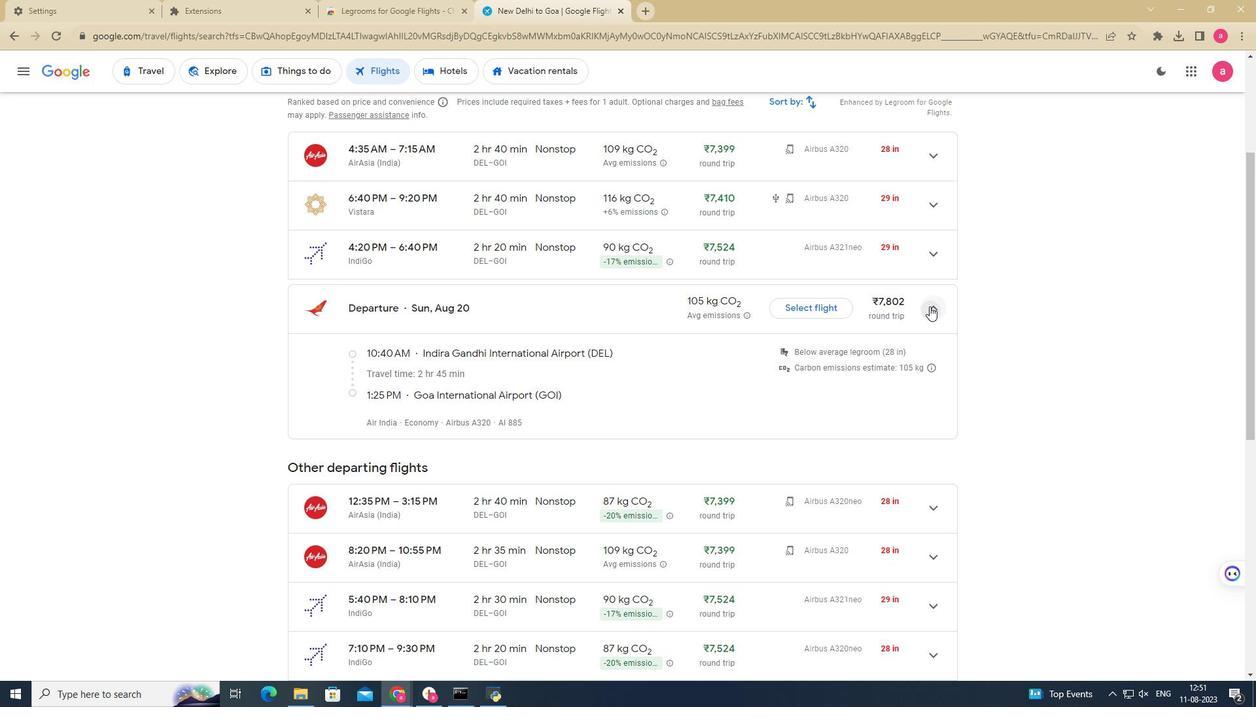 
Action: Mouse moved to (934, 165)
Screenshot: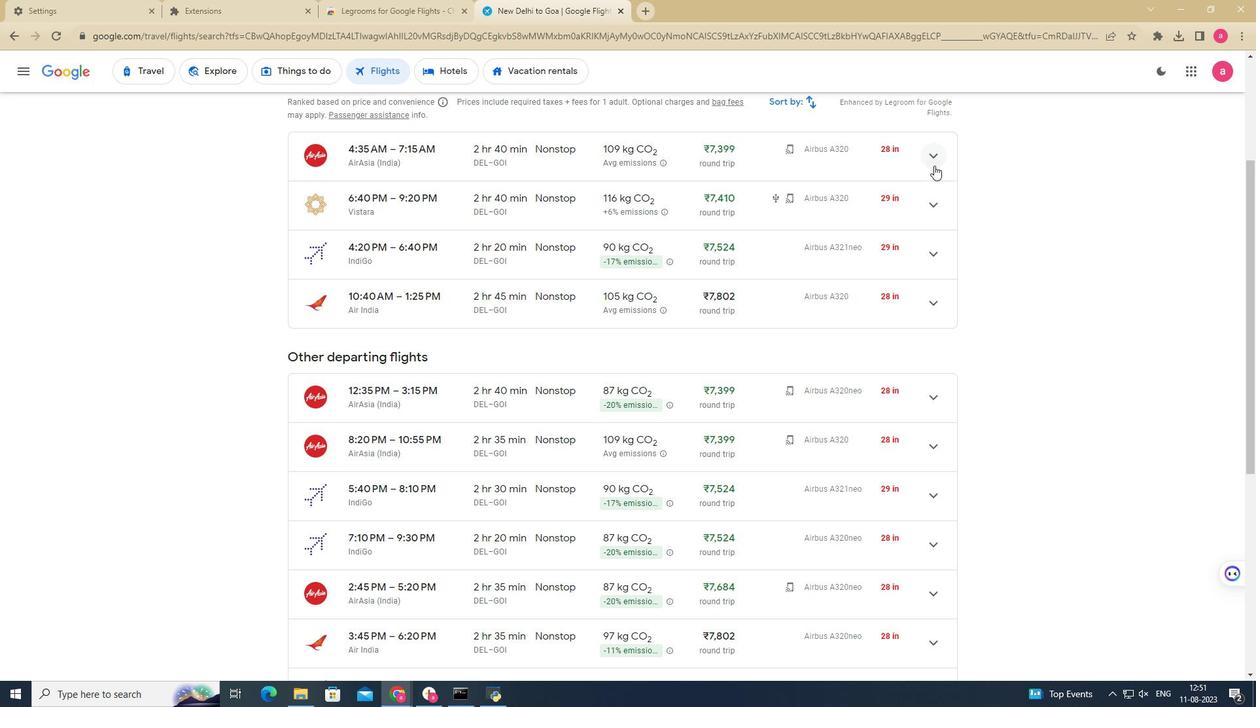
Action: Mouse pressed left at (934, 165)
Screenshot: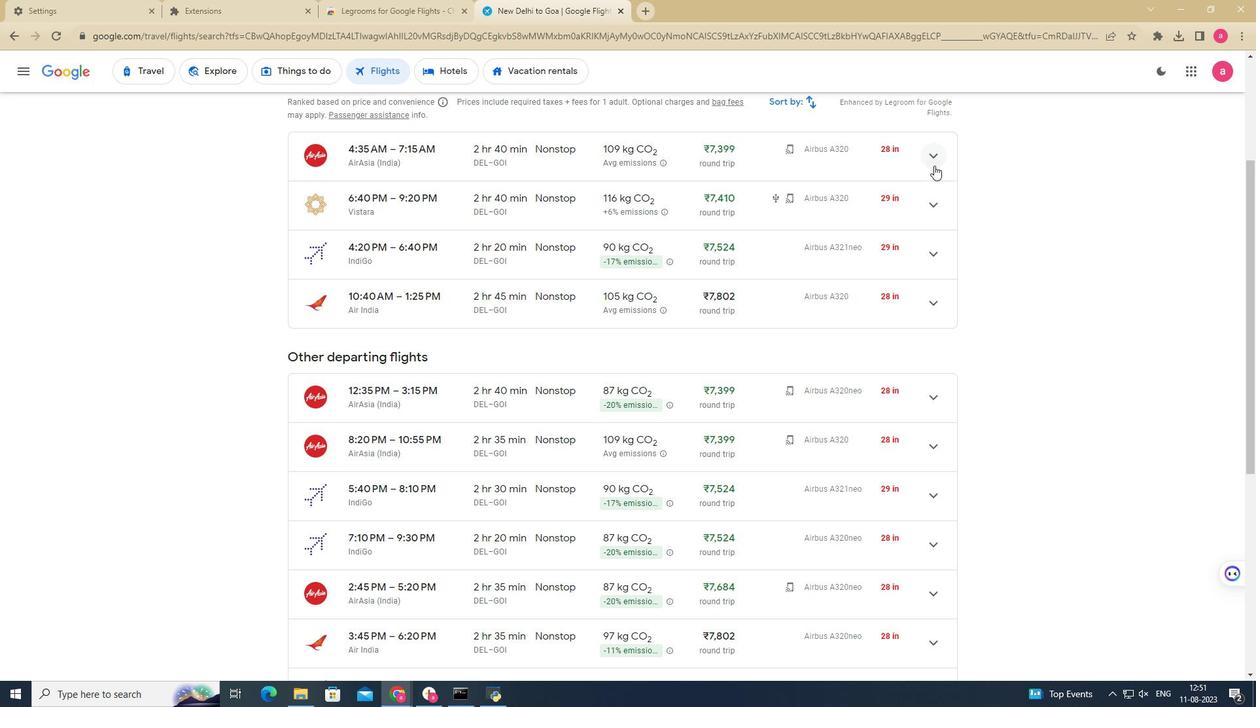 
Action: Mouse pressed left at (934, 165)
Screenshot: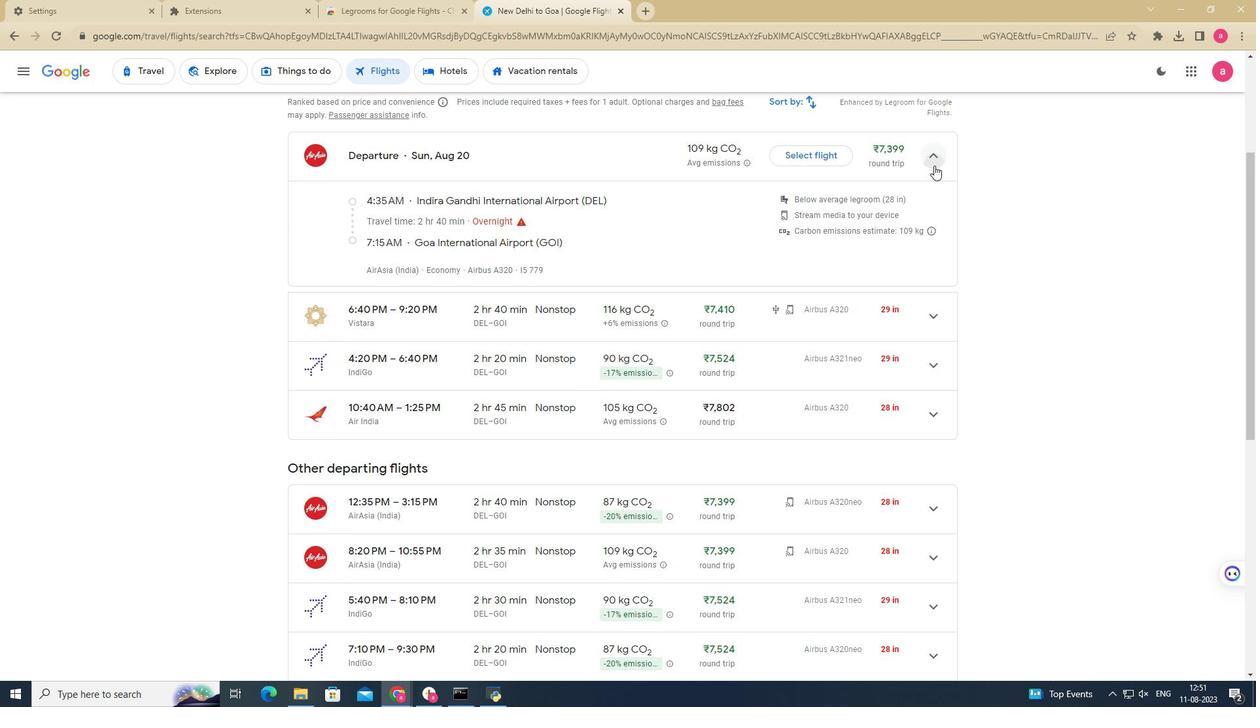 
Action: Mouse pressed left at (934, 165)
Screenshot: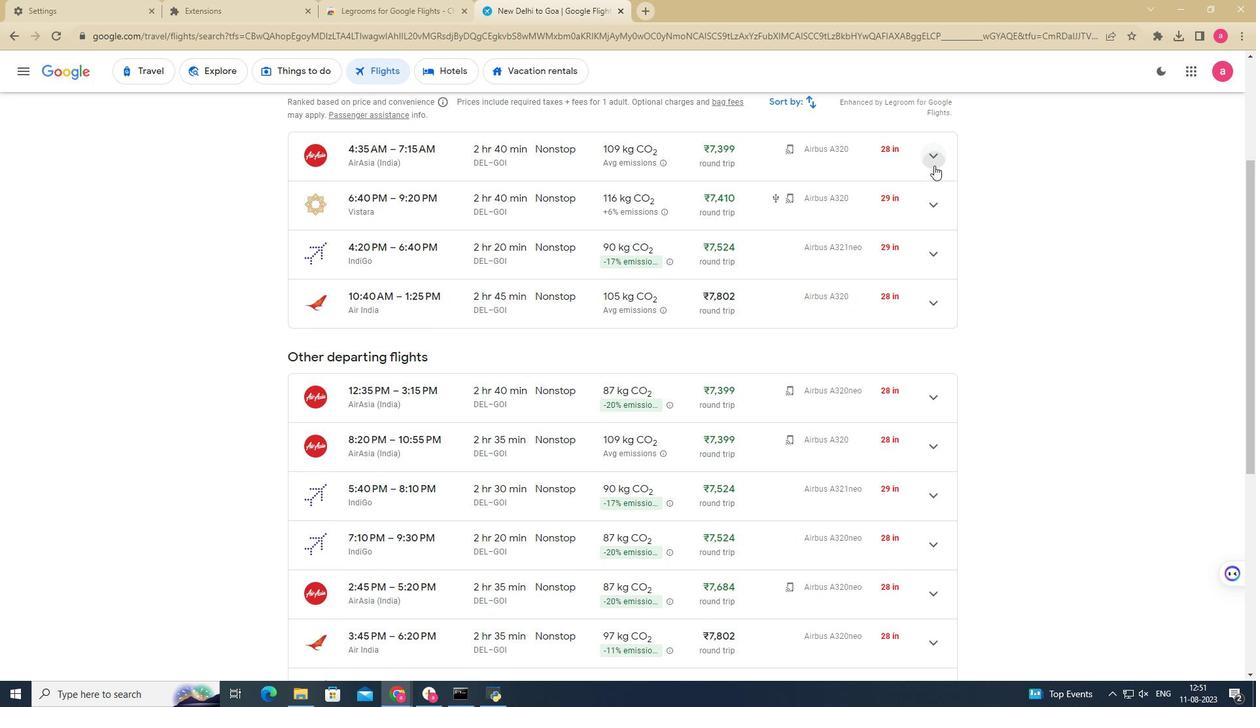 
Action: Mouse pressed left at (934, 165)
Screenshot: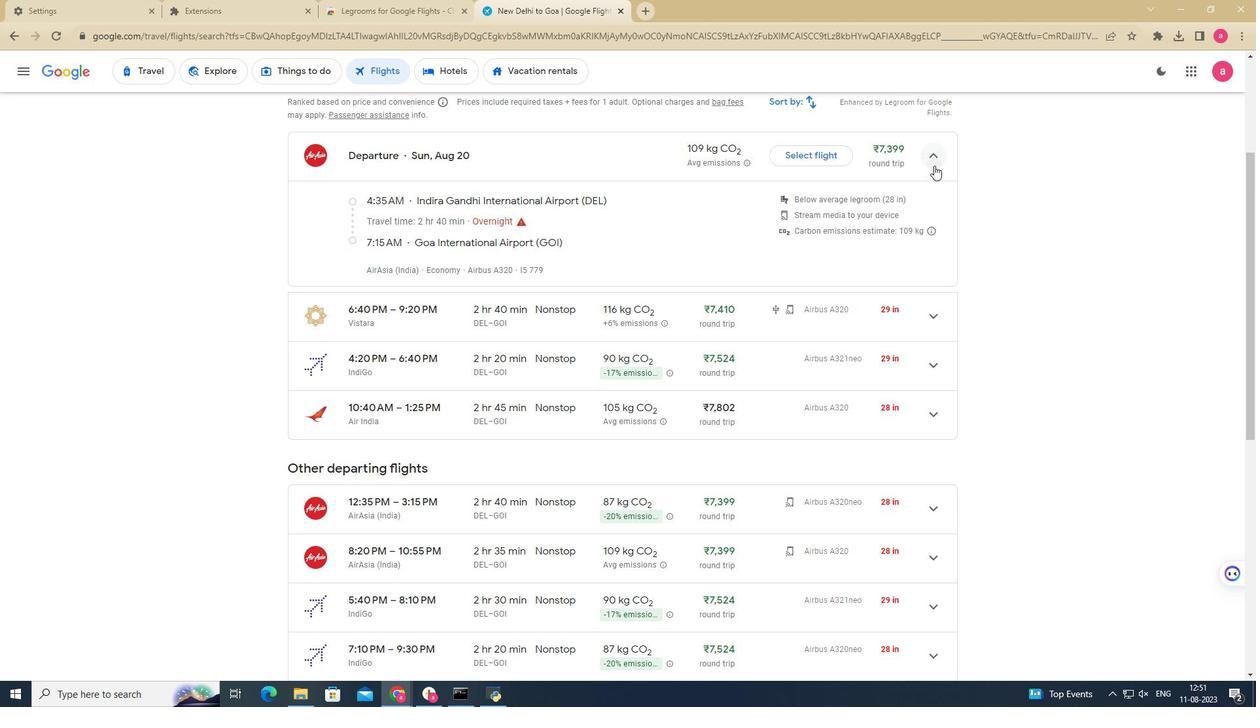 
Action: Mouse moved to (943, 314)
Screenshot: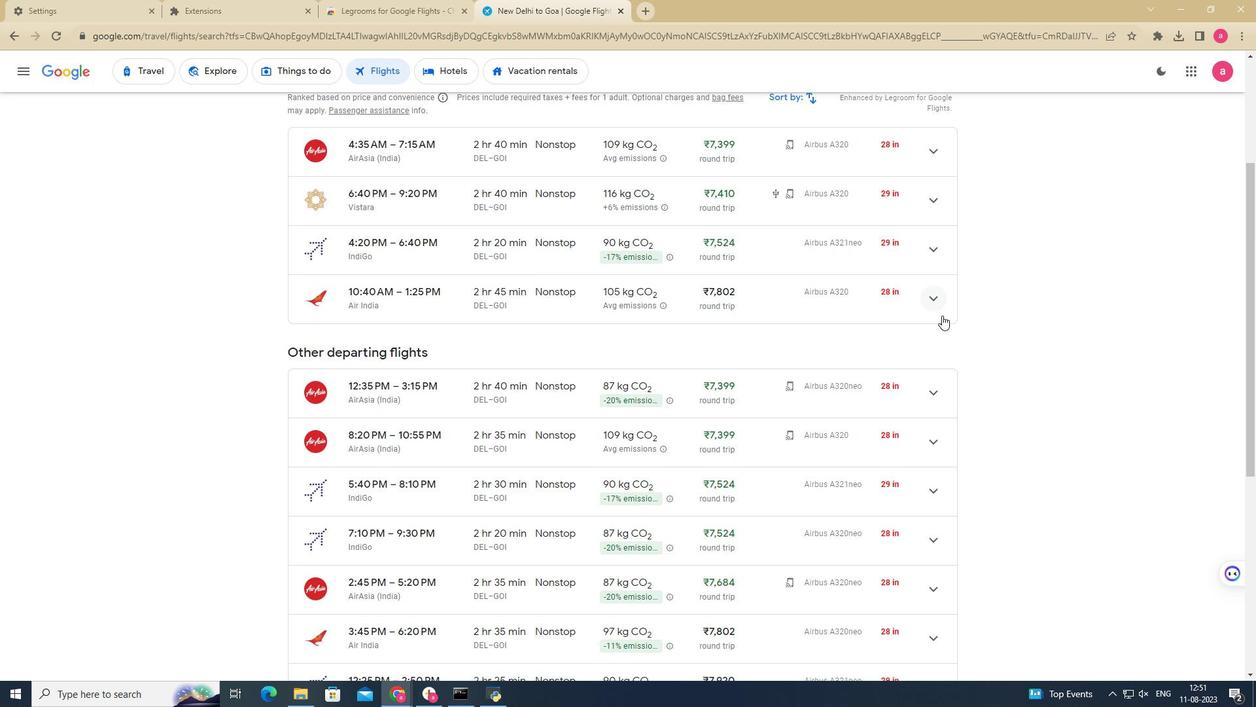 
Action: Mouse scrolled (944, 312) with delta (0, 0)
Screenshot: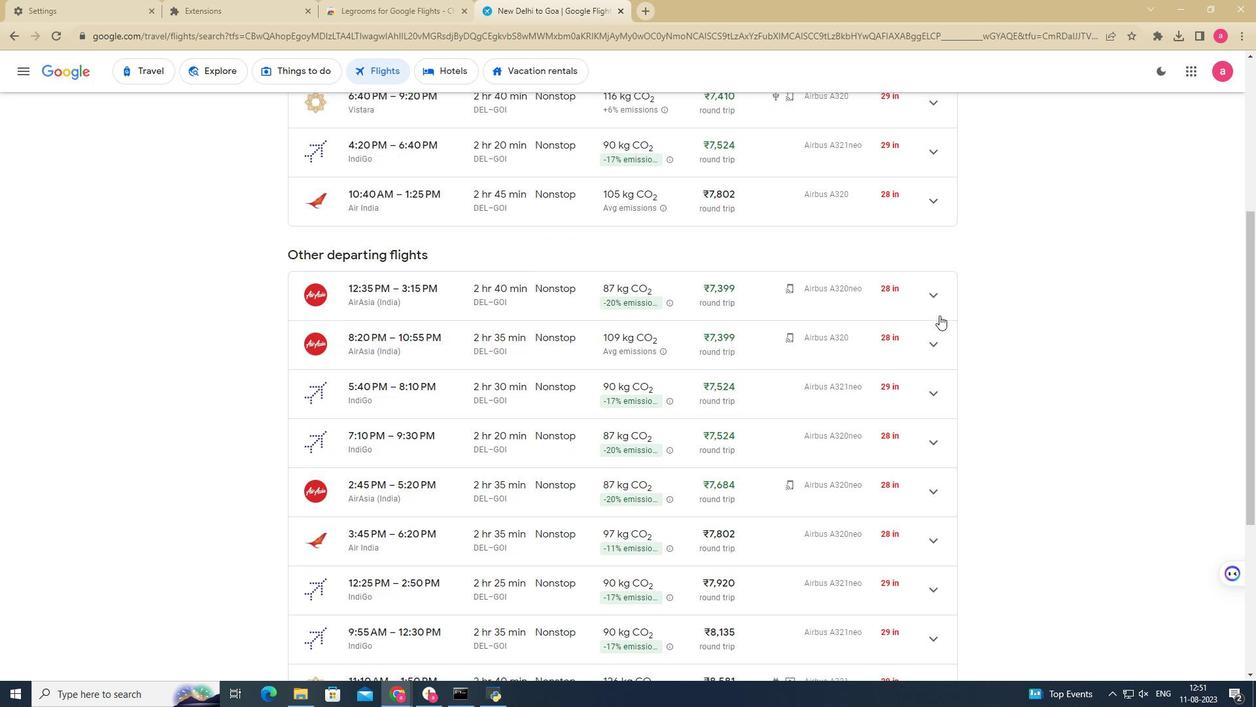 
Action: Mouse moved to (942, 314)
Screenshot: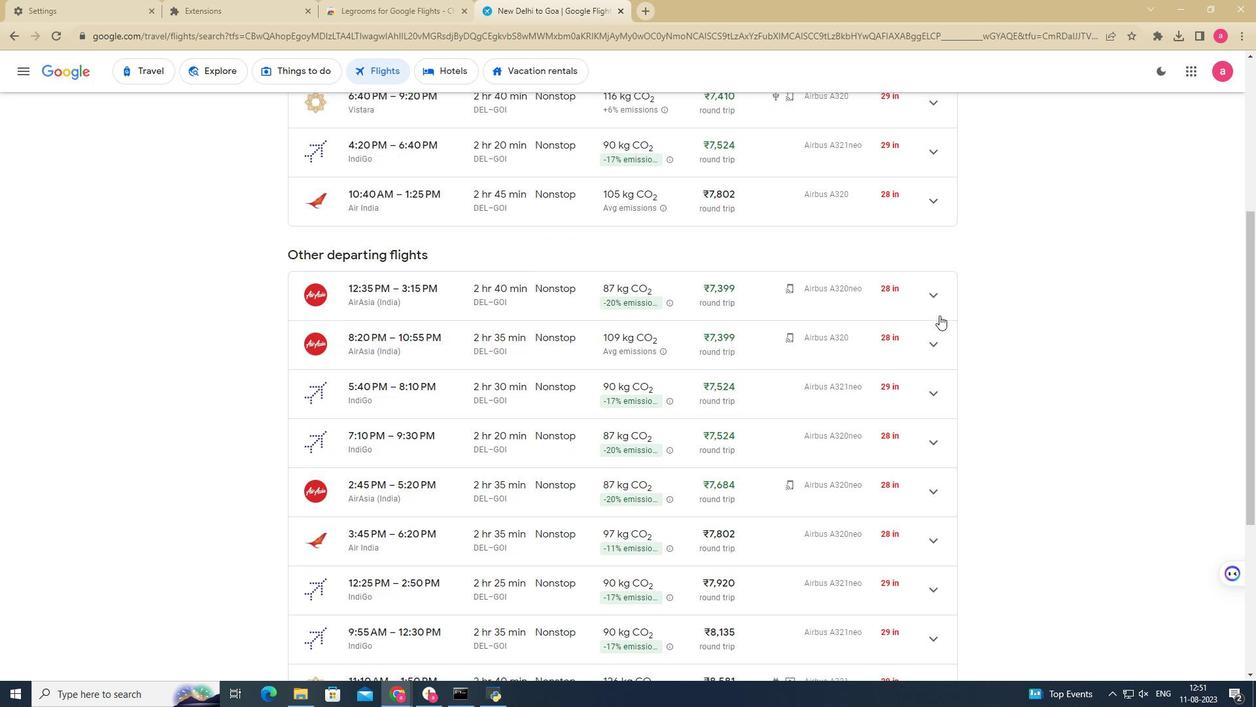 
Action: Mouse scrolled (943, 314) with delta (0, 0)
Screenshot: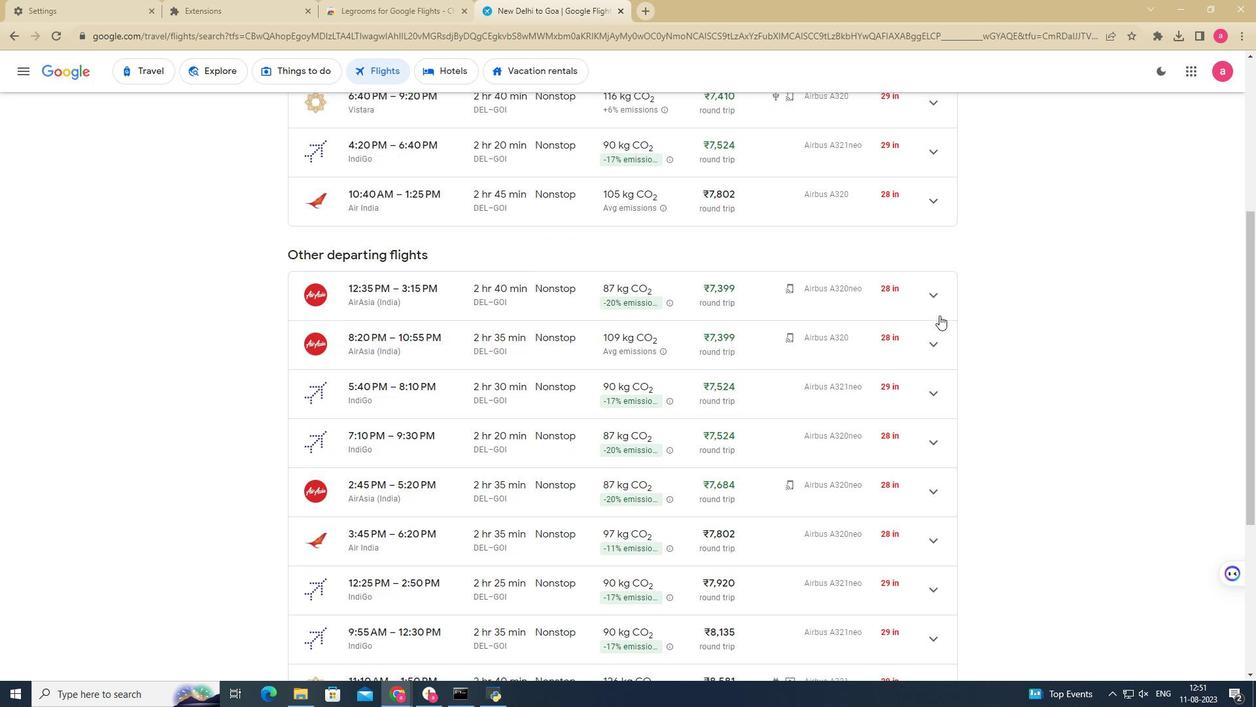
Action: Mouse moved to (942, 315)
Screenshot: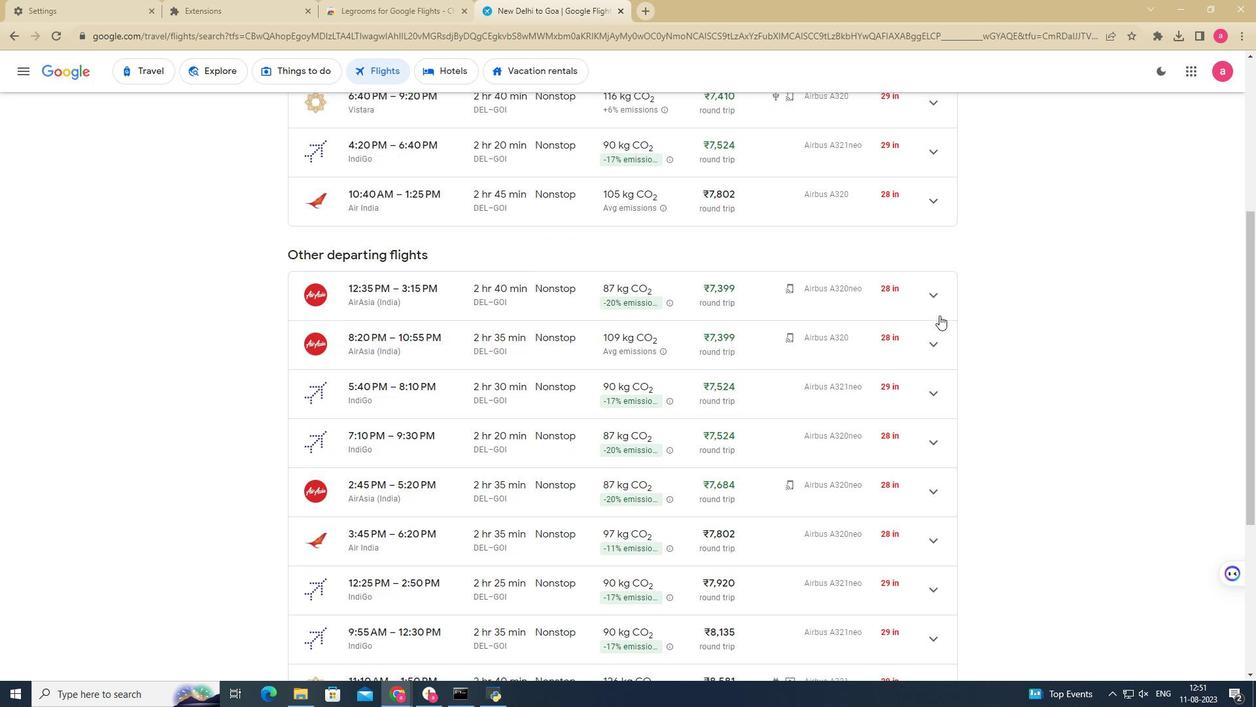 
Action: Mouse scrolled (942, 314) with delta (0, 0)
Screenshot: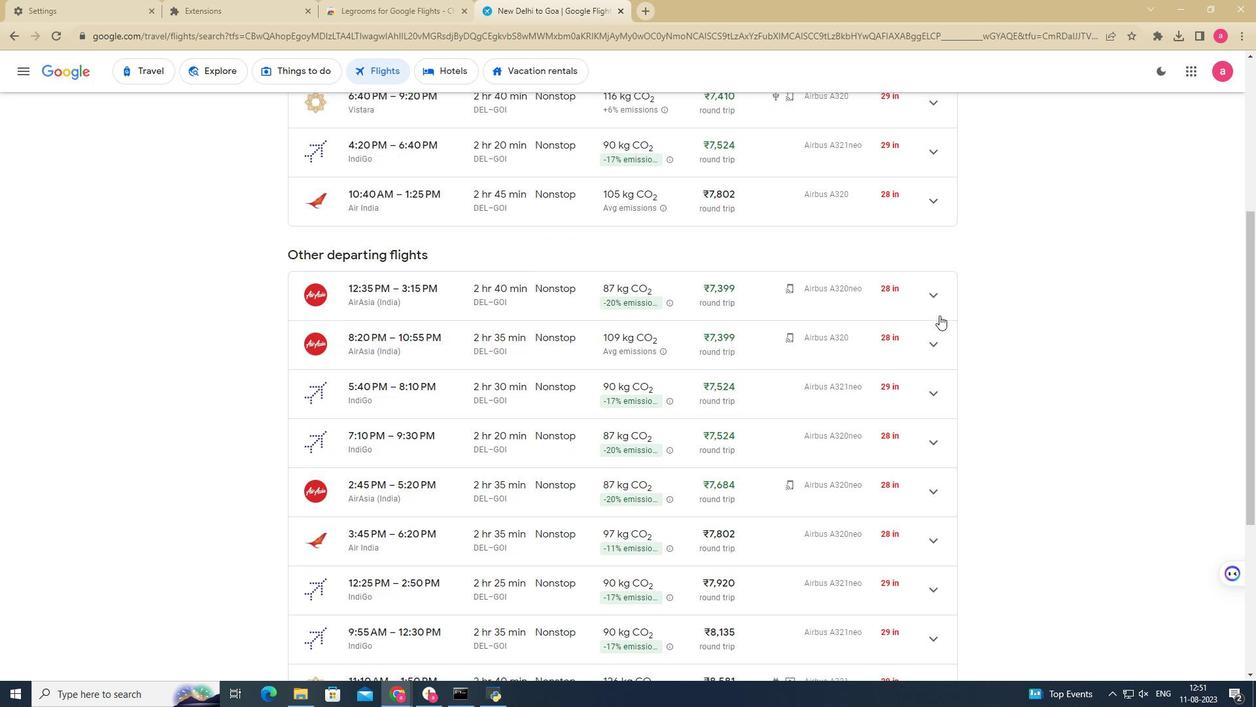 
Action: Mouse scrolled (942, 314) with delta (0, 0)
Screenshot: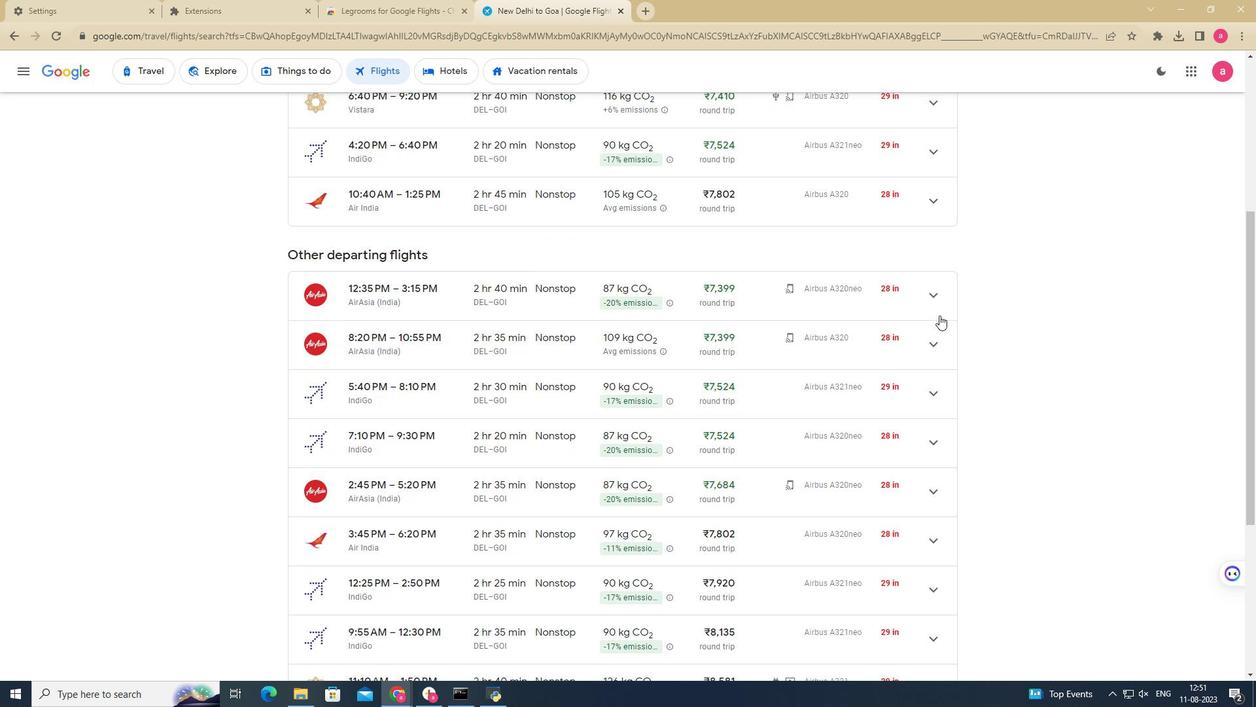 
Action: Mouse scrolled (942, 314) with delta (0, 0)
Screenshot: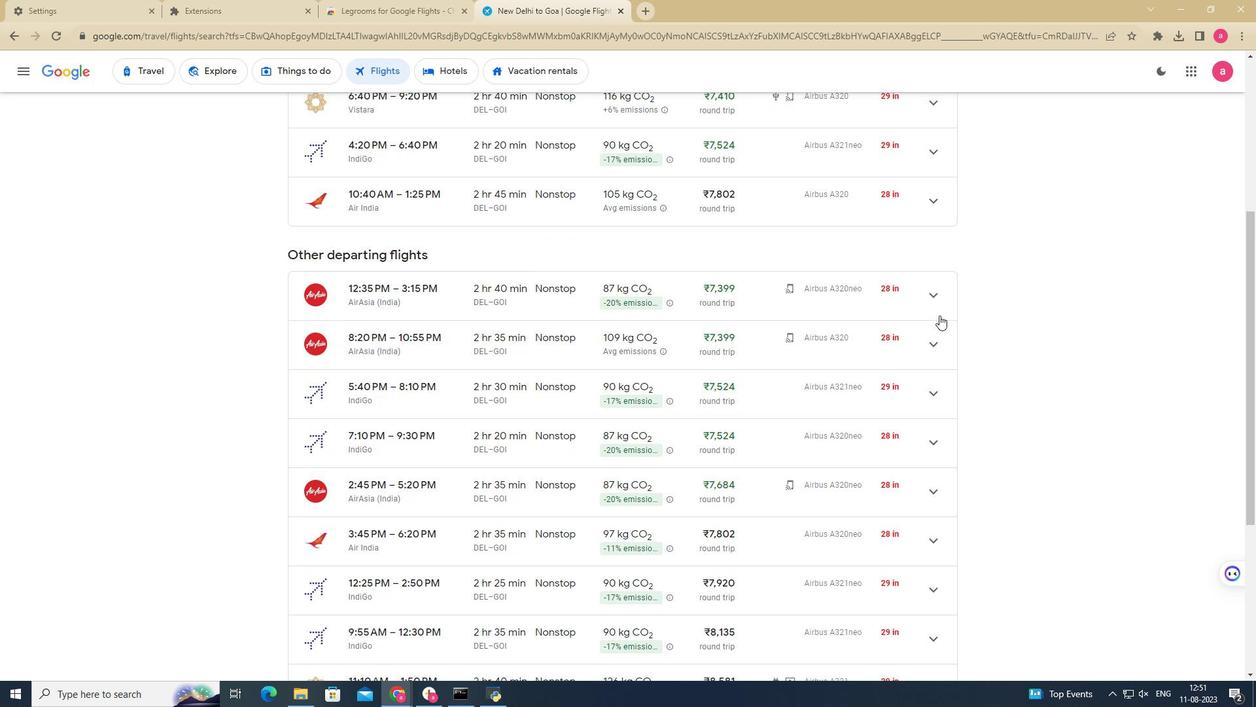 
Action: Mouse scrolled (942, 314) with delta (0, 0)
Screenshot: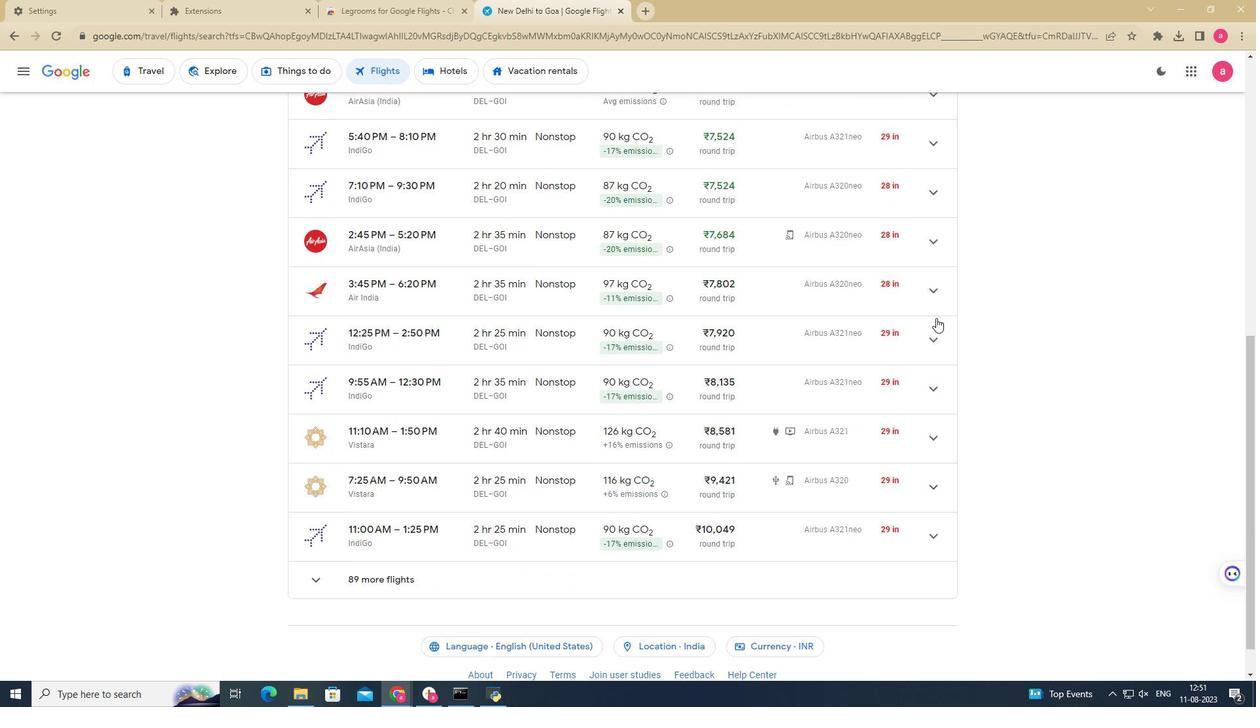 
Action: Mouse moved to (939, 294)
Screenshot: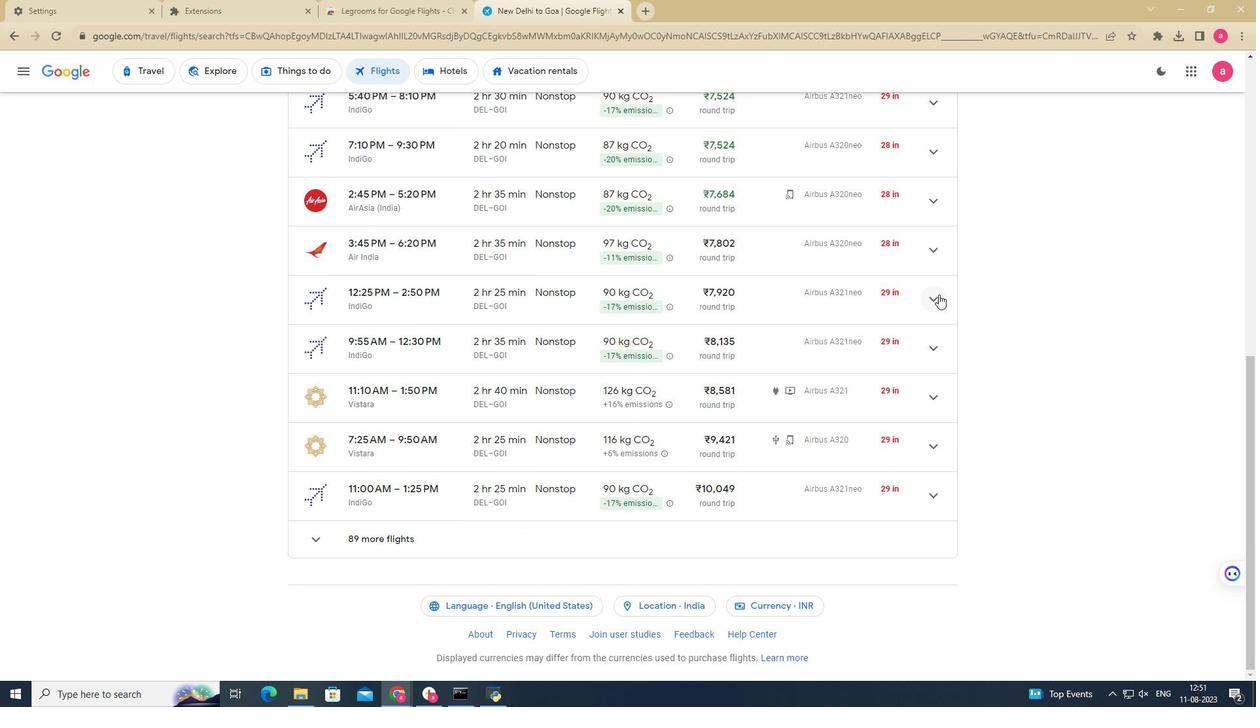 
Action: Mouse pressed left at (939, 294)
Screenshot: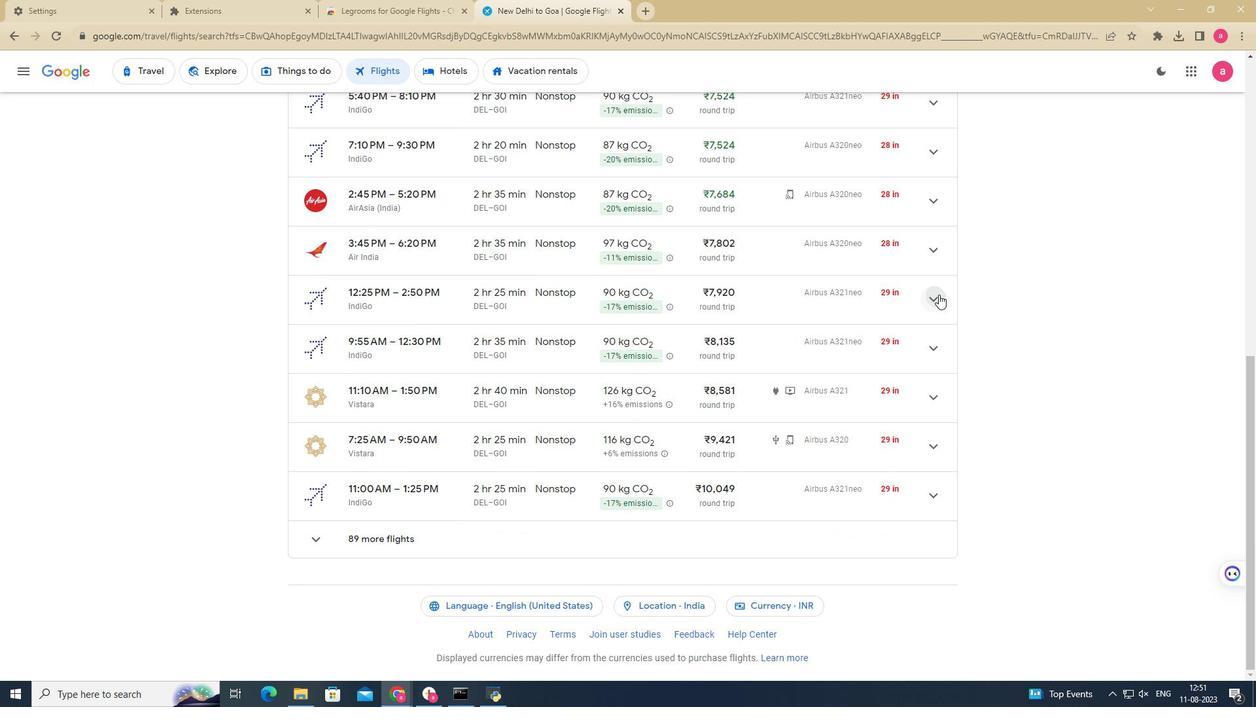 
Action: Mouse pressed left at (939, 294)
Screenshot: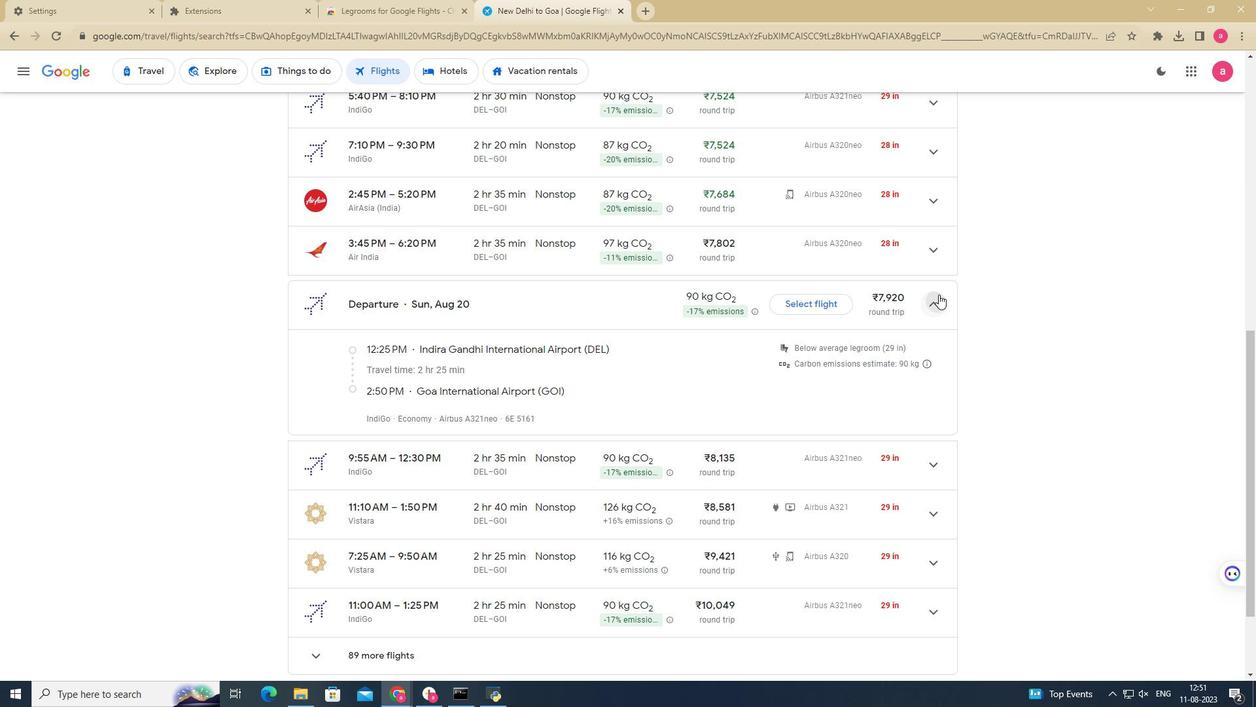 
Action: Mouse moved to (642, 384)
Screenshot: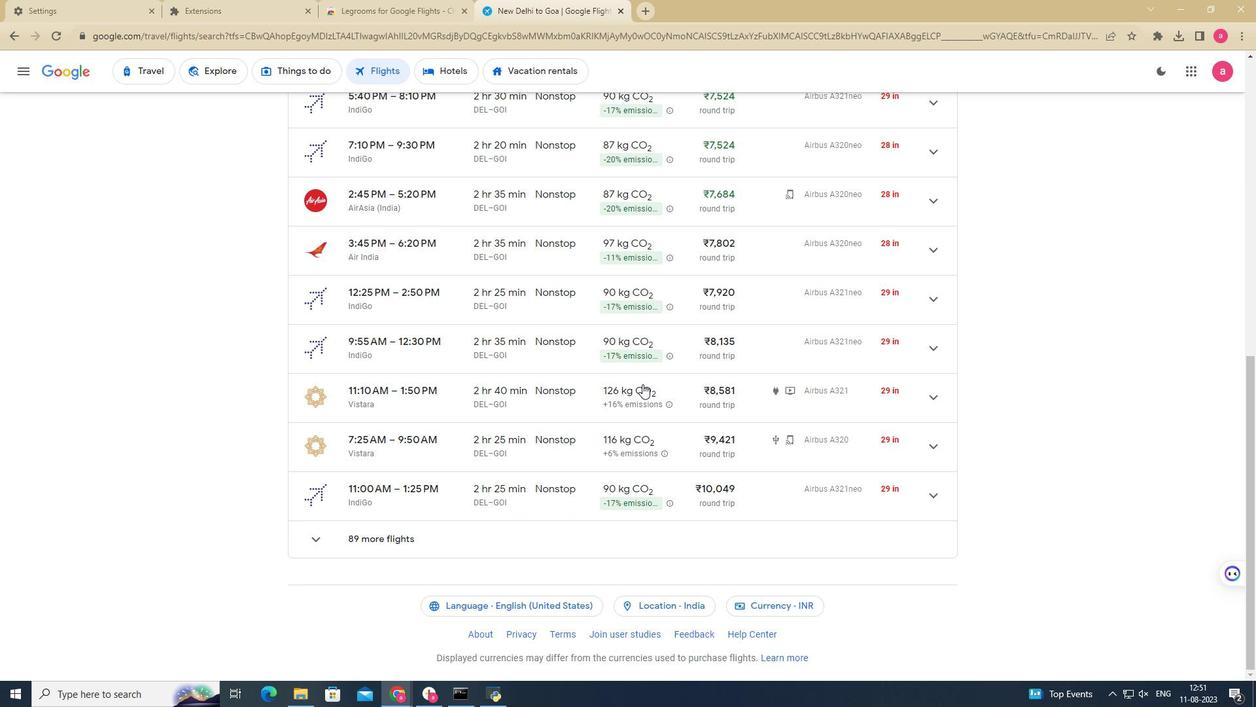 
Action: Mouse scrolled (642, 383) with delta (0, 0)
Screenshot: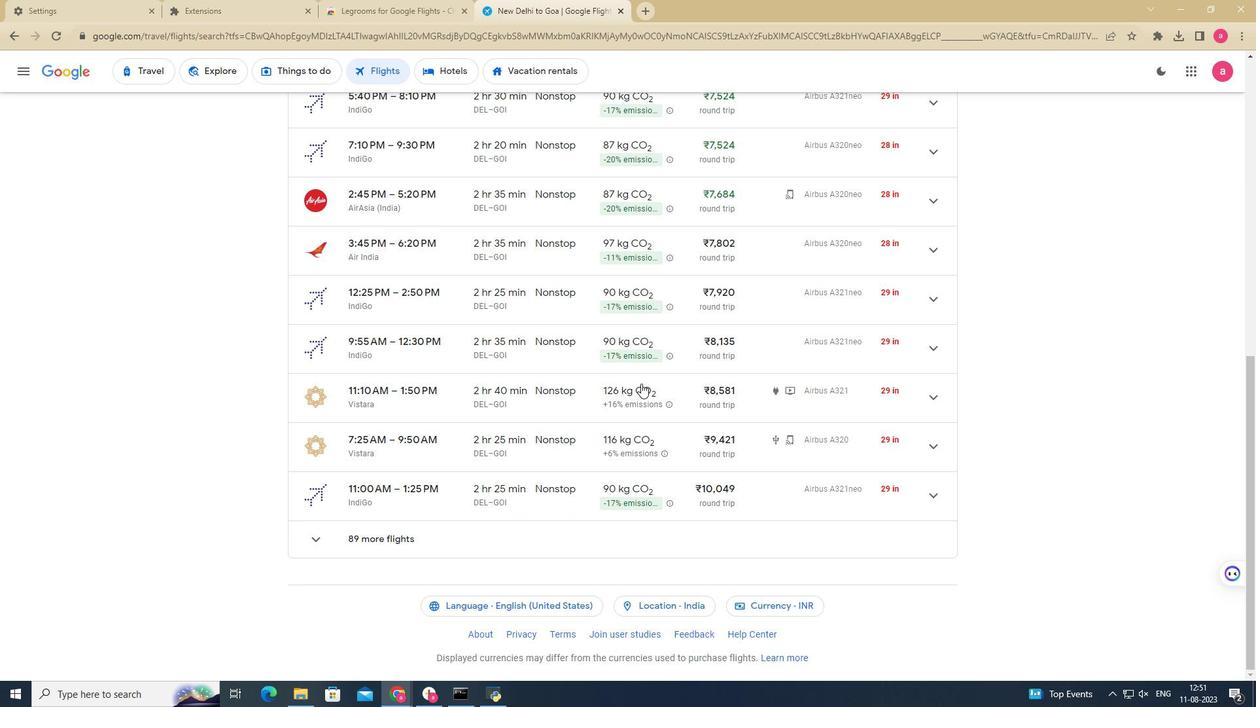 
Action: Mouse scrolled (642, 383) with delta (0, 0)
Screenshot: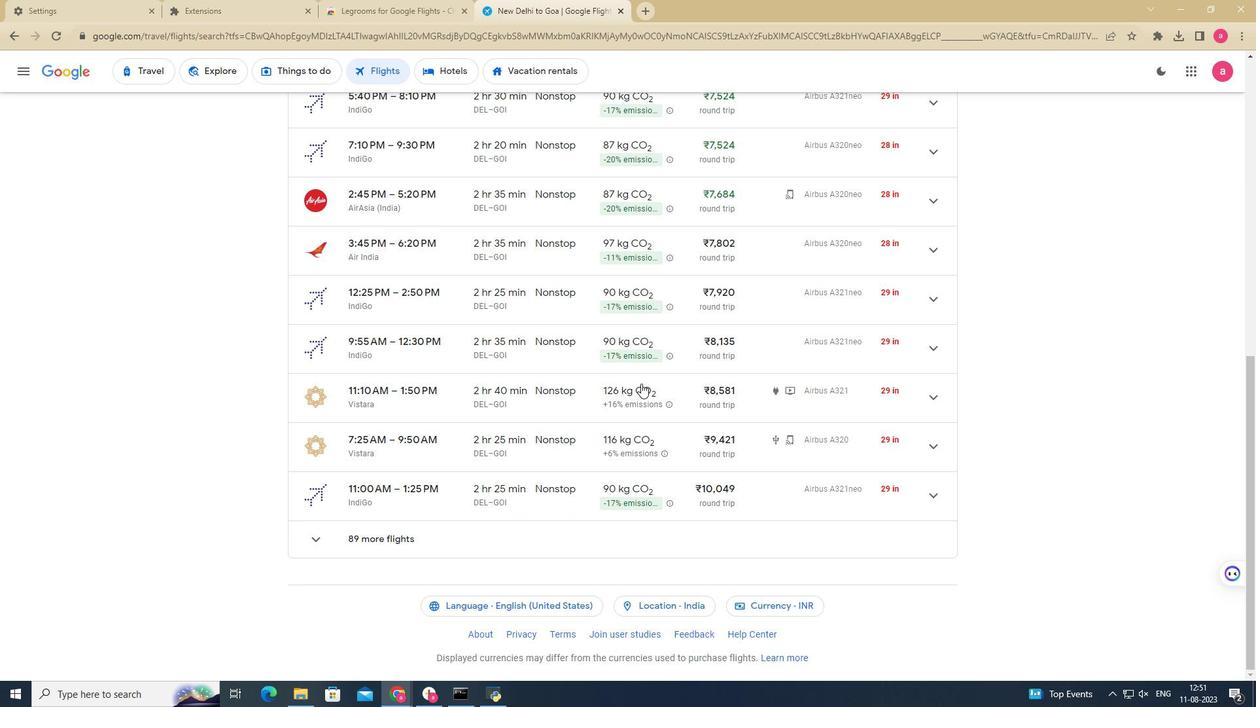 
Action: Mouse scrolled (642, 383) with delta (0, 0)
Screenshot: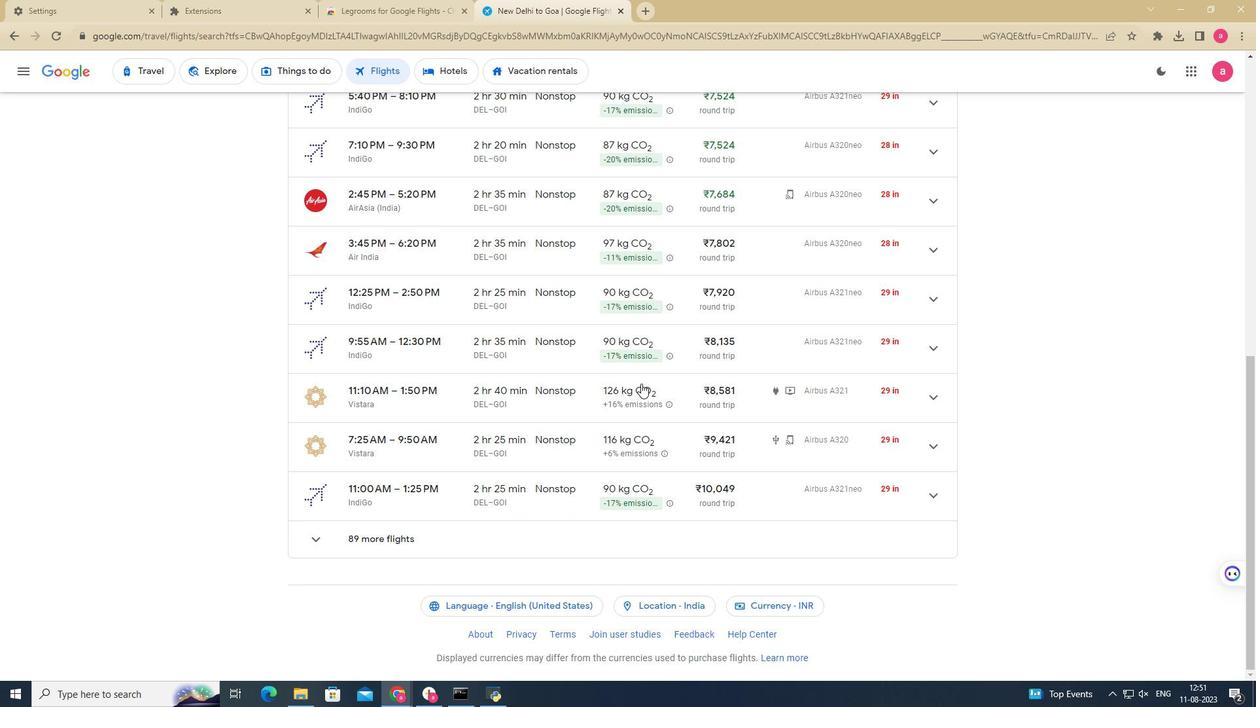 
Action: Mouse scrolled (642, 383) with delta (0, 0)
Screenshot: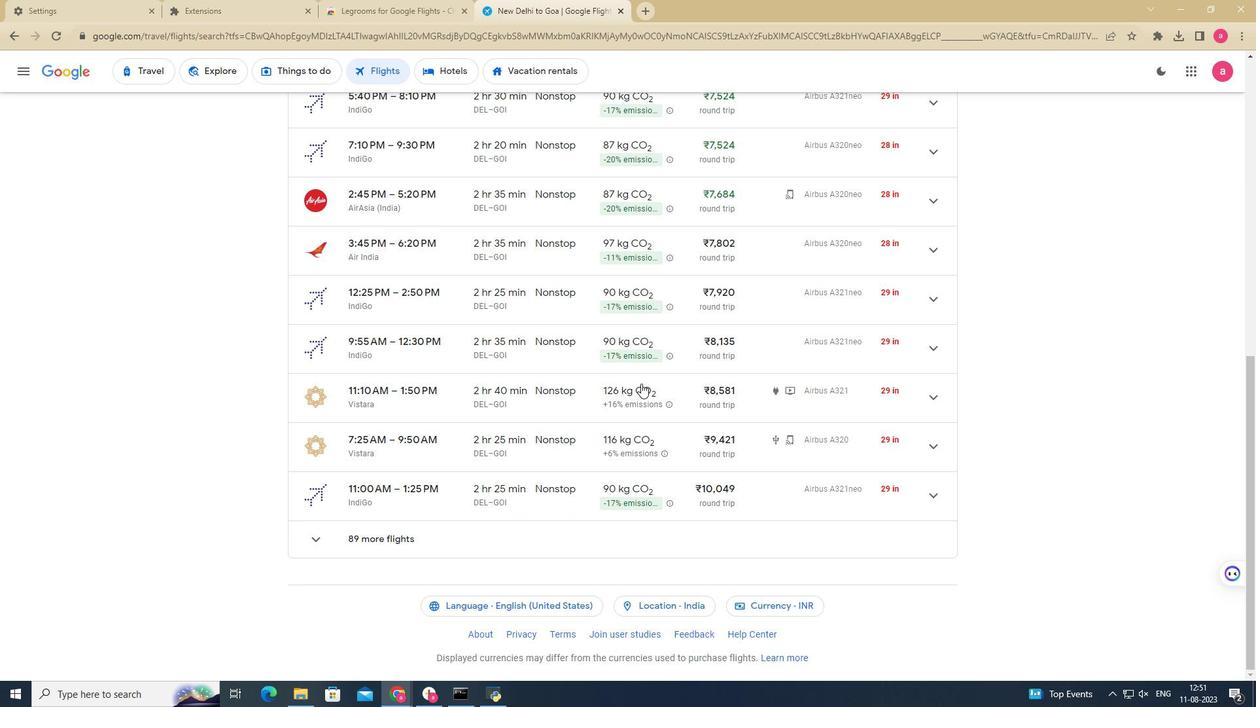 
Action: Mouse scrolled (642, 383) with delta (0, 0)
Screenshot: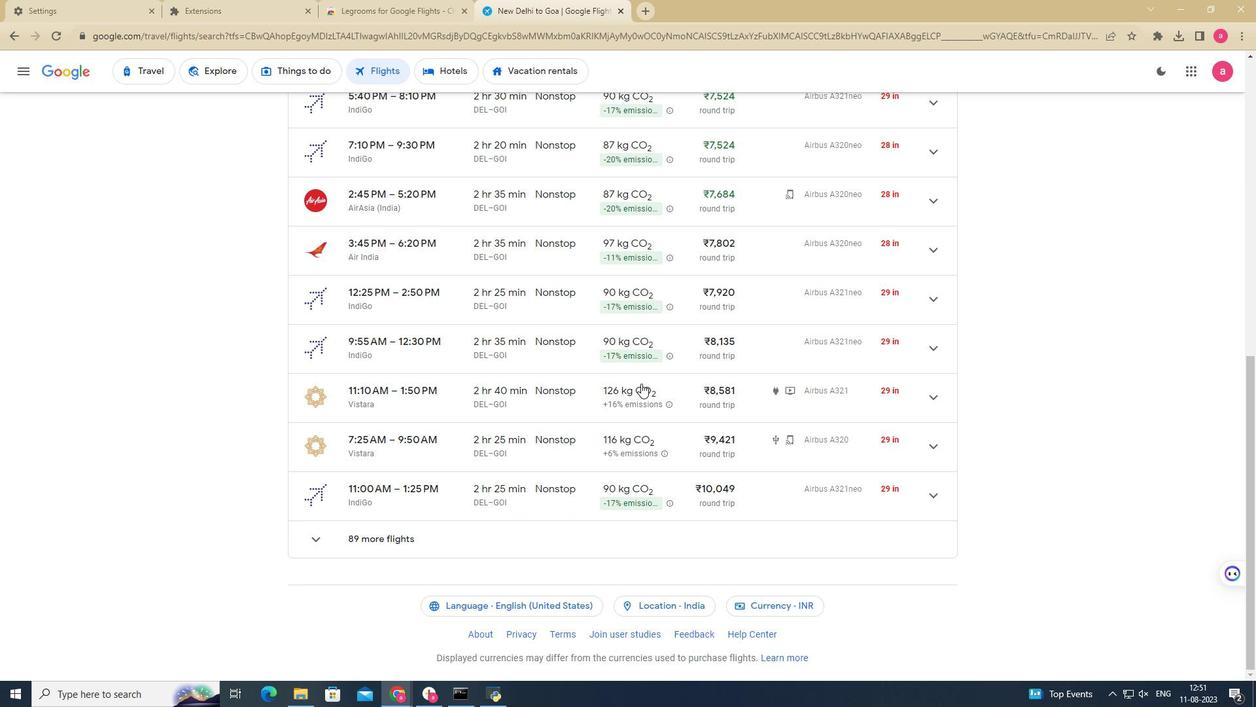 
Action: Mouse scrolled (642, 383) with delta (0, 0)
Screenshot: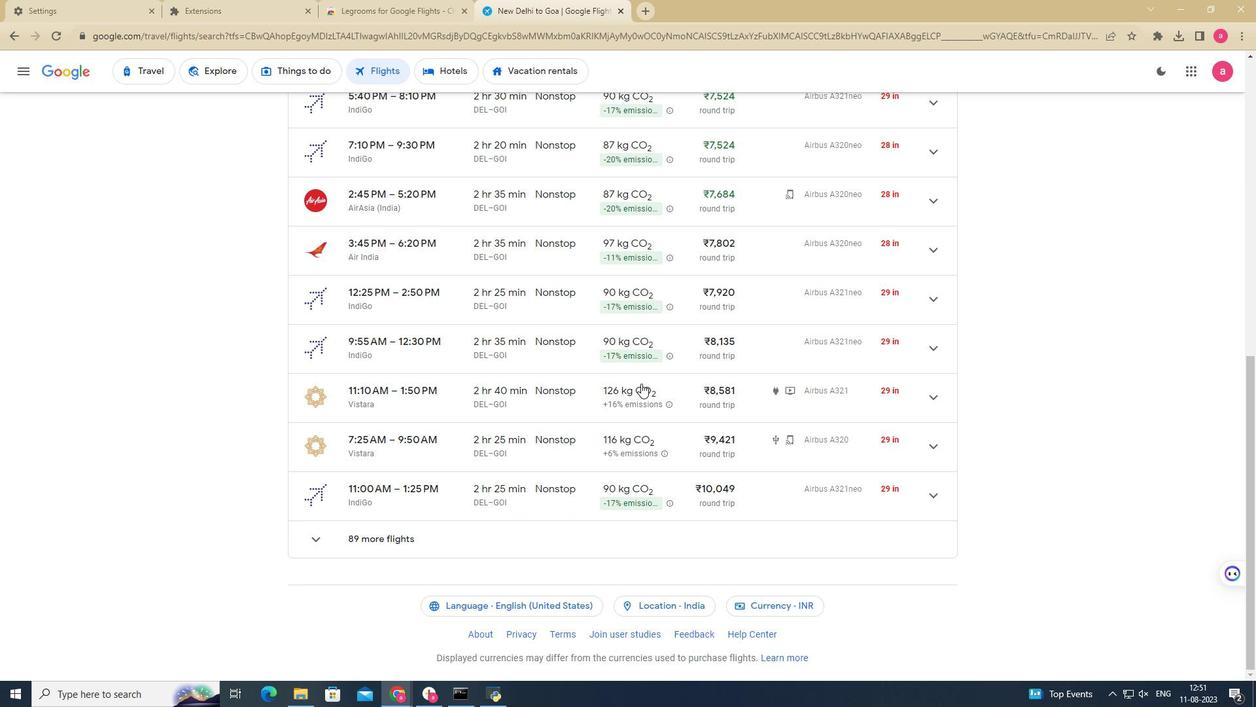 
Action: Mouse moved to (641, 383)
Screenshot: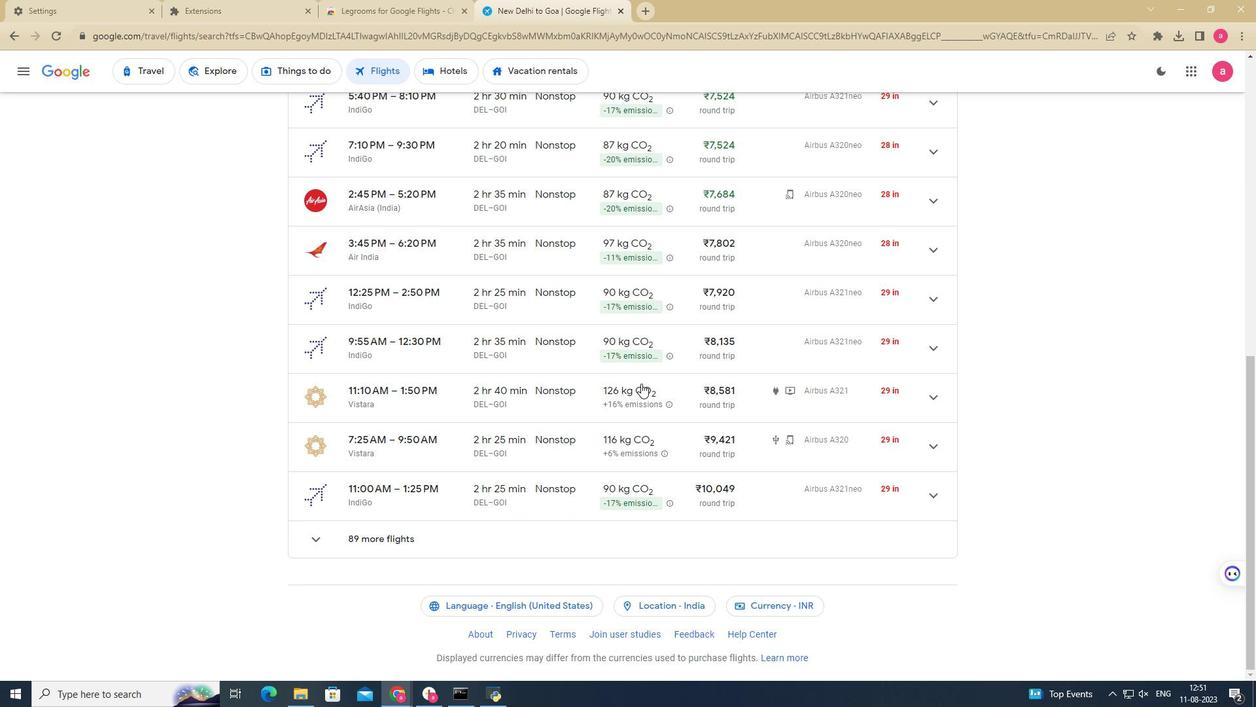 
